 Task: Estimate the monthly mortgage payment for a condo in Seattle, Washington, using Redfin mortgage calculator.
Action: Mouse moved to (371, 165)
Screenshot: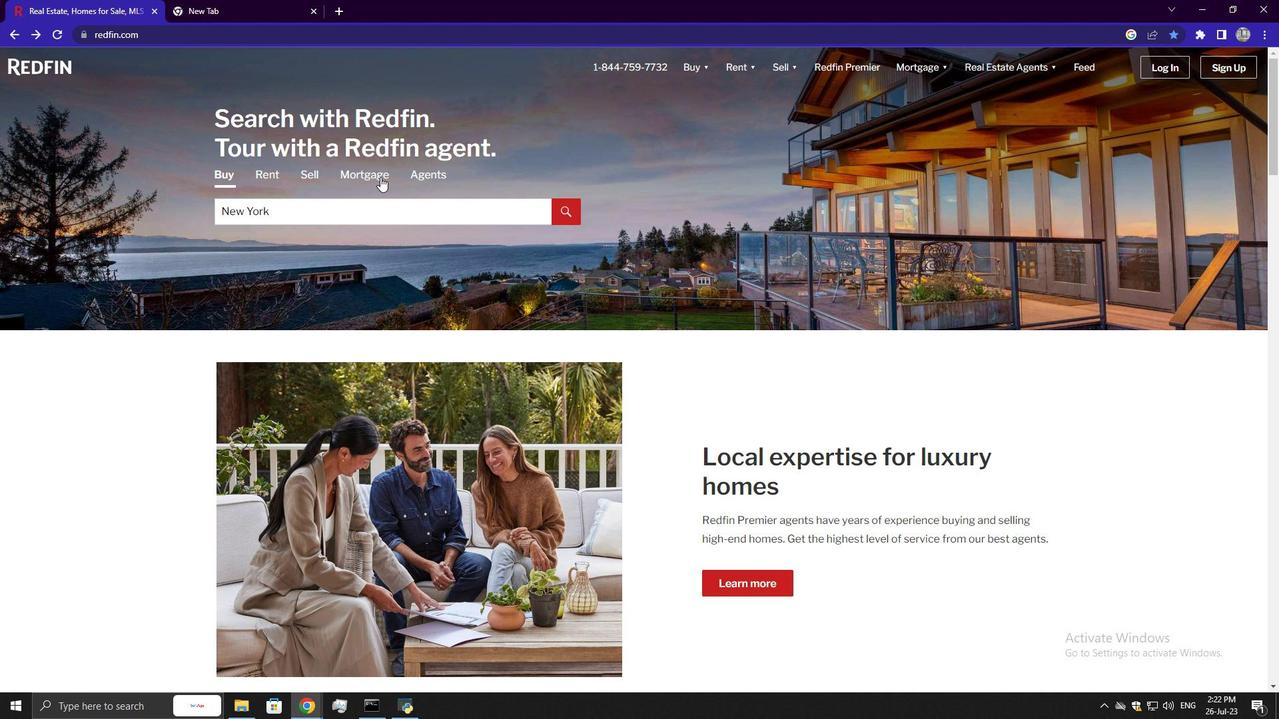 
Action: Mouse pressed left at (371, 165)
Screenshot: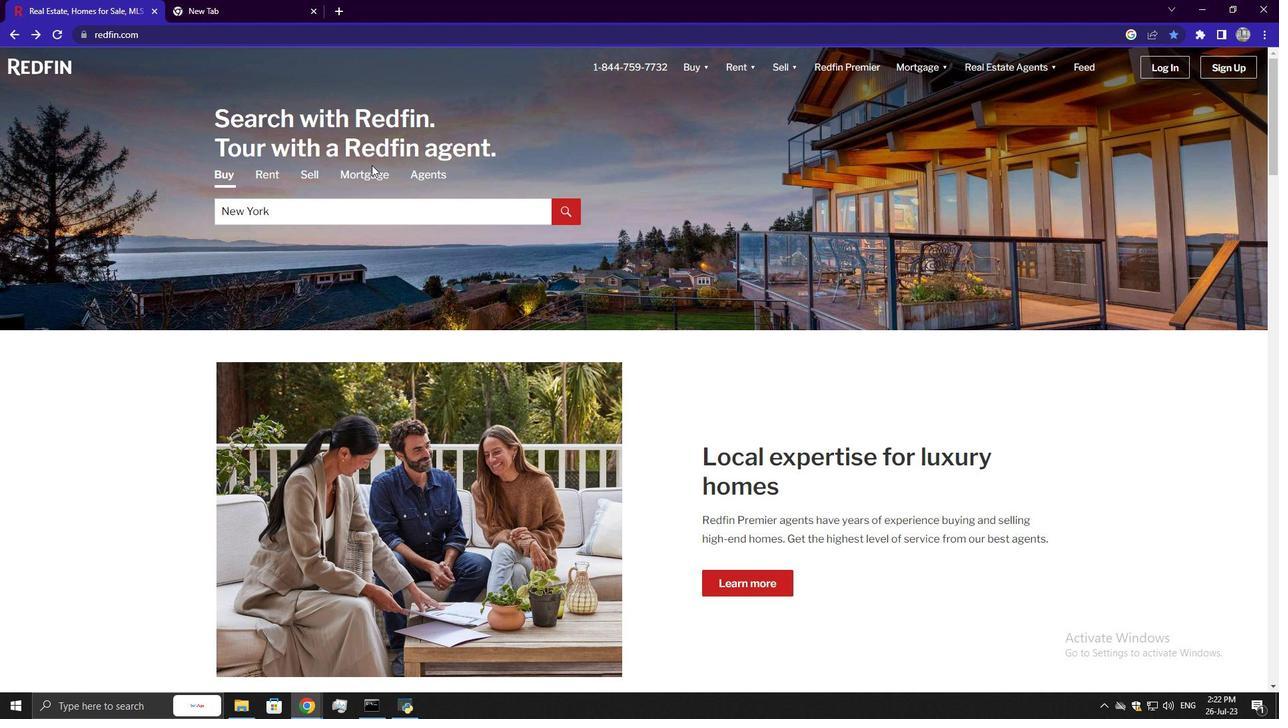 
Action: Mouse moved to (374, 171)
Screenshot: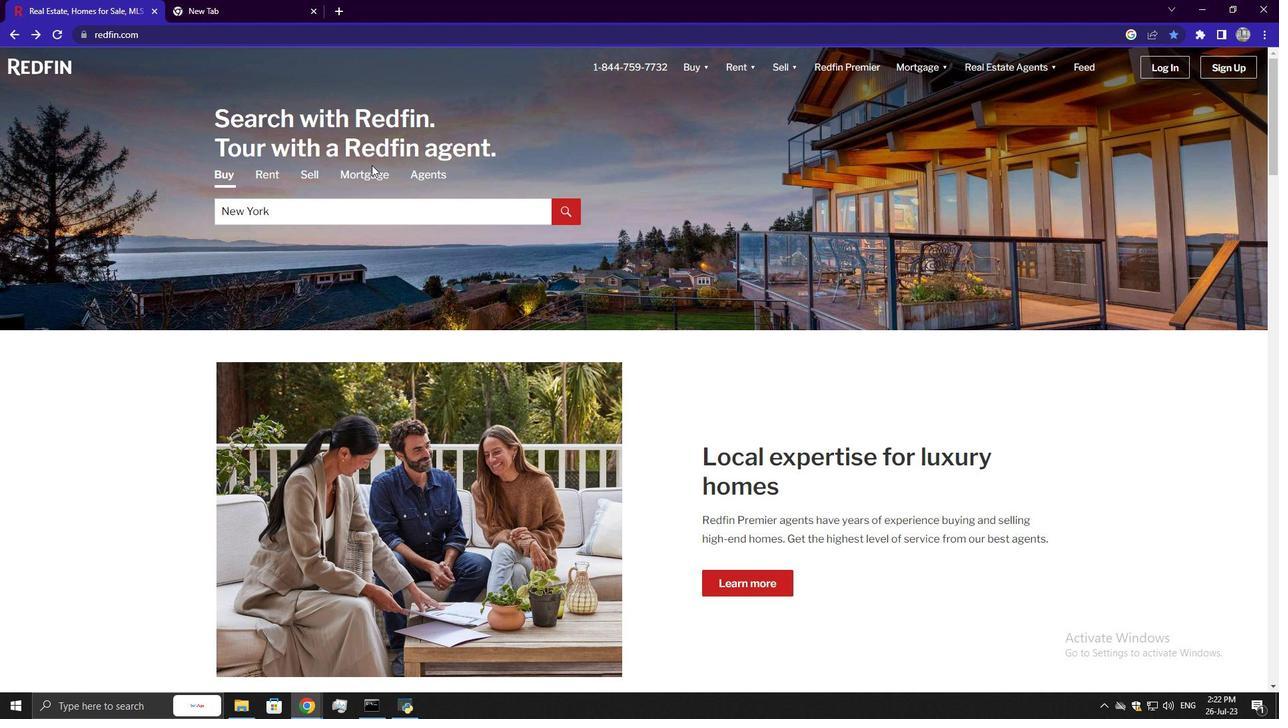 
Action: Mouse pressed left at (374, 171)
Screenshot: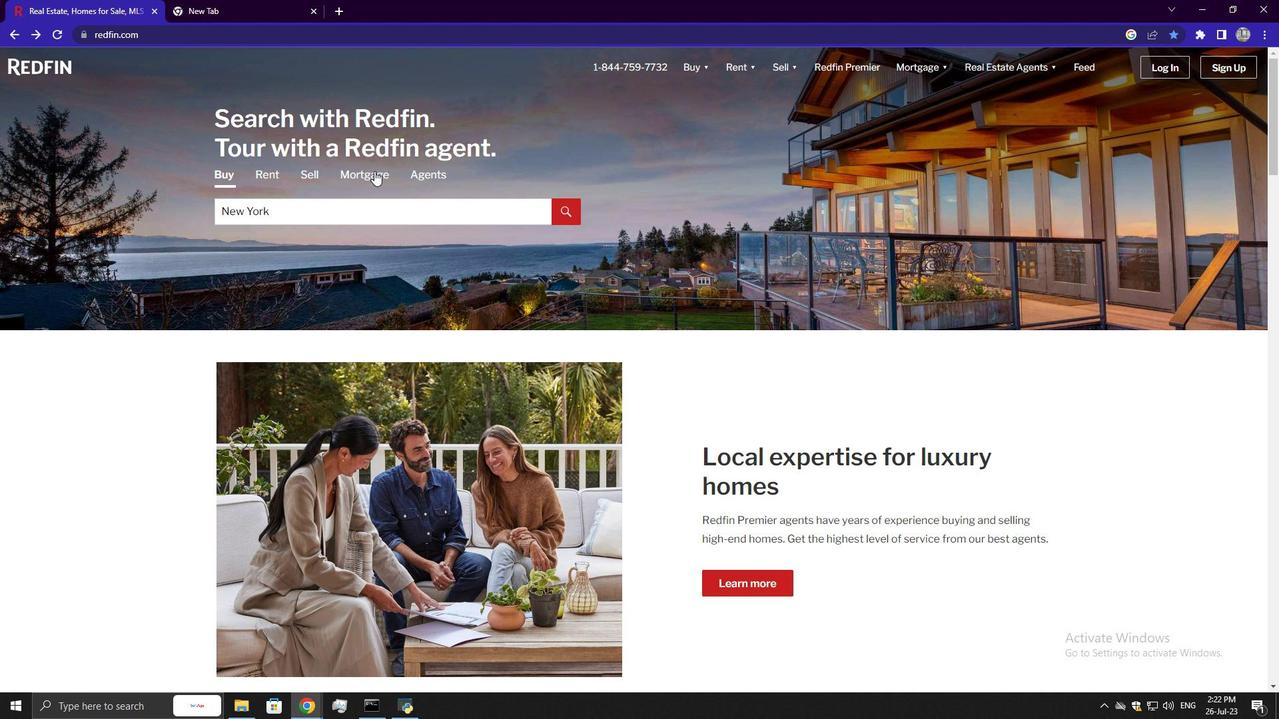 
Action: Mouse moved to (379, 209)
Screenshot: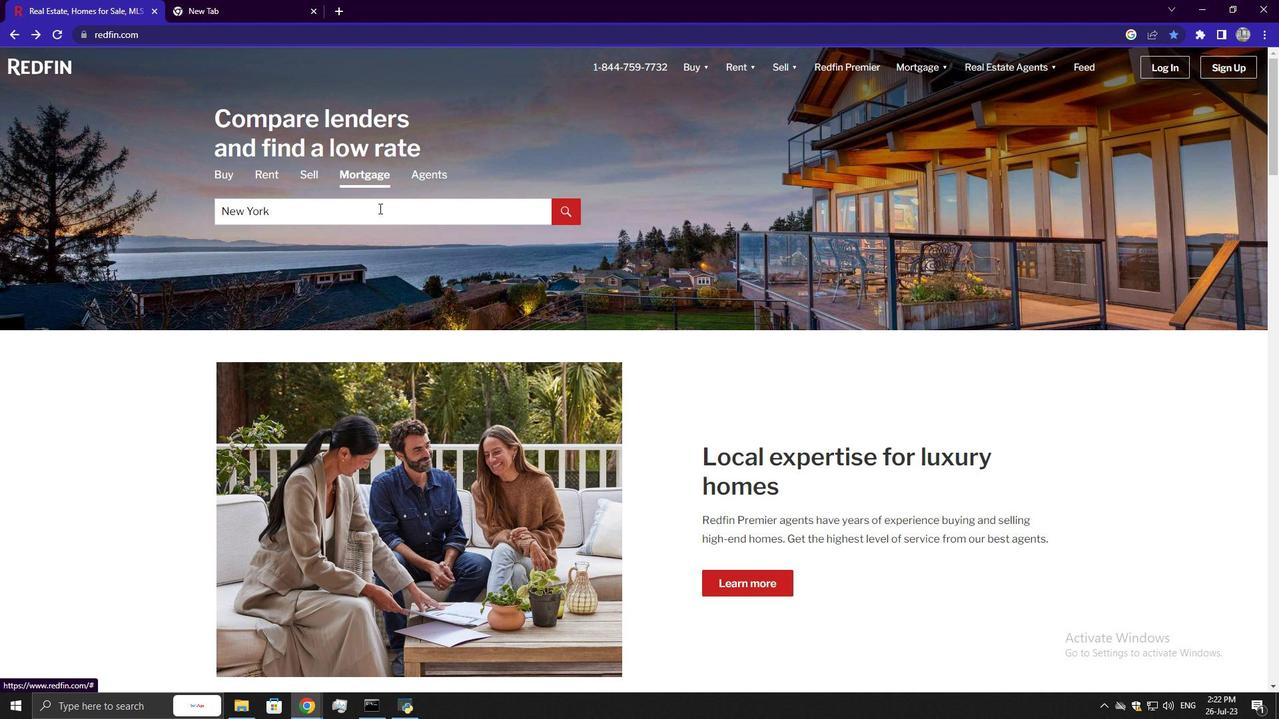 
Action: Mouse pressed left at (379, 209)
Screenshot: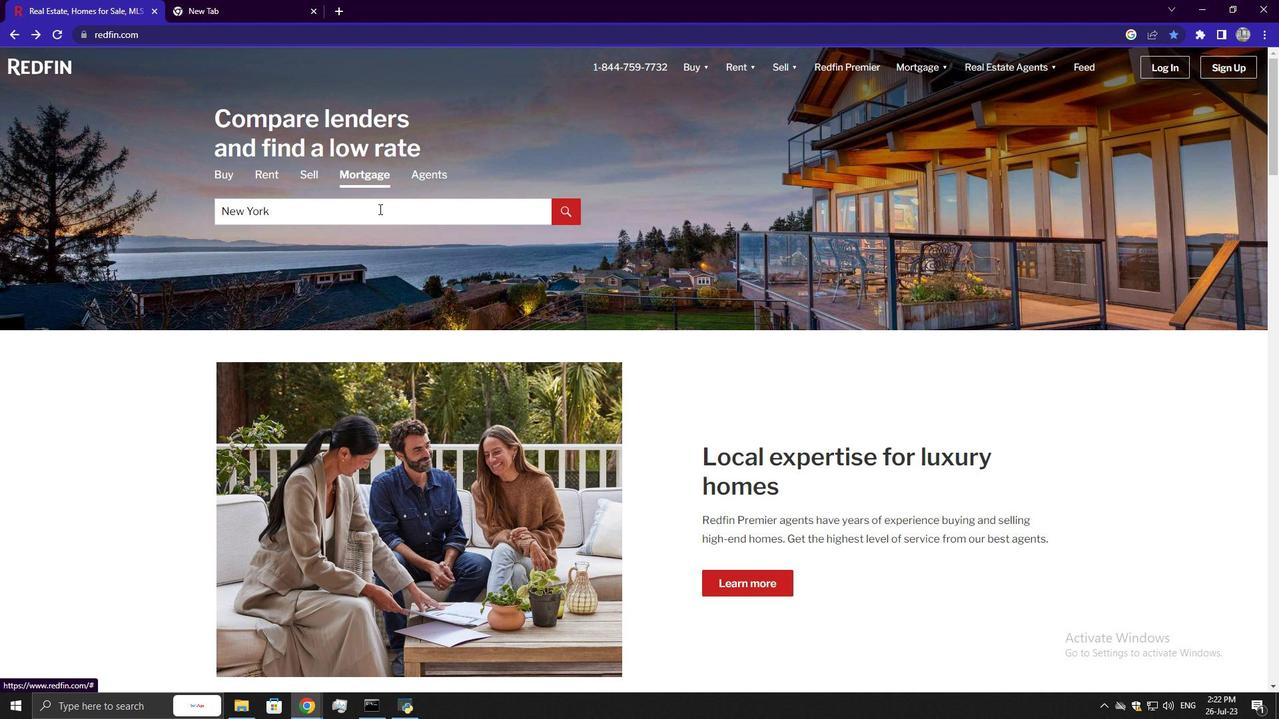 
Action: Key pressed <Key.shift>Seattl
Screenshot: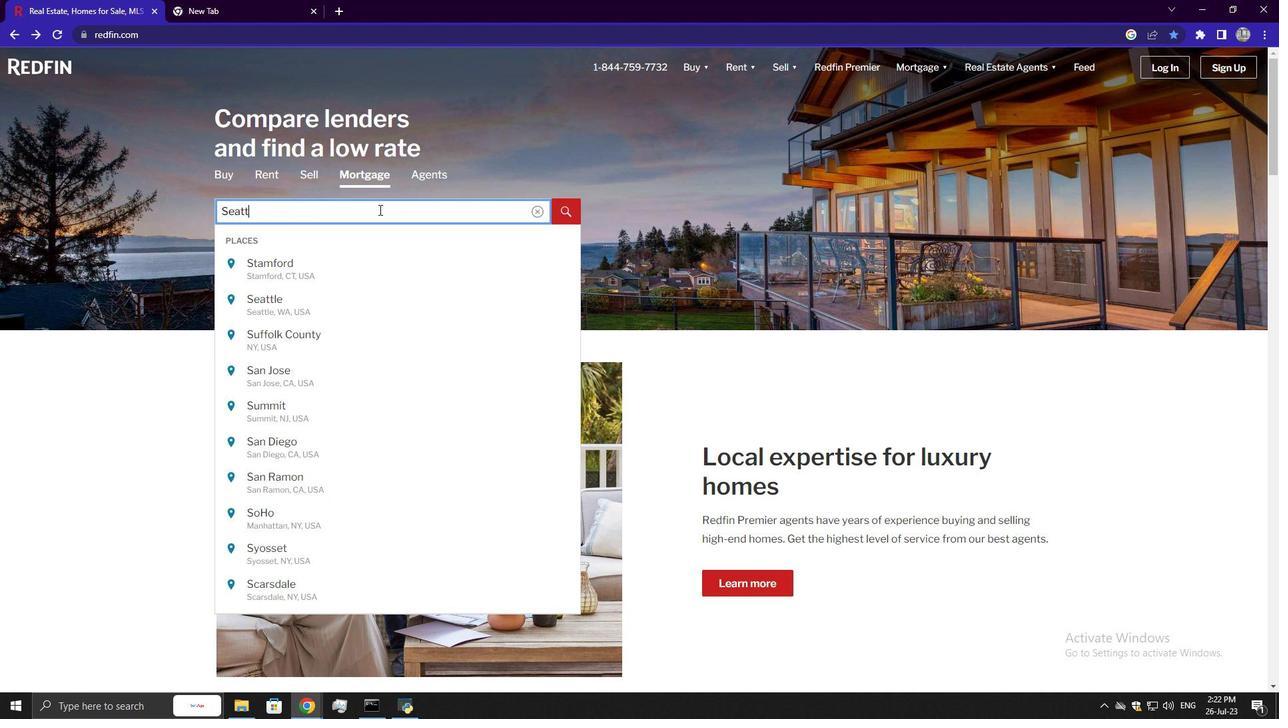 
Action: Mouse moved to (379, 210)
Screenshot: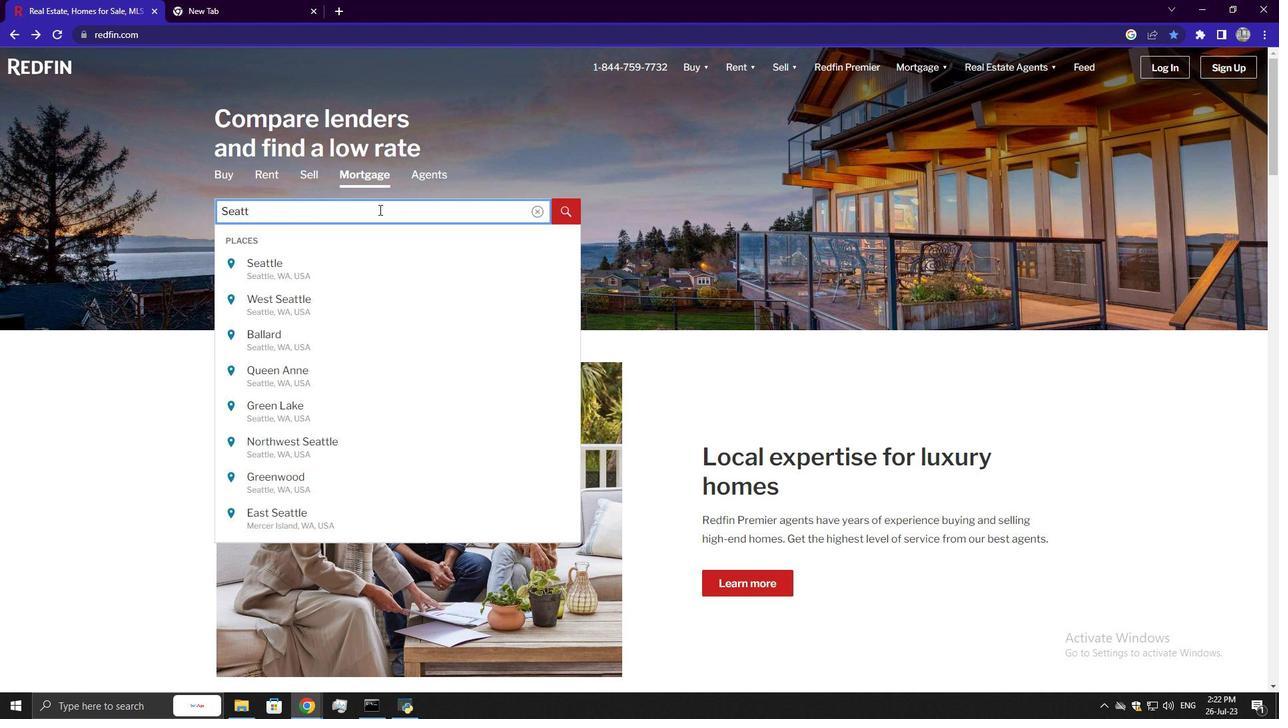 
Action: Key pressed e
Screenshot: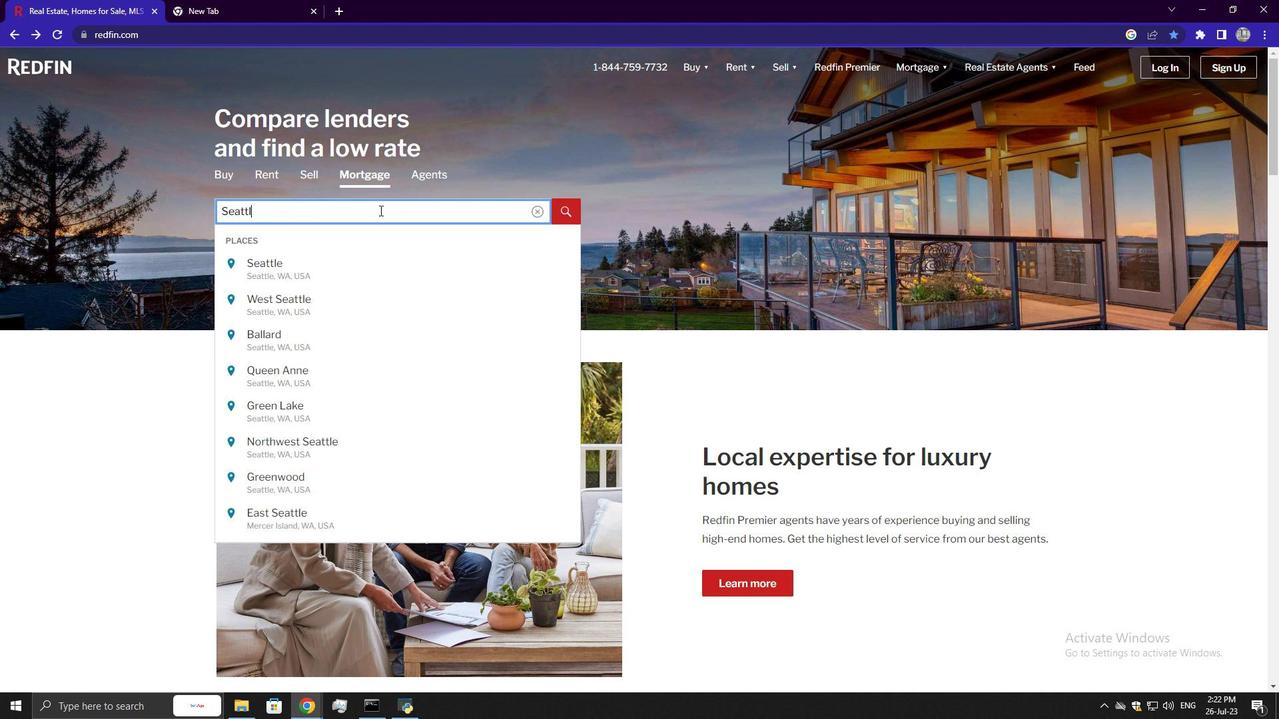 
Action: Mouse moved to (395, 263)
Screenshot: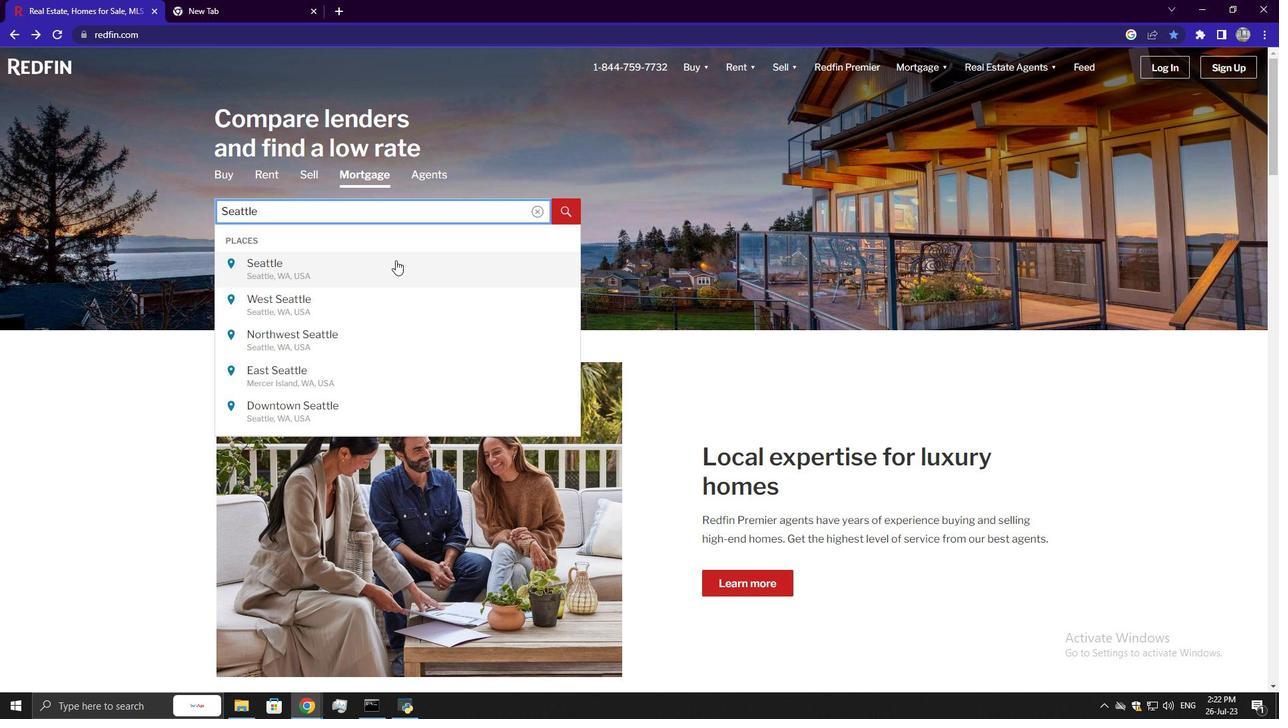 
Action: Mouse pressed left at (395, 263)
Screenshot: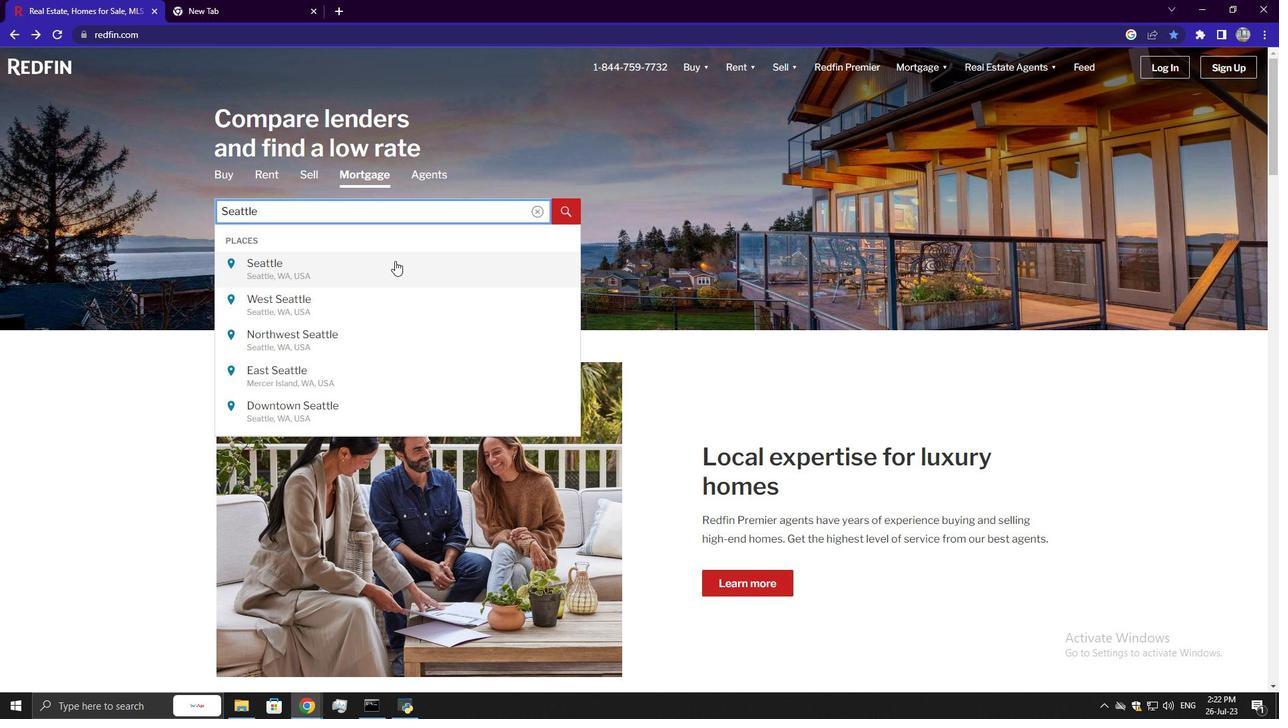 
Action: Mouse moved to (10, 32)
Screenshot: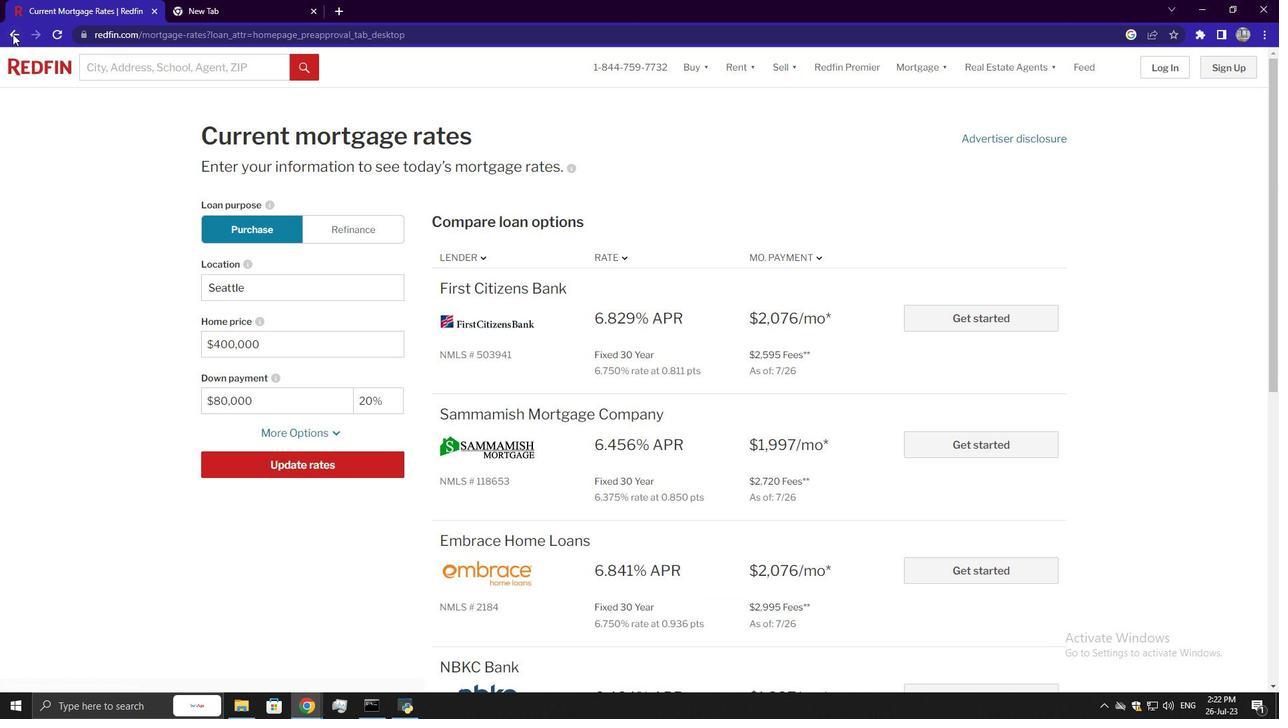 
Action: Mouse pressed left at (10, 32)
Screenshot: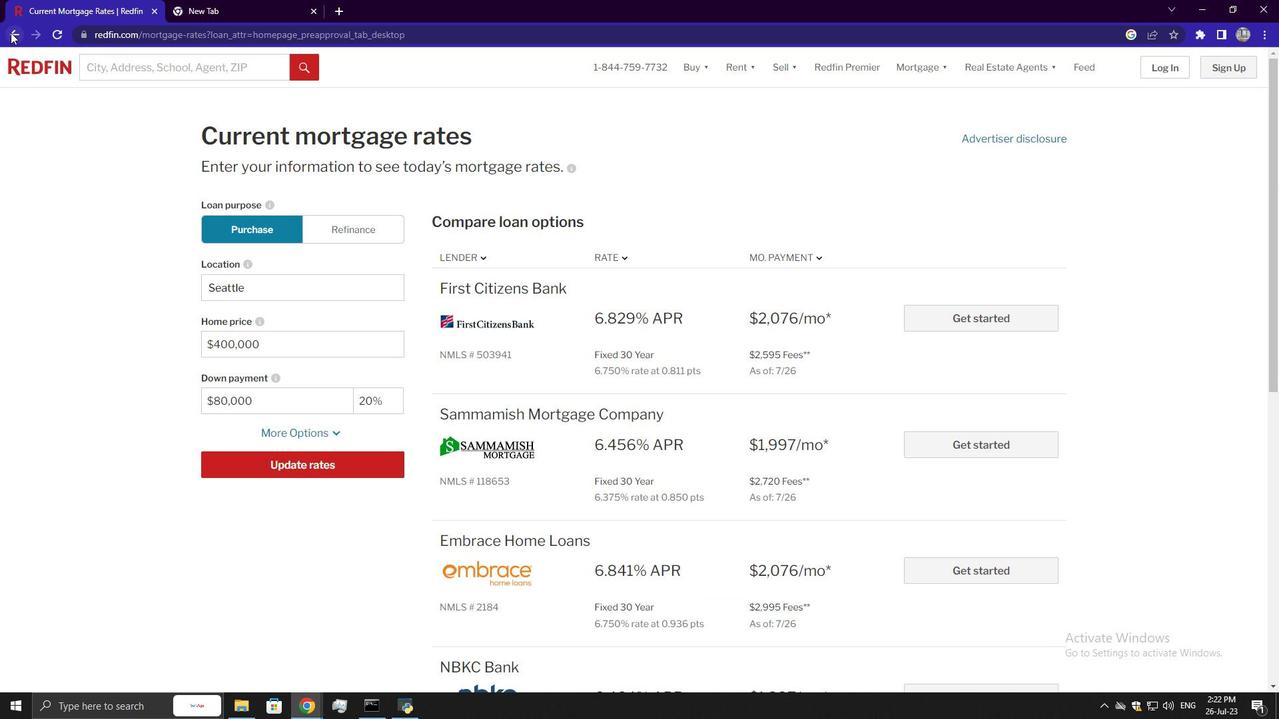 
Action: Mouse moved to (273, 205)
Screenshot: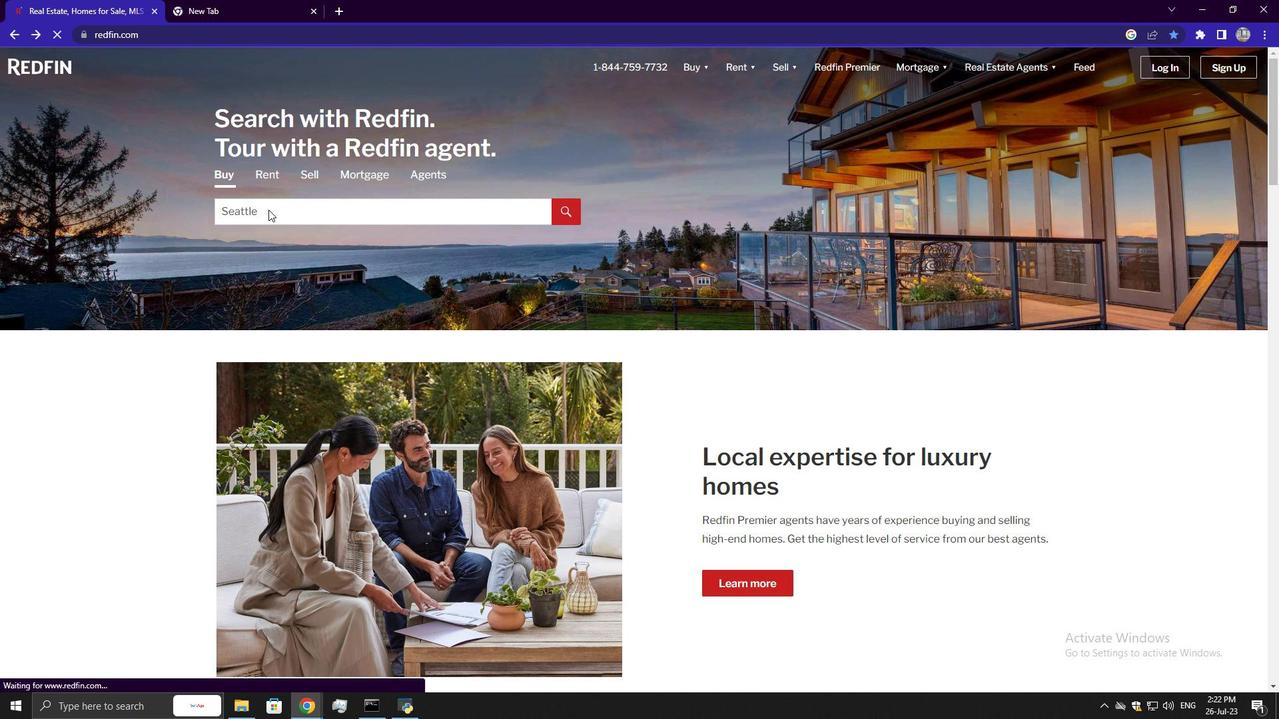 
Action: Mouse pressed left at (273, 205)
Screenshot: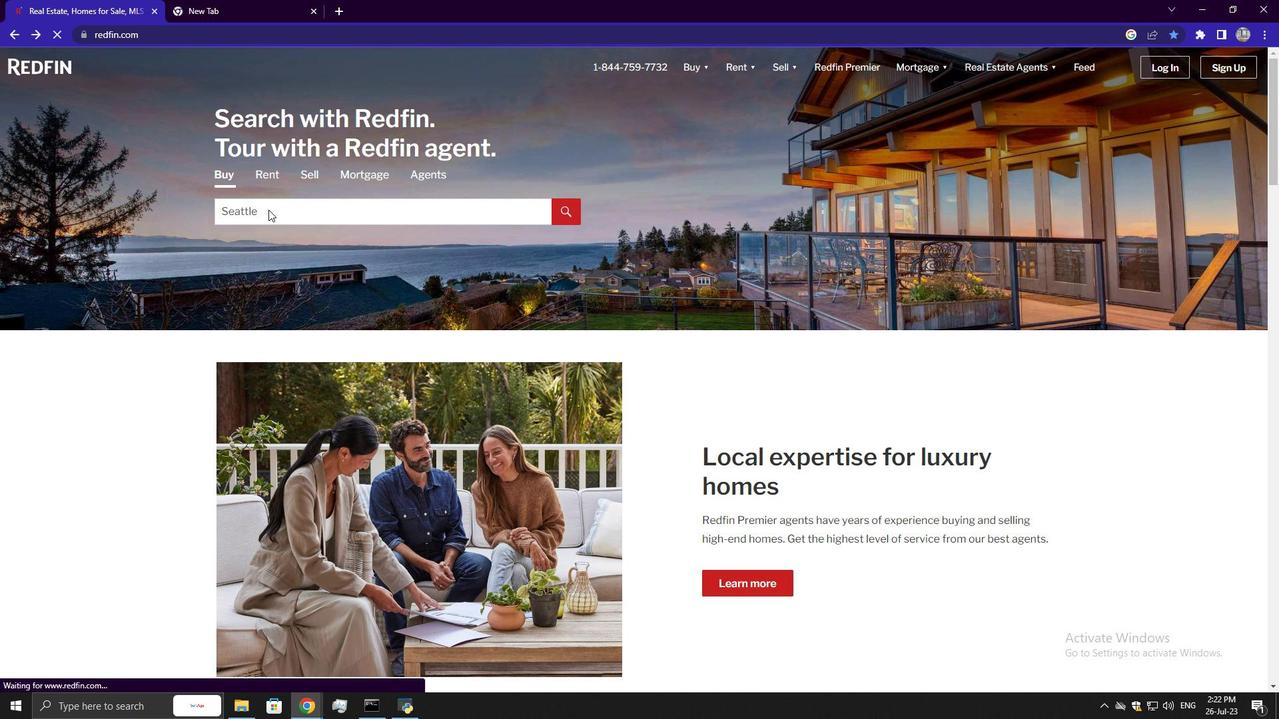
Action: Mouse moved to (354, 170)
Screenshot: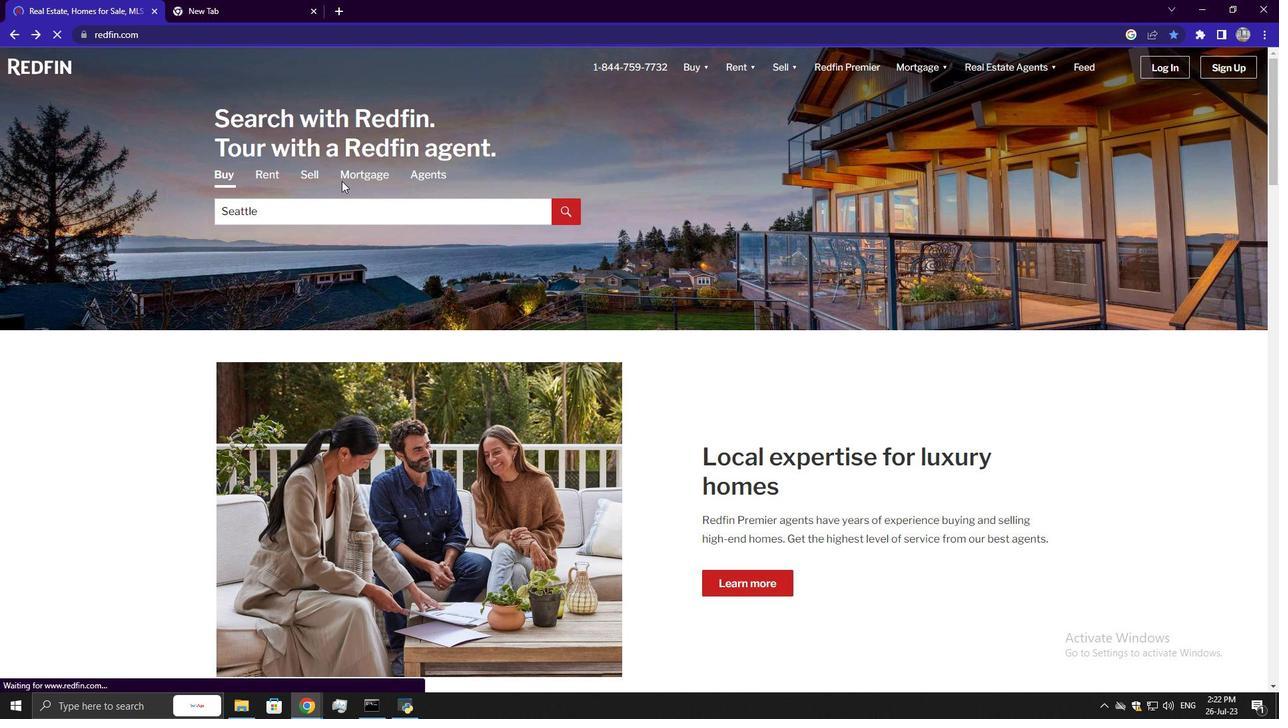 
Action: Mouse pressed left at (354, 170)
Screenshot: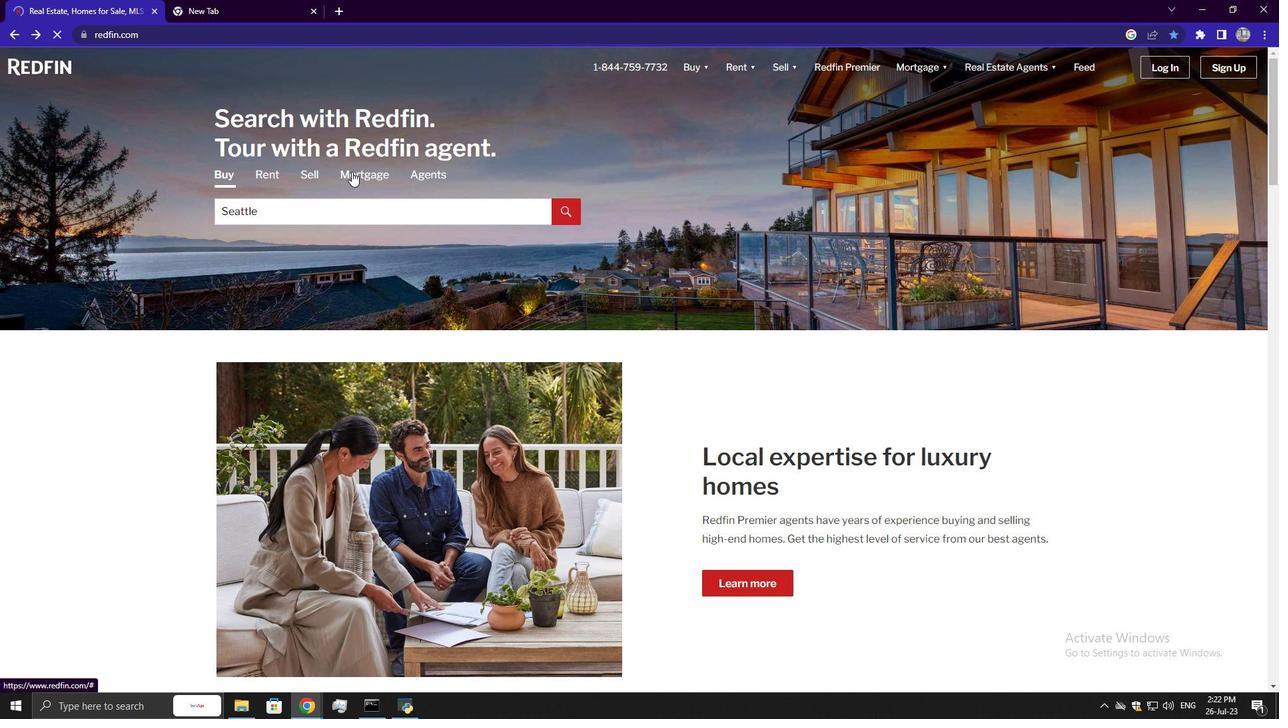 
Action: Mouse moved to (353, 205)
Screenshot: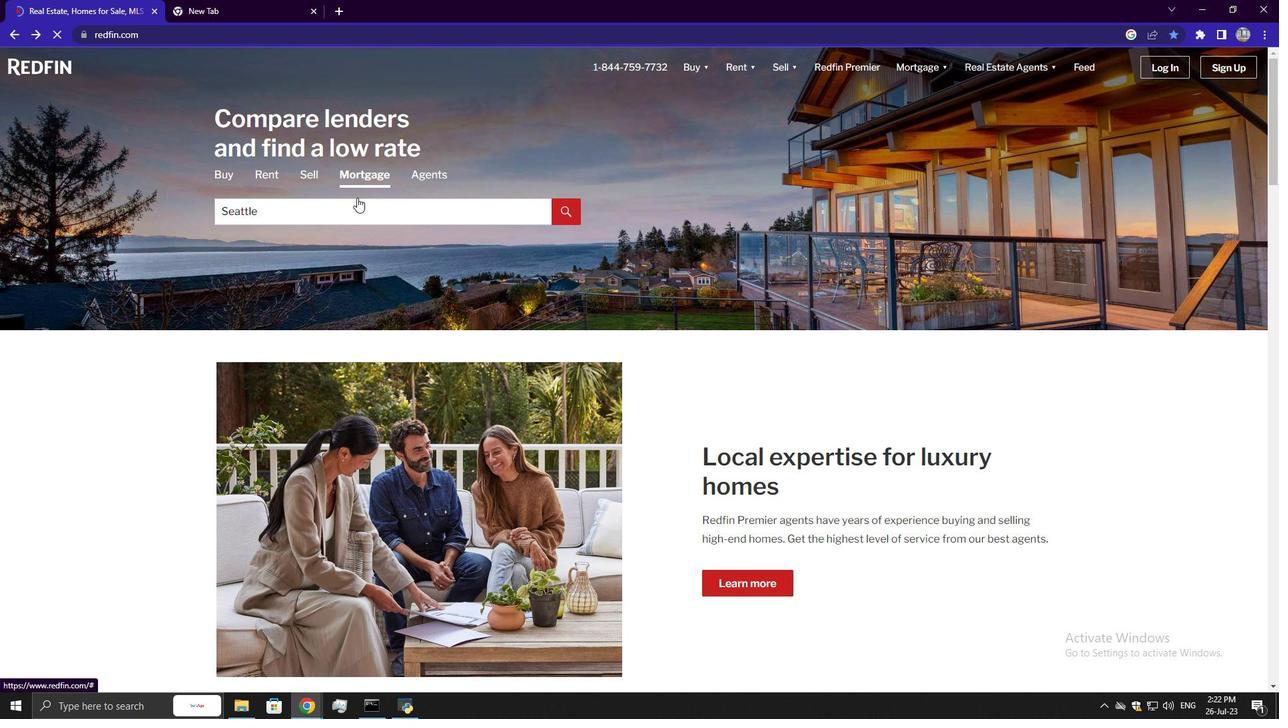 
Action: Mouse pressed left at (353, 205)
Screenshot: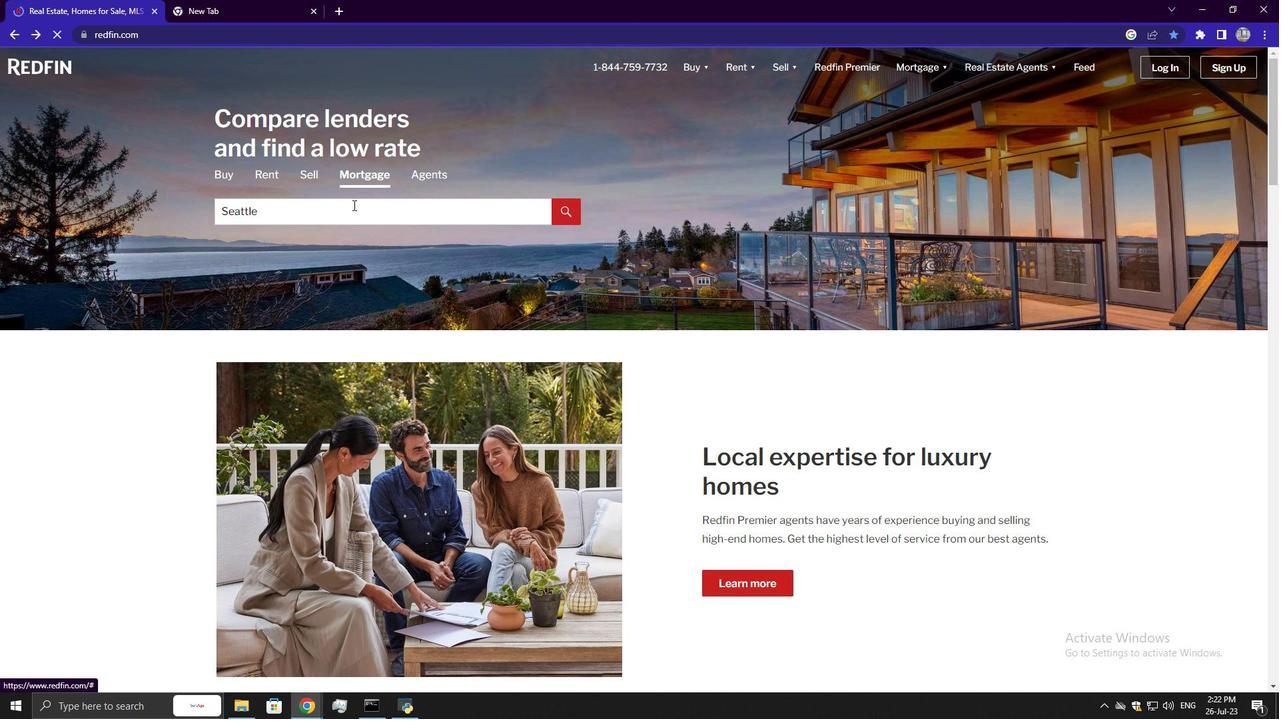 
Action: Key pressed <Key.shift>Seattle
Screenshot: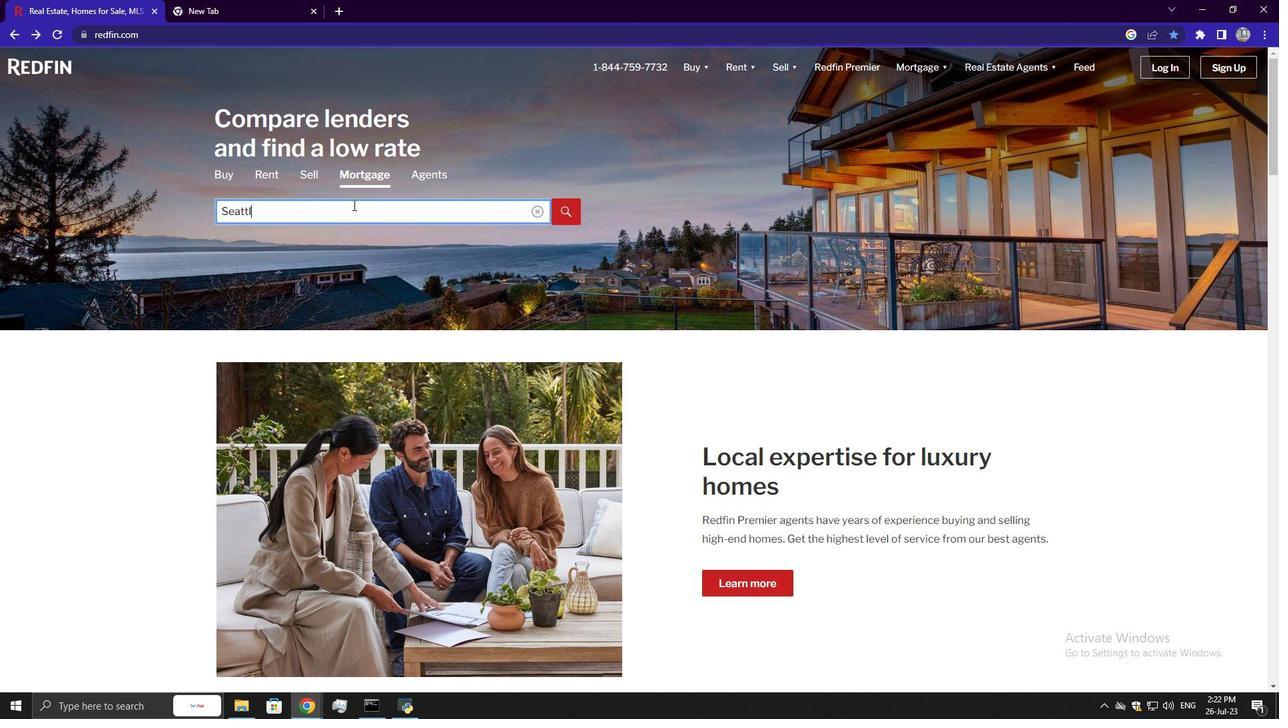 
Action: Mouse moved to (370, 264)
Screenshot: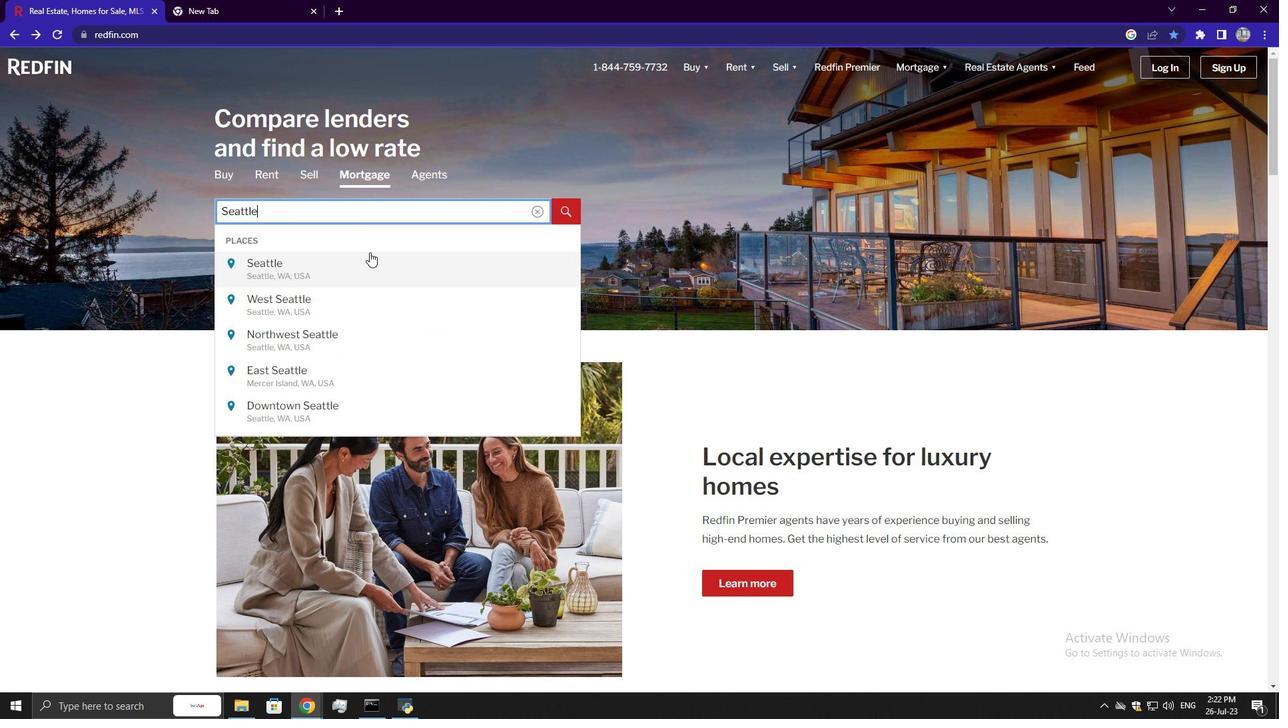 
Action: Mouse pressed left at (370, 264)
Screenshot: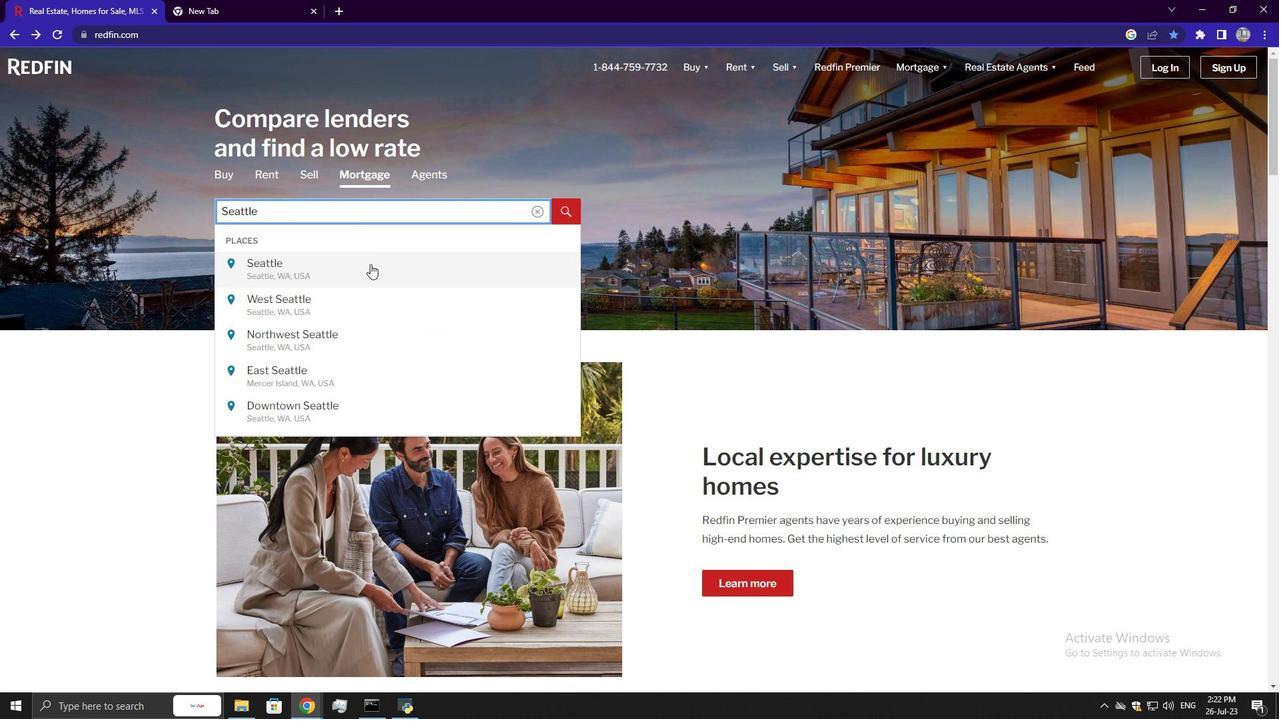 
Action: Mouse moved to (16, 38)
Screenshot: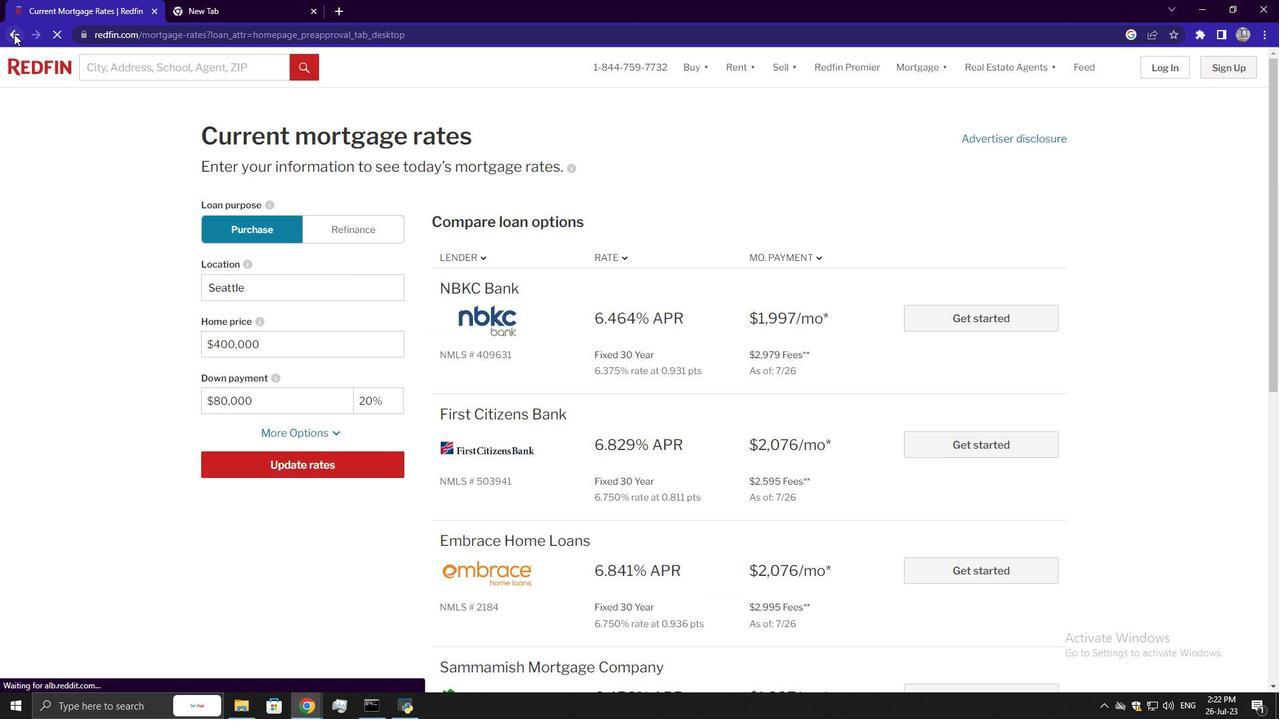 
Action: Mouse pressed left at (16, 38)
Screenshot: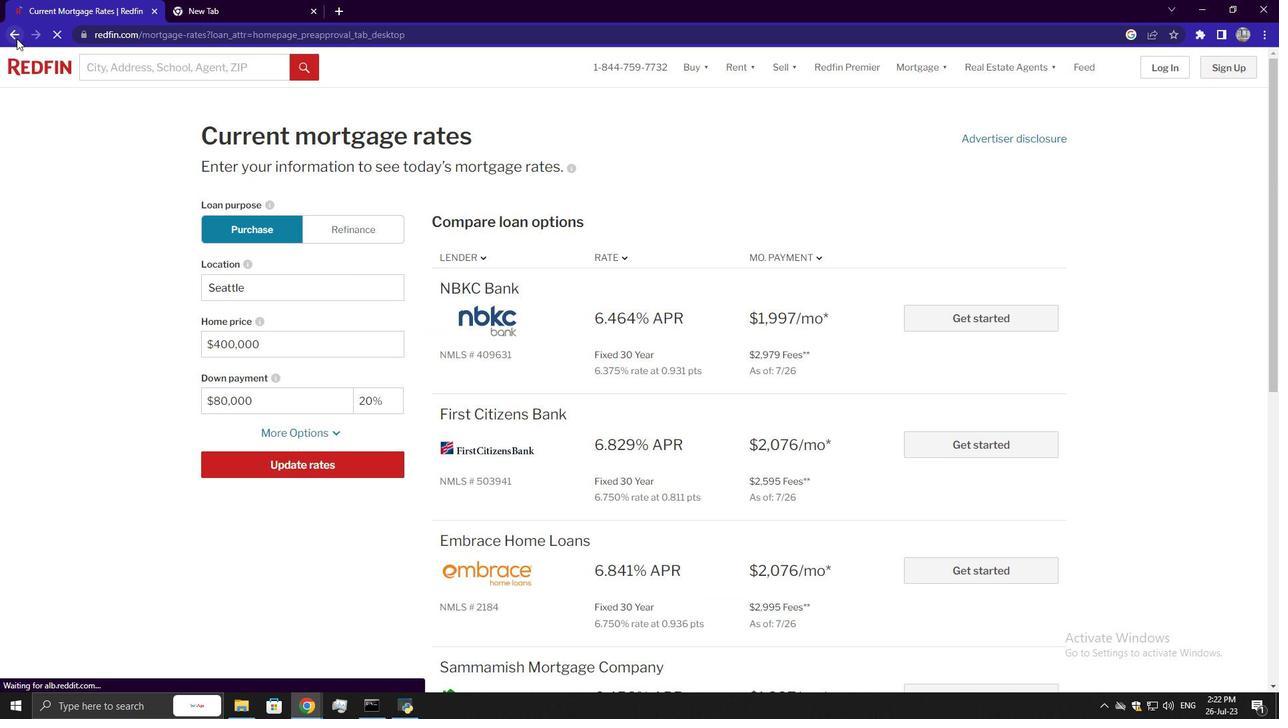 
Action: Mouse moved to (317, 216)
Screenshot: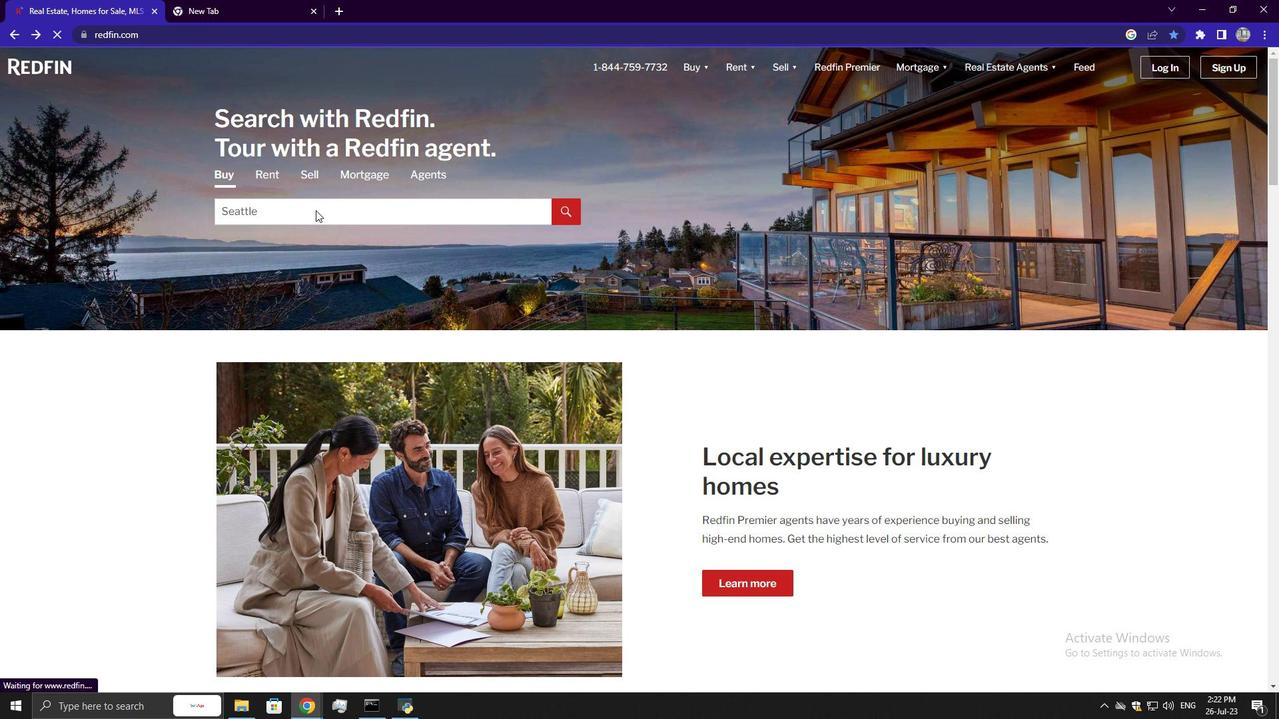 
Action: Mouse pressed left at (317, 216)
Screenshot: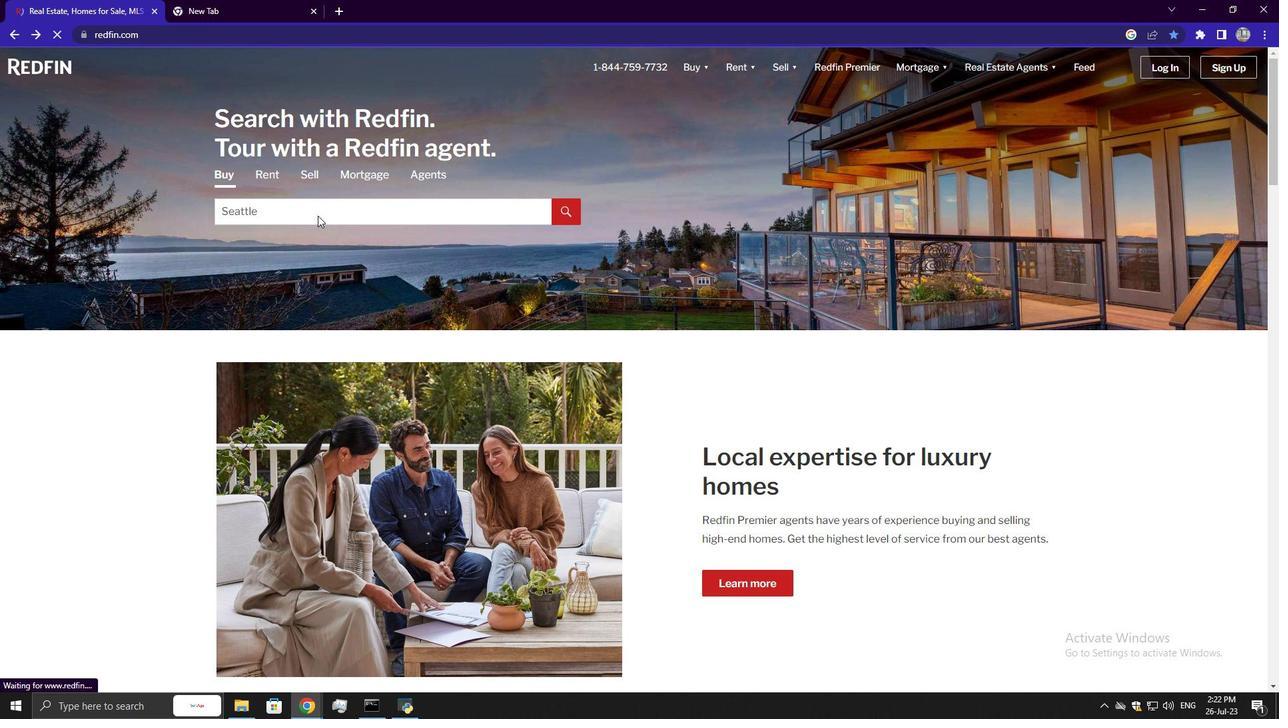 
Action: Mouse moved to (317, 211)
Screenshot: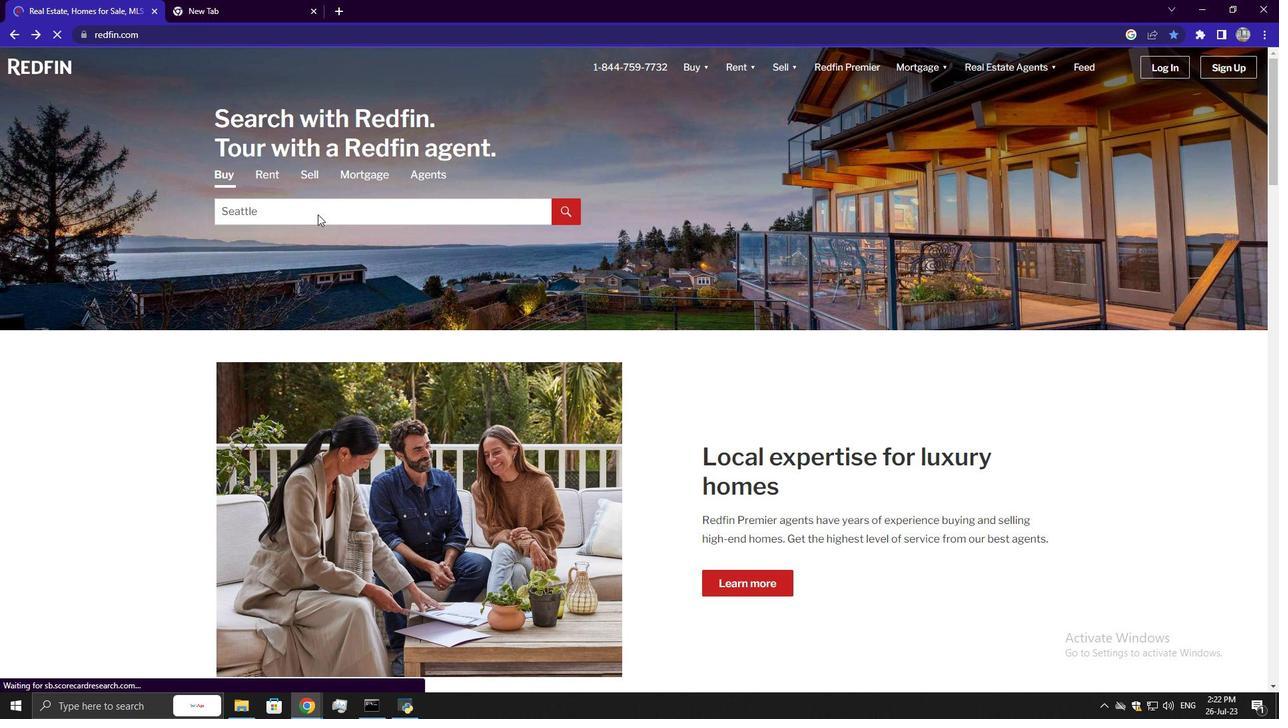 
Action: Mouse pressed left at (317, 211)
Screenshot: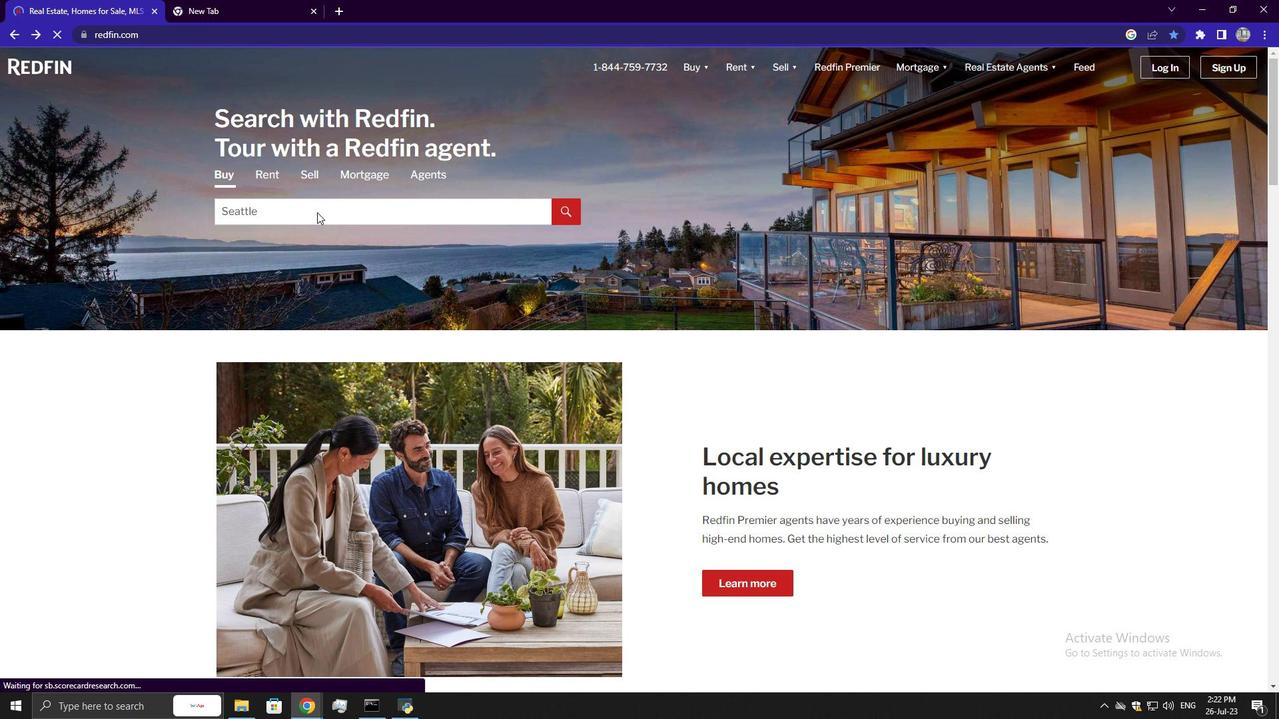 
Action: Key pressed <Key.shift>Seattle<Key.enter>
Screenshot: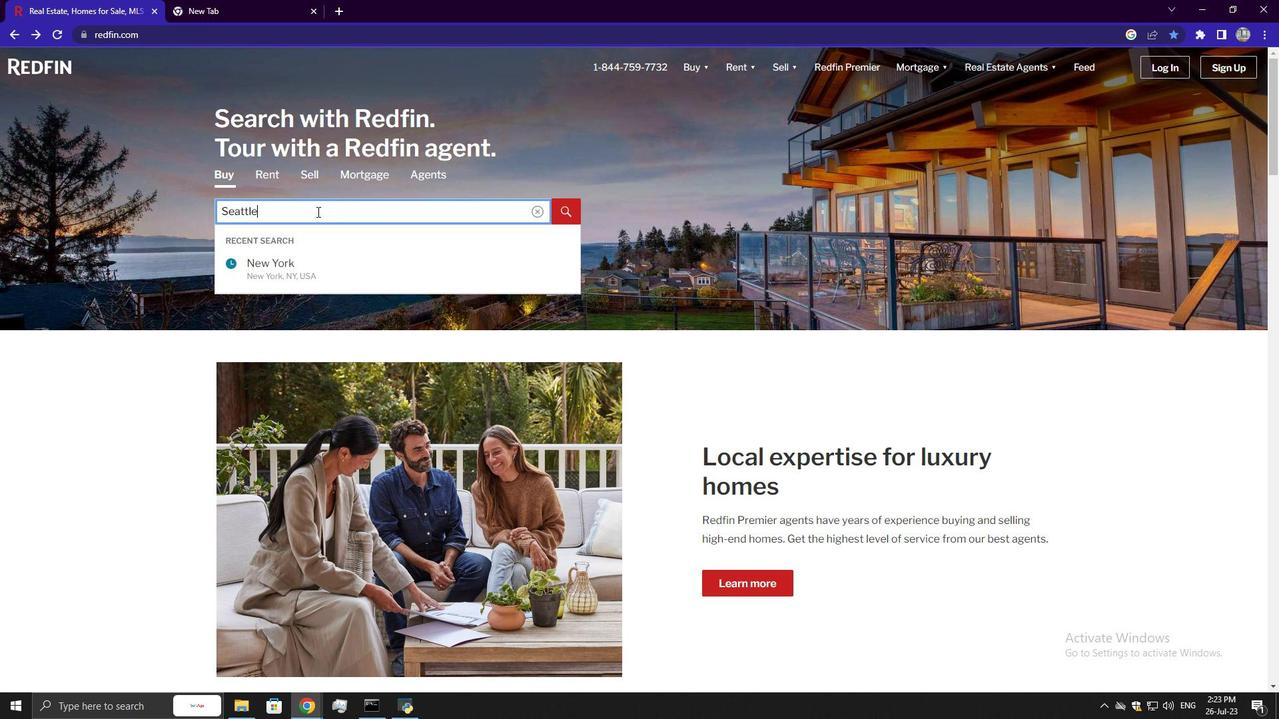 
Action: Mouse moved to (1083, 152)
Screenshot: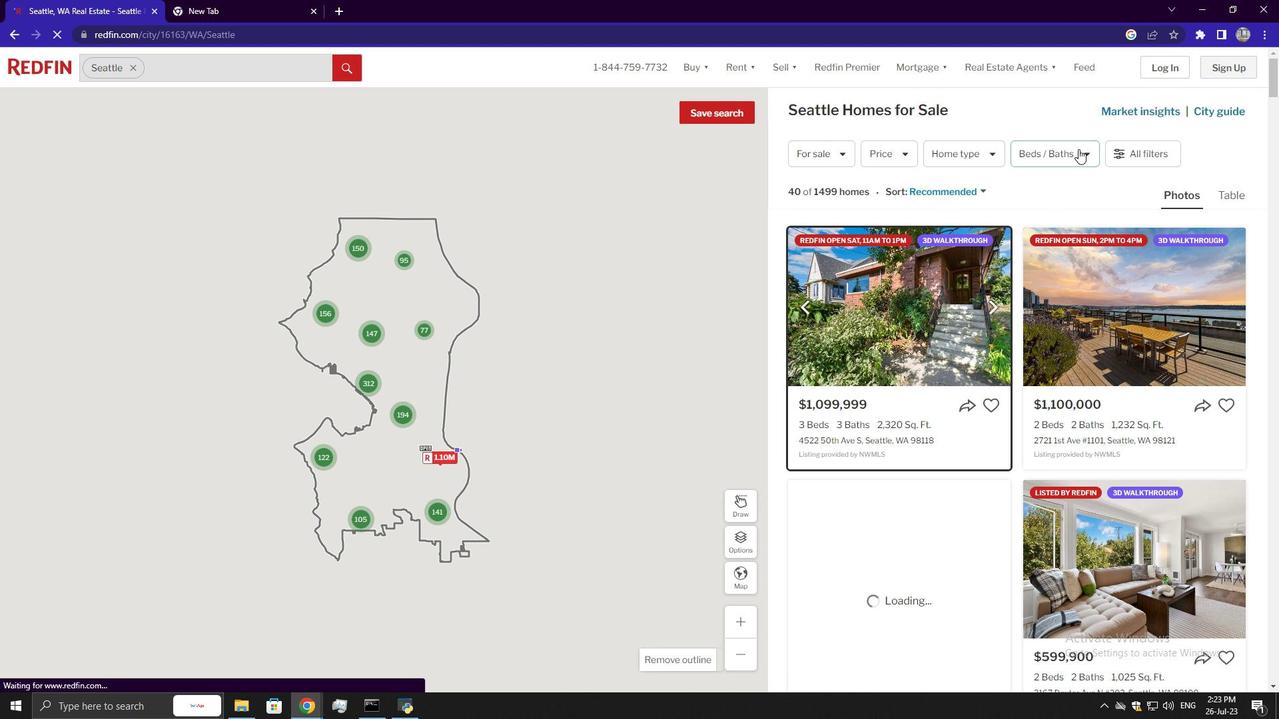 
Action: Mouse pressed left at (1083, 152)
Screenshot: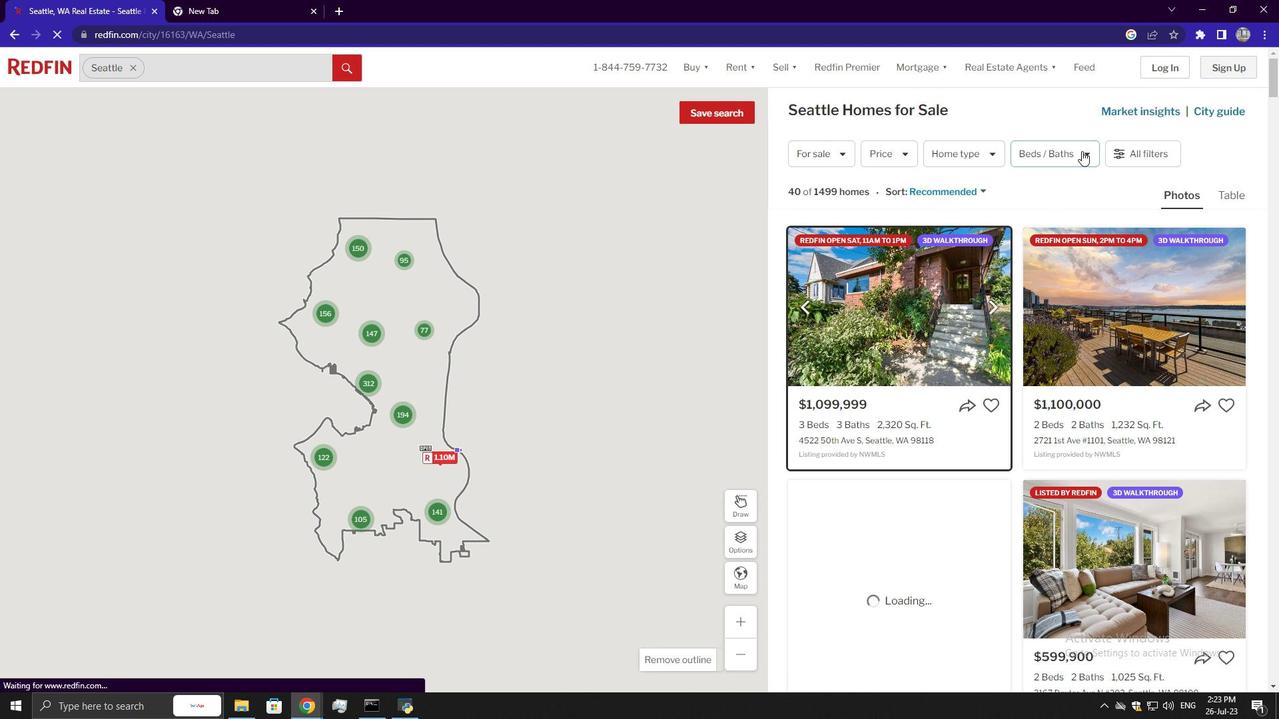 
Action: Mouse moved to (1087, 154)
Screenshot: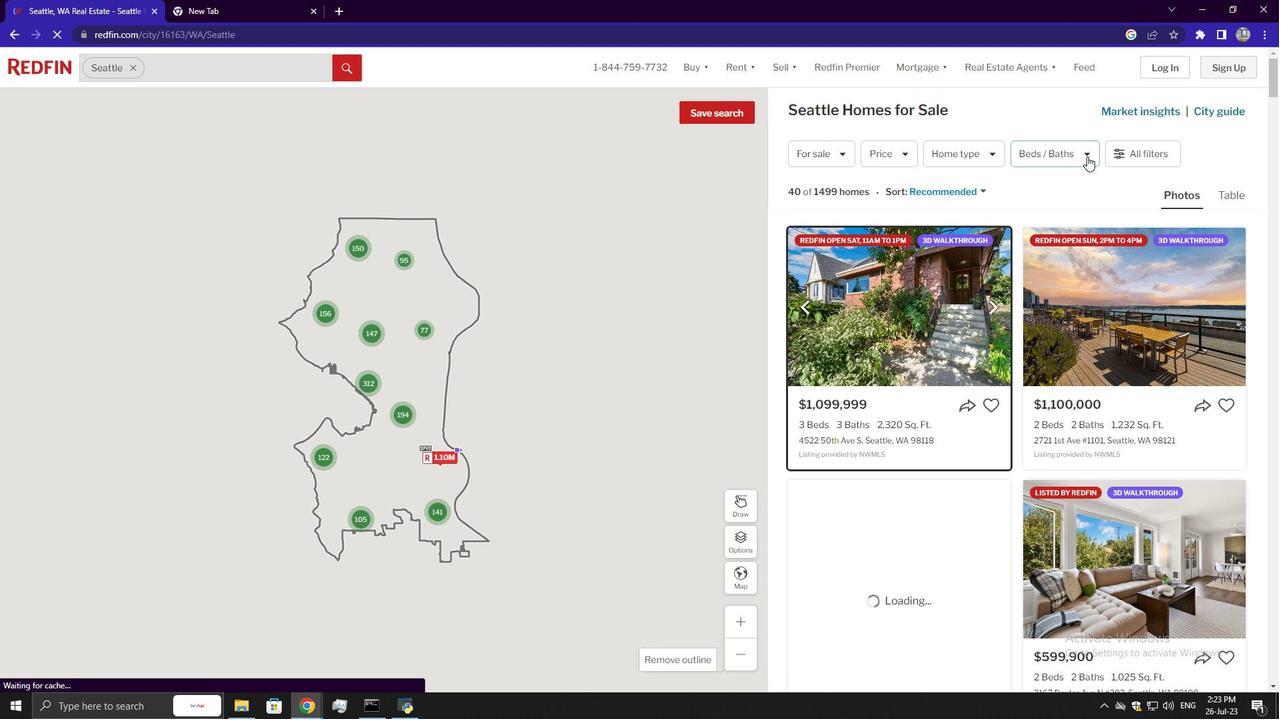 
Action: Mouse pressed left at (1087, 154)
Screenshot: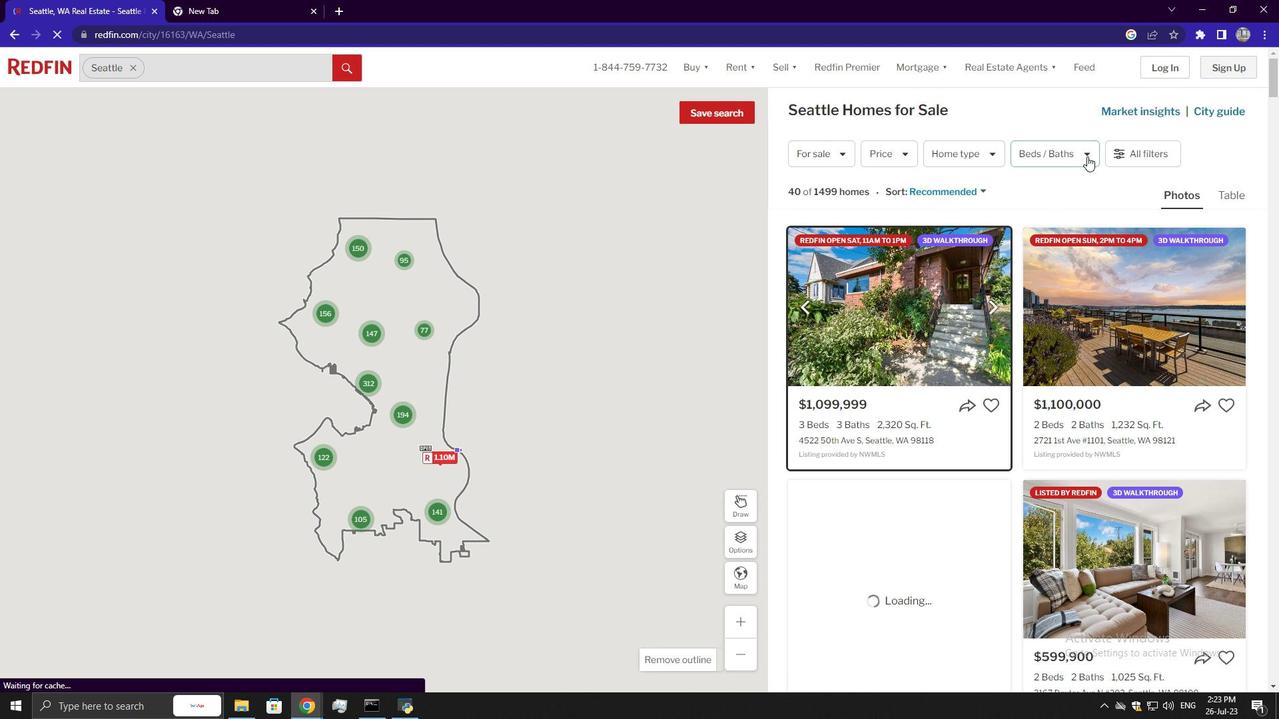 
Action: Mouse moved to (989, 153)
Screenshot: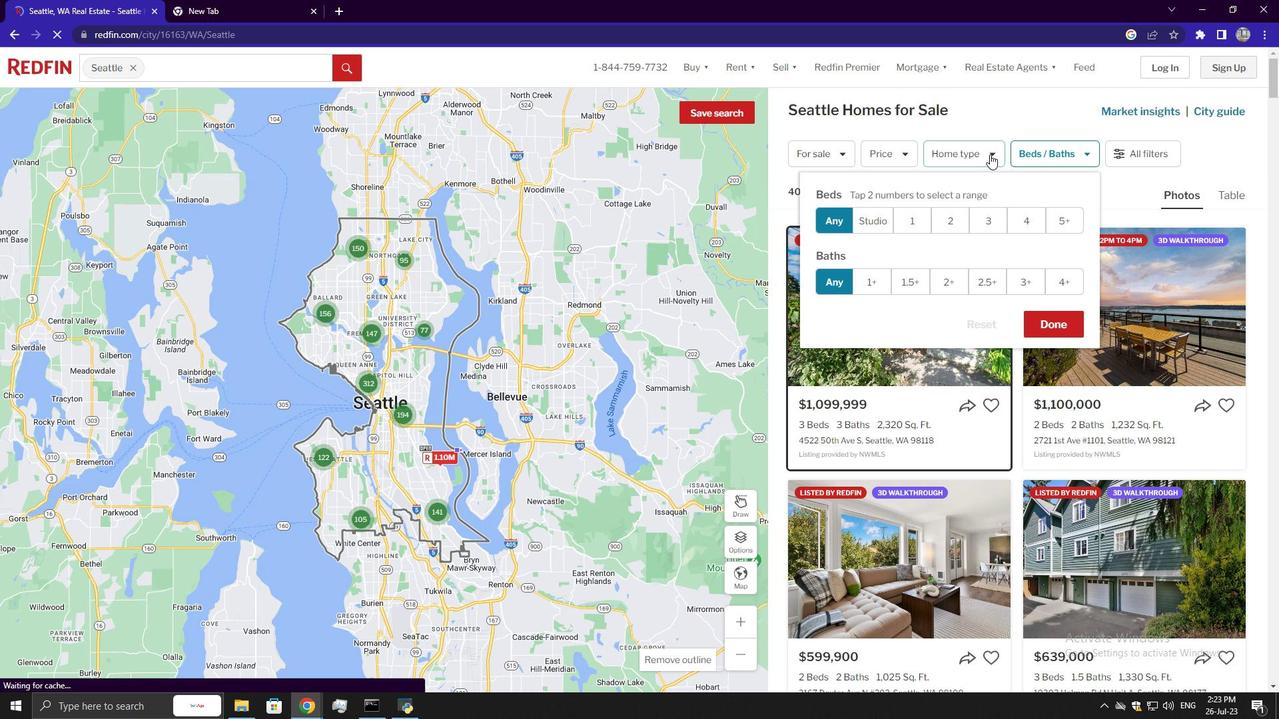 
Action: Mouse pressed left at (989, 153)
Screenshot: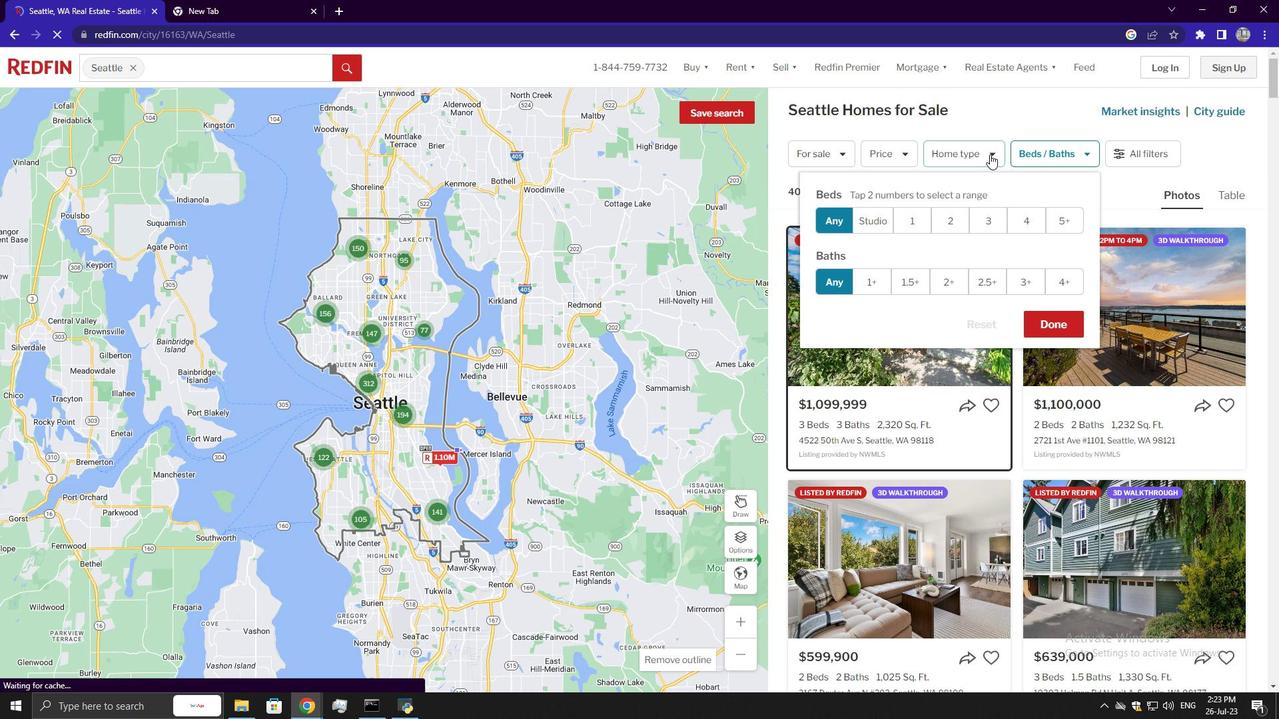 
Action: Mouse moved to (1224, 99)
Screenshot: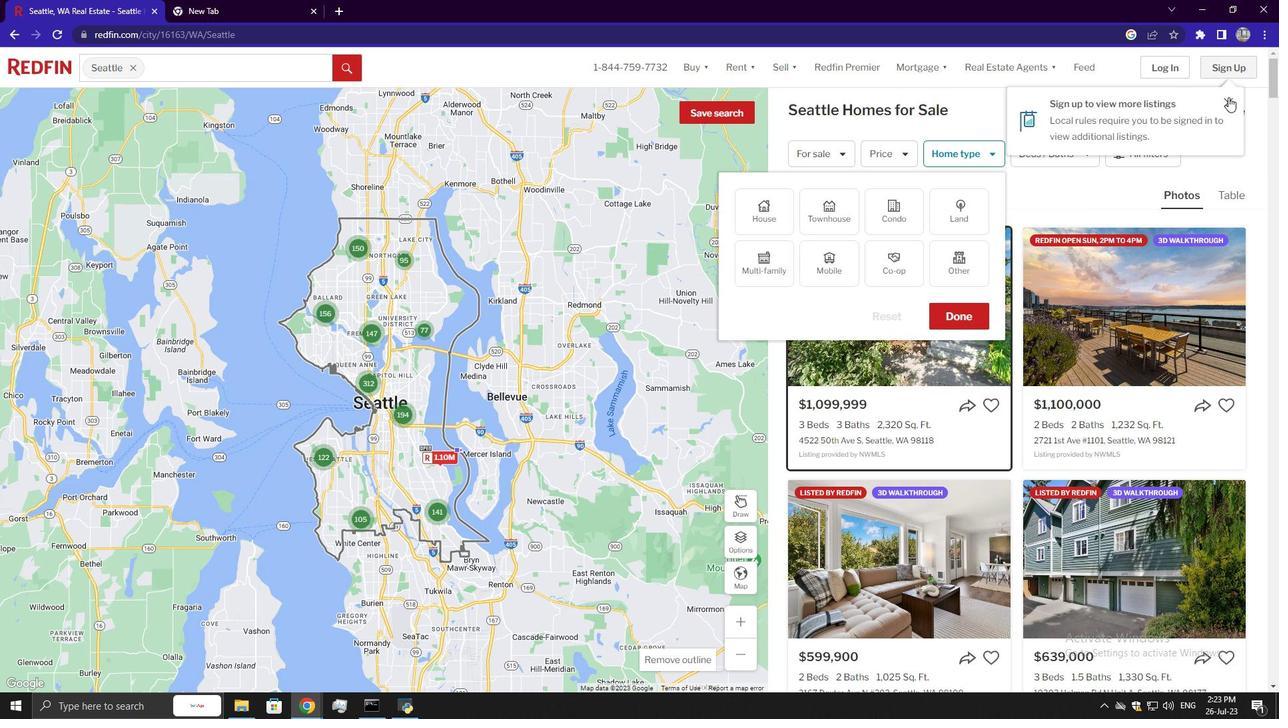 
Action: Mouse pressed left at (1224, 99)
Screenshot: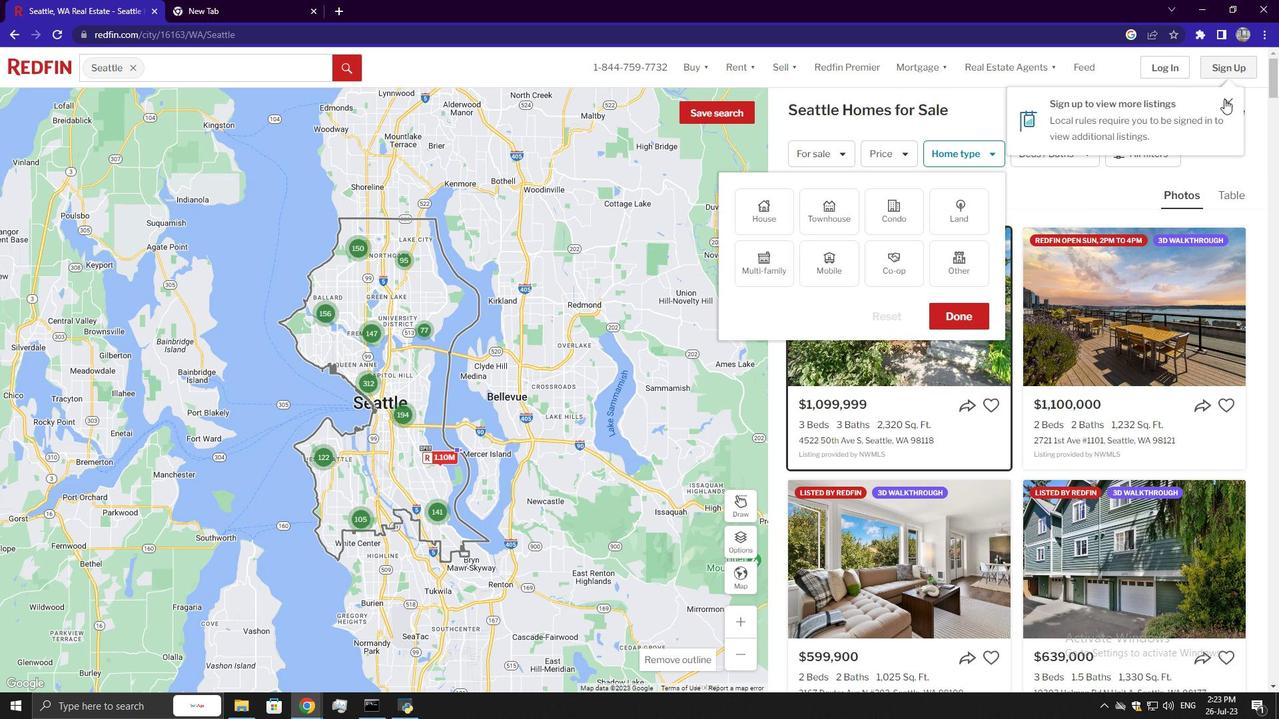 
Action: Mouse moved to (902, 157)
Screenshot: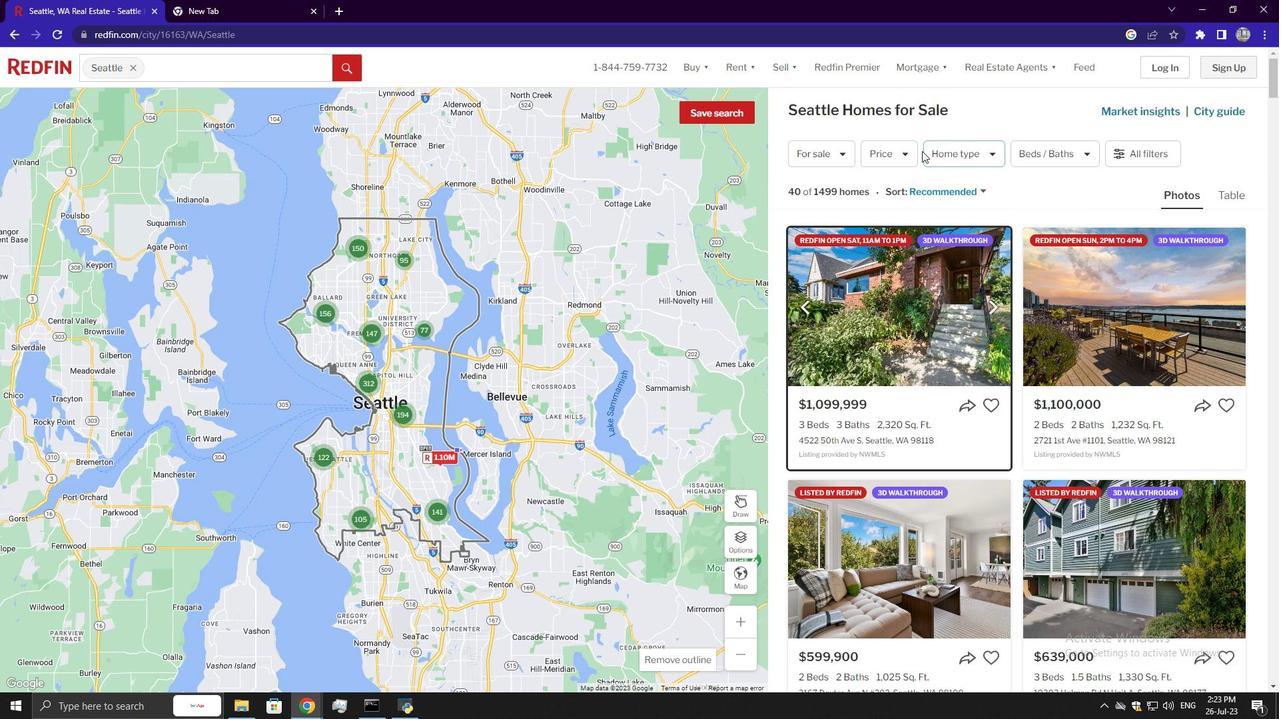 
Action: Mouse pressed left at (902, 157)
Screenshot: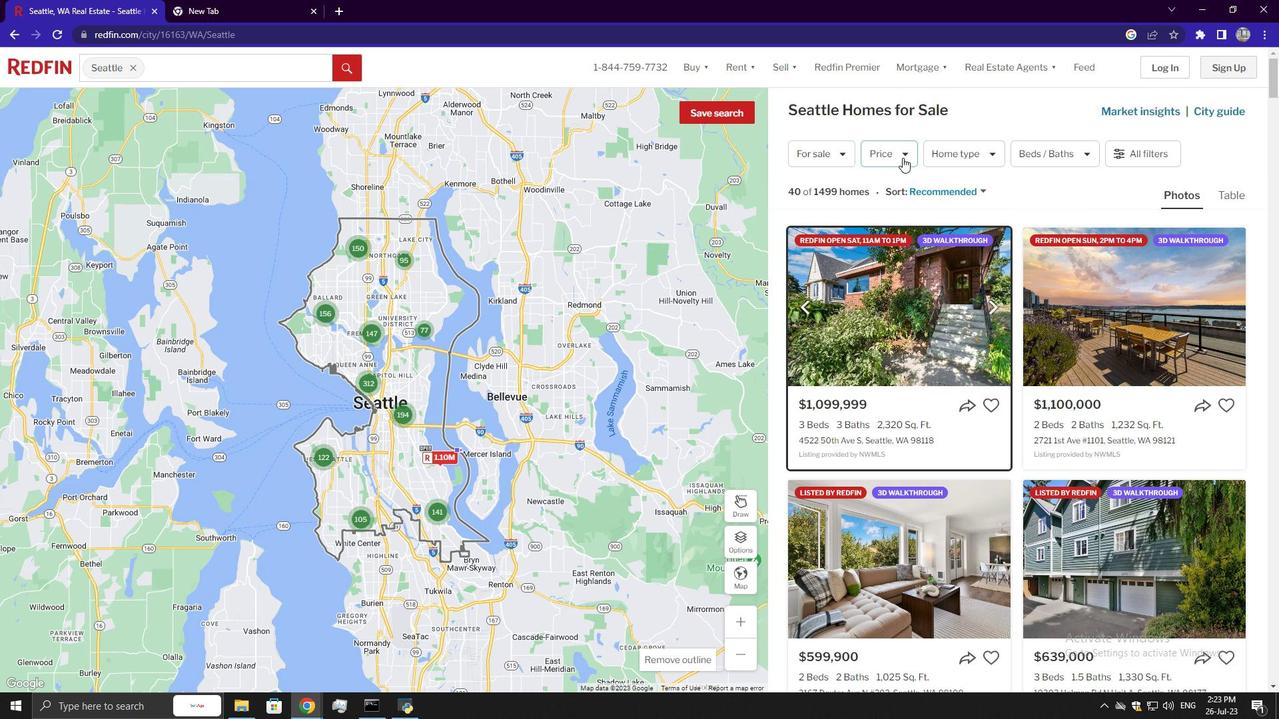 
Action: Mouse moved to (841, 151)
Screenshot: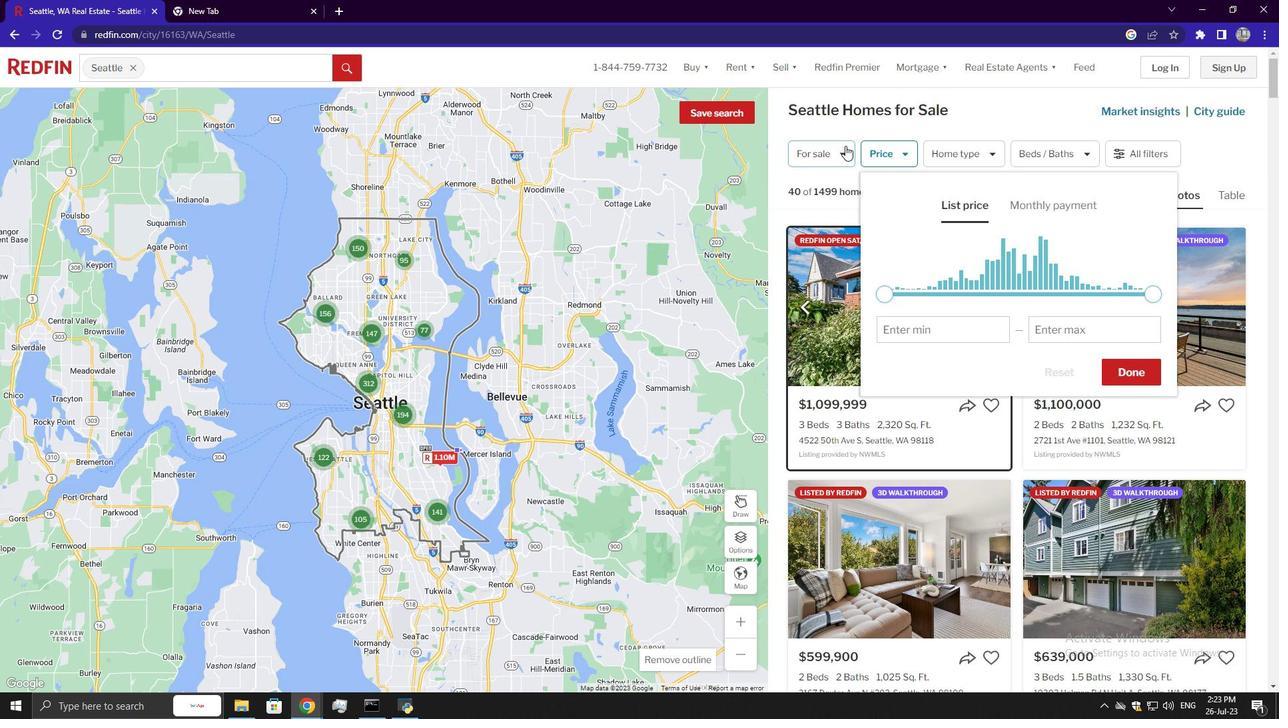 
Action: Mouse pressed left at (841, 151)
Screenshot: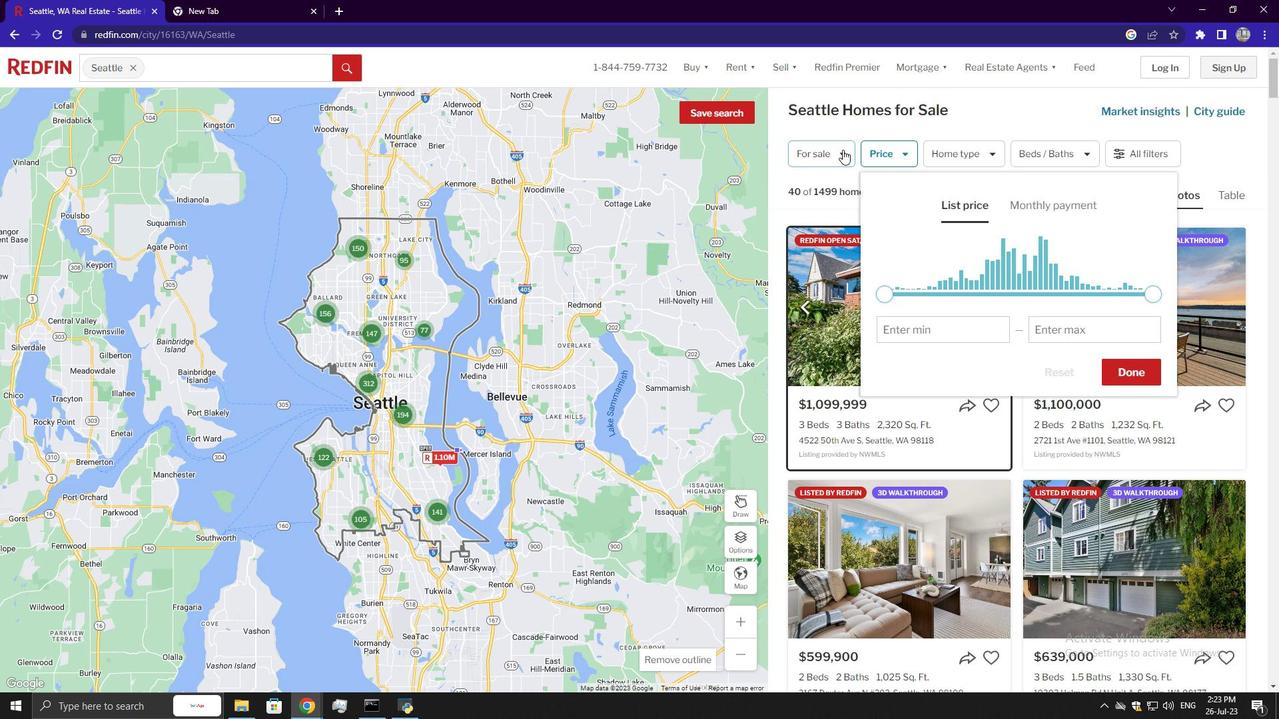 
Action: Mouse moved to (1145, 149)
Screenshot: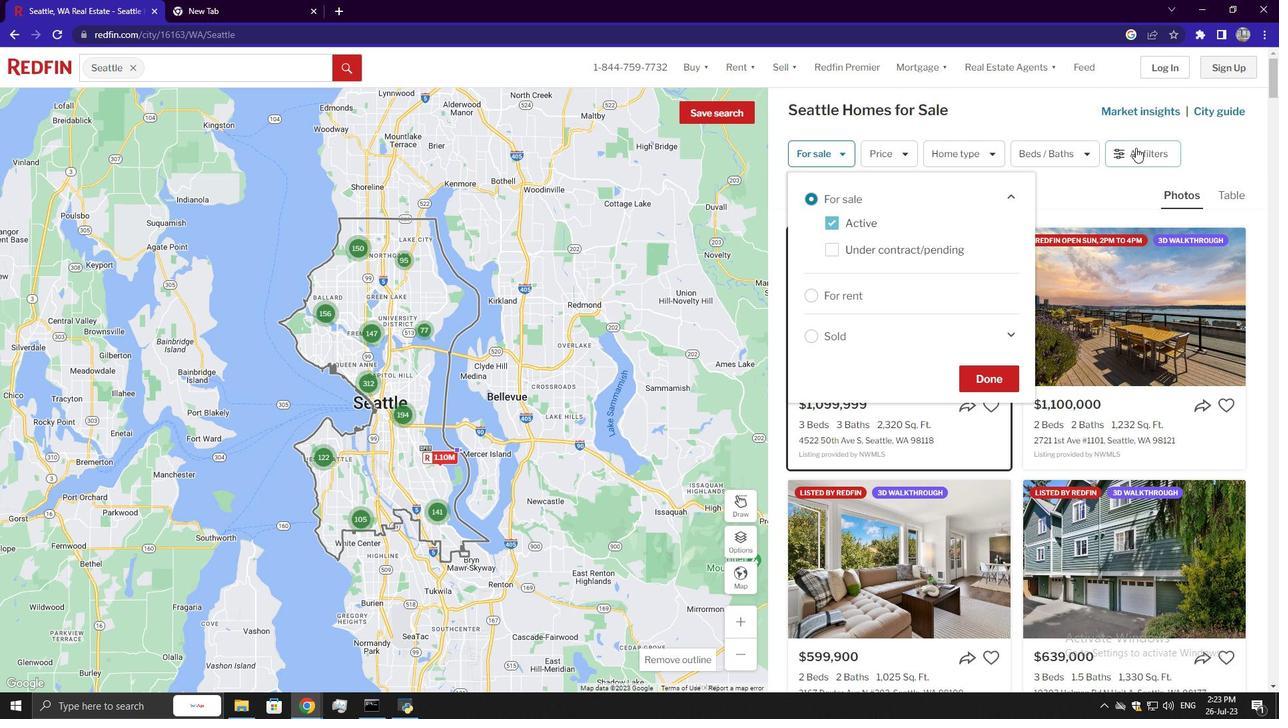 
Action: Mouse pressed left at (1145, 149)
Screenshot: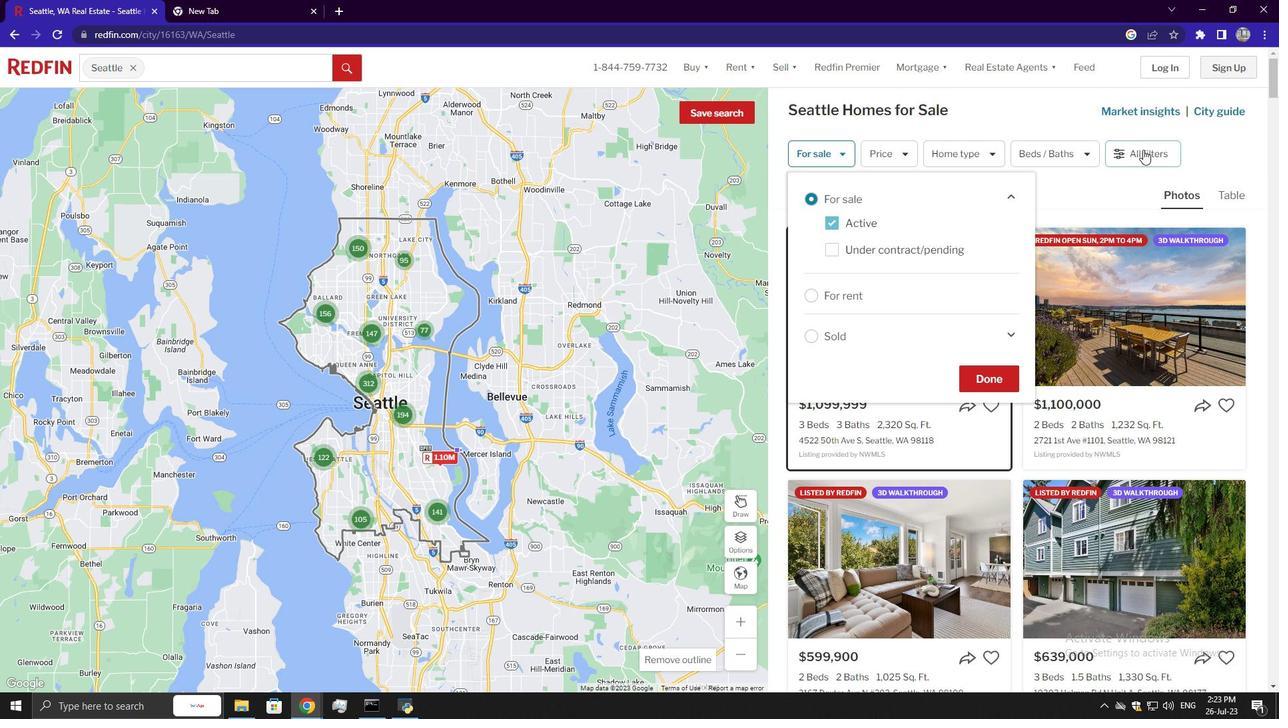 
Action: Mouse moved to (1023, 385)
Screenshot: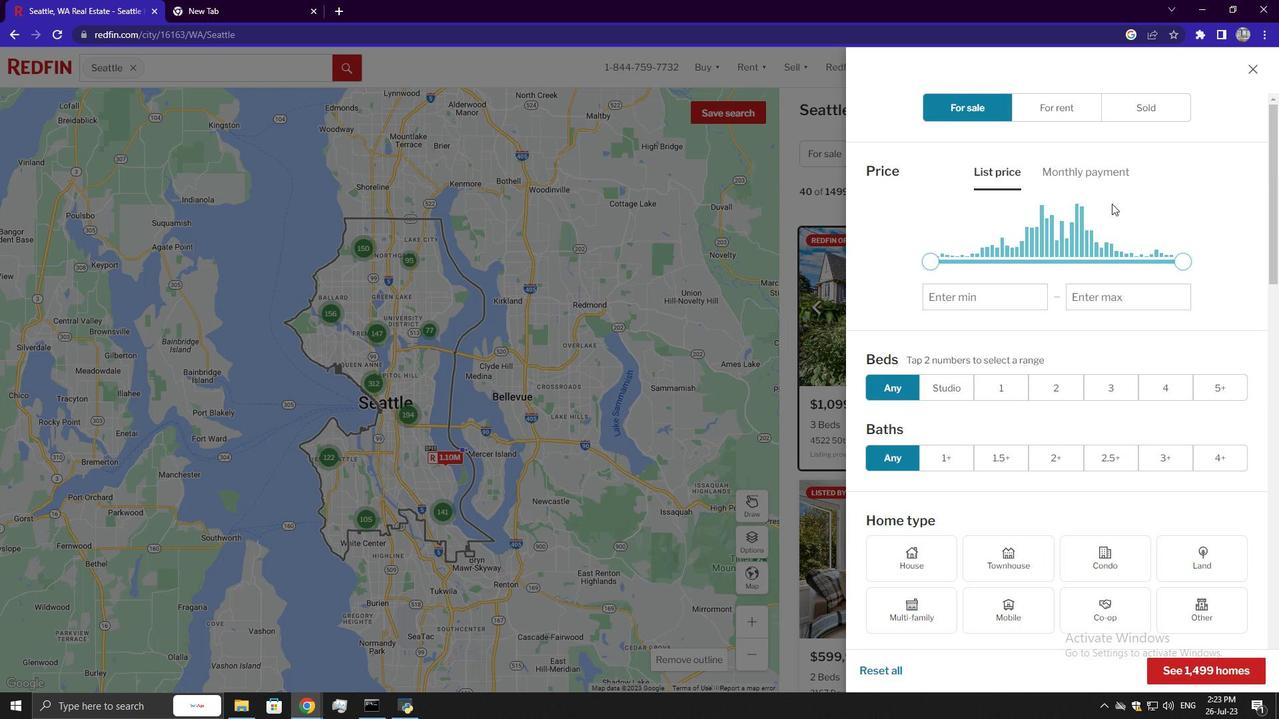 
Action: Mouse scrolled (1023, 386) with delta (0, 0)
Screenshot: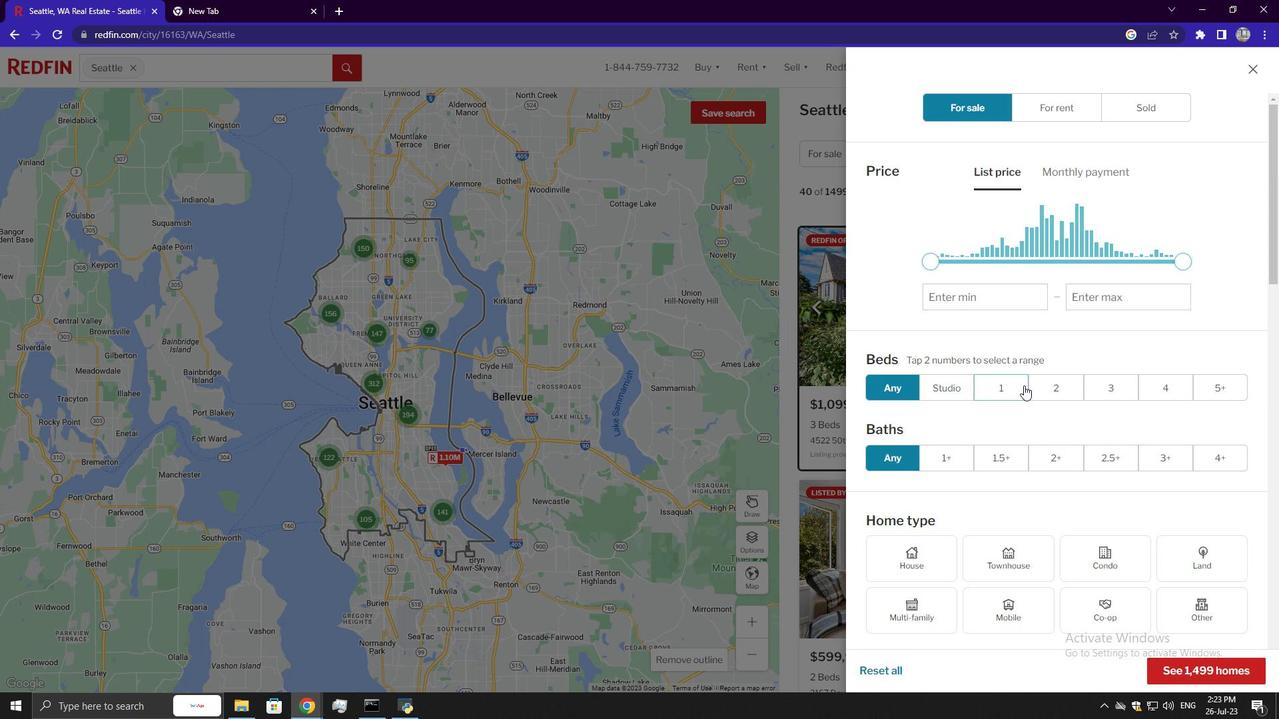 
Action: Mouse scrolled (1023, 386) with delta (0, 0)
Screenshot: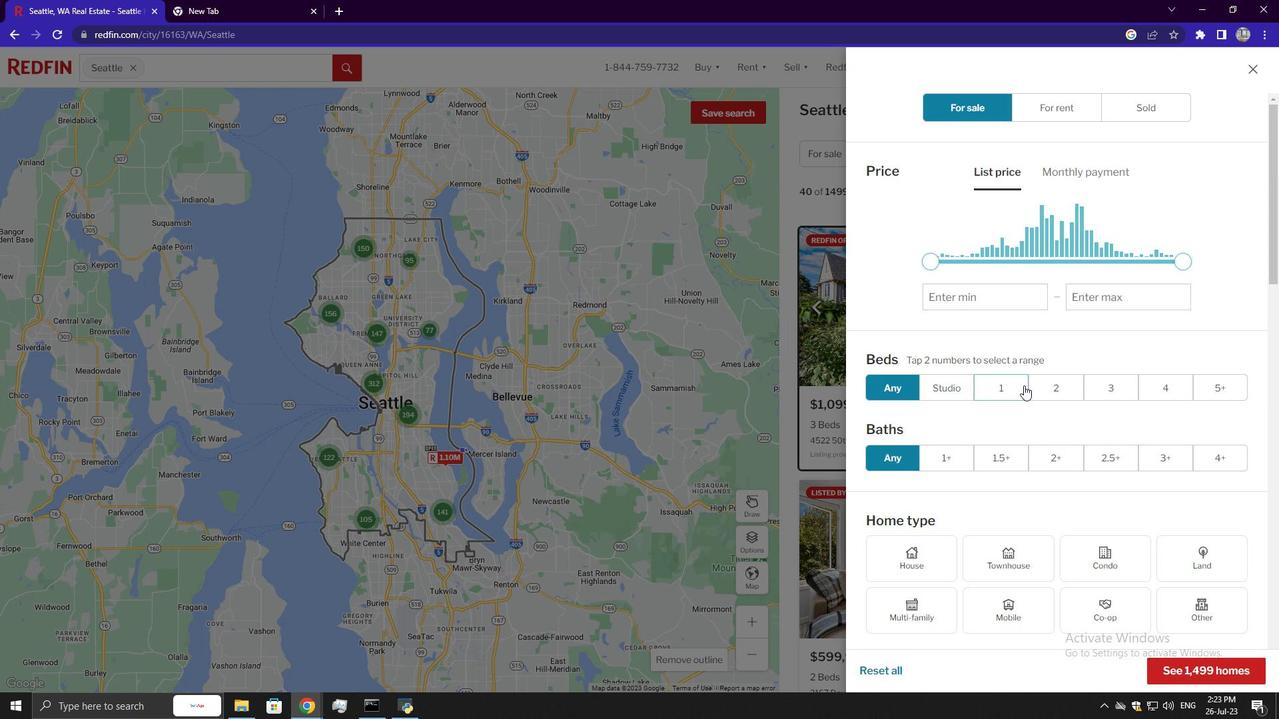
Action: Mouse scrolled (1023, 386) with delta (0, 0)
Screenshot: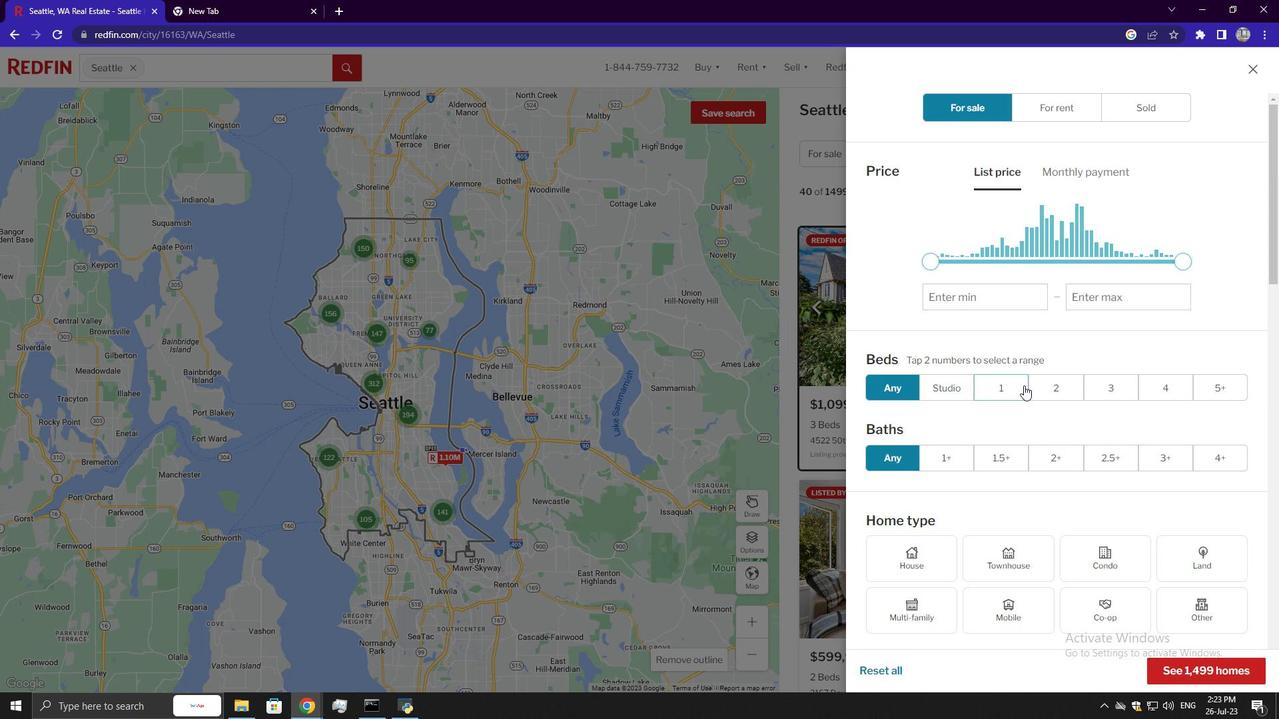 
Action: Mouse scrolled (1023, 386) with delta (0, 0)
Screenshot: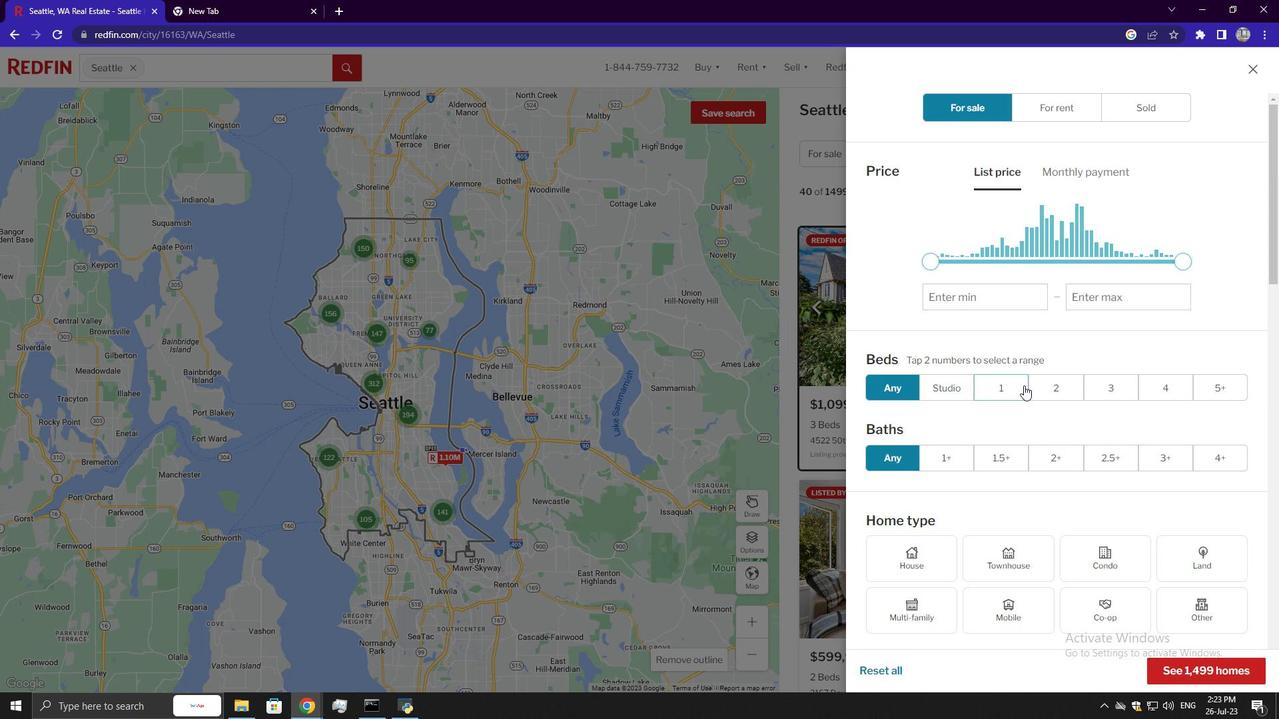 
Action: Mouse scrolled (1023, 386) with delta (0, 0)
Screenshot: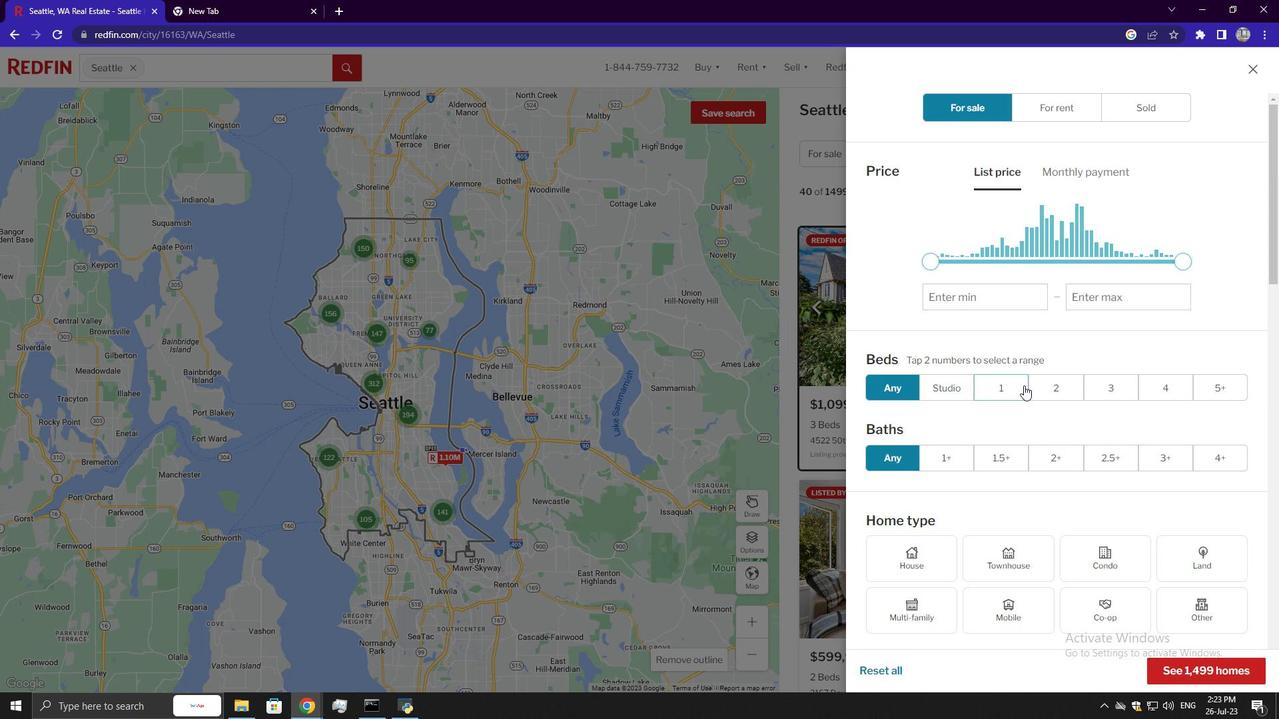 
Action: Mouse moved to (1095, 559)
Screenshot: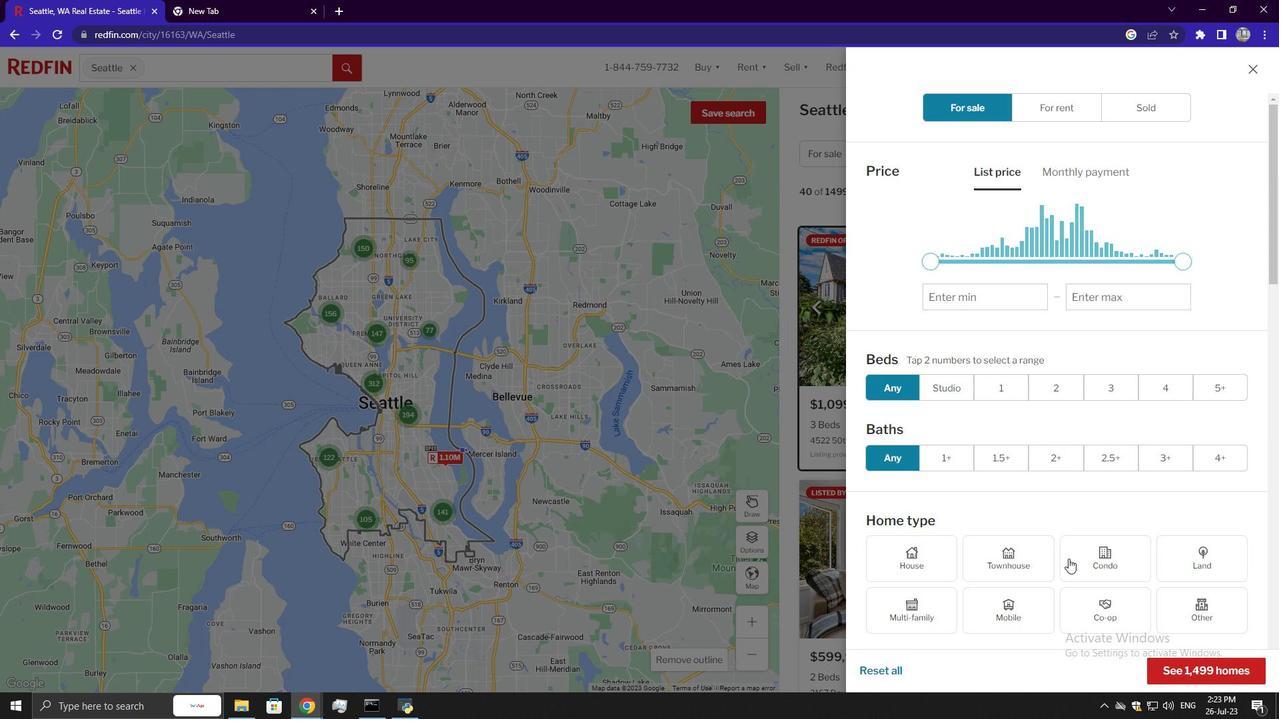 
Action: Mouse pressed left at (1095, 559)
Screenshot: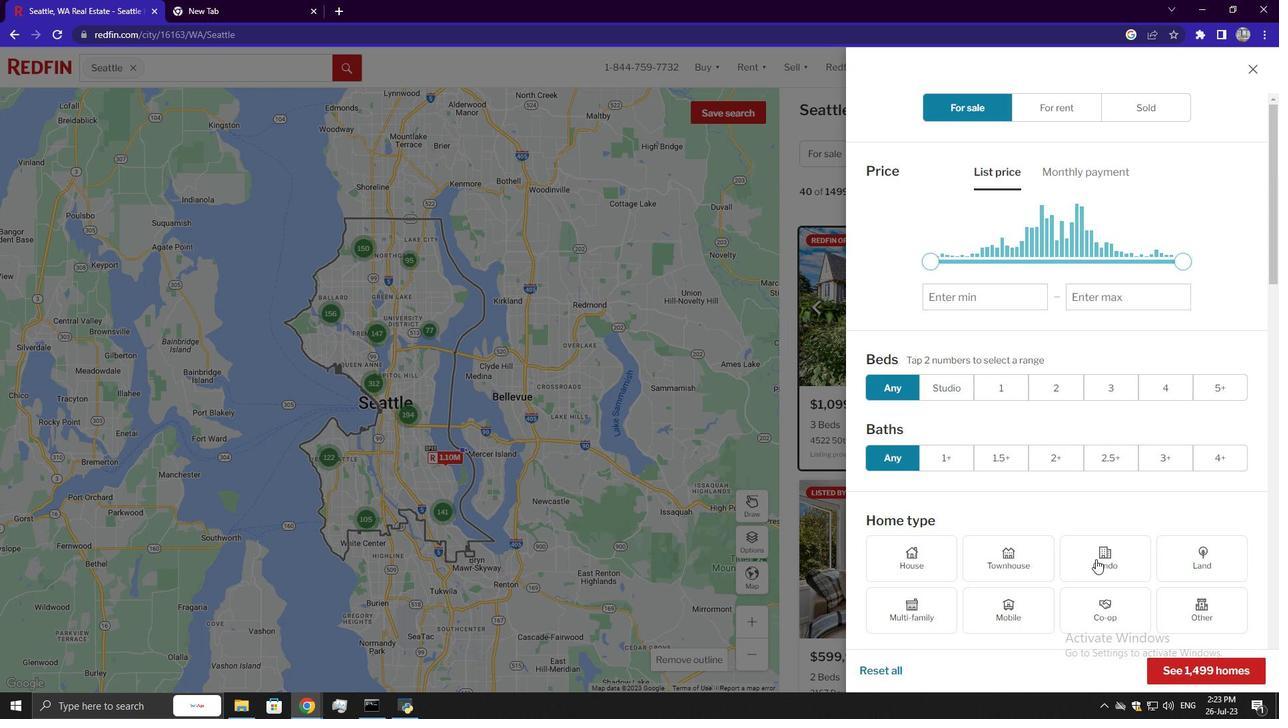 
Action: Mouse moved to (1187, 671)
Screenshot: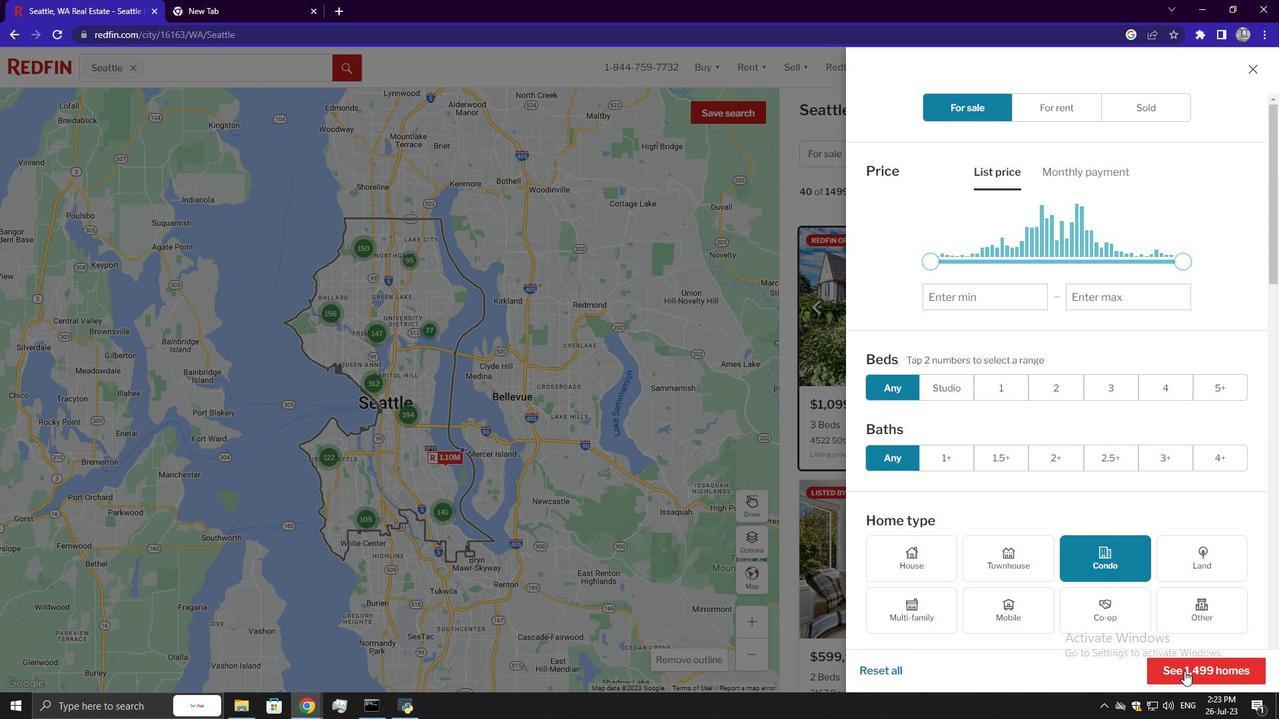 
Action: Mouse pressed left at (1187, 671)
Screenshot: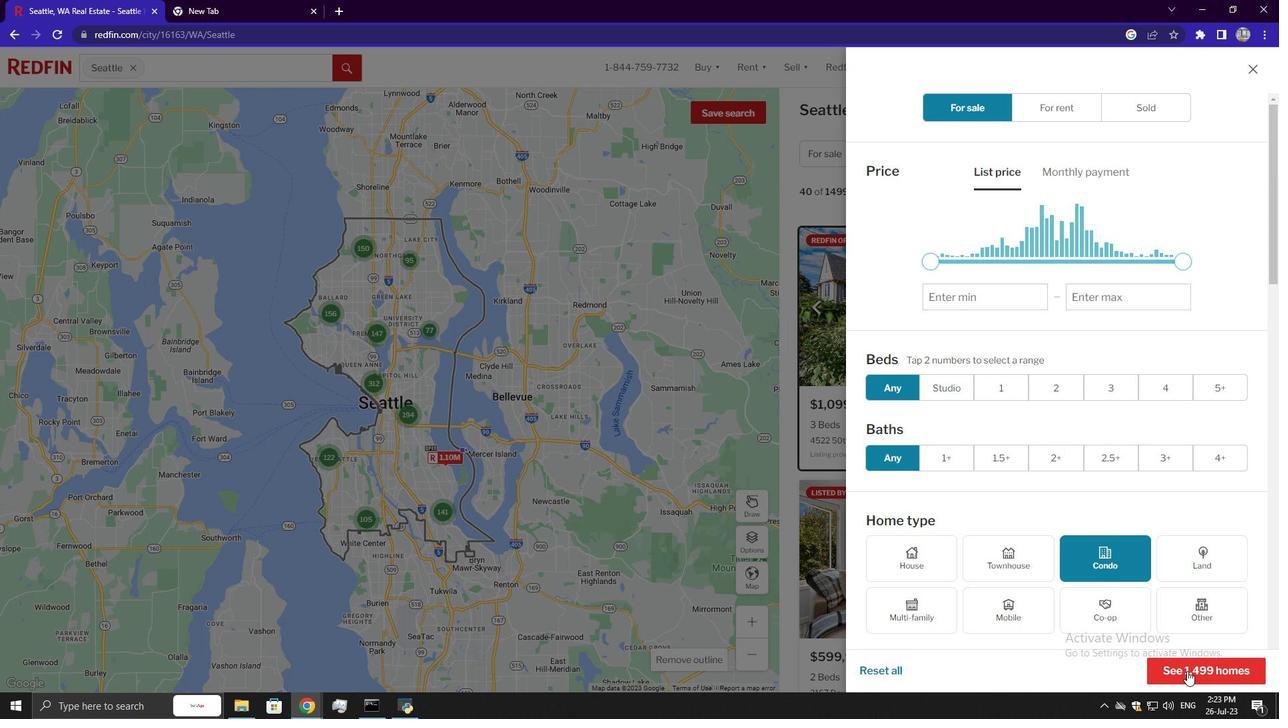 
Action: Mouse moved to (891, 183)
Screenshot: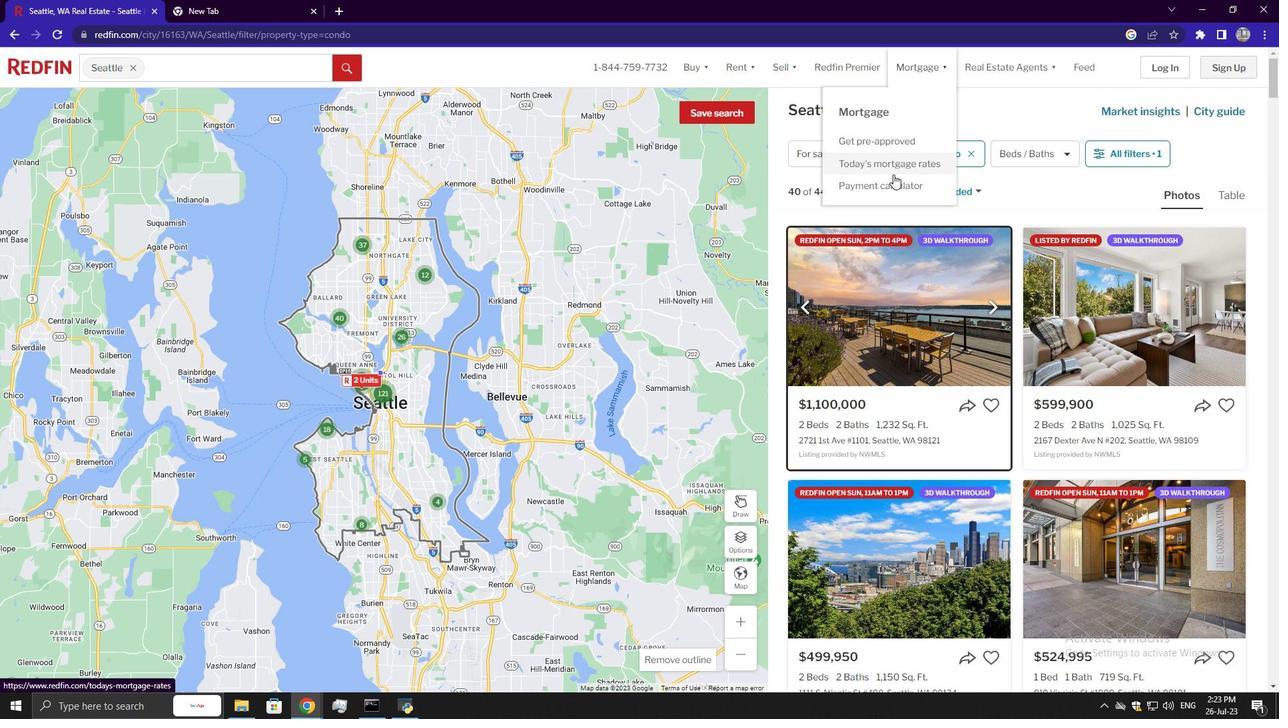 
Action: Mouse pressed left at (891, 183)
Screenshot: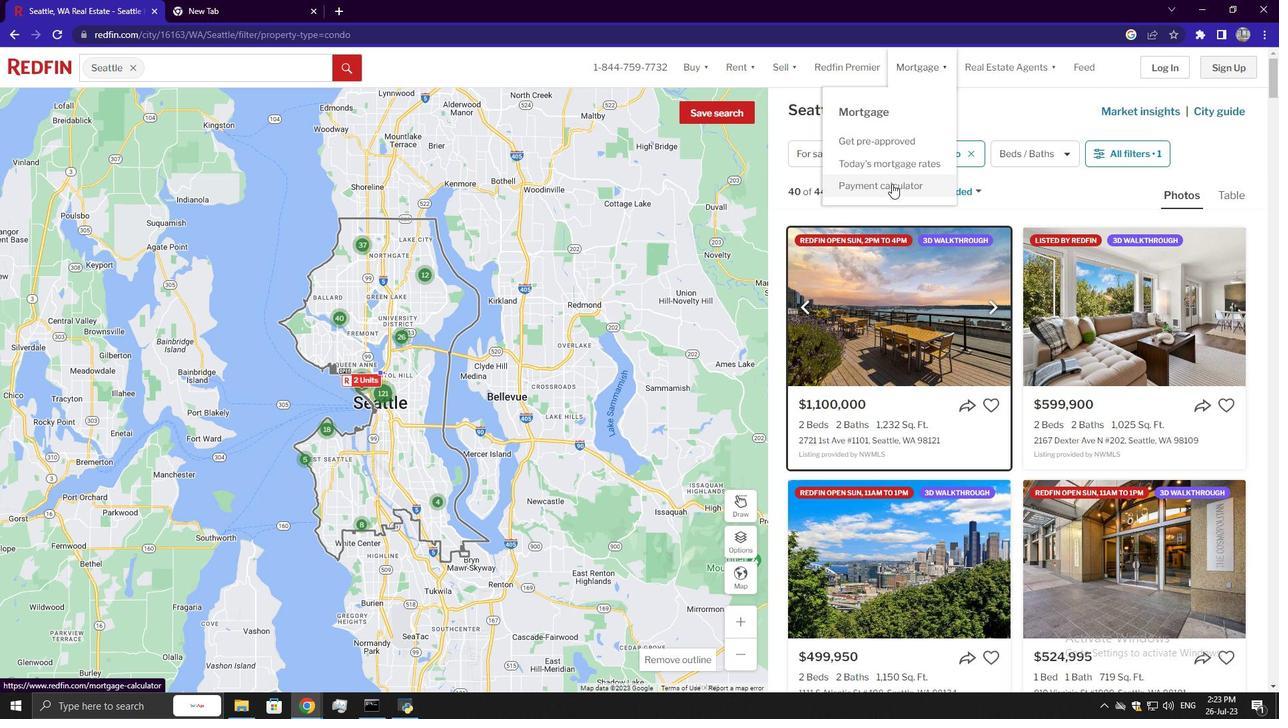 
Action: Mouse moved to (371, 303)
Screenshot: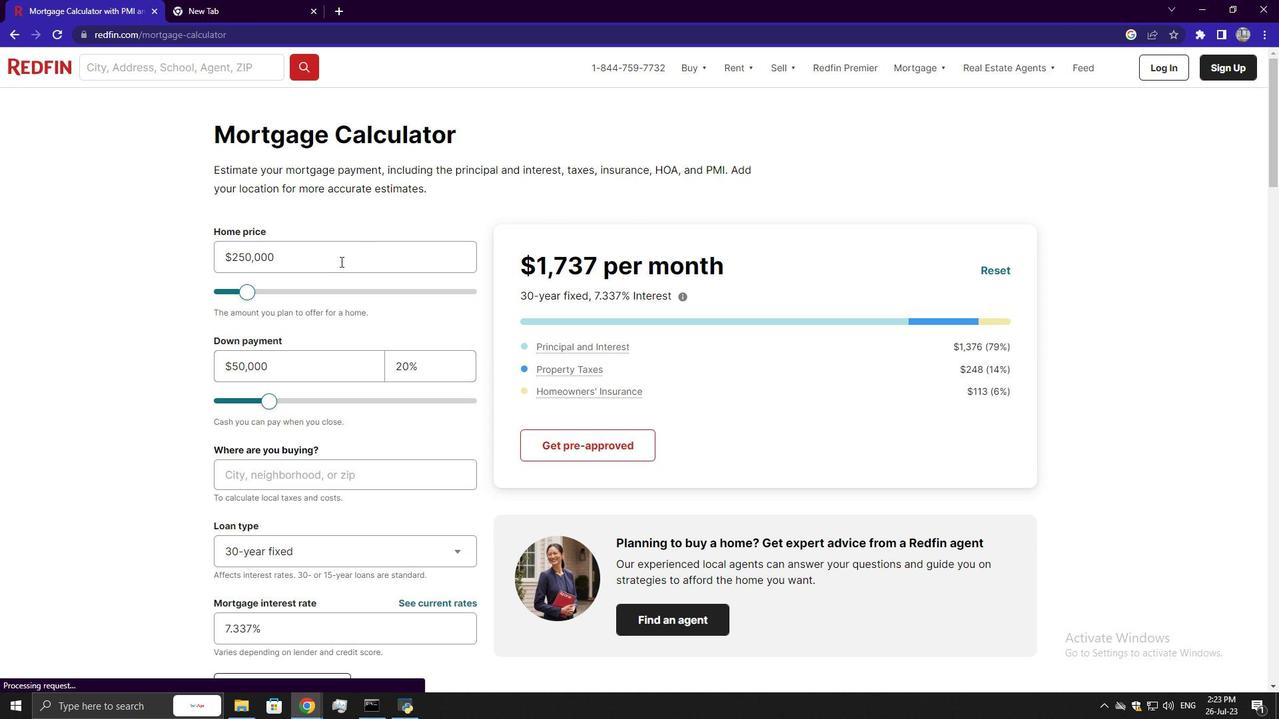 
Action: Mouse scrolled (371, 304) with delta (0, 0)
Screenshot: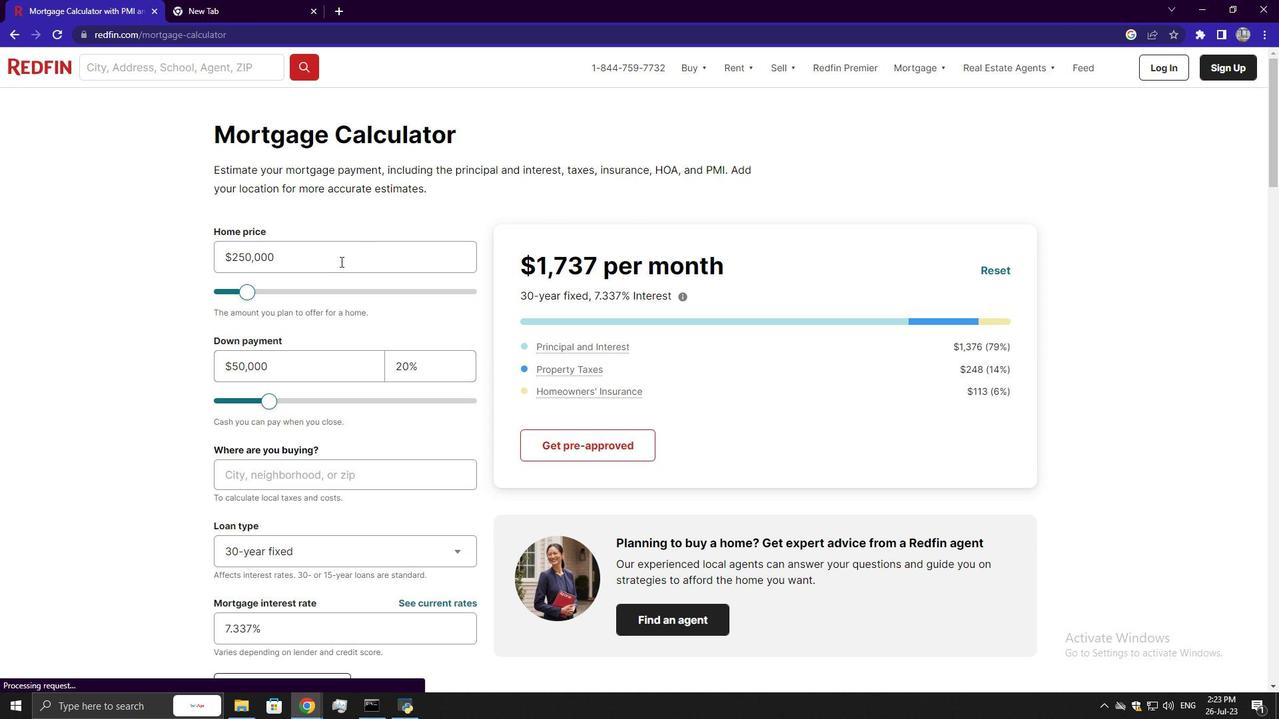 
Action: Mouse scrolled (371, 303) with delta (0, 0)
Screenshot: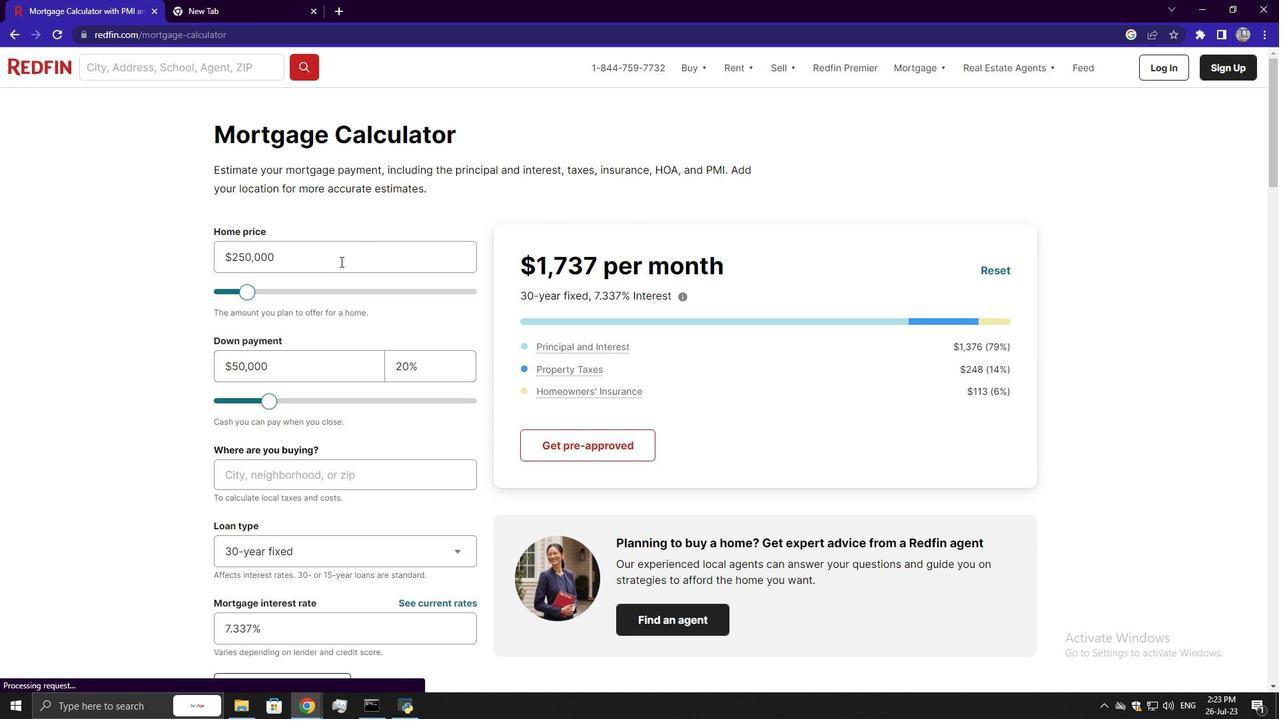 
Action: Mouse scrolled (371, 303) with delta (0, 0)
Screenshot: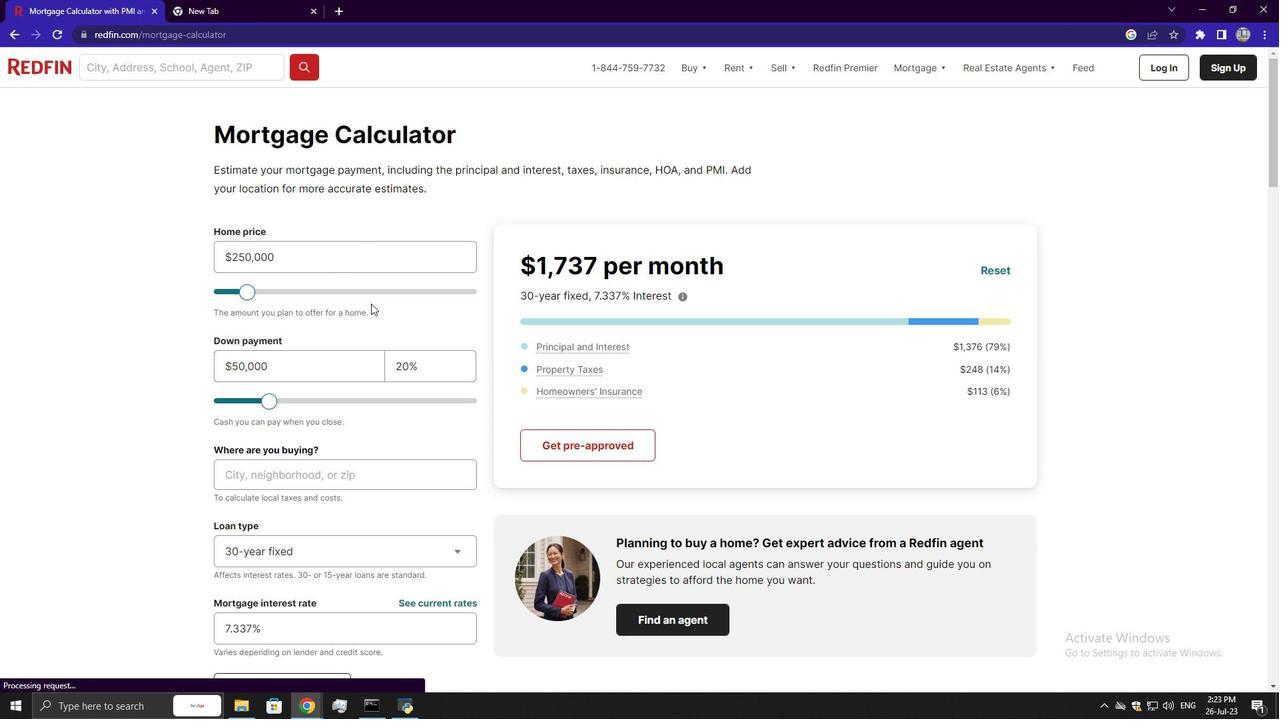 
Action: Mouse scrolled (371, 303) with delta (0, 0)
Screenshot: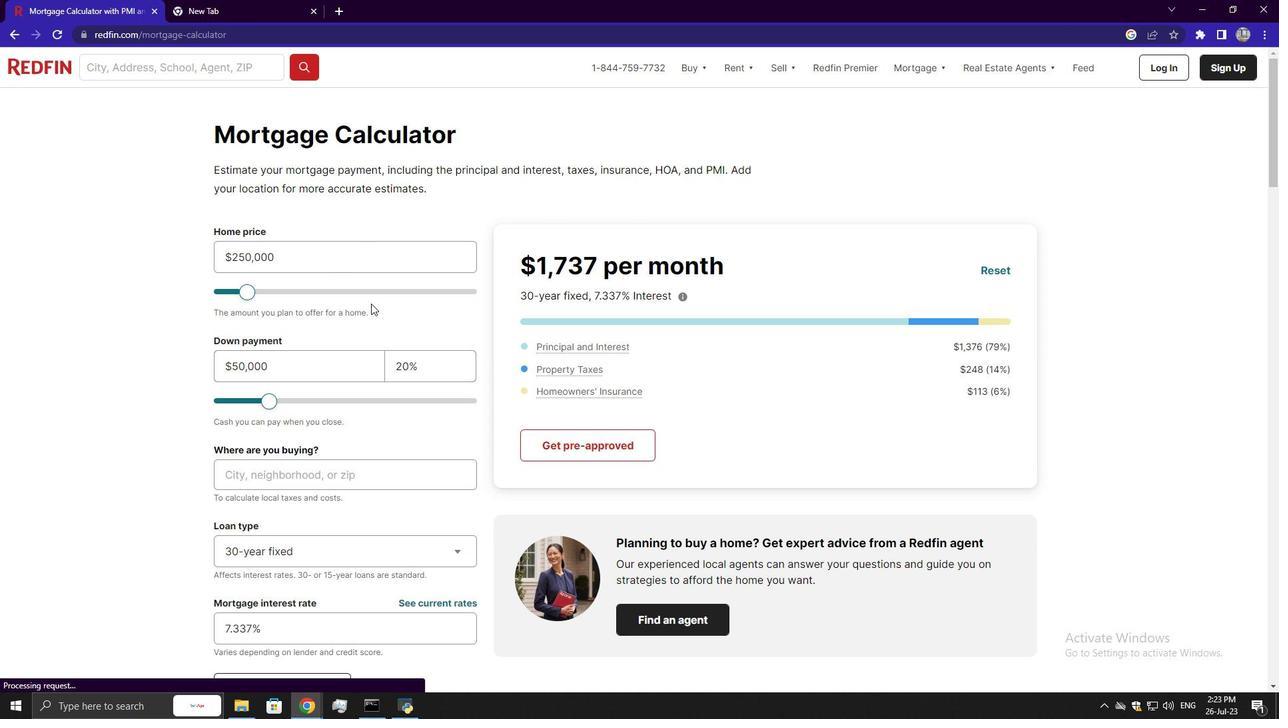 
Action: Mouse scrolled (371, 303) with delta (0, 0)
Screenshot: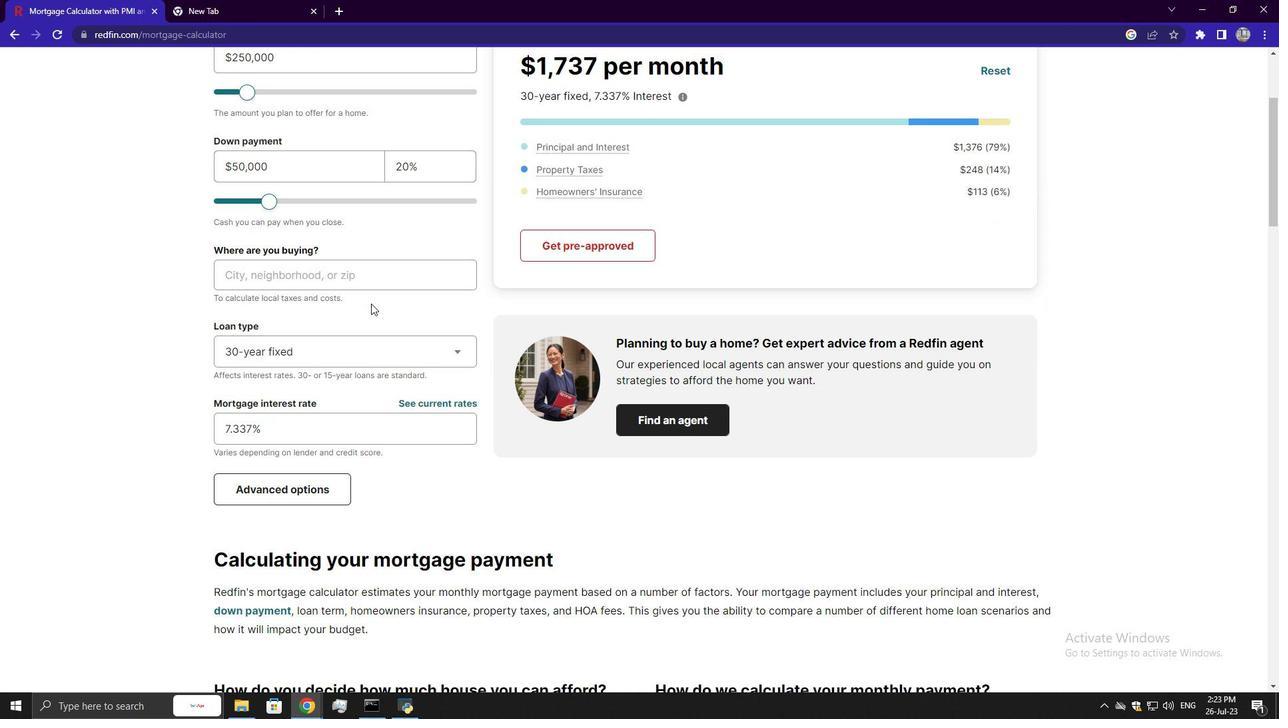 
Action: Mouse scrolled (371, 303) with delta (0, 0)
Screenshot: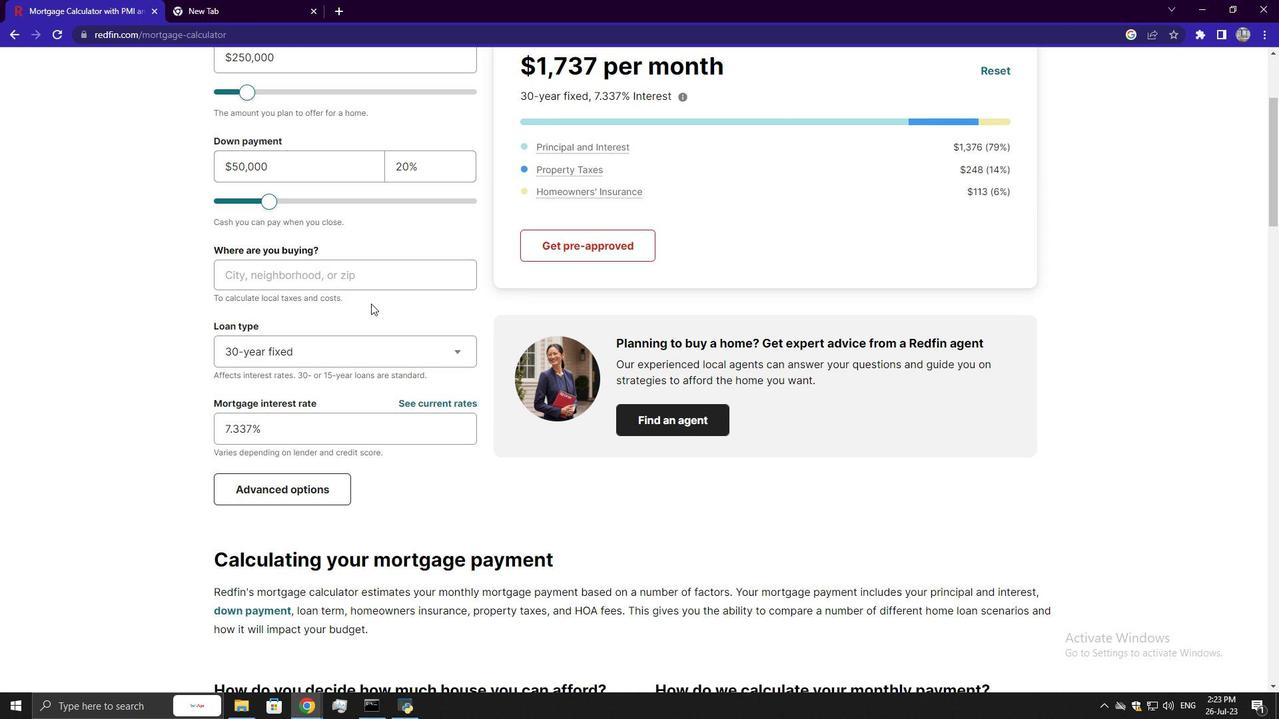 
Action: Mouse scrolled (371, 303) with delta (0, 0)
Screenshot: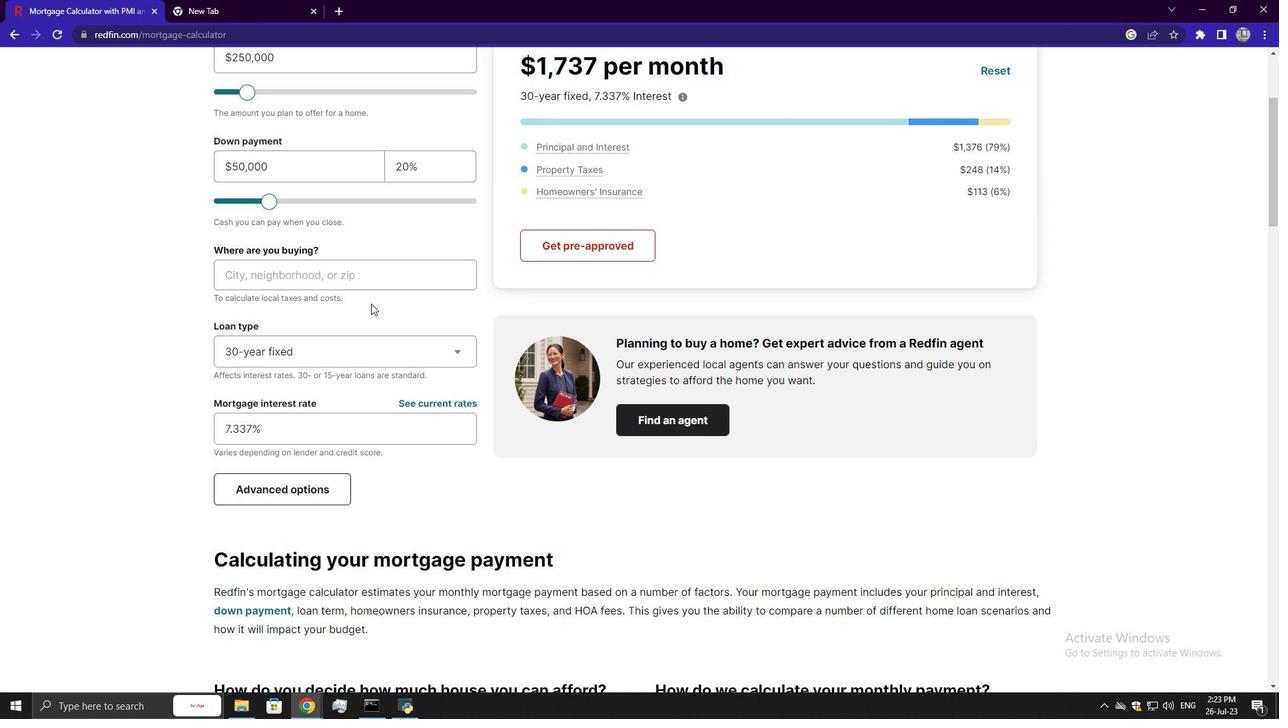 
Action: Mouse scrolled (371, 304) with delta (0, 0)
Screenshot: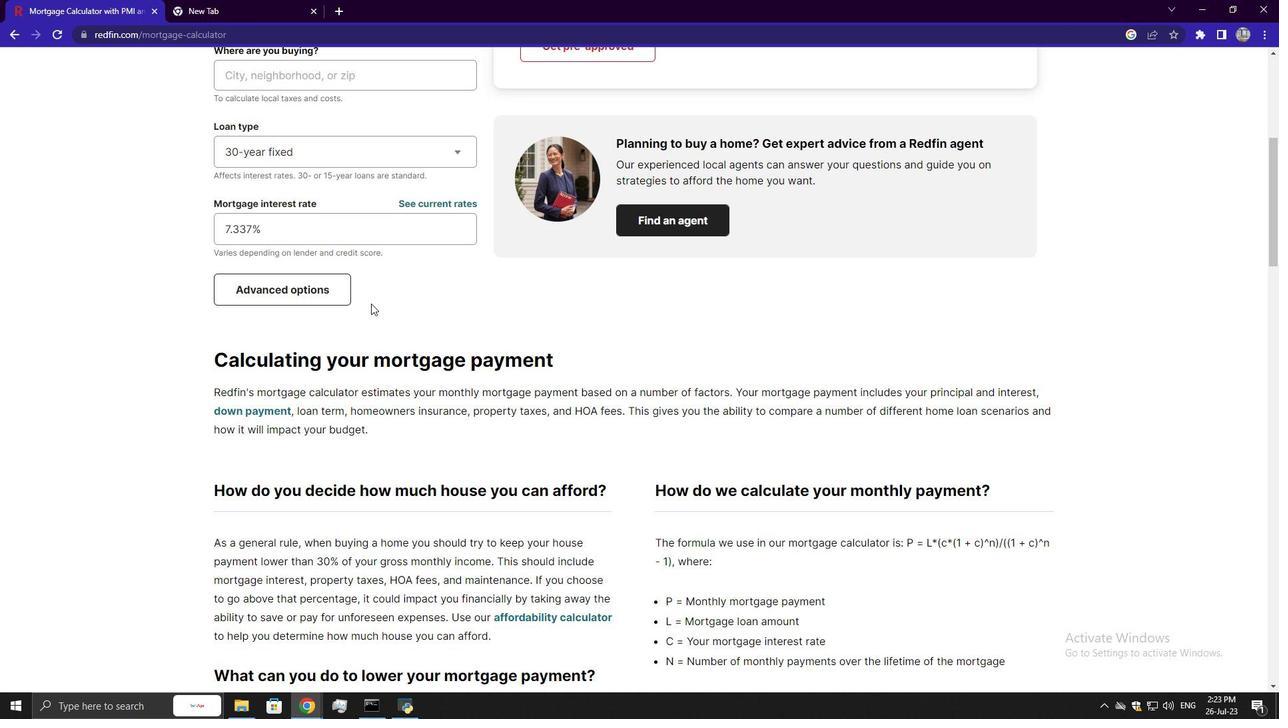 
Action: Mouse scrolled (371, 304) with delta (0, 0)
Screenshot: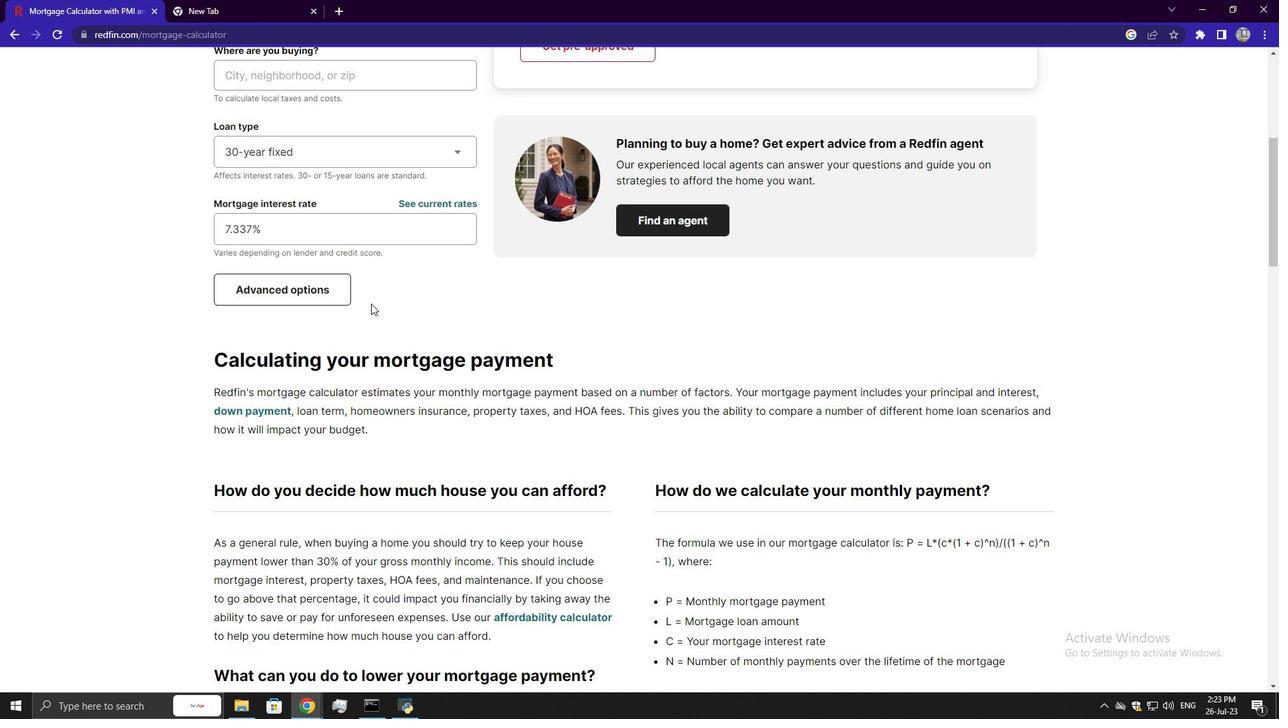 
Action: Mouse scrolled (371, 304) with delta (0, 0)
Screenshot: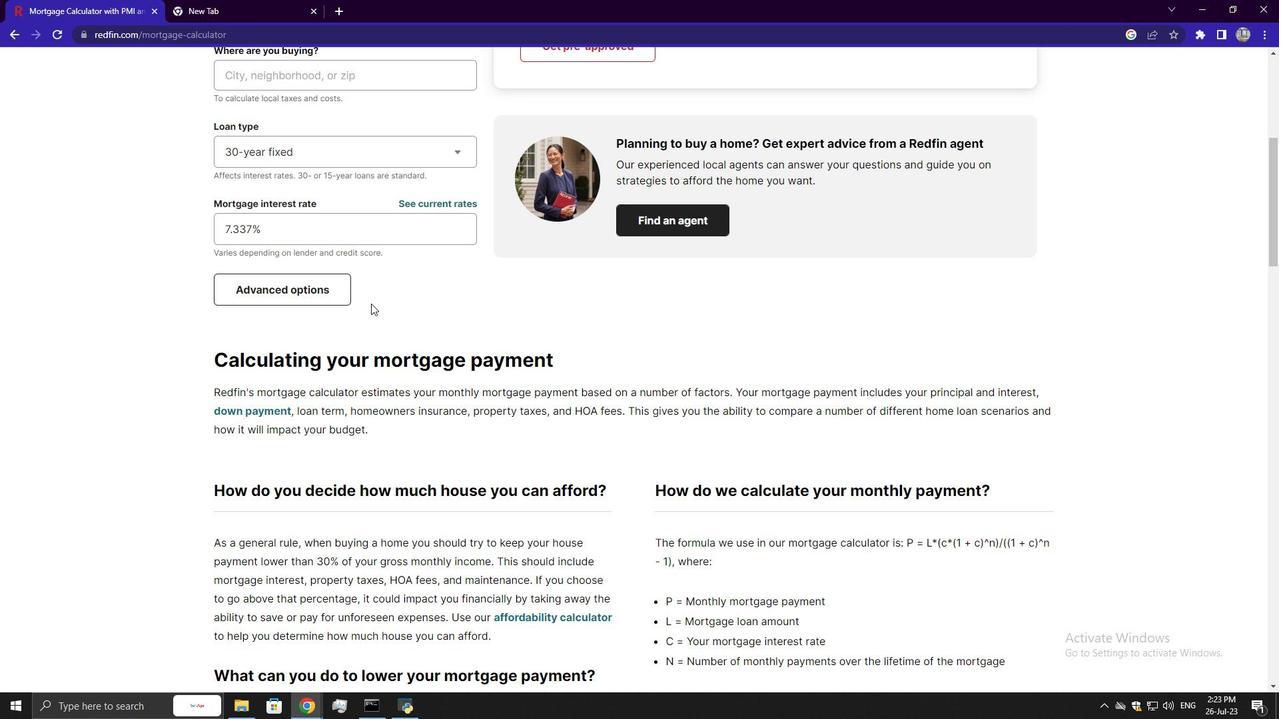
Action: Mouse scrolled (371, 304) with delta (0, 0)
Screenshot: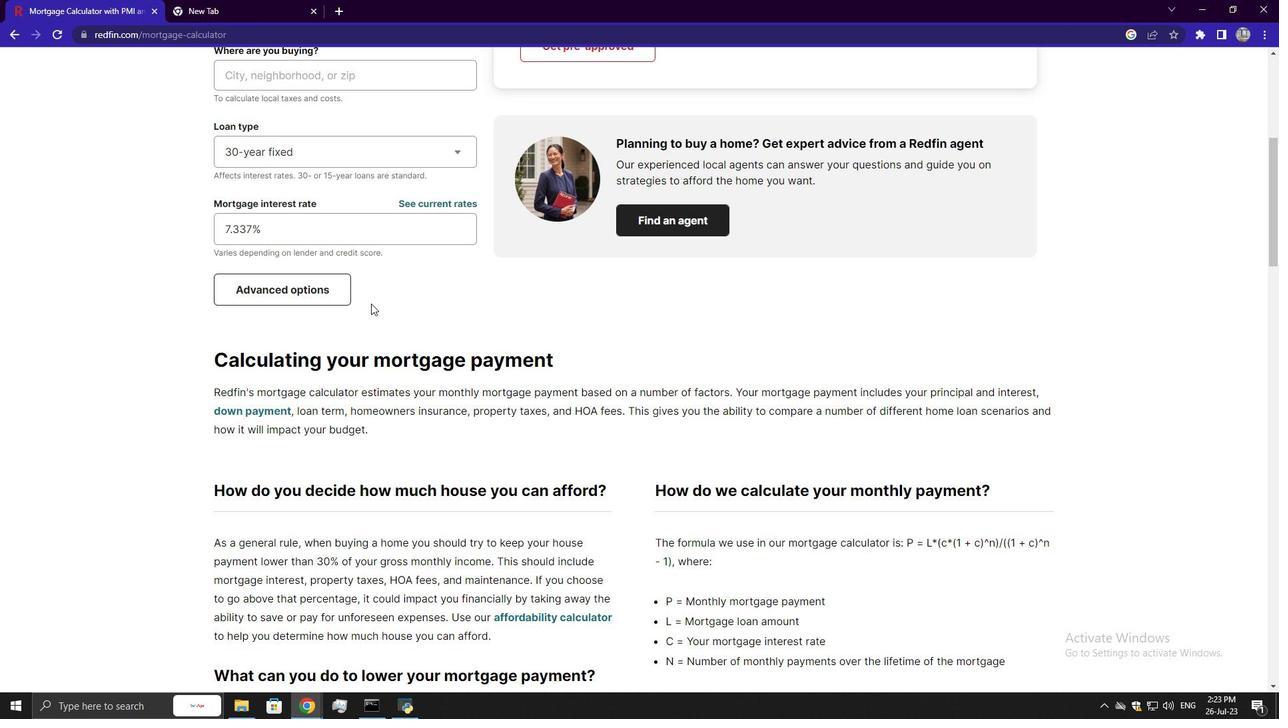 
Action: Mouse scrolled (371, 304) with delta (0, 0)
Screenshot: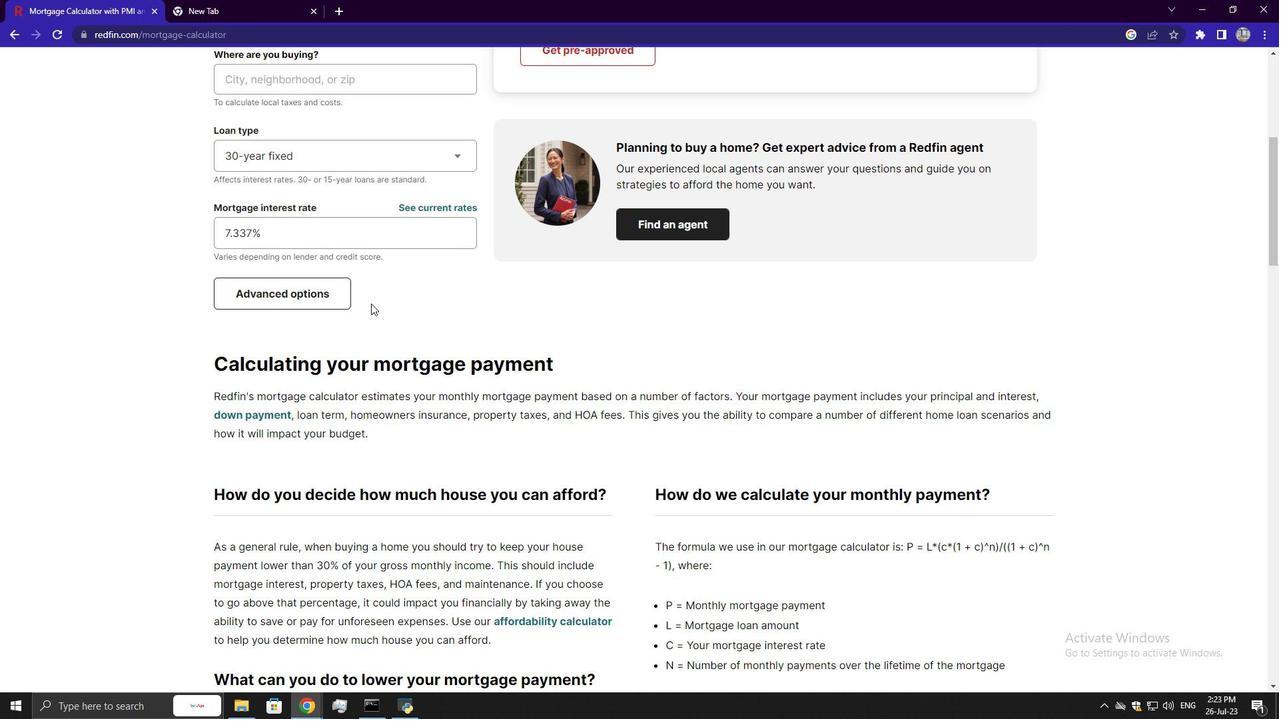 
Action: Mouse moved to (382, 181)
Screenshot: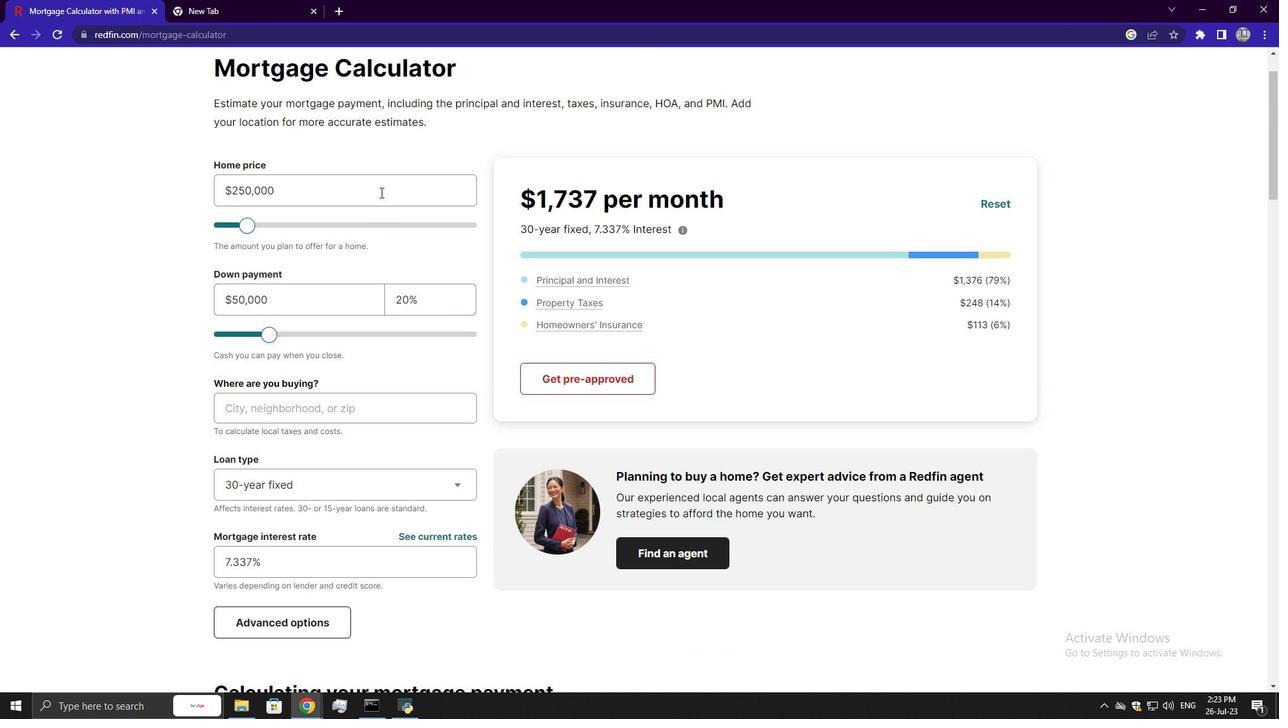 
Action: Mouse pressed left at (382, 181)
Screenshot: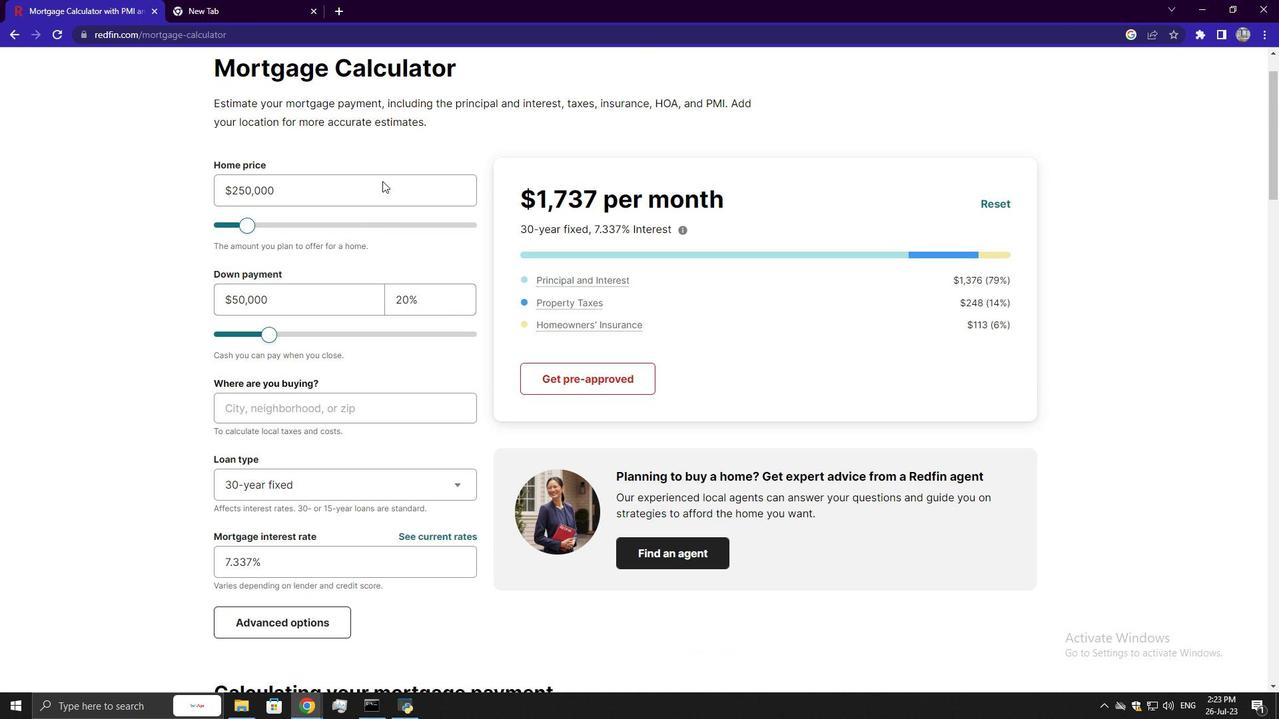 
Action: Mouse moved to (384, 190)
Screenshot: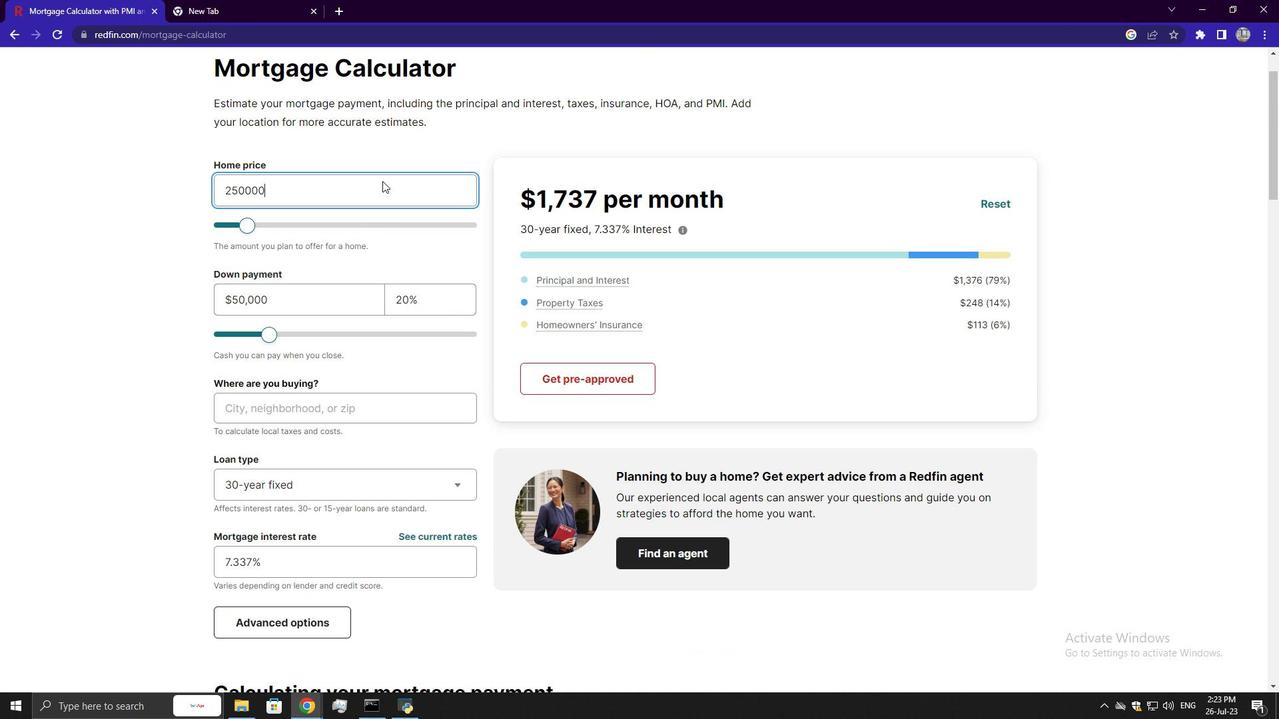 
Action: Key pressed <Key.backspace><Key.backspace><Key.backspace><Key.backspace><Key.backspace><Key.backspace><Key.backspace>300000
Screenshot: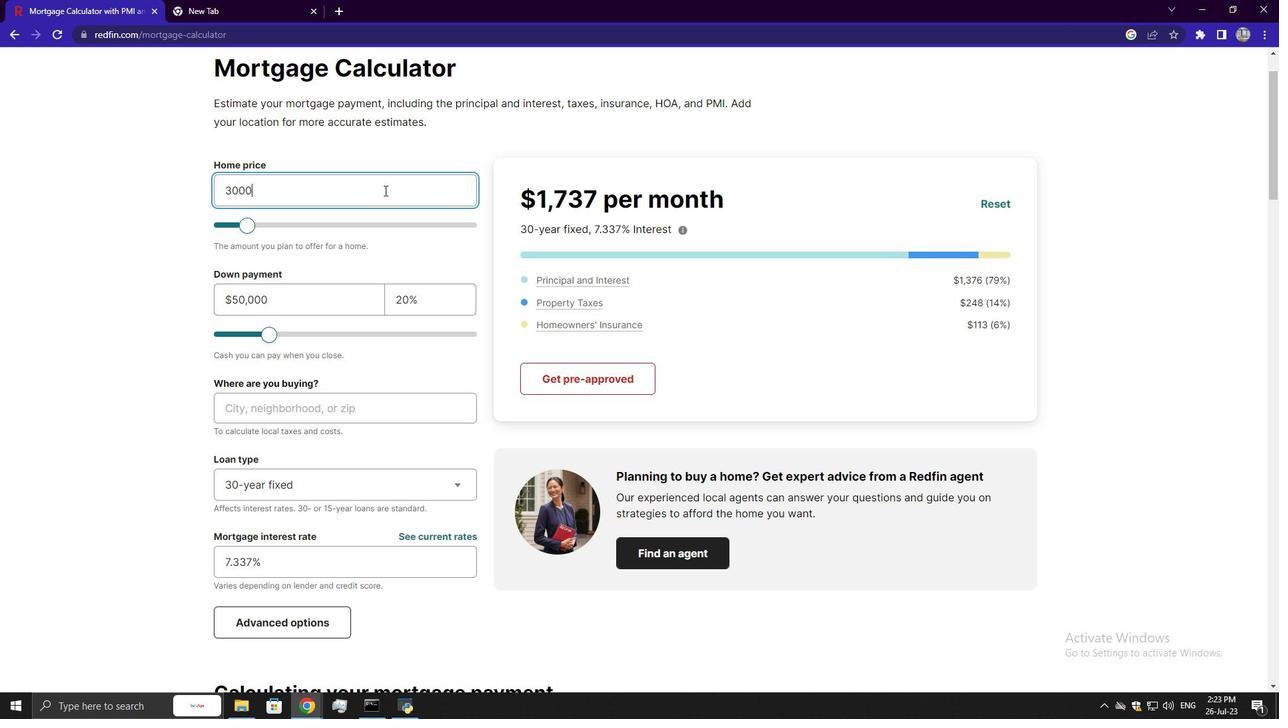 
Action: Mouse moved to (247, 221)
Screenshot: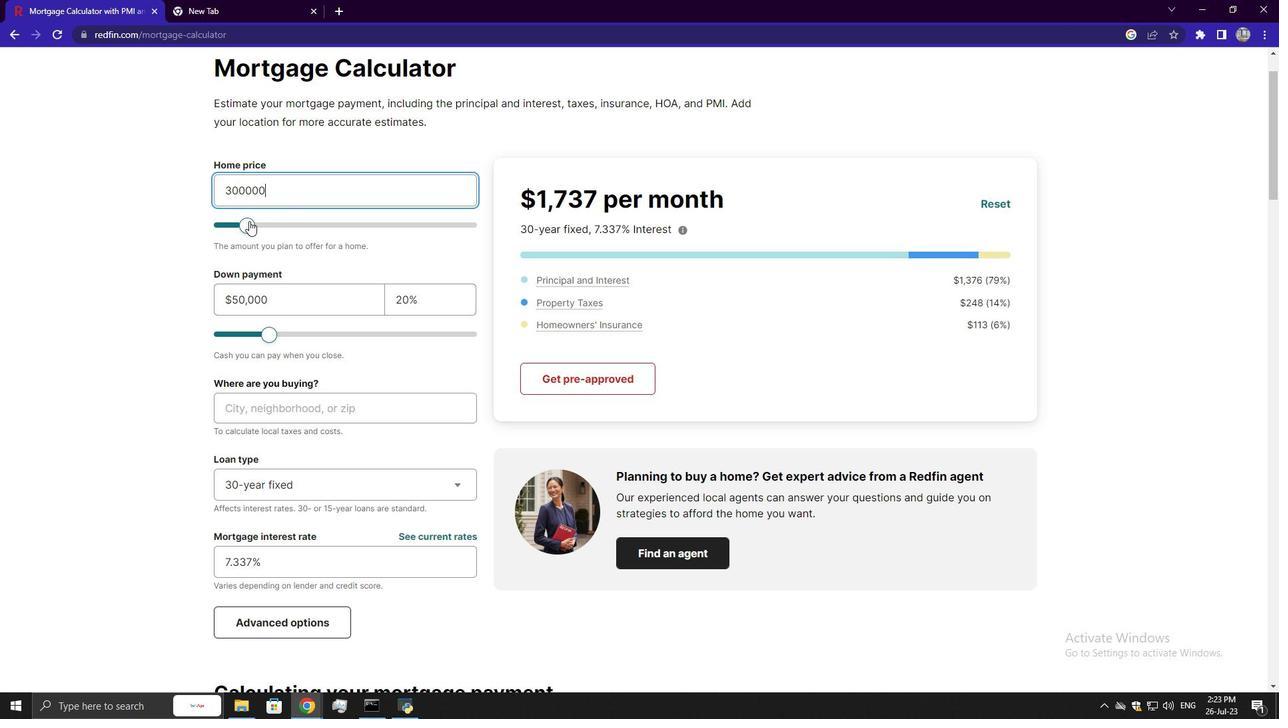 
Action: Mouse pressed left at (247, 221)
Screenshot: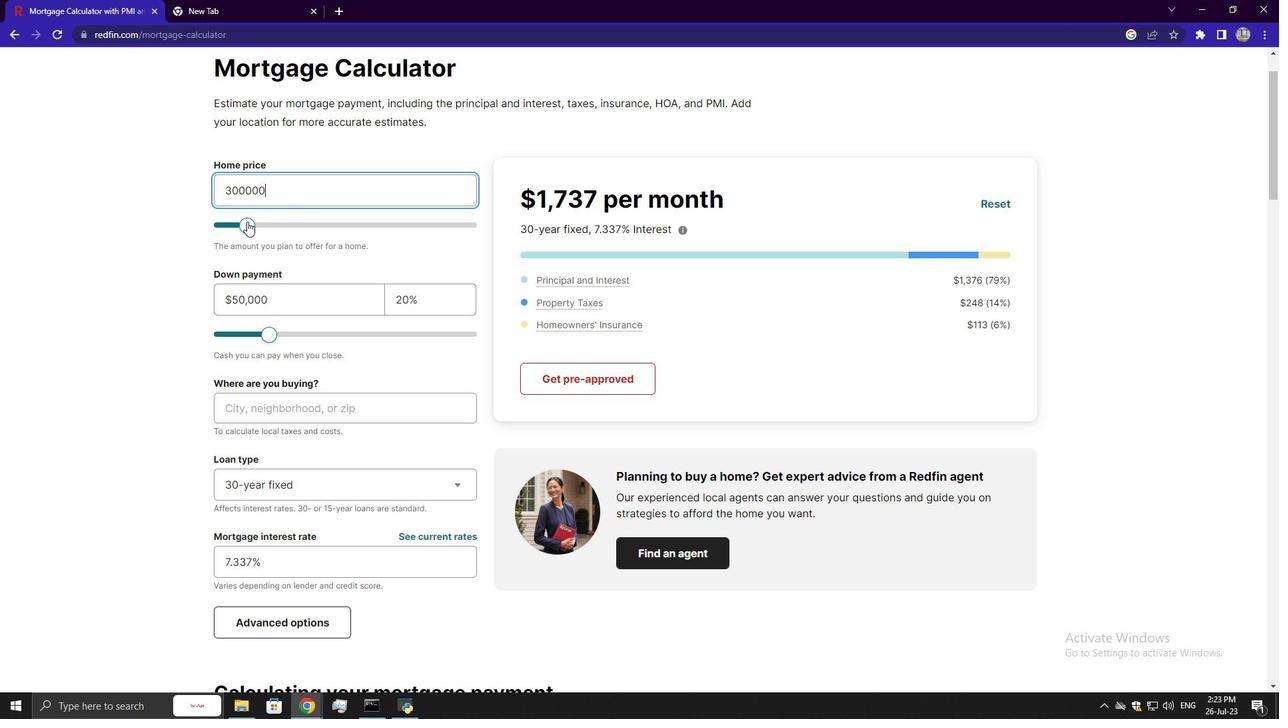 
Action: Mouse moved to (269, 329)
Screenshot: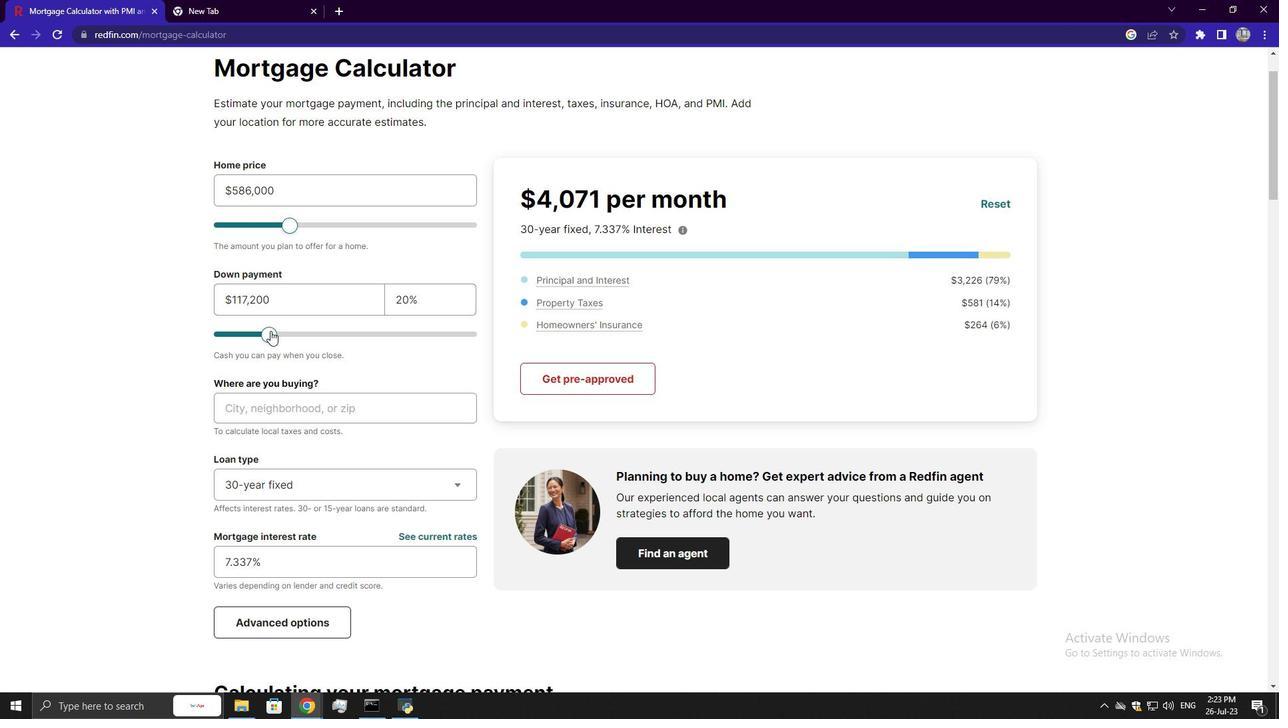 
Action: Mouse pressed left at (269, 329)
Screenshot: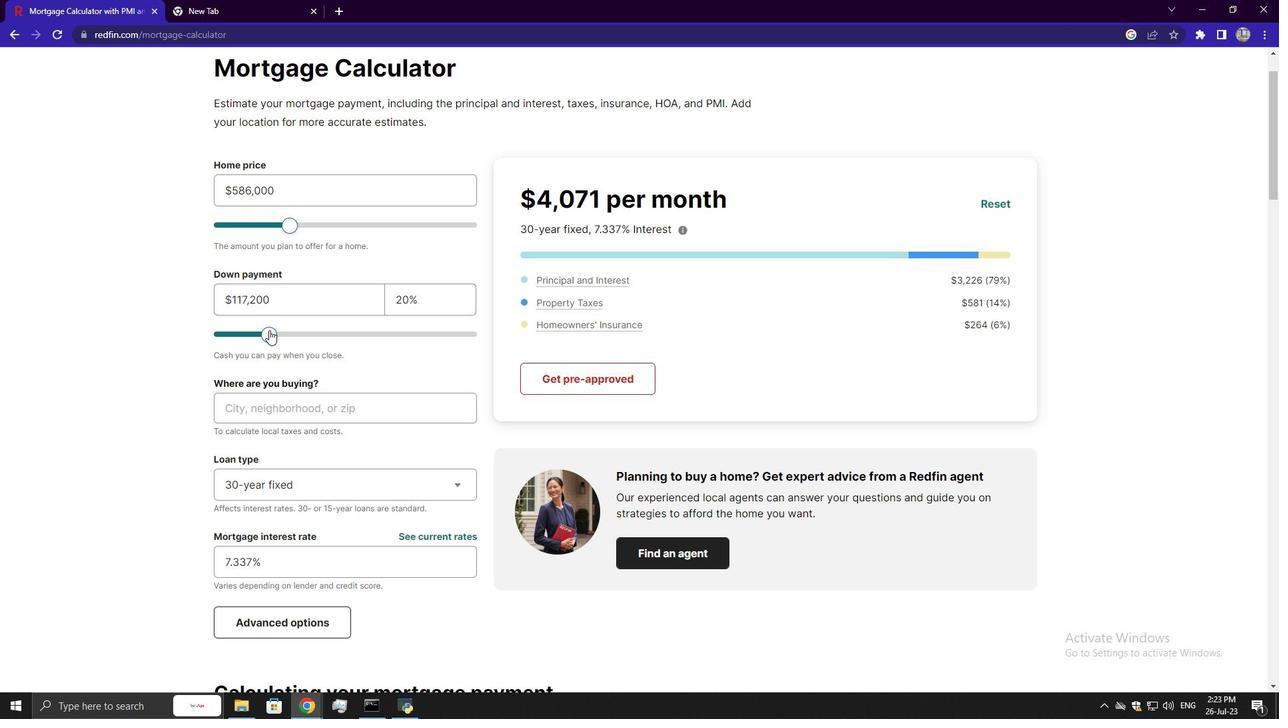 
Action: Mouse moved to (382, 295)
Screenshot: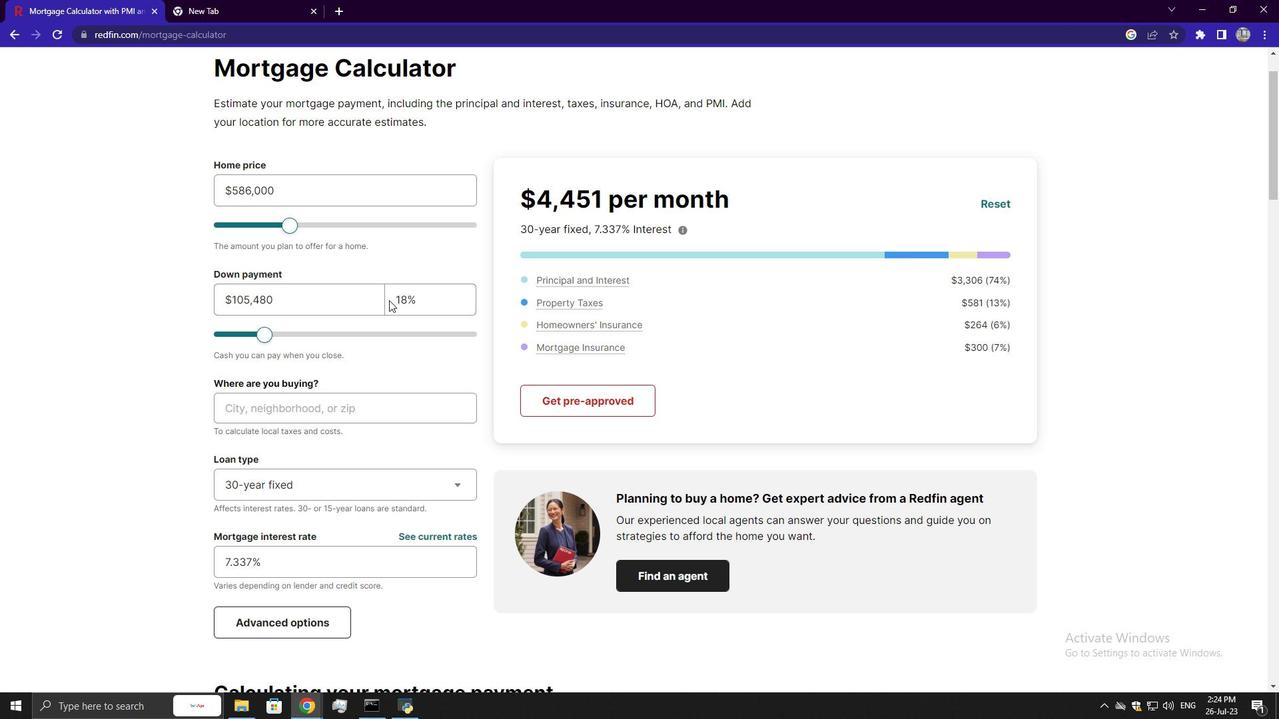 
Action: Mouse scrolled (382, 294) with delta (0, 0)
Screenshot: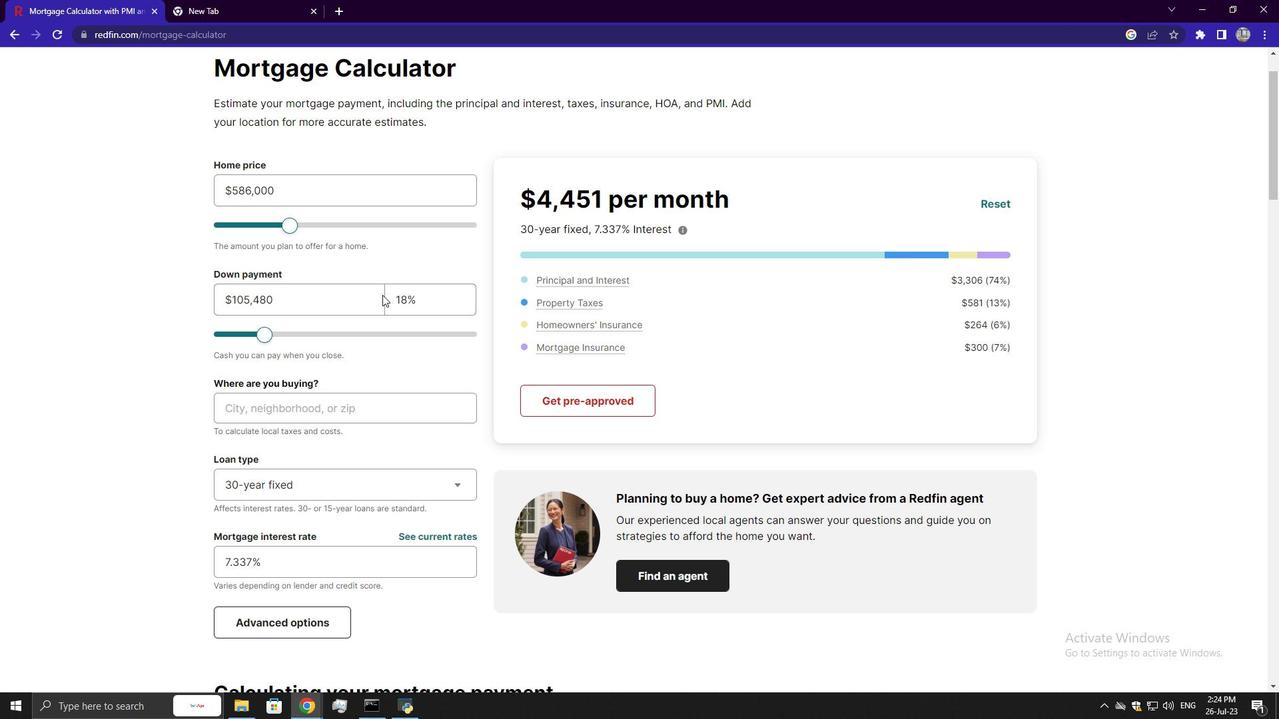 
Action: Mouse scrolled (382, 294) with delta (0, 0)
Screenshot: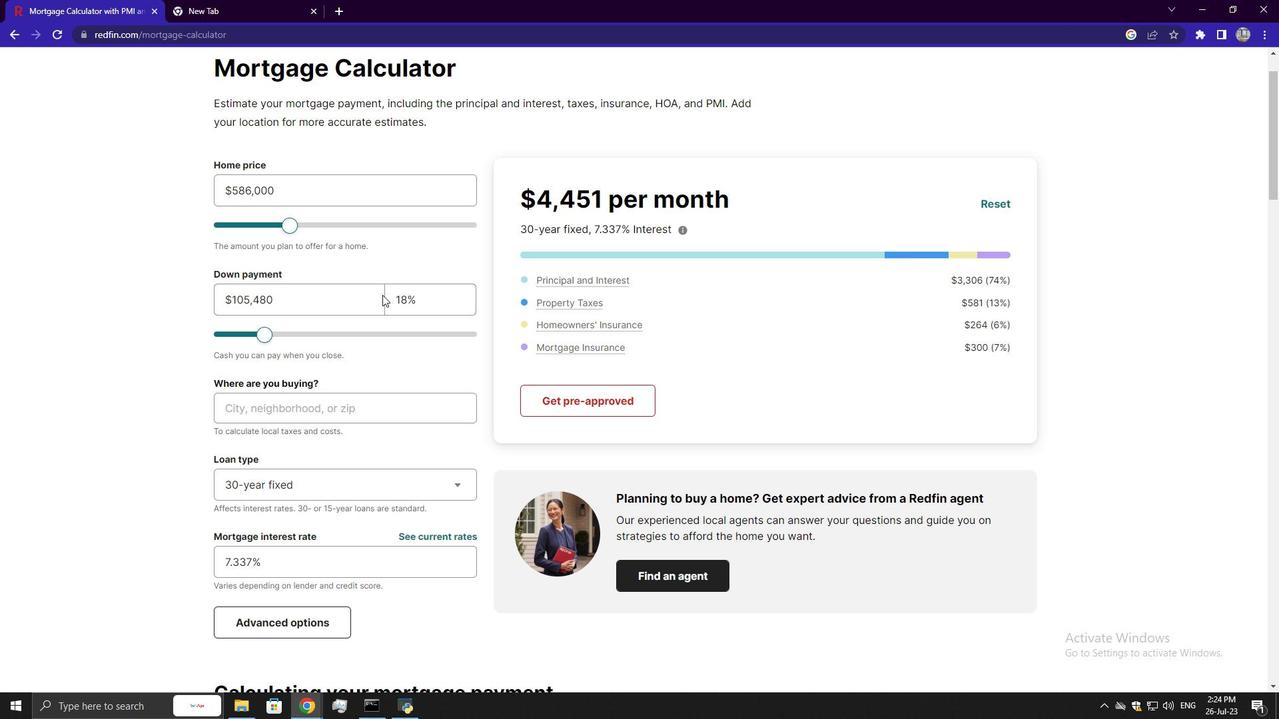 
Action: Mouse scrolled (382, 294) with delta (0, 0)
Screenshot: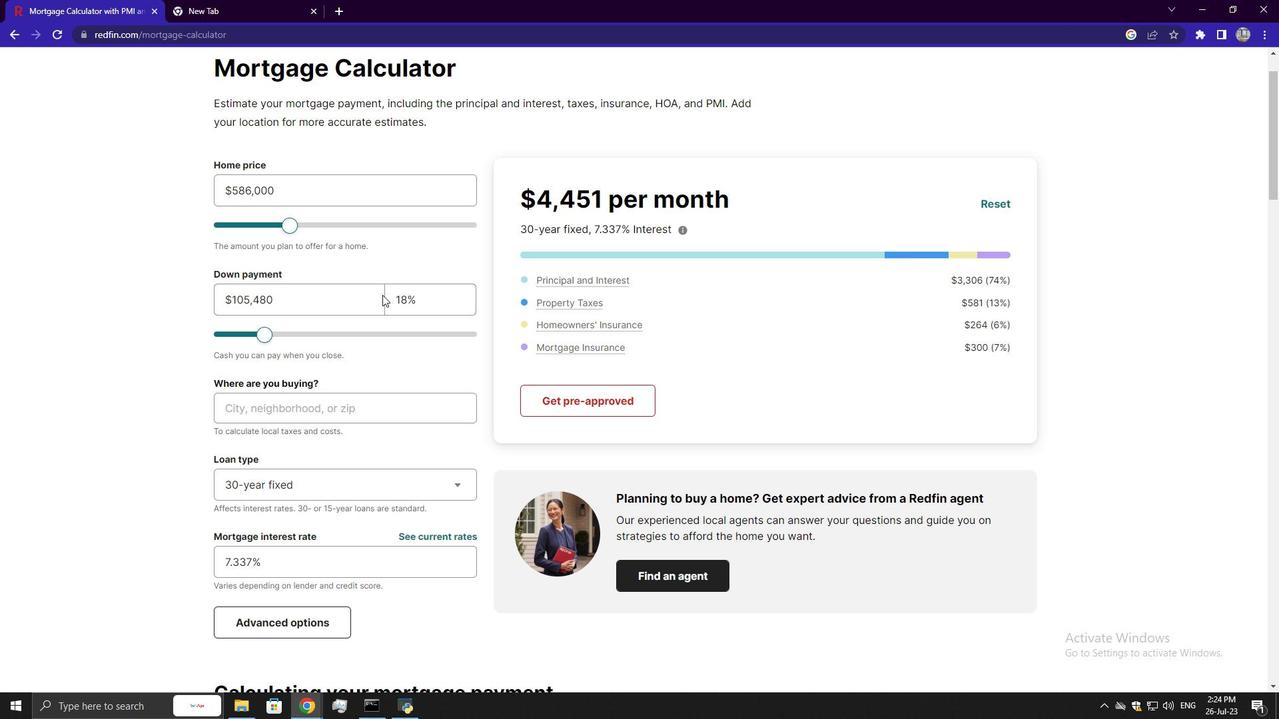 
Action: Mouse moved to (321, 209)
Screenshot: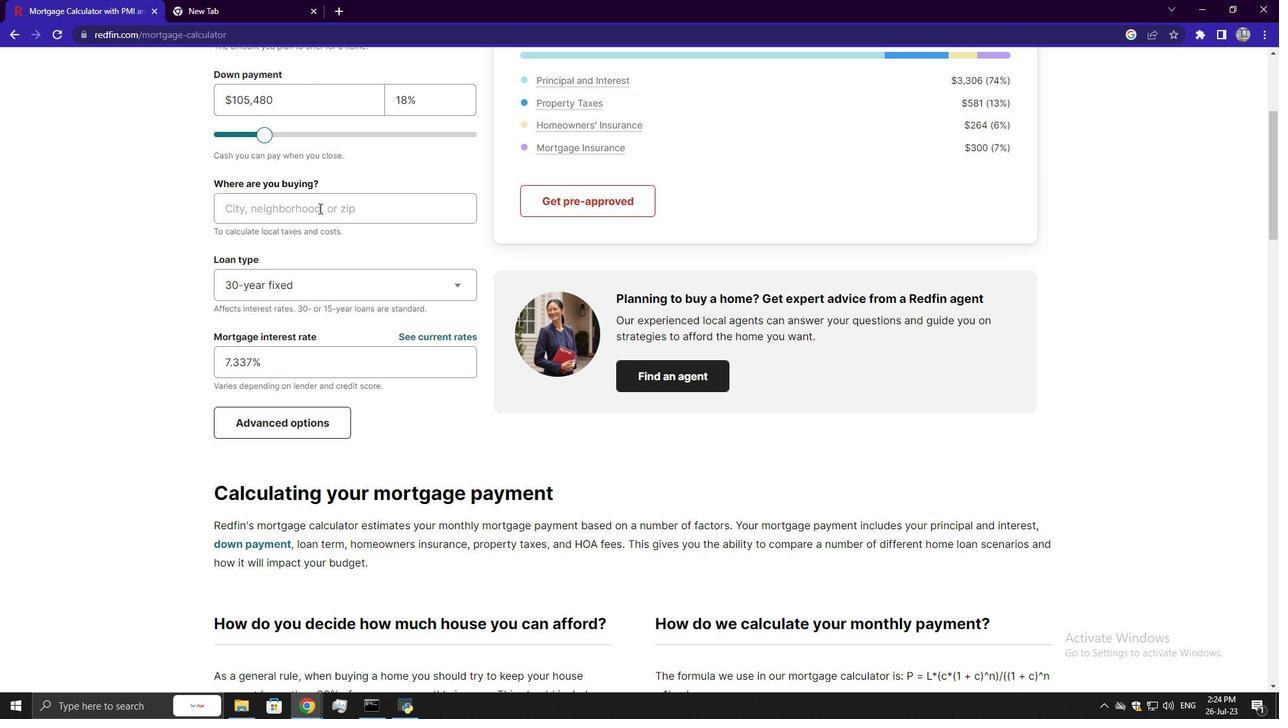 
Action: Mouse pressed left at (321, 209)
Screenshot: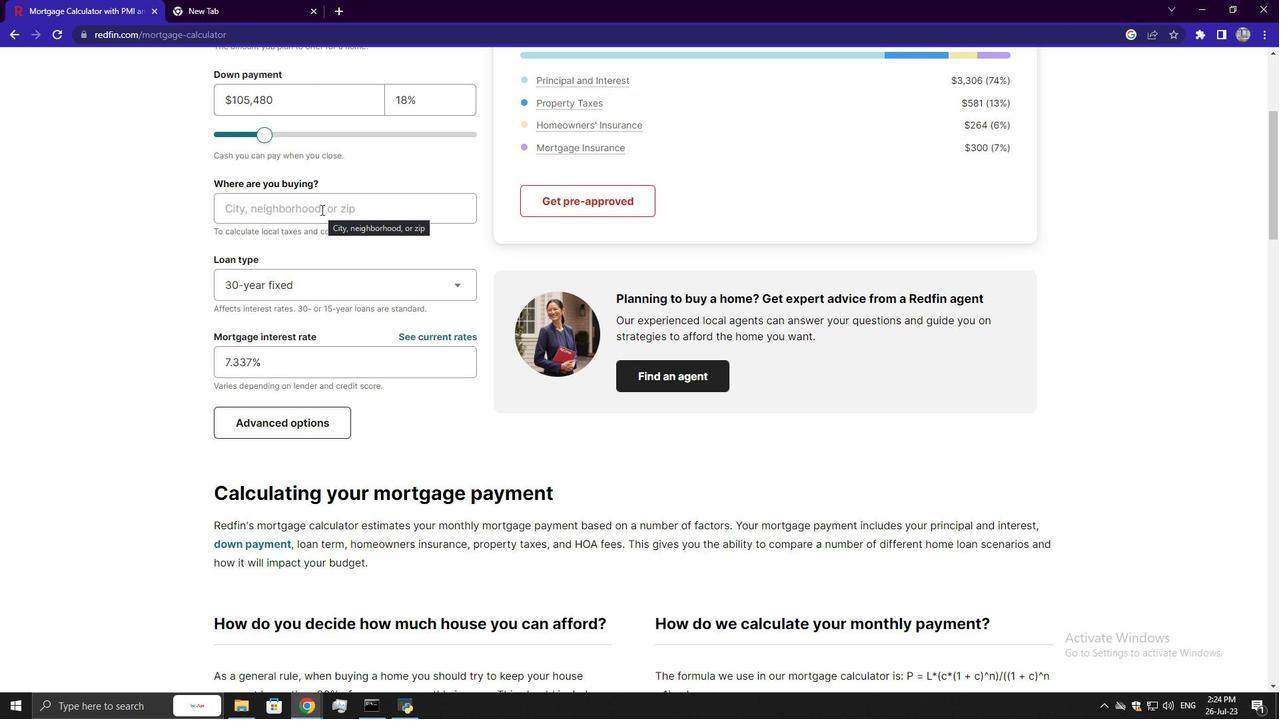 
Action: Mouse scrolled (321, 209) with delta (0, 0)
Screenshot: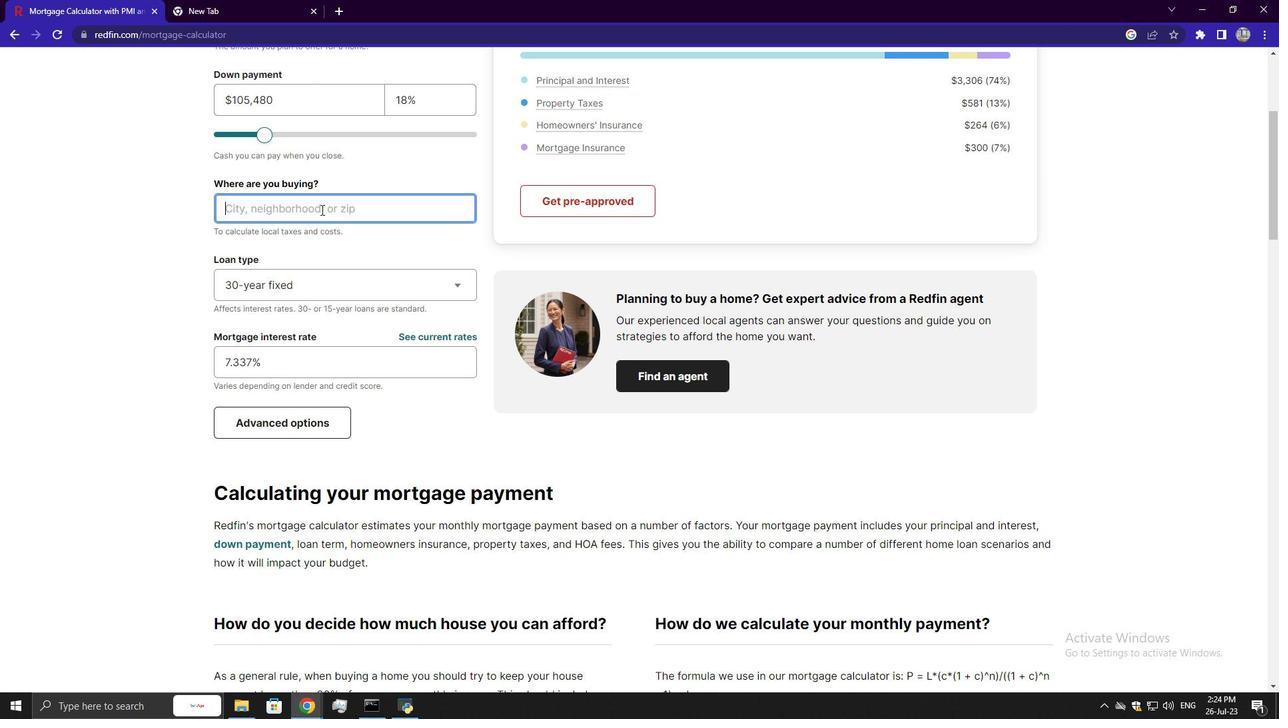 
Action: Mouse scrolled (321, 209) with delta (0, 0)
Screenshot: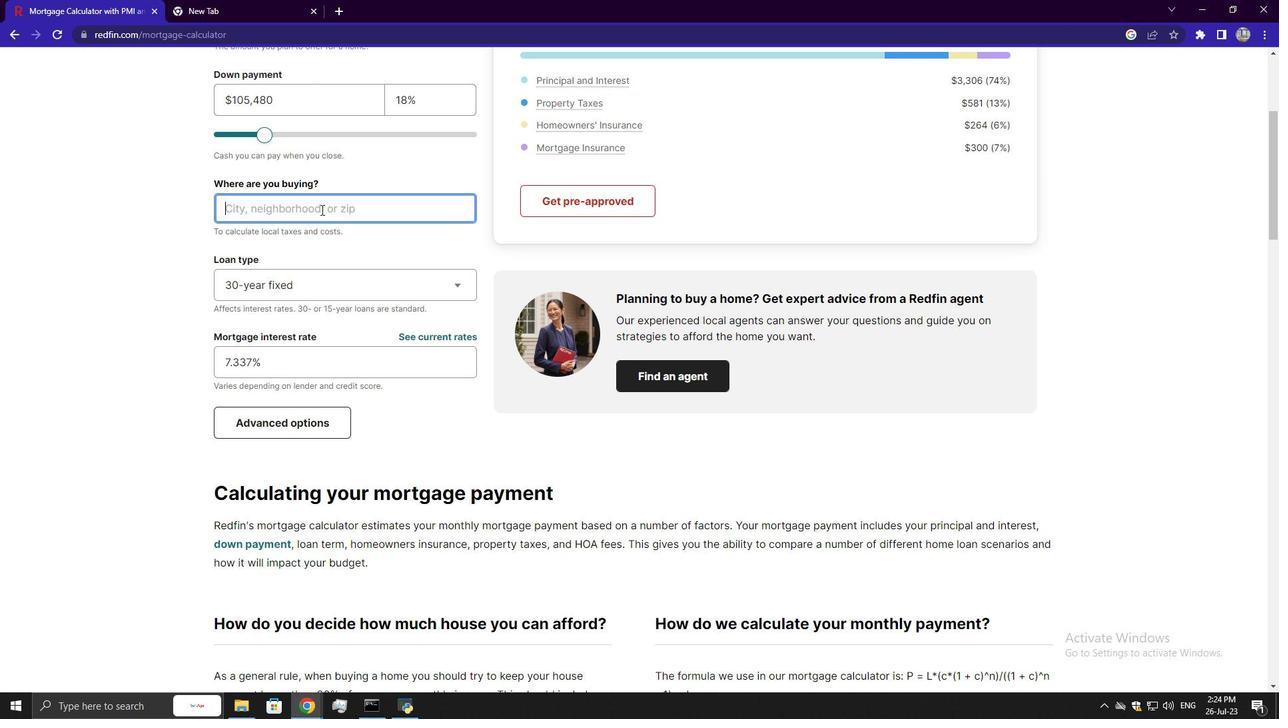 
Action: Mouse moved to (457, 148)
Screenshot: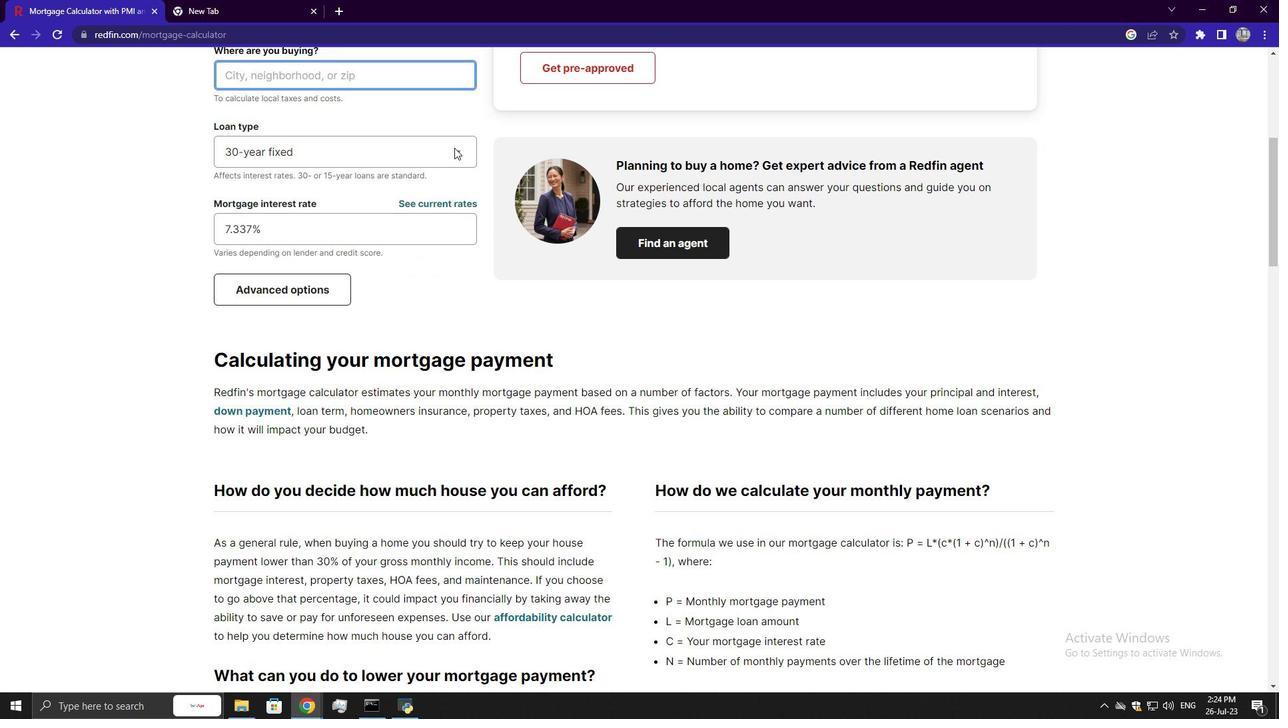 
Action: Mouse pressed left at (457, 148)
Screenshot: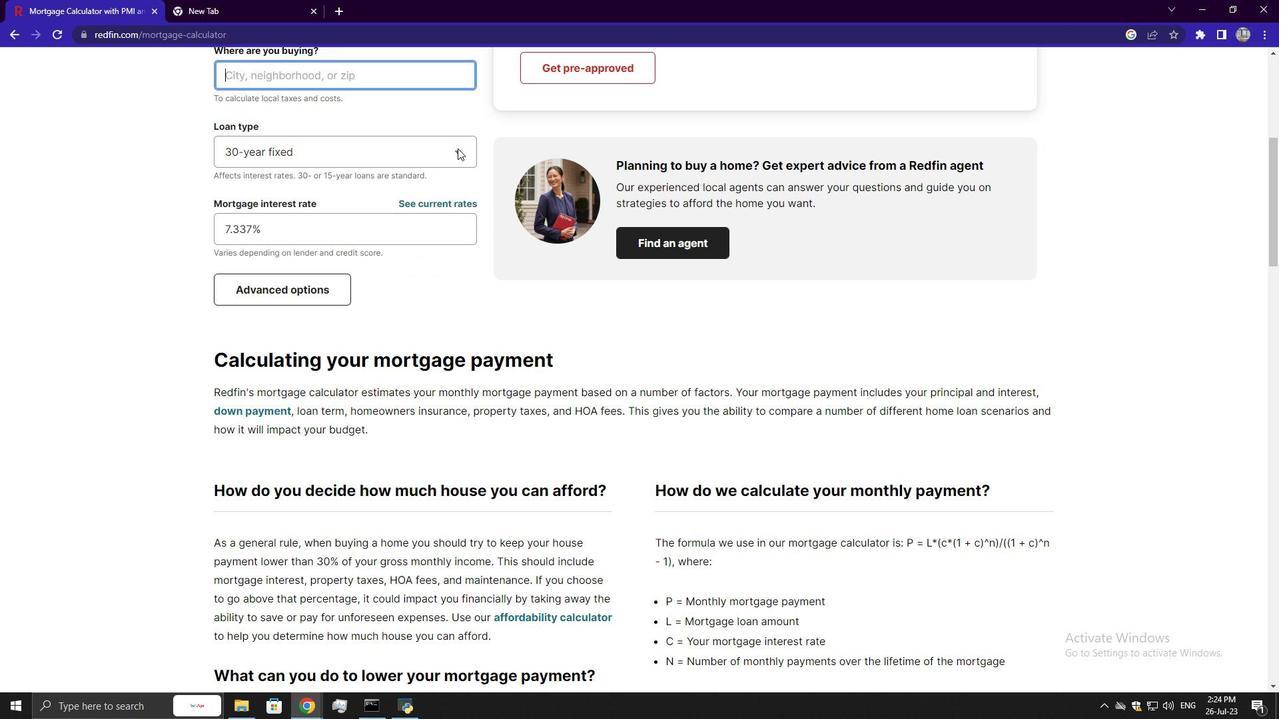 
Action: Mouse moved to (446, 192)
Screenshot: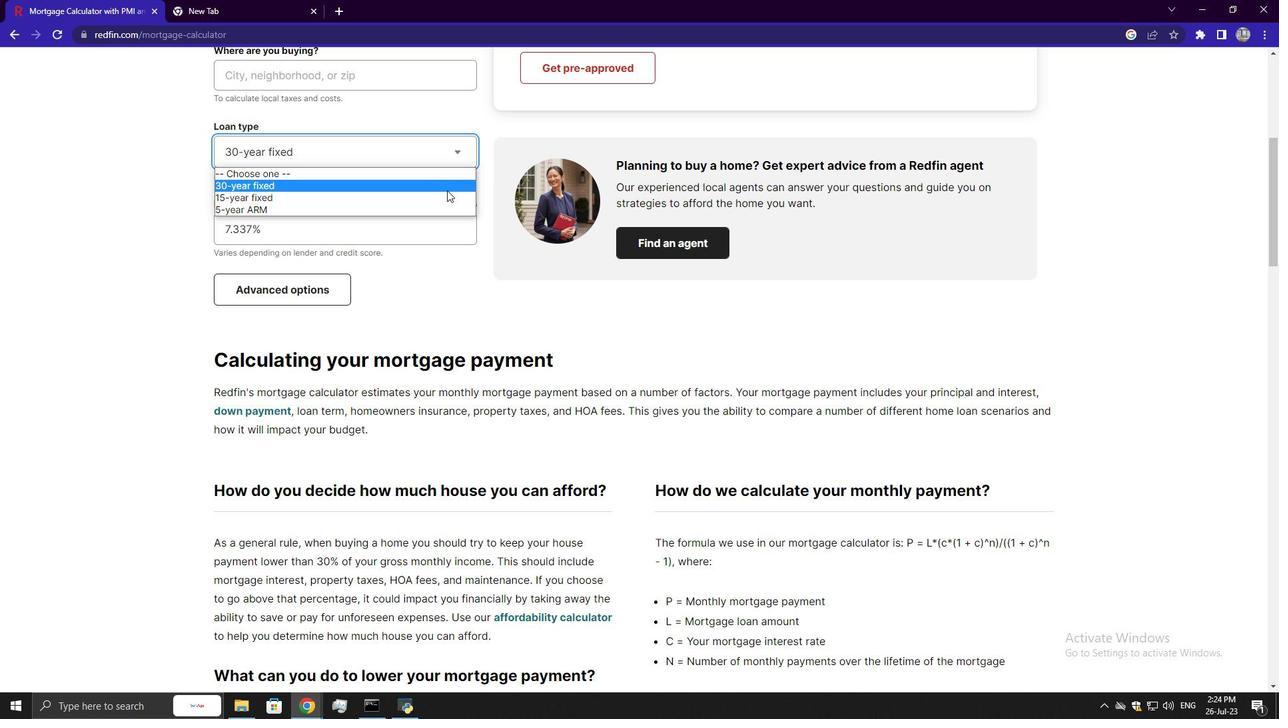 
Action: Mouse pressed left at (446, 192)
Screenshot: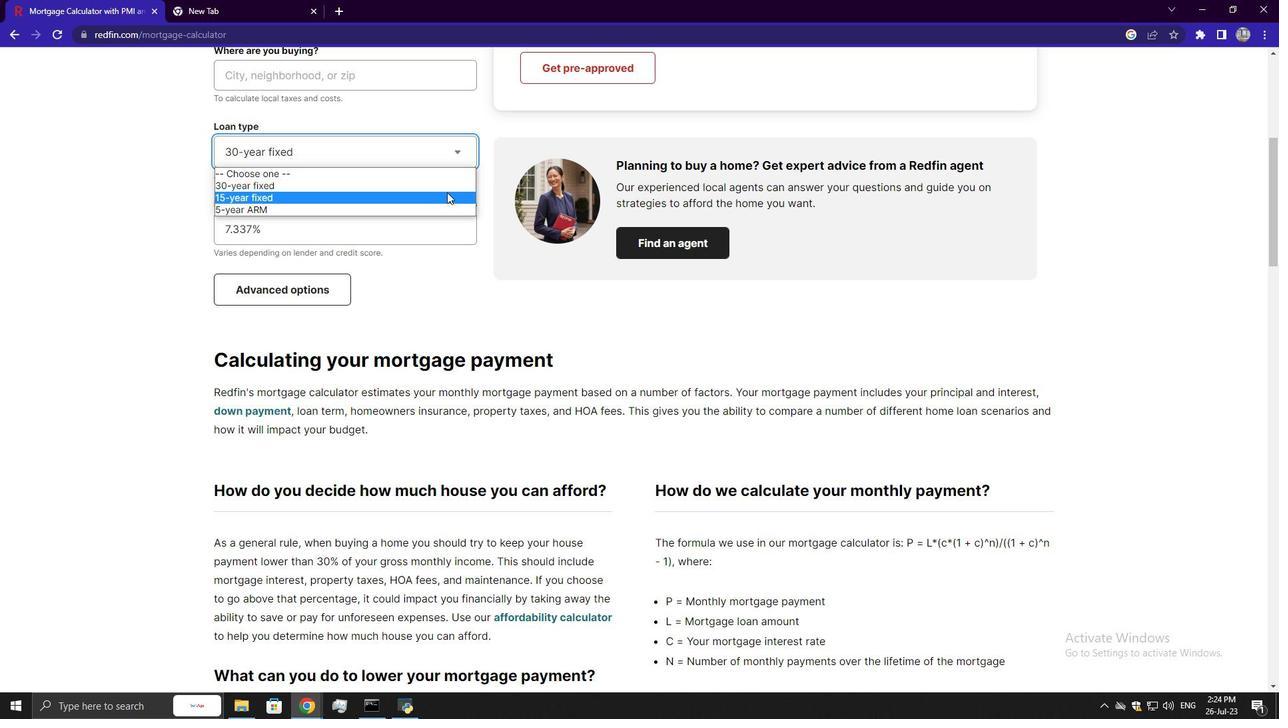 
Action: Mouse moved to (322, 292)
Screenshot: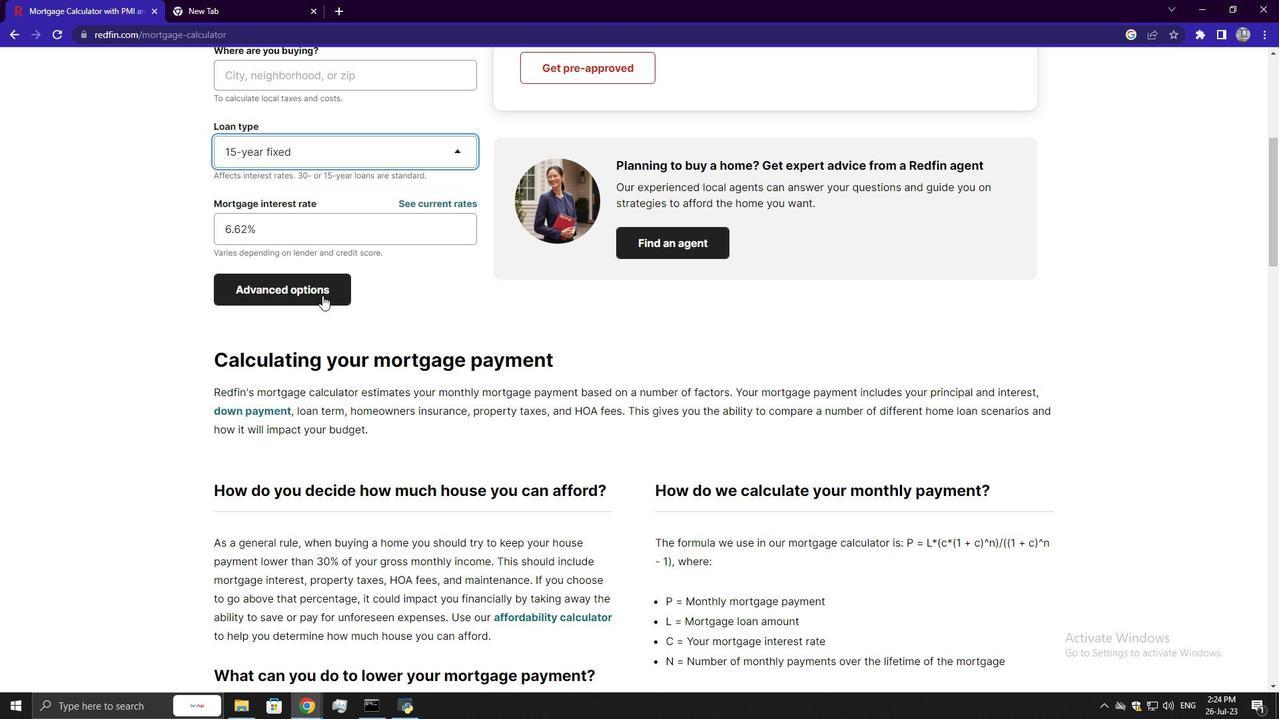
Action: Mouse pressed left at (322, 292)
Screenshot: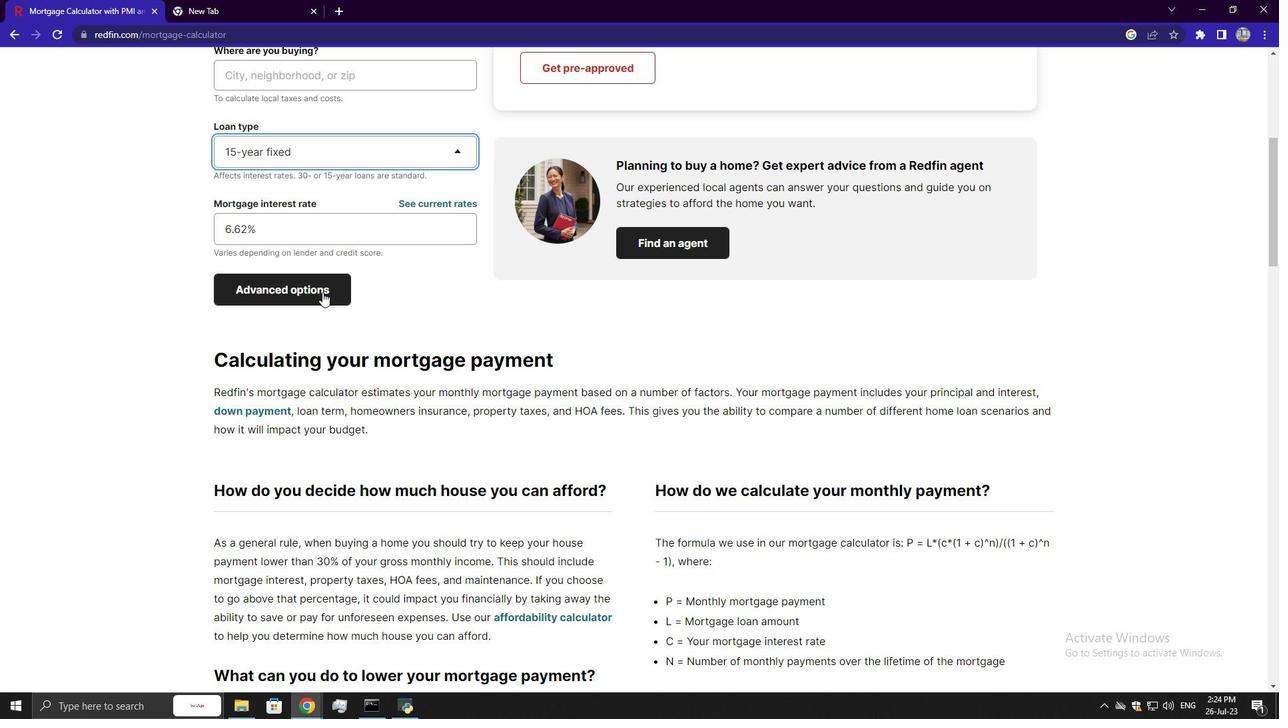 
Action: Mouse moved to (539, 331)
Screenshot: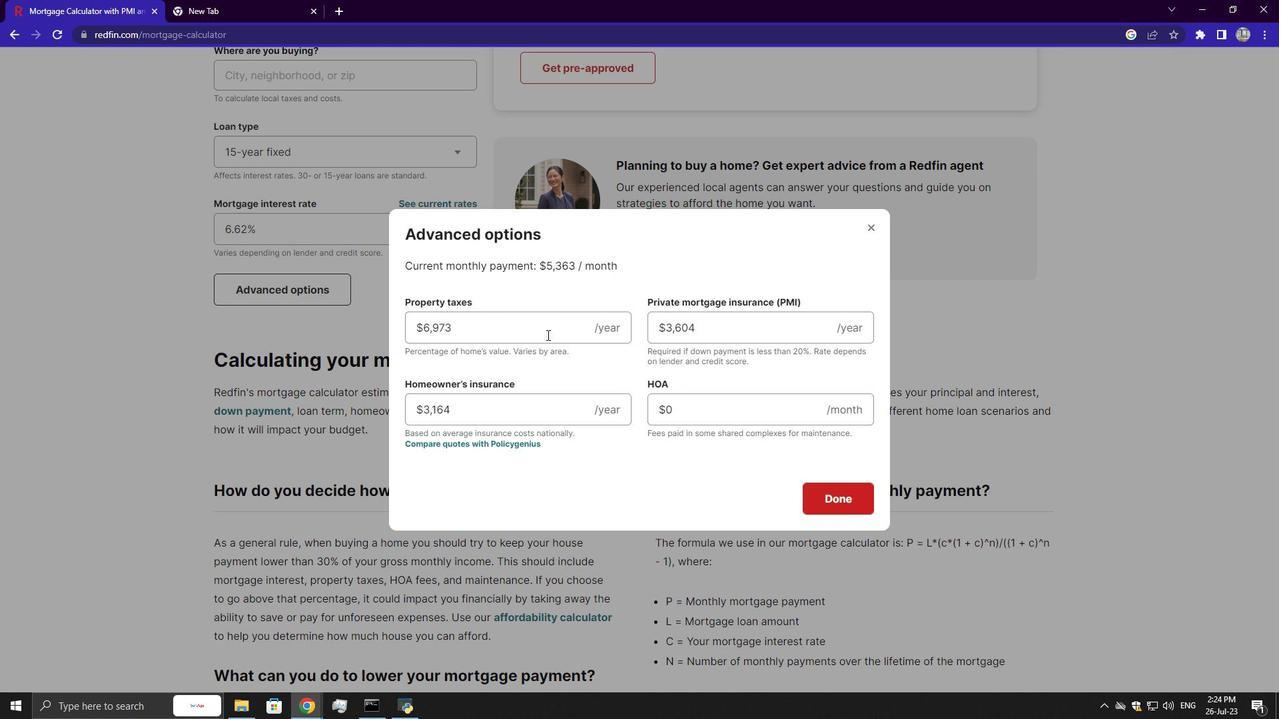 
Action: Mouse pressed left at (539, 331)
Screenshot: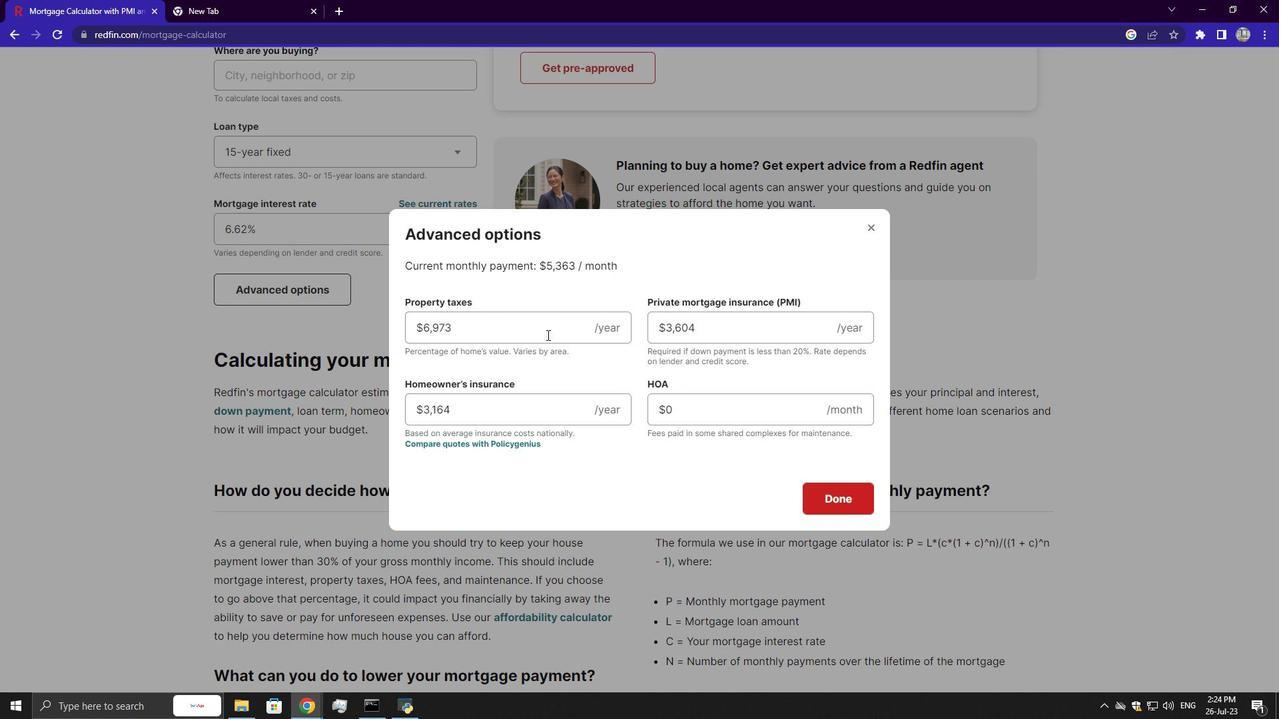 
Action: Mouse moved to (476, 323)
Screenshot: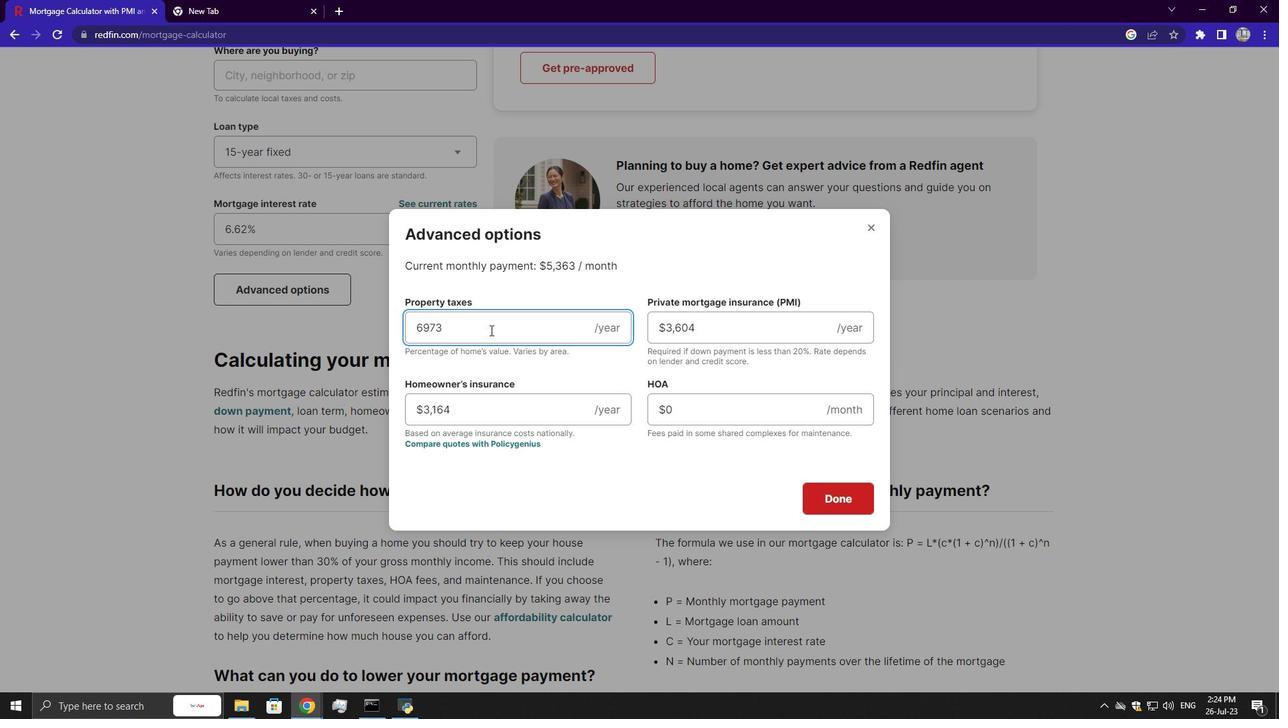 
Action: Key pressed <Key.backspace><Key.backspace><Key.backspace><Key.backspace><Key.backspace>1234
Screenshot: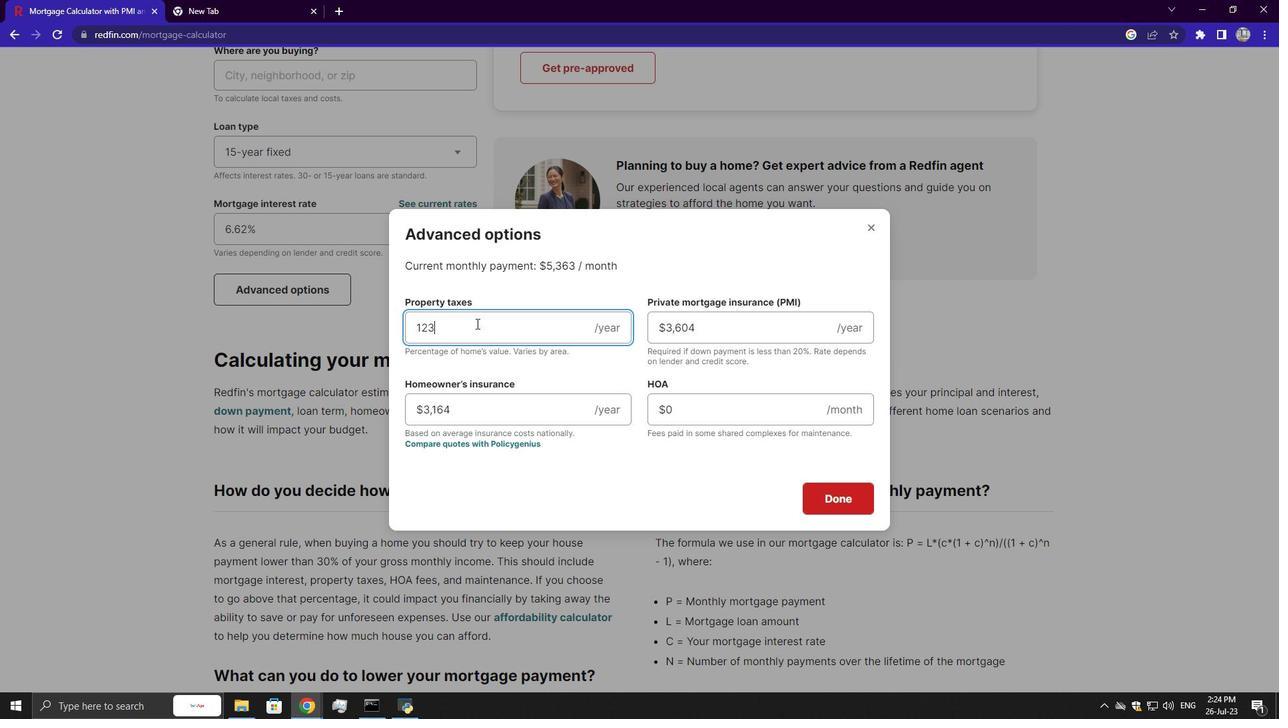 
Action: Mouse moved to (740, 323)
Screenshot: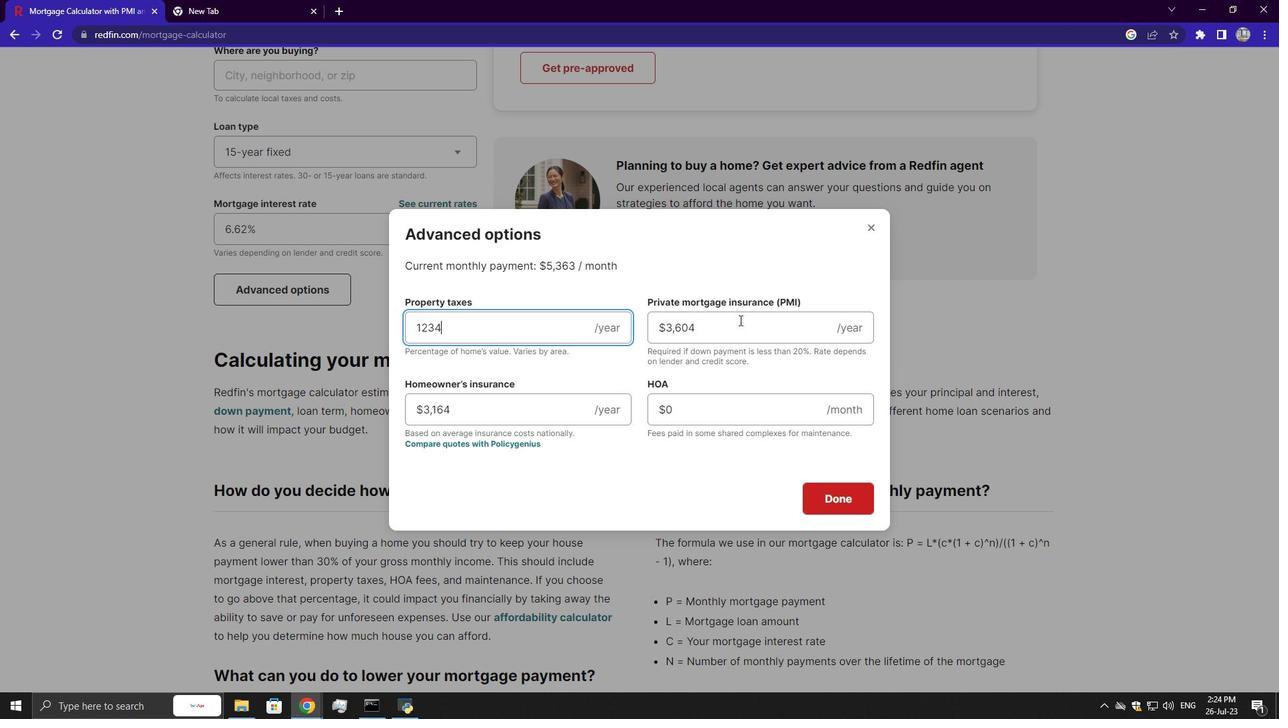 
Action: Mouse pressed left at (740, 323)
Screenshot: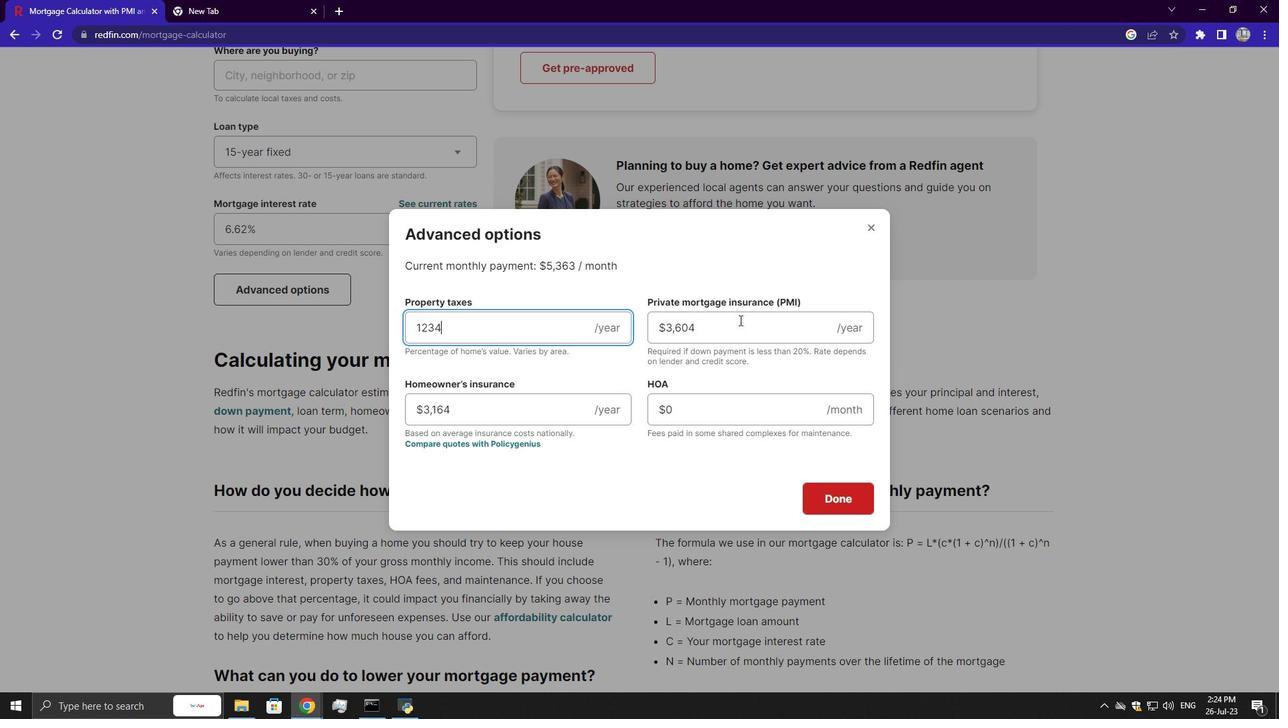 
Action: Mouse moved to (740, 323)
Screenshot: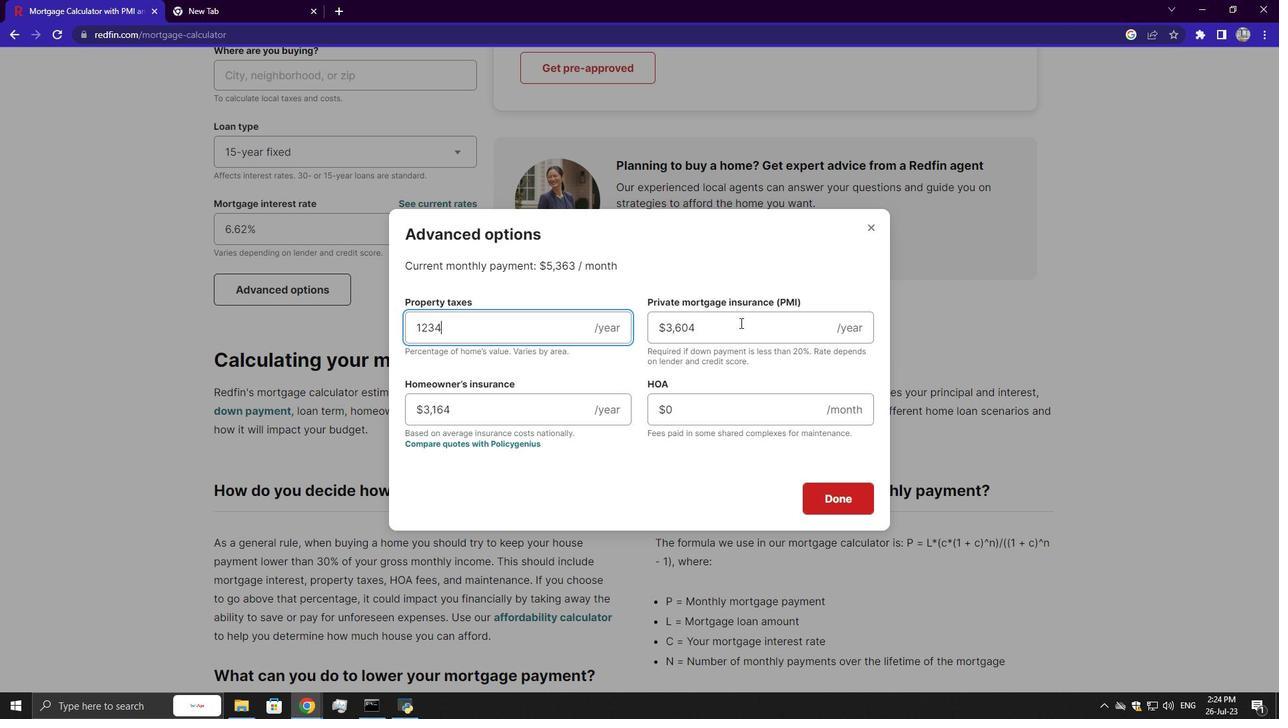 
Action: Key pressed <Key.backspace><Key.backspace><Key.backspace><Key.backspace><Key.backspace>9875
Screenshot: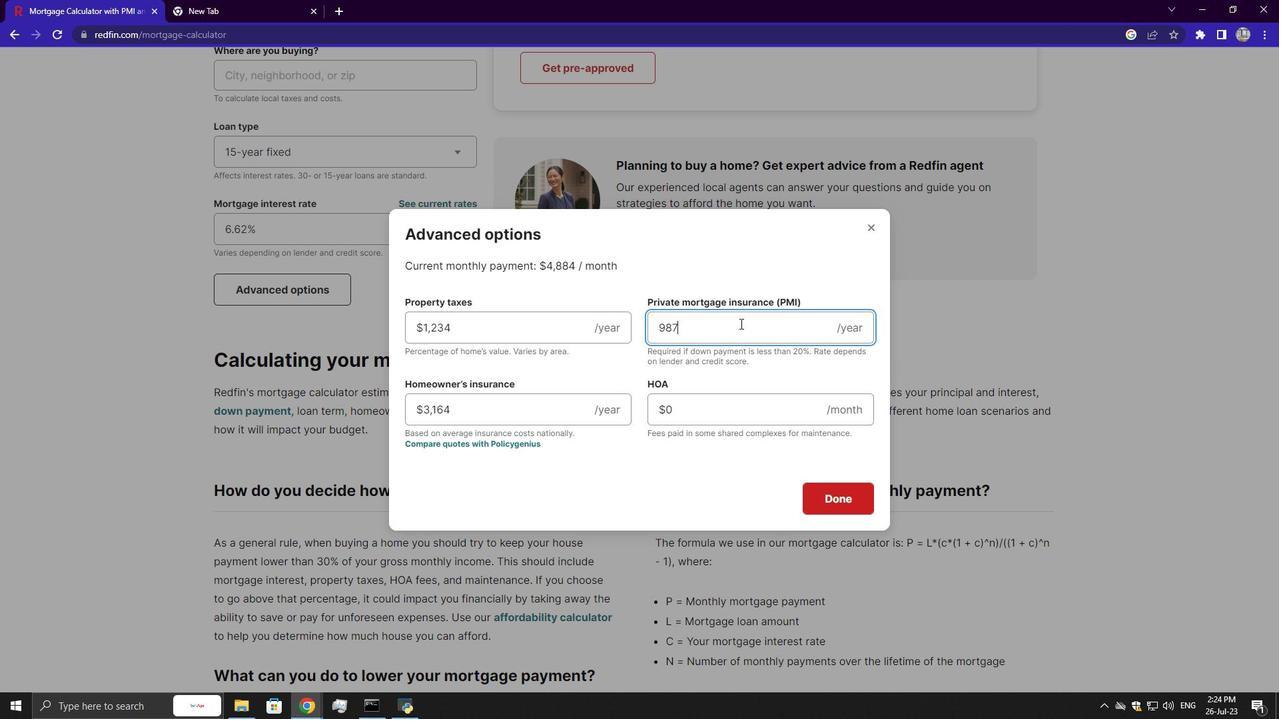 
Action: Mouse moved to (585, 405)
Screenshot: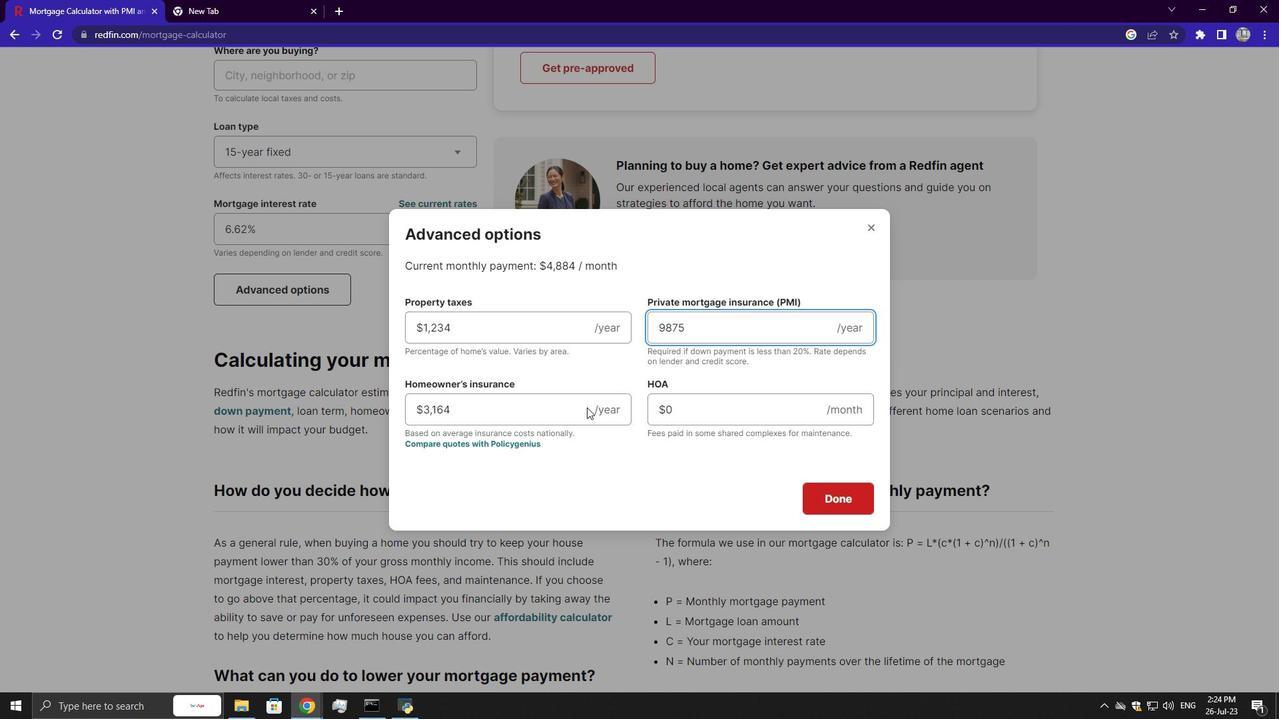 
Action: Mouse pressed left at (585, 405)
Screenshot: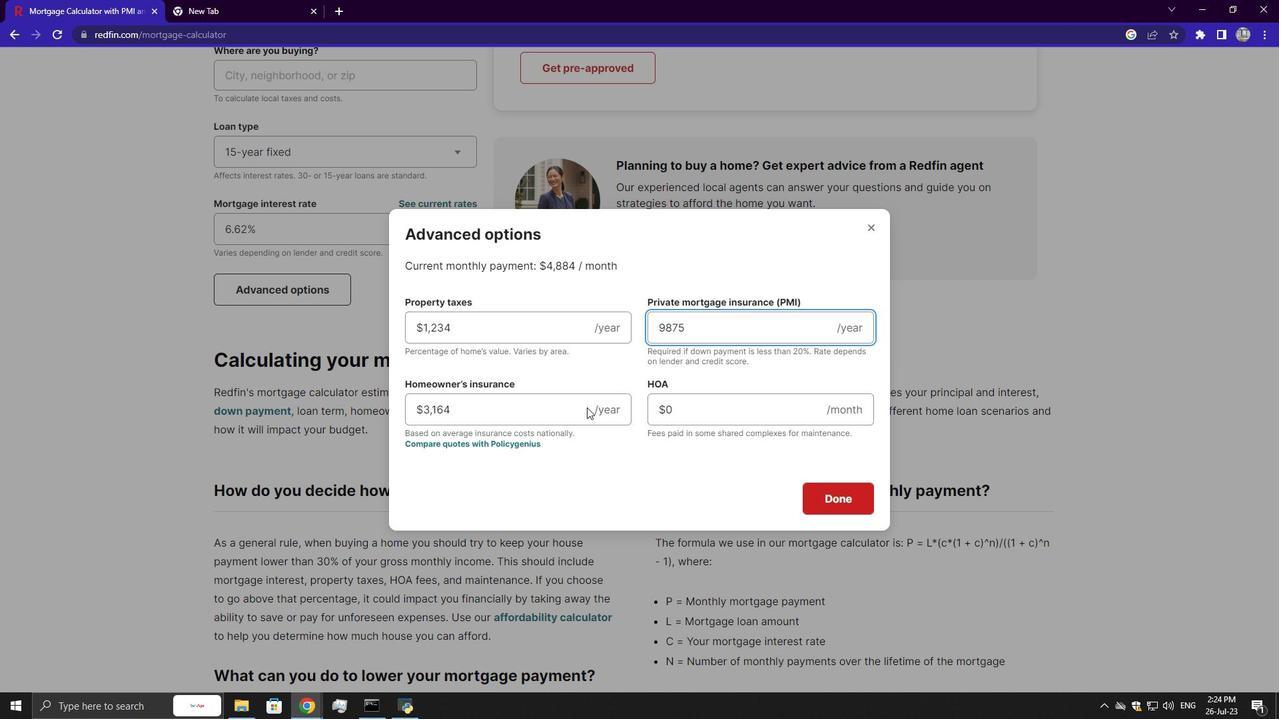 
Action: Key pressed <Key.backspace><Key.backspace><Key.backspace><Key.backspace><Key.backspace>654
Screenshot: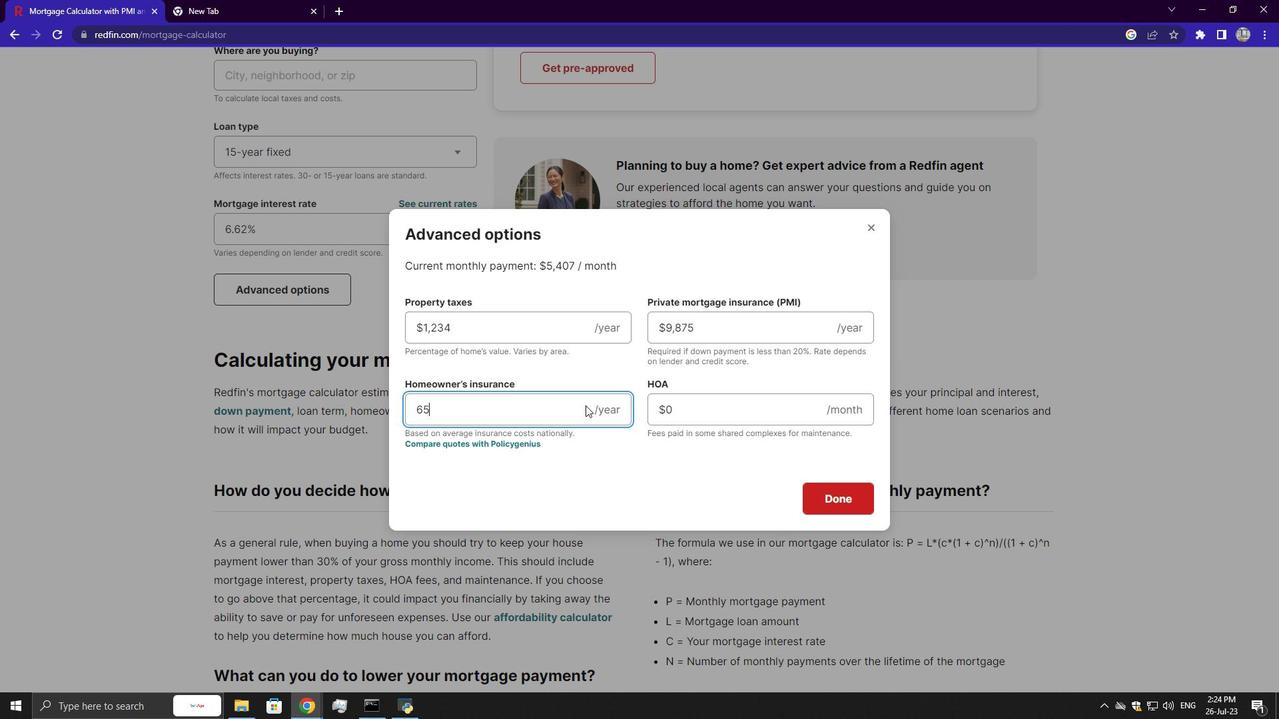 
Action: Mouse moved to (751, 409)
Screenshot: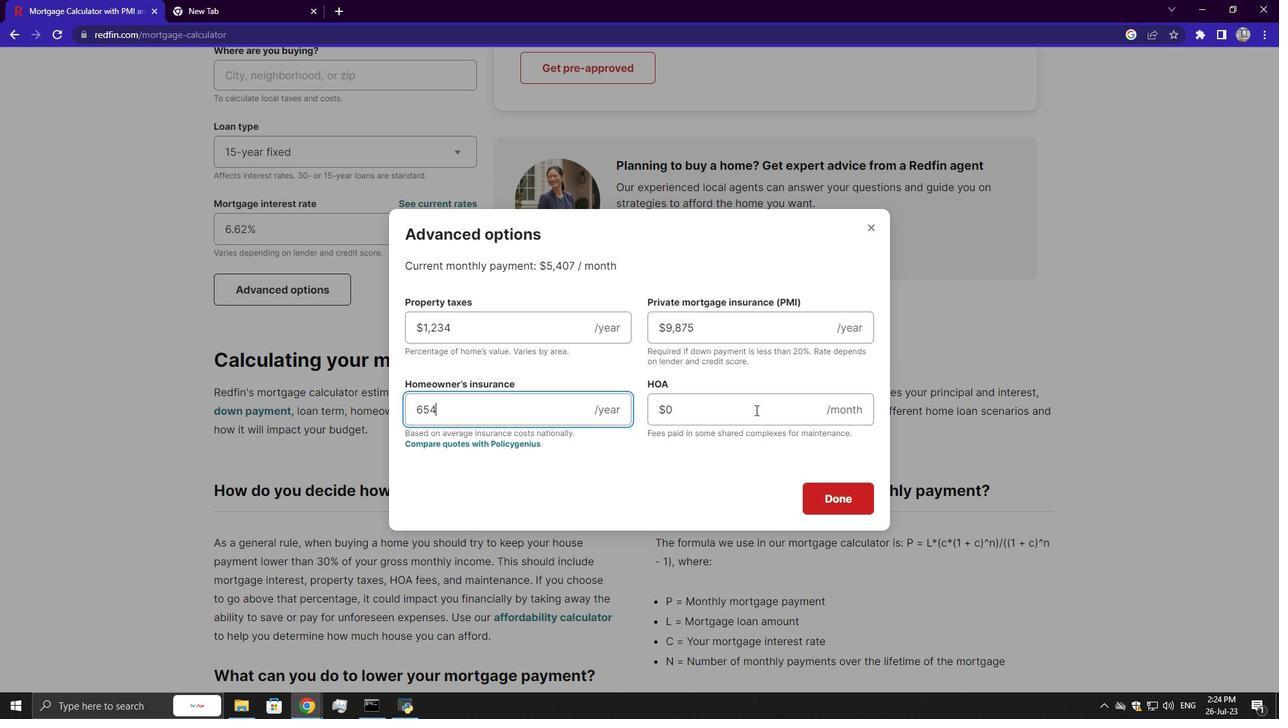 
Action: Mouse pressed left at (751, 409)
Screenshot: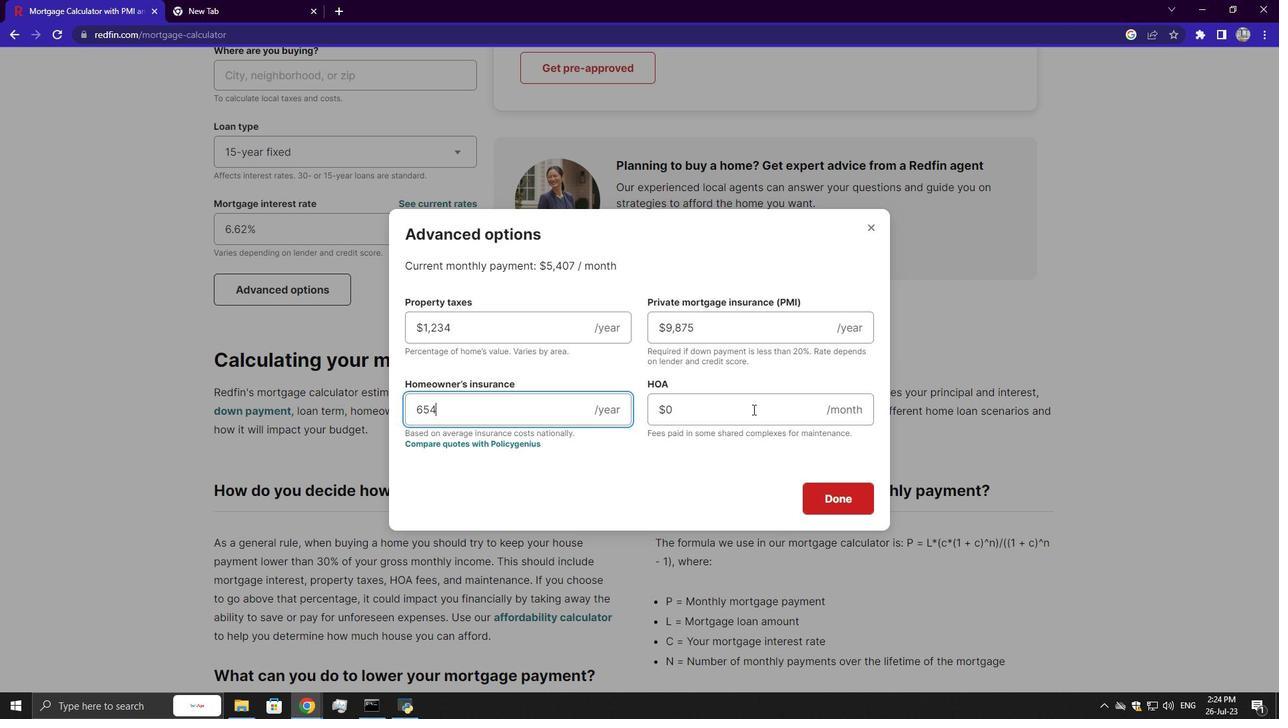 
Action: Key pressed <Key.backspace>500
Screenshot: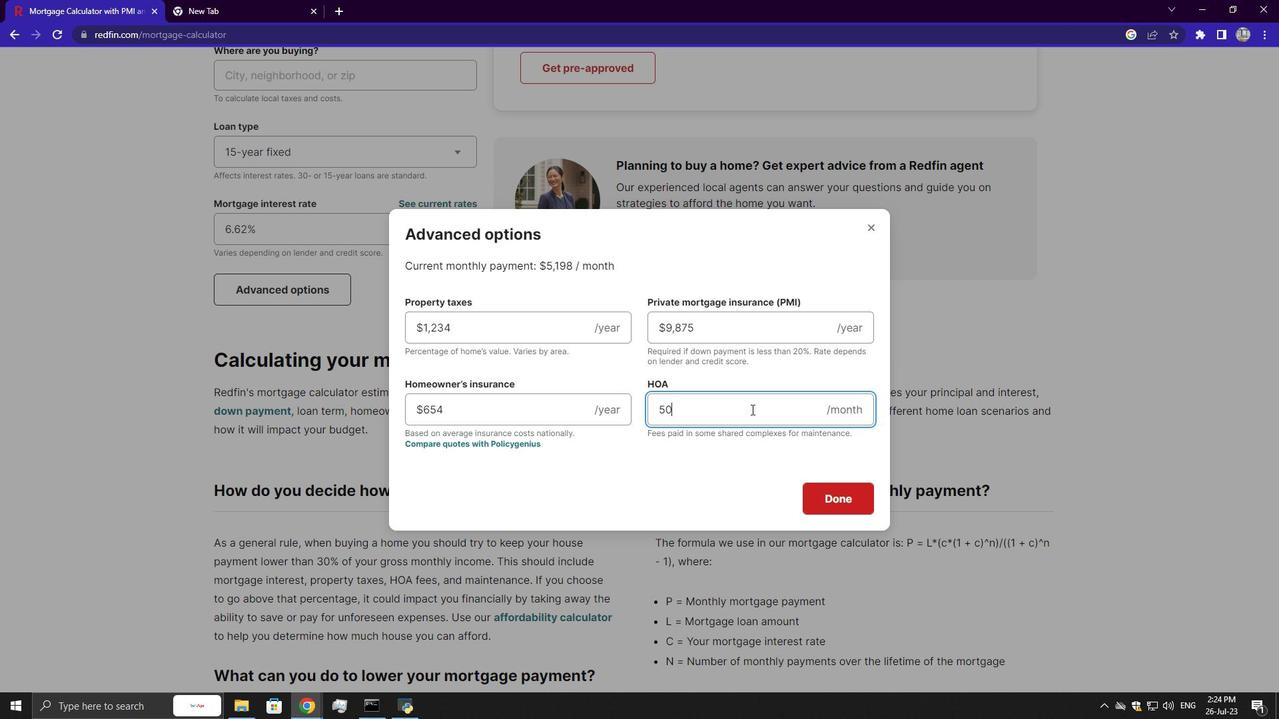 
Action: Mouse moved to (740, 416)
Screenshot: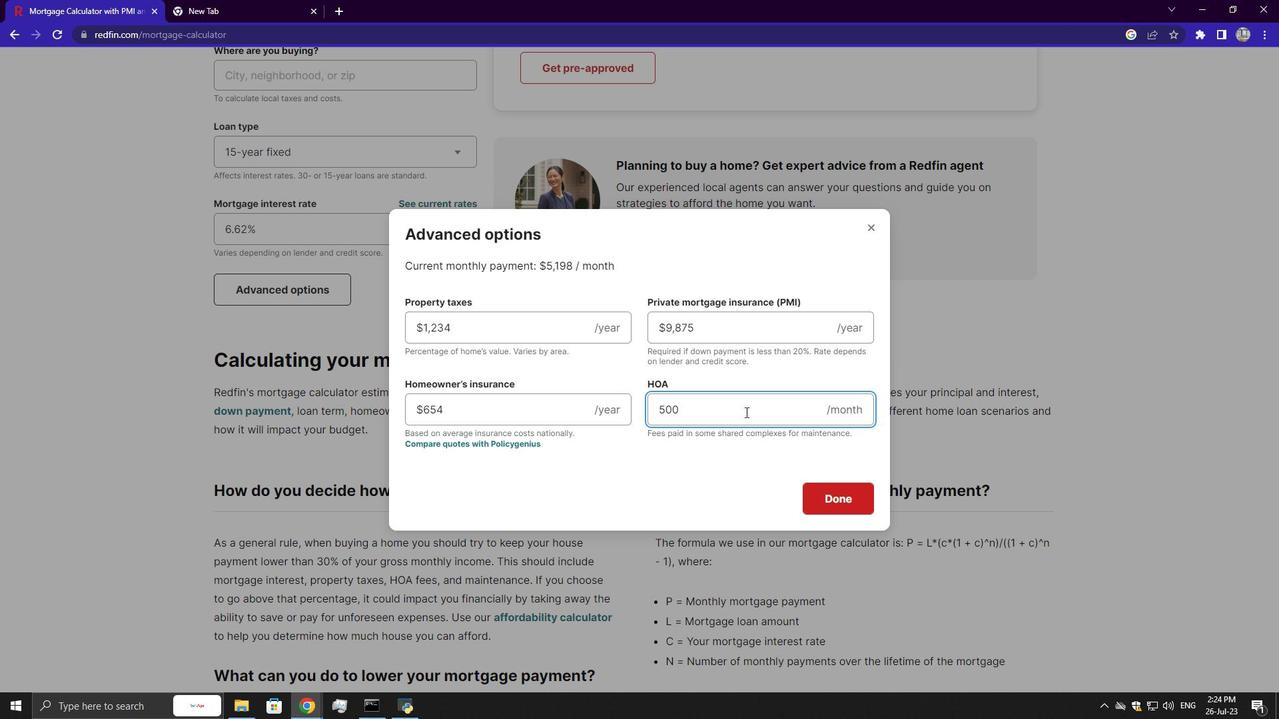 
Action: Key pressed 0
Screenshot: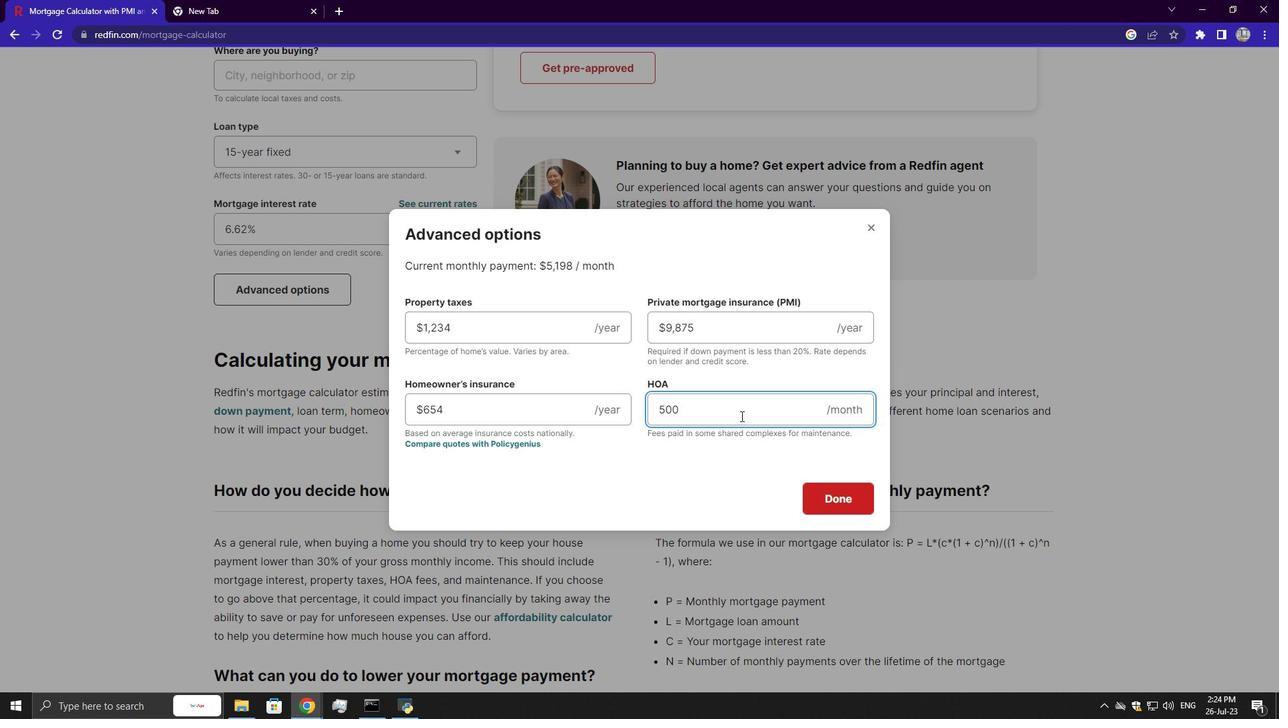 
Action: Mouse moved to (839, 494)
Screenshot: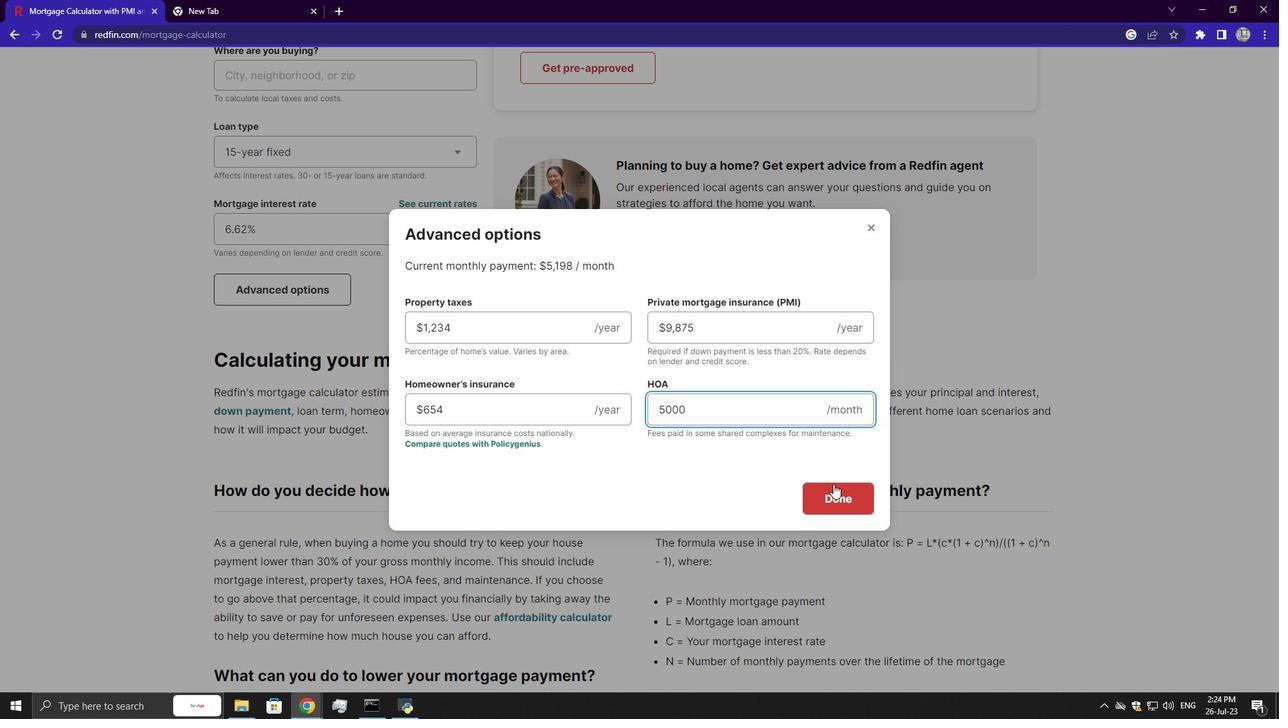 
Action: Mouse pressed left at (839, 494)
Screenshot: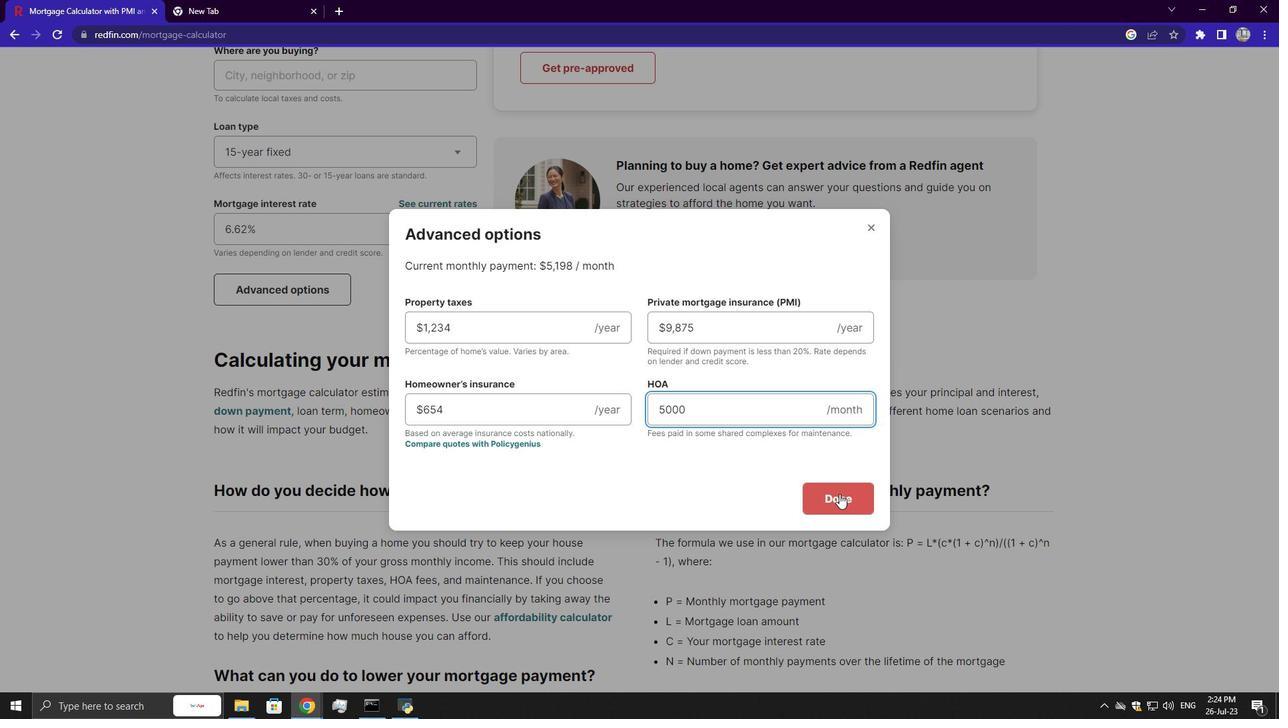 
Action: Mouse moved to (389, 289)
Screenshot: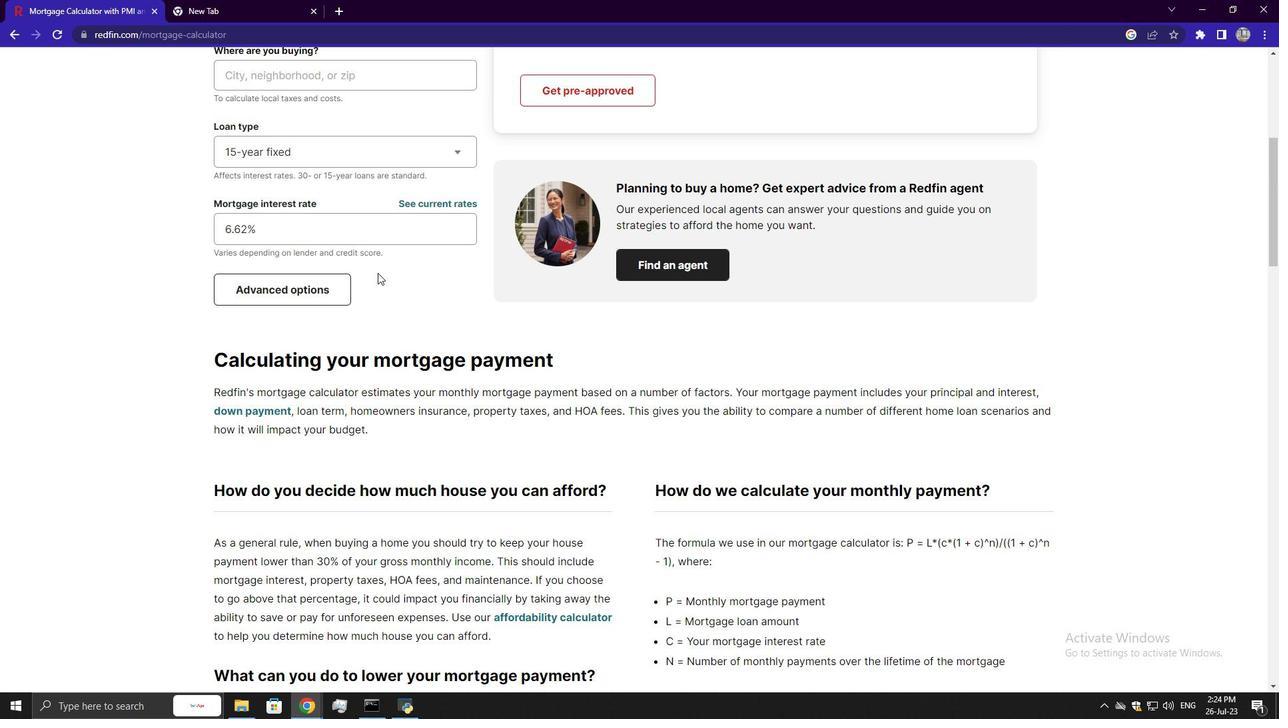 
Action: Mouse scrolled (389, 290) with delta (0, 0)
Screenshot: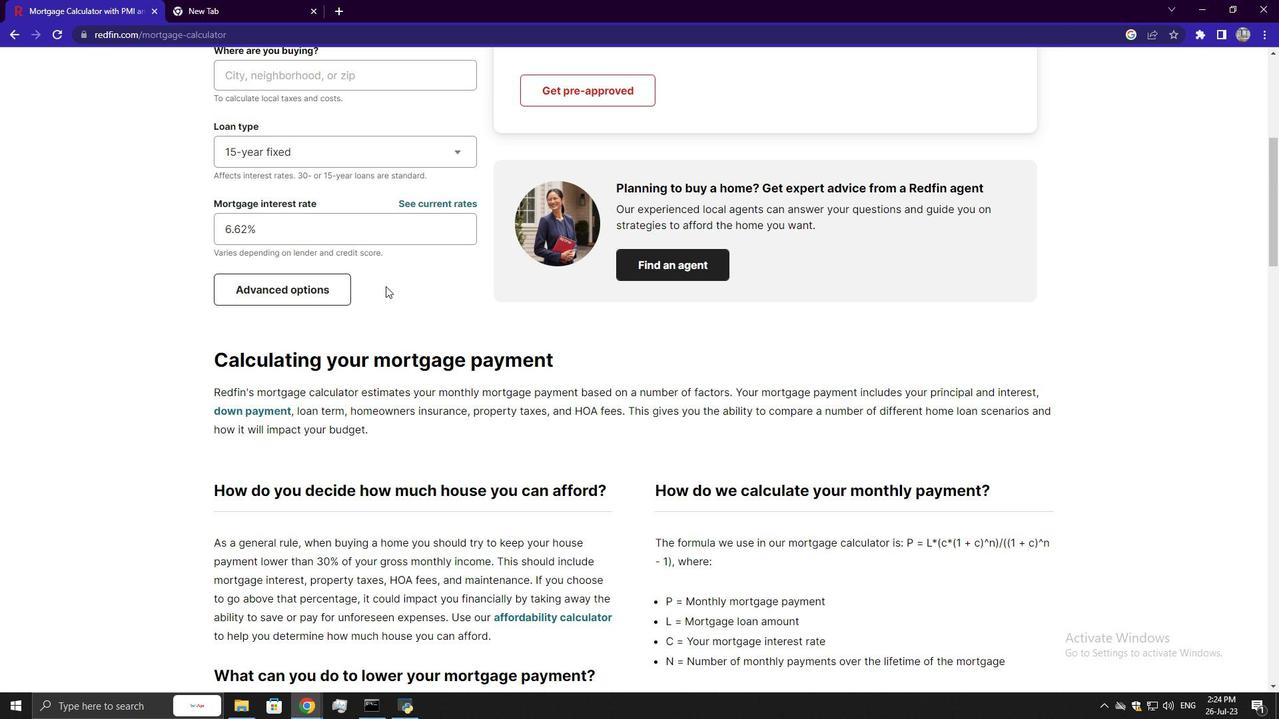 
Action: Mouse scrolled (389, 290) with delta (0, 0)
Screenshot: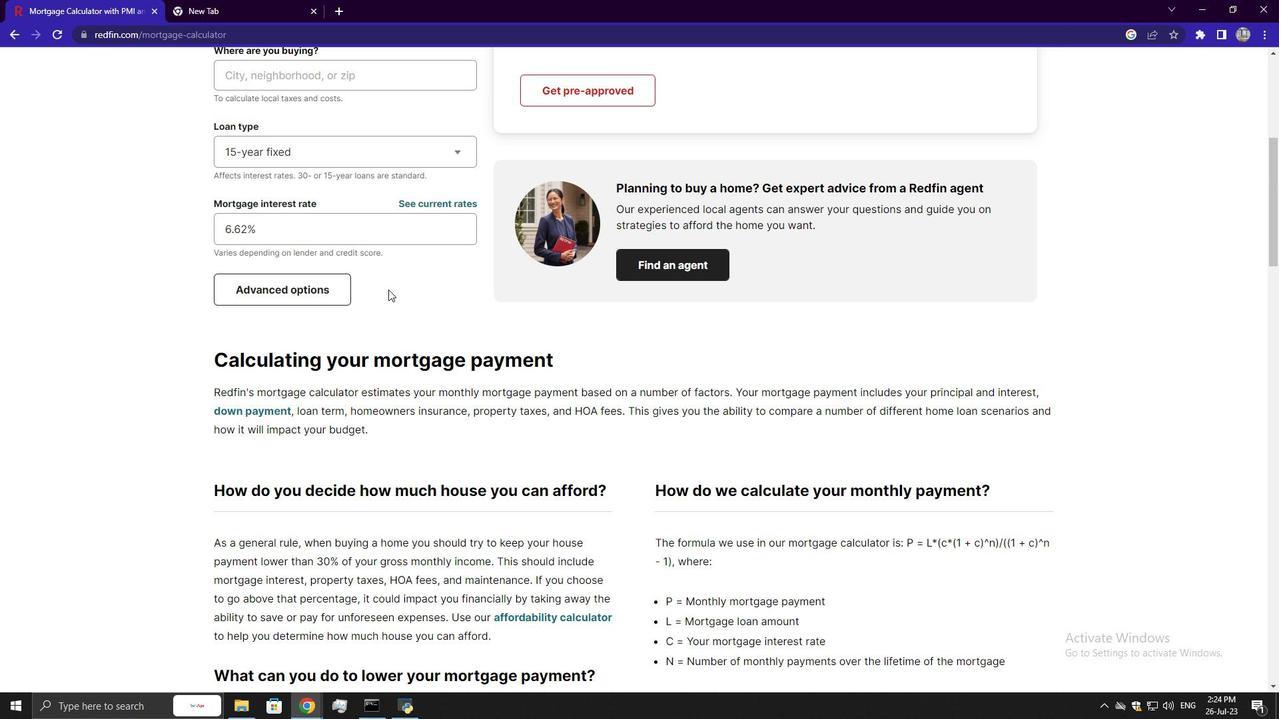 
Action: Mouse scrolled (389, 290) with delta (0, 0)
Screenshot: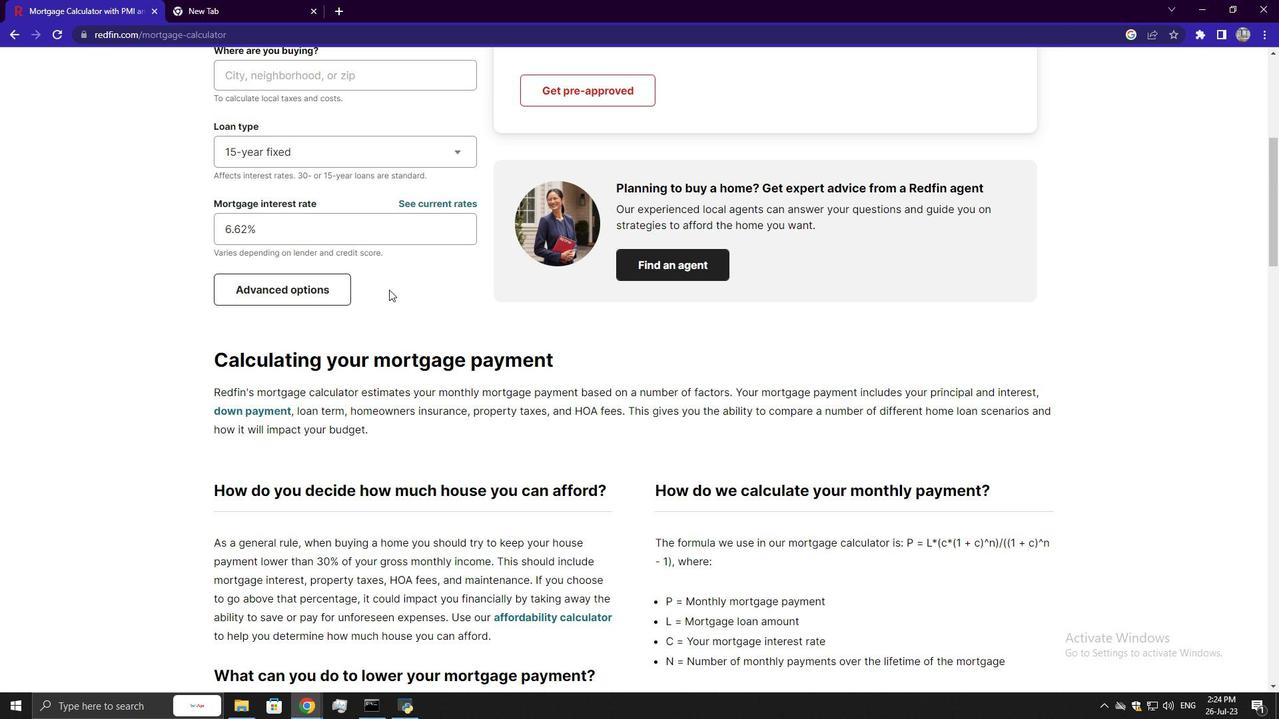 
Action: Mouse scrolled (389, 290) with delta (0, 0)
Screenshot: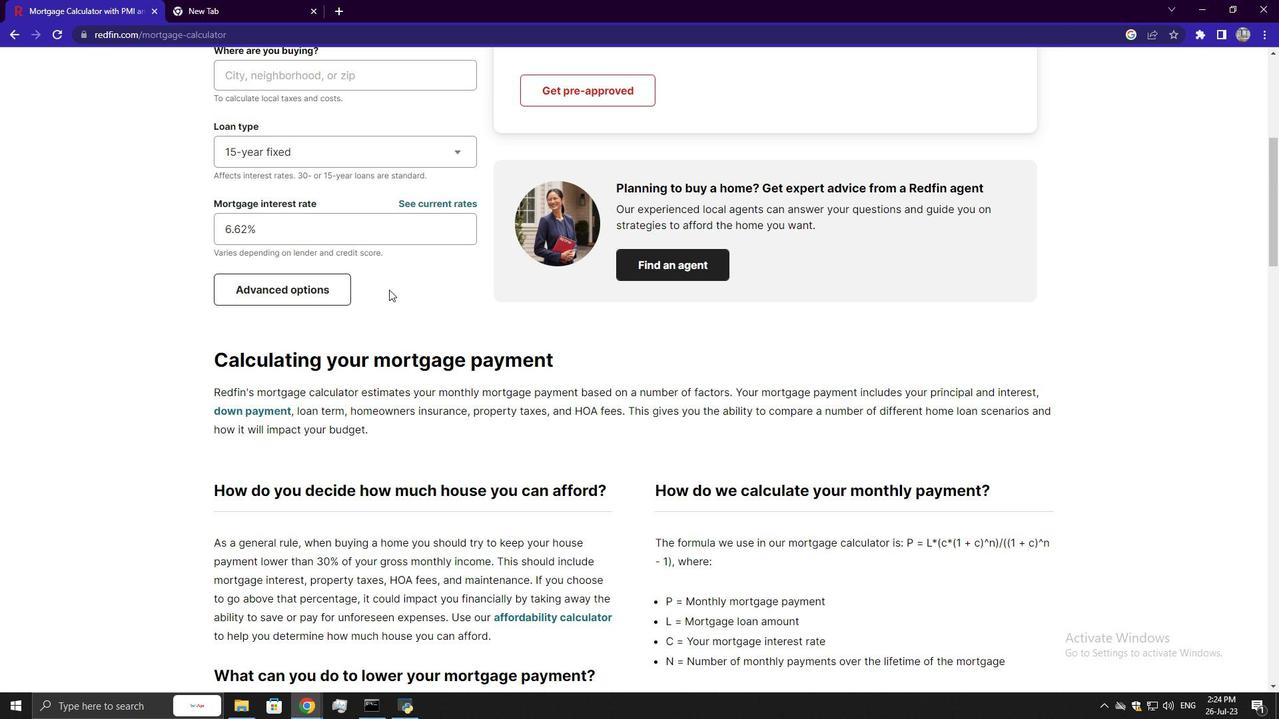 
Action: Mouse scrolled (389, 289) with delta (0, 0)
Screenshot: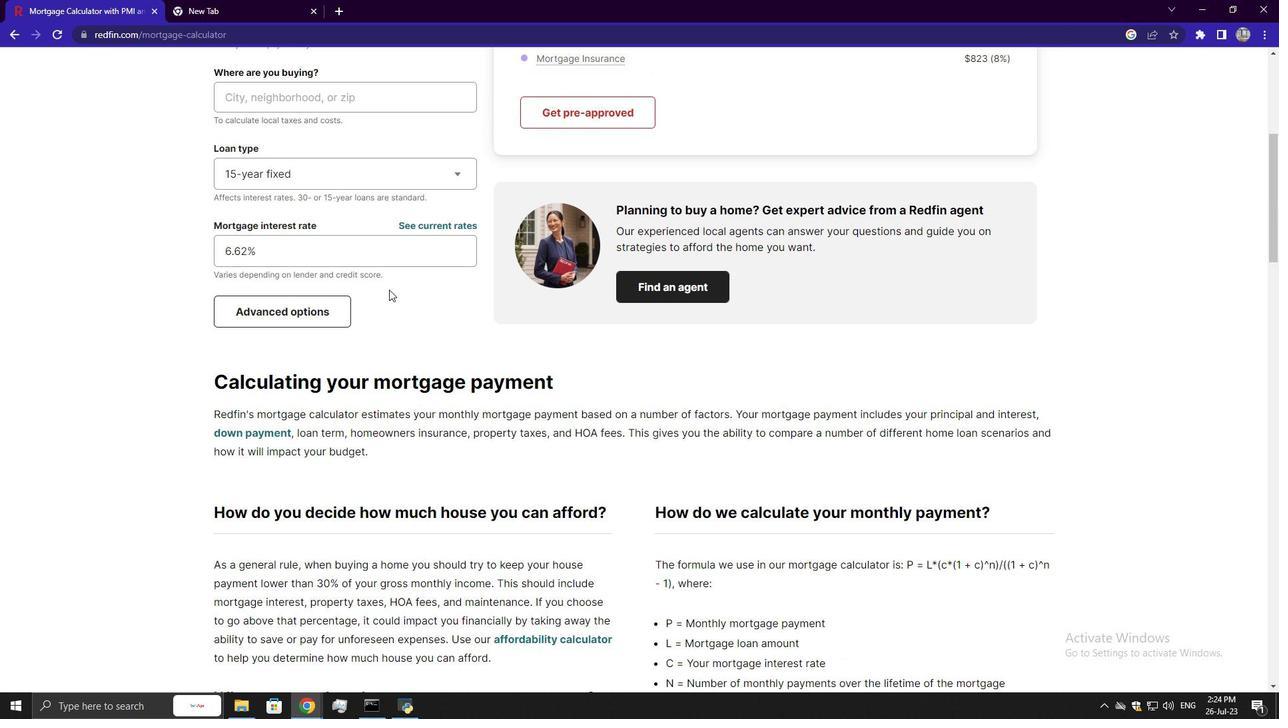 
Action: Mouse scrolled (389, 290) with delta (0, 0)
Screenshot: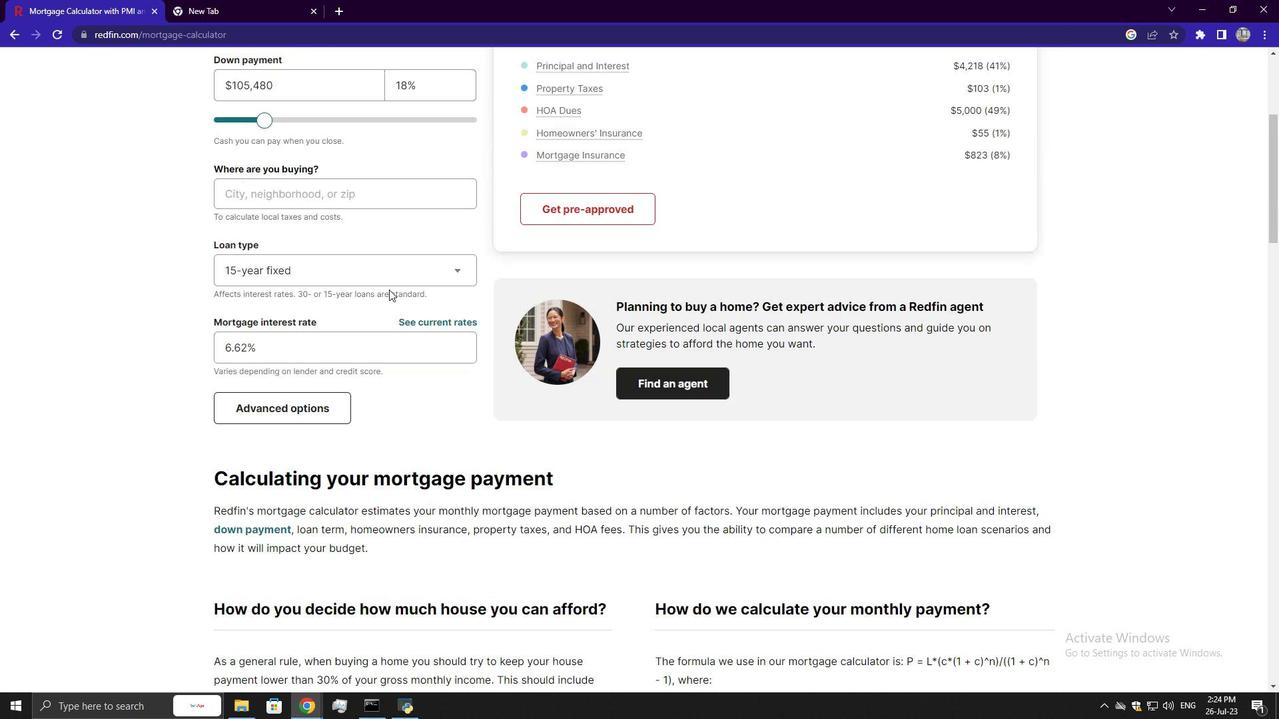 
Action: Mouse scrolled (389, 290) with delta (0, 0)
Screenshot: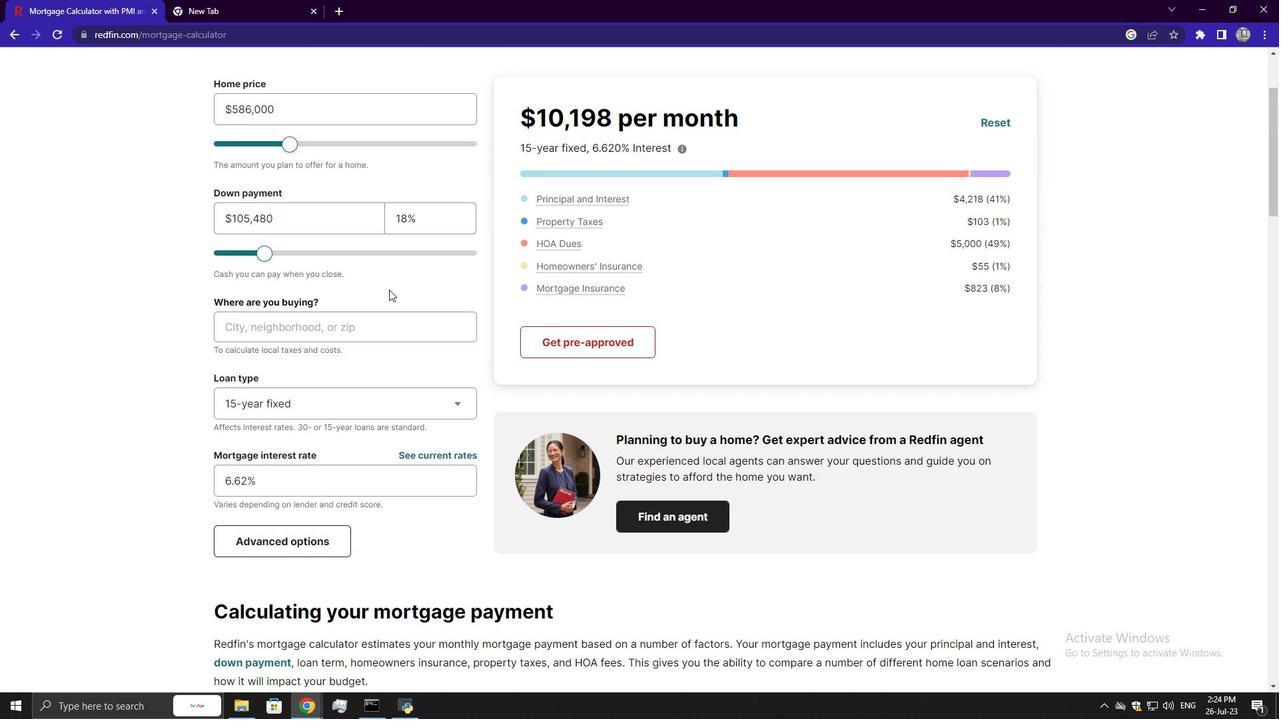 
Action: Mouse scrolled (389, 290) with delta (0, 0)
Screenshot: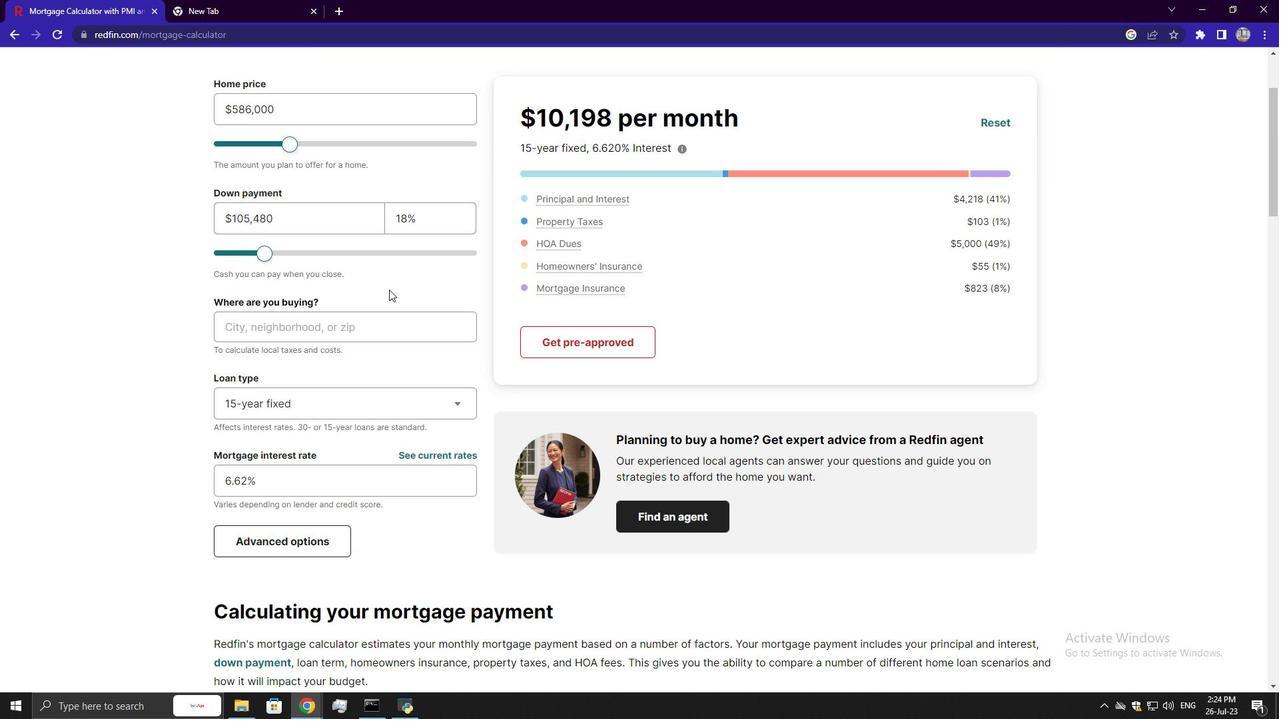 
Action: Mouse scrolled (389, 290) with delta (0, 0)
Screenshot: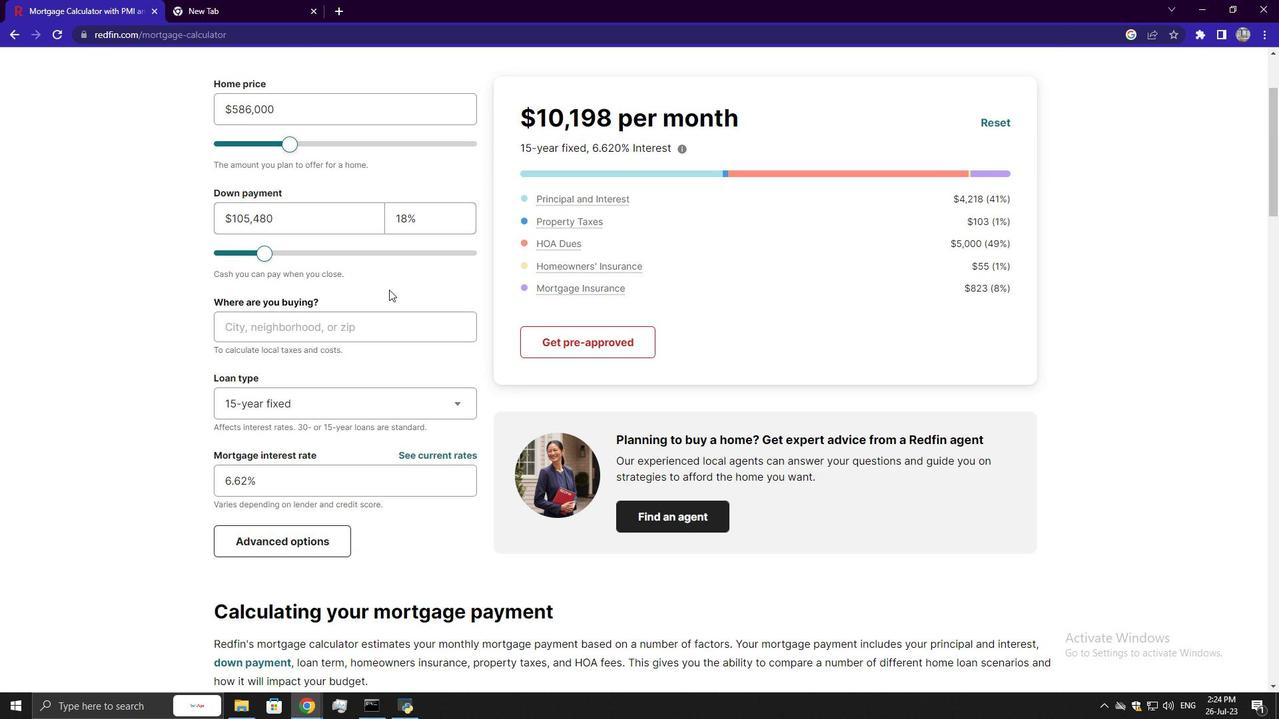 
Action: Mouse moved to (592, 275)
Screenshot: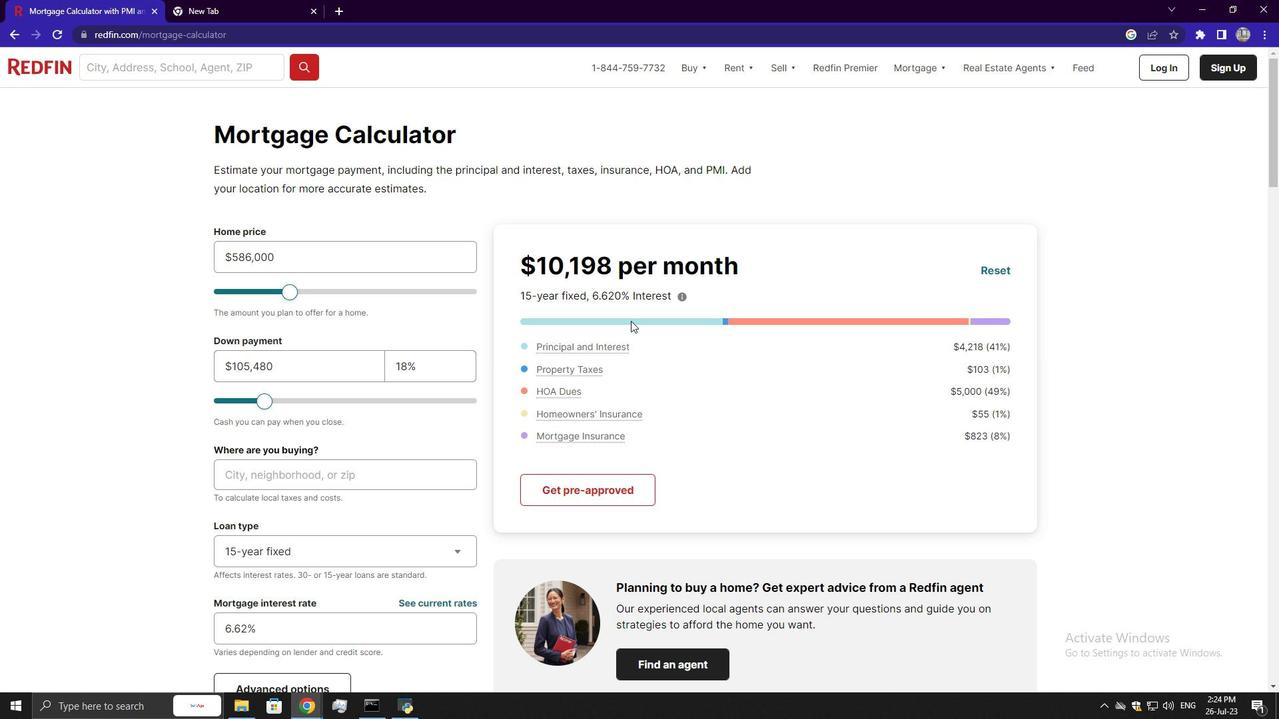 
Action: Mouse scrolled (592, 275) with delta (0, 0)
Screenshot: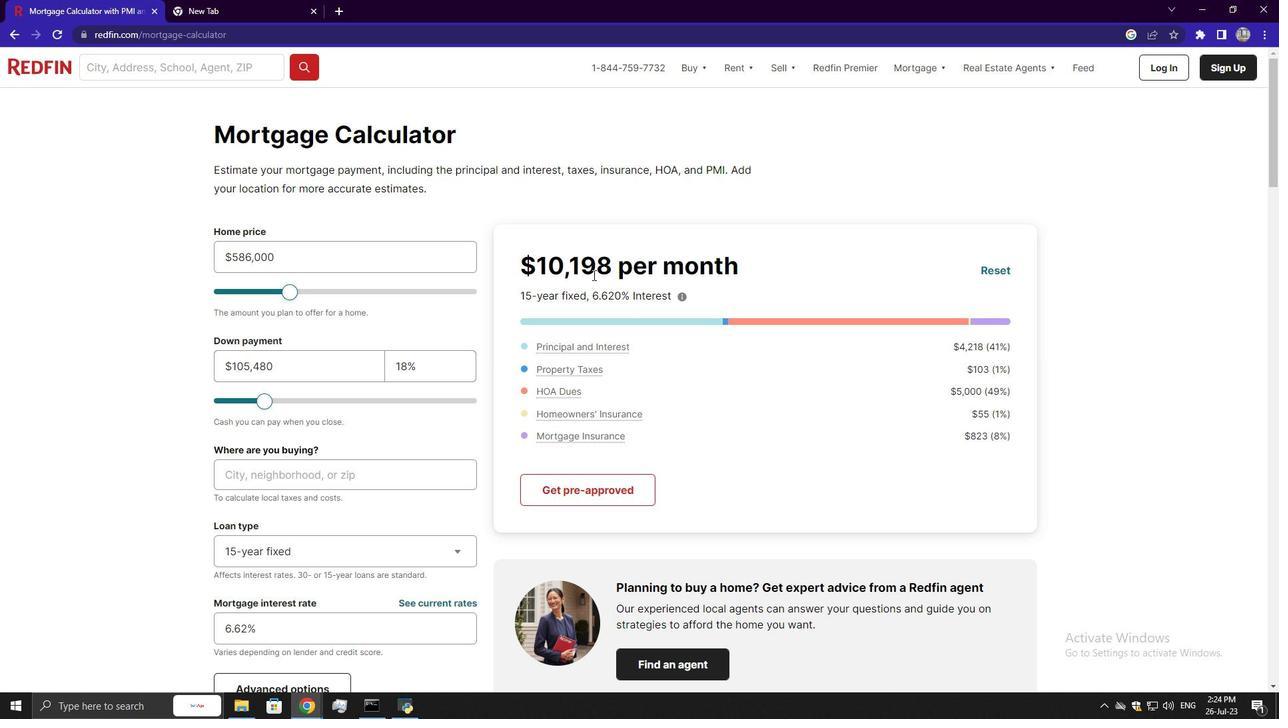 
Action: Mouse scrolled (592, 275) with delta (0, 0)
Screenshot: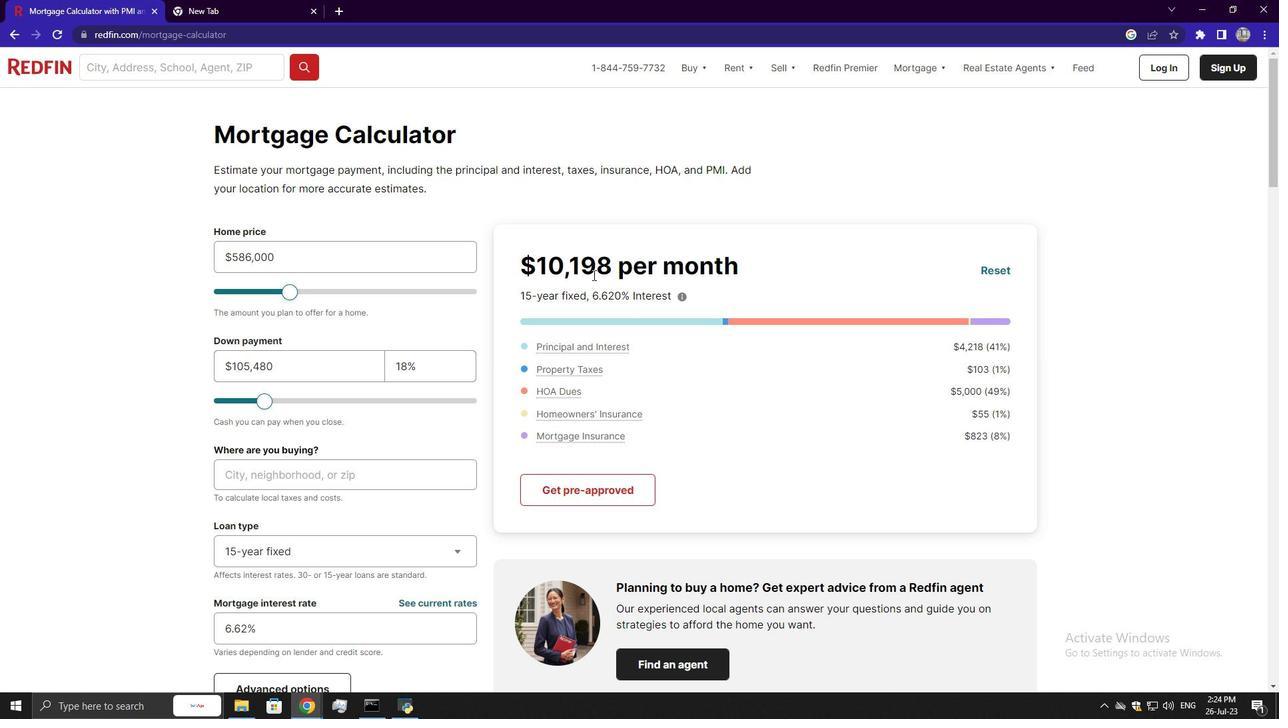 
Action: Mouse scrolled (592, 275) with delta (0, 0)
Screenshot: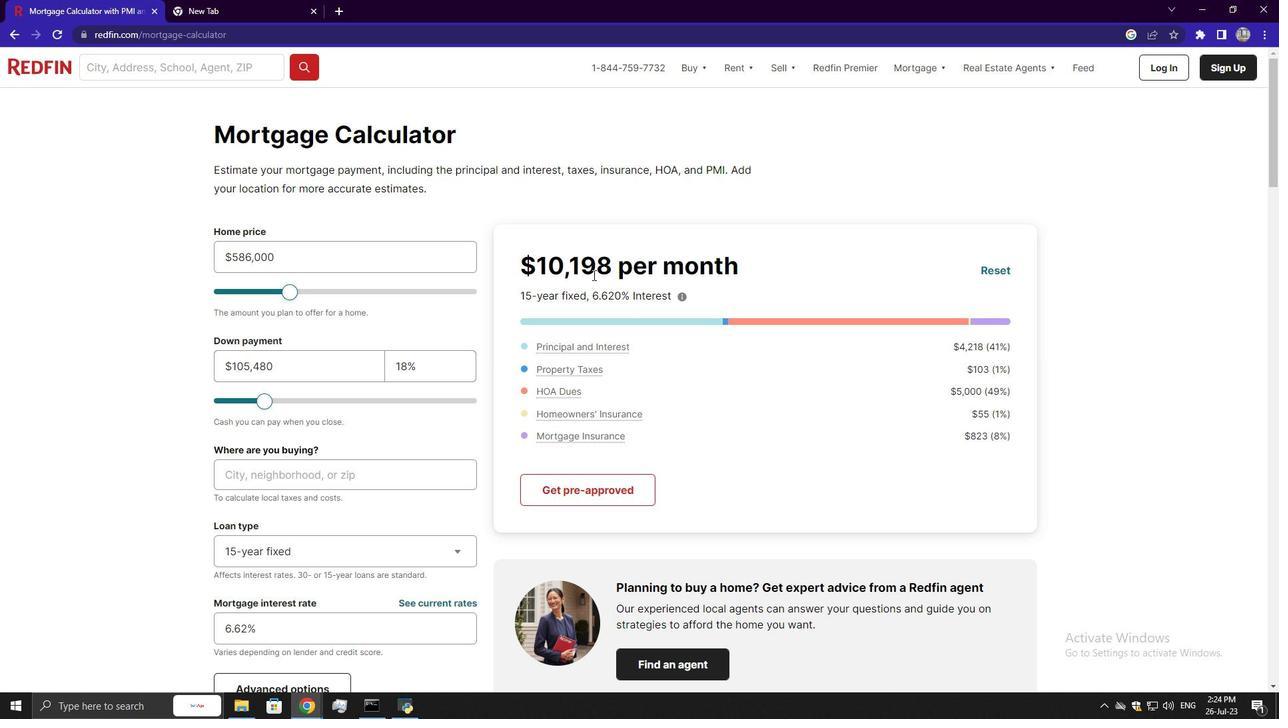 
Action: Mouse scrolled (592, 275) with delta (0, 0)
Screenshot: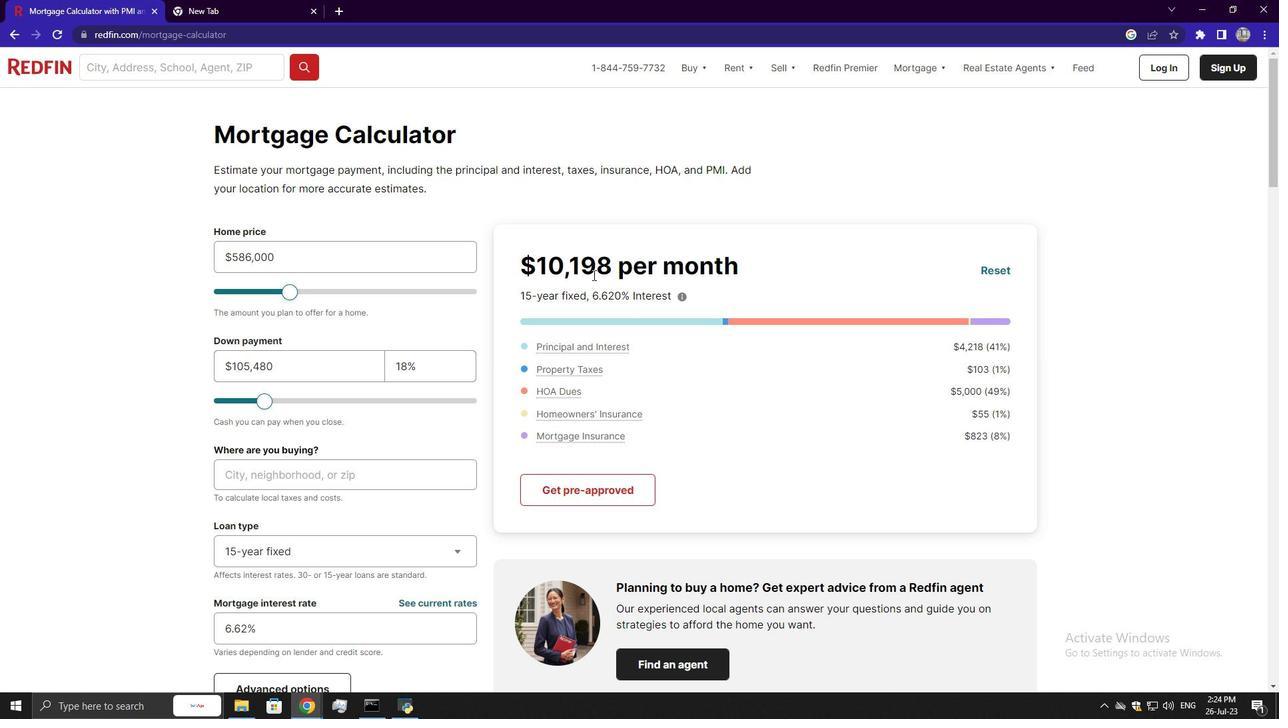 
Action: Mouse scrolled (592, 274) with delta (0, 0)
Screenshot: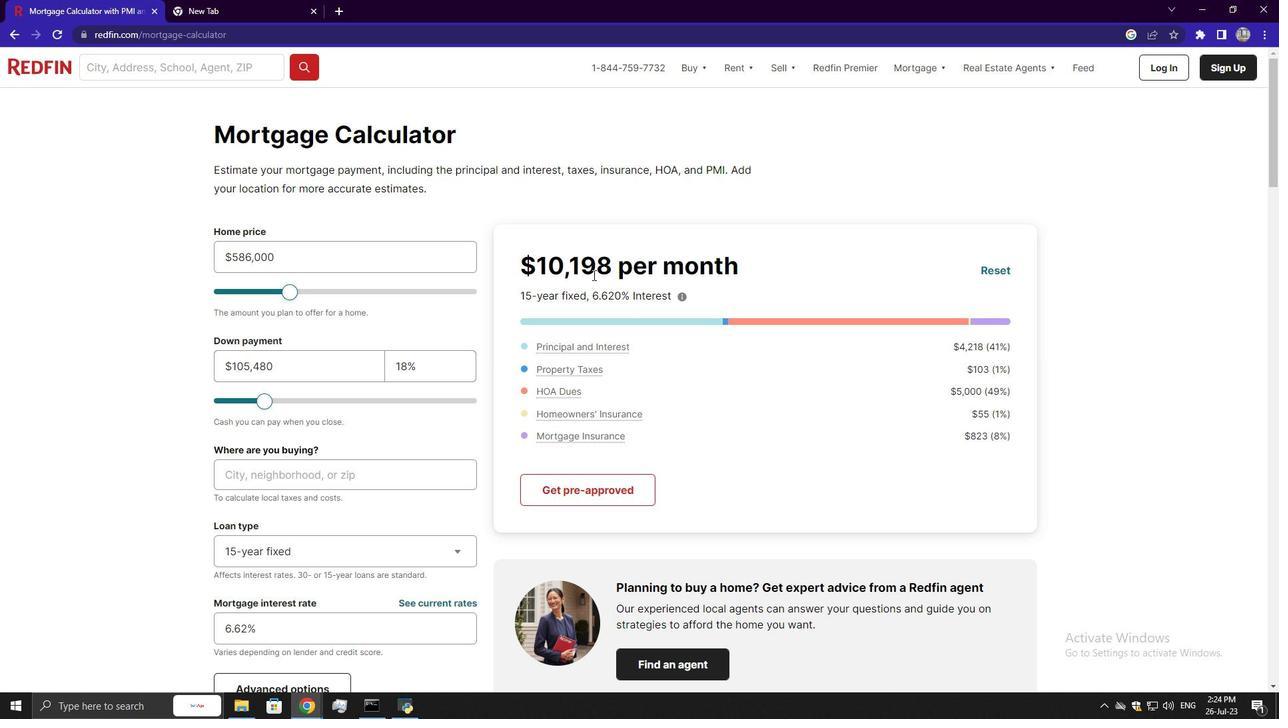 
Action: Mouse scrolled (592, 274) with delta (0, 0)
Screenshot: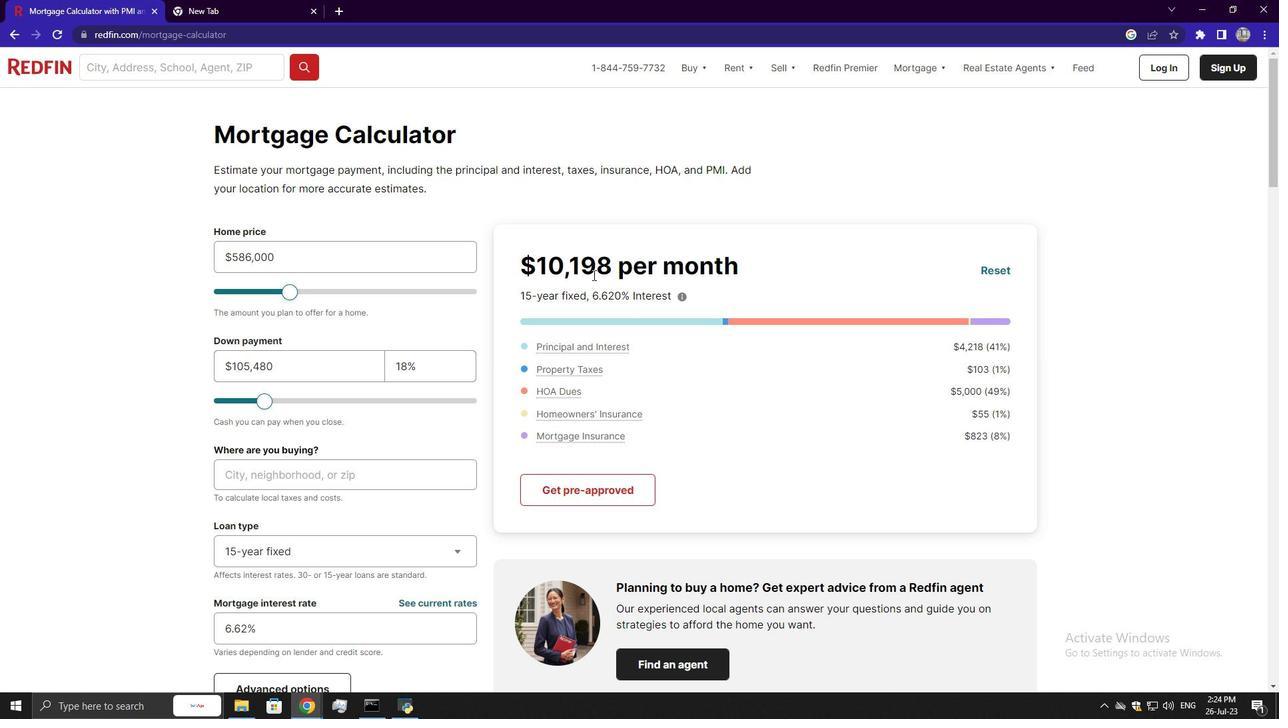 
Action: Mouse scrolled (592, 274) with delta (0, 0)
Screenshot: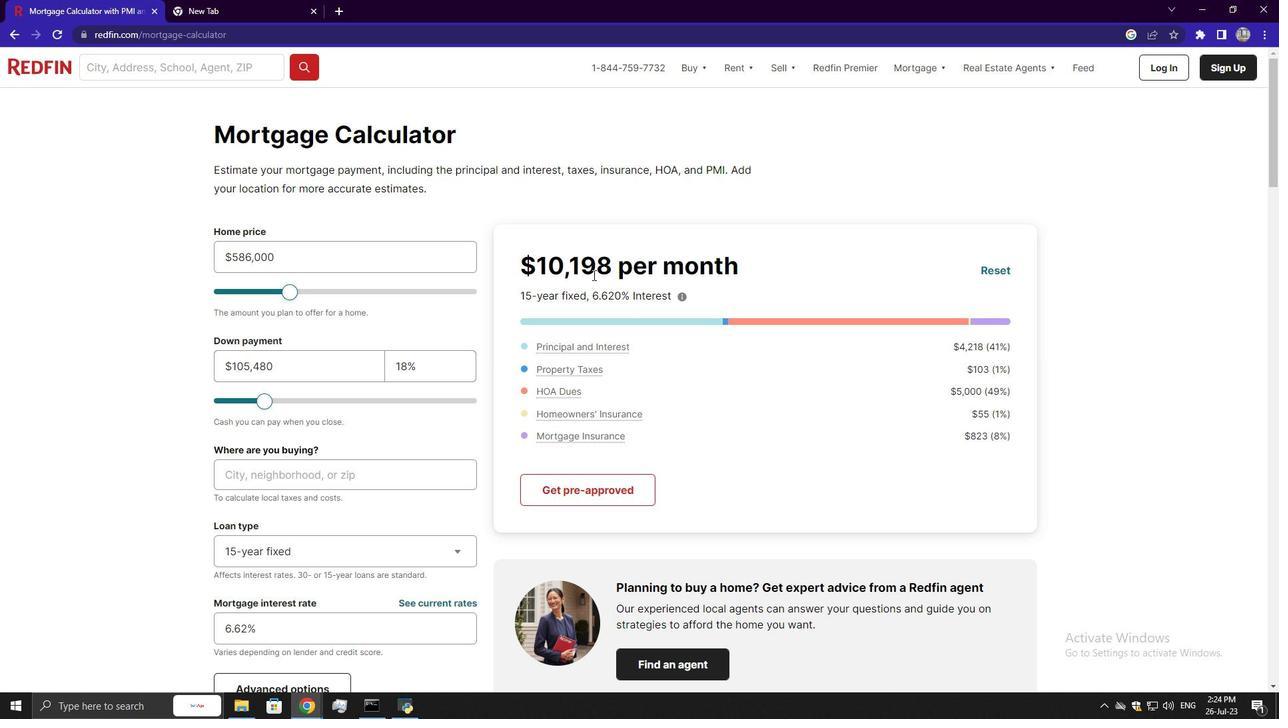 
Action: Mouse scrolled (592, 274) with delta (0, 0)
Screenshot: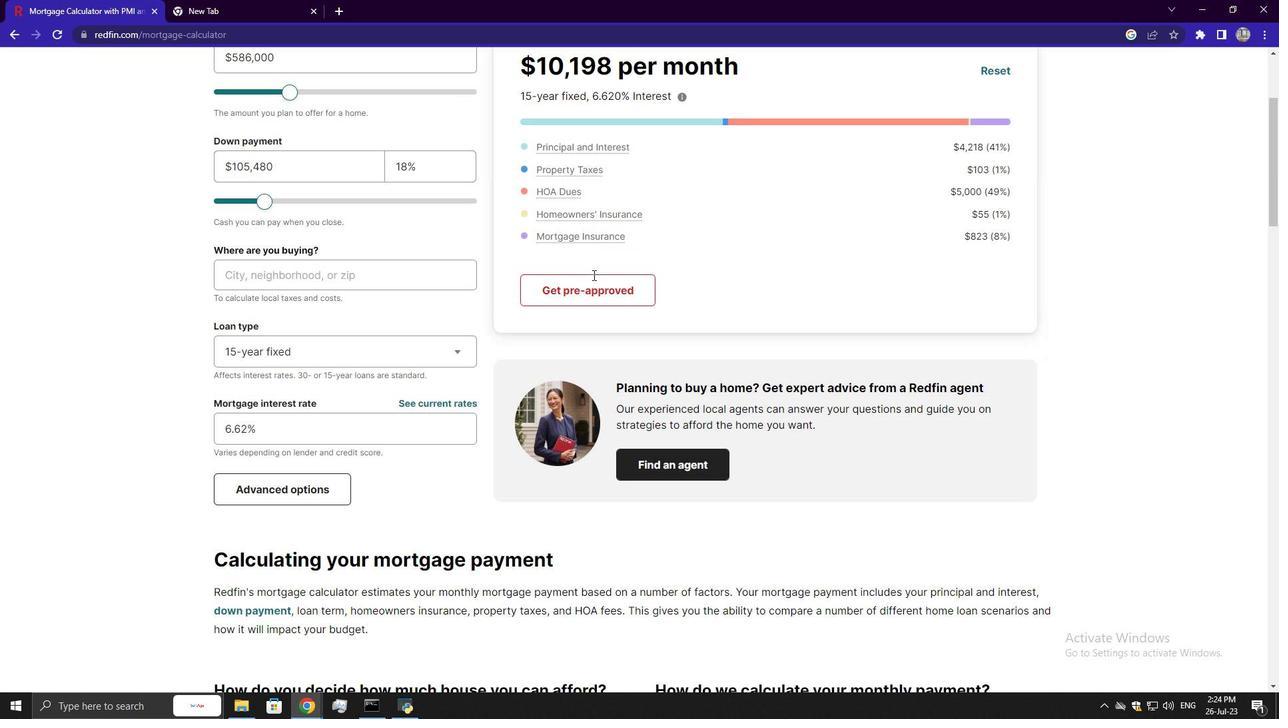 
Action: Mouse scrolled (592, 274) with delta (0, 0)
Screenshot: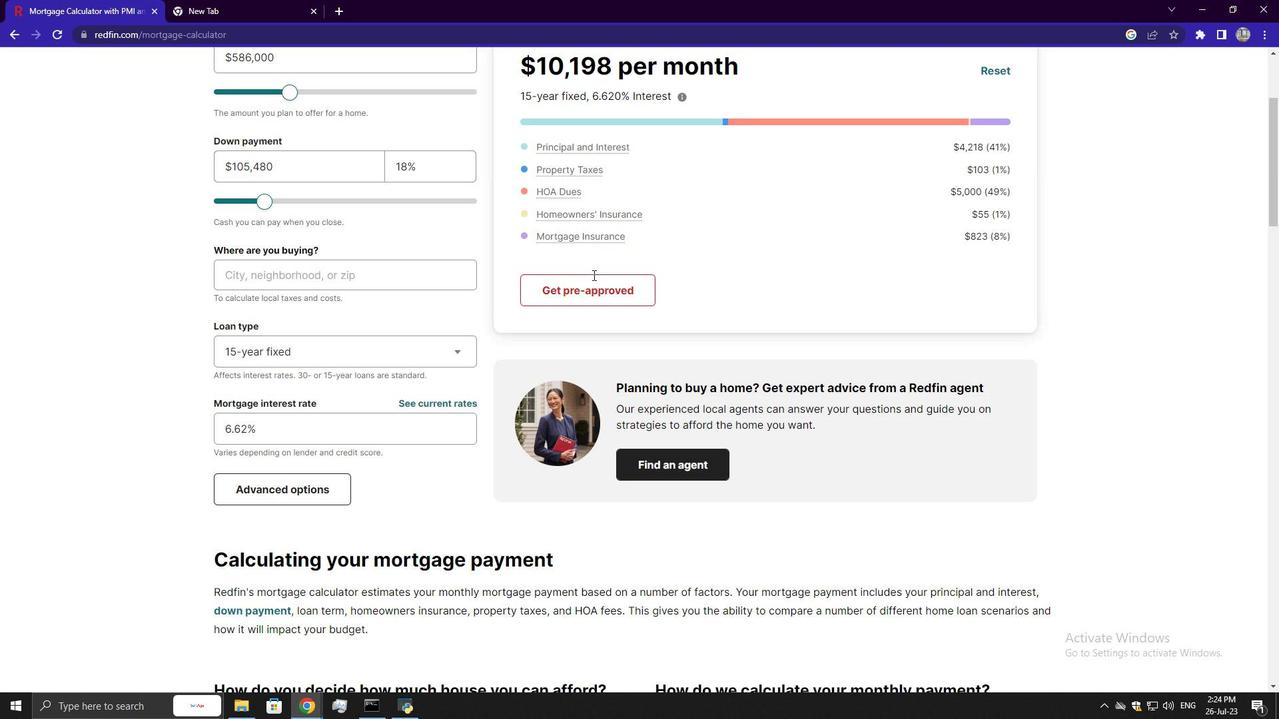 
Action: Mouse scrolled (592, 274) with delta (0, 0)
Screenshot: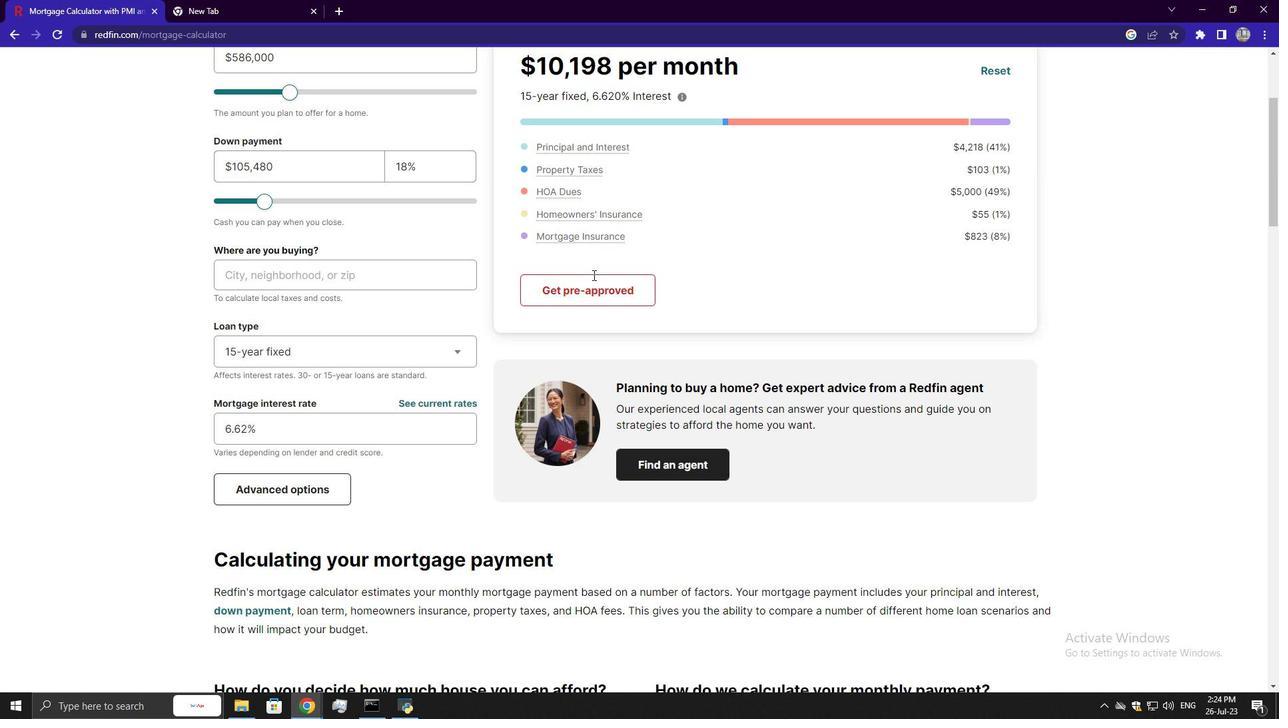 
Action: Mouse scrolled (592, 274) with delta (0, 0)
Screenshot: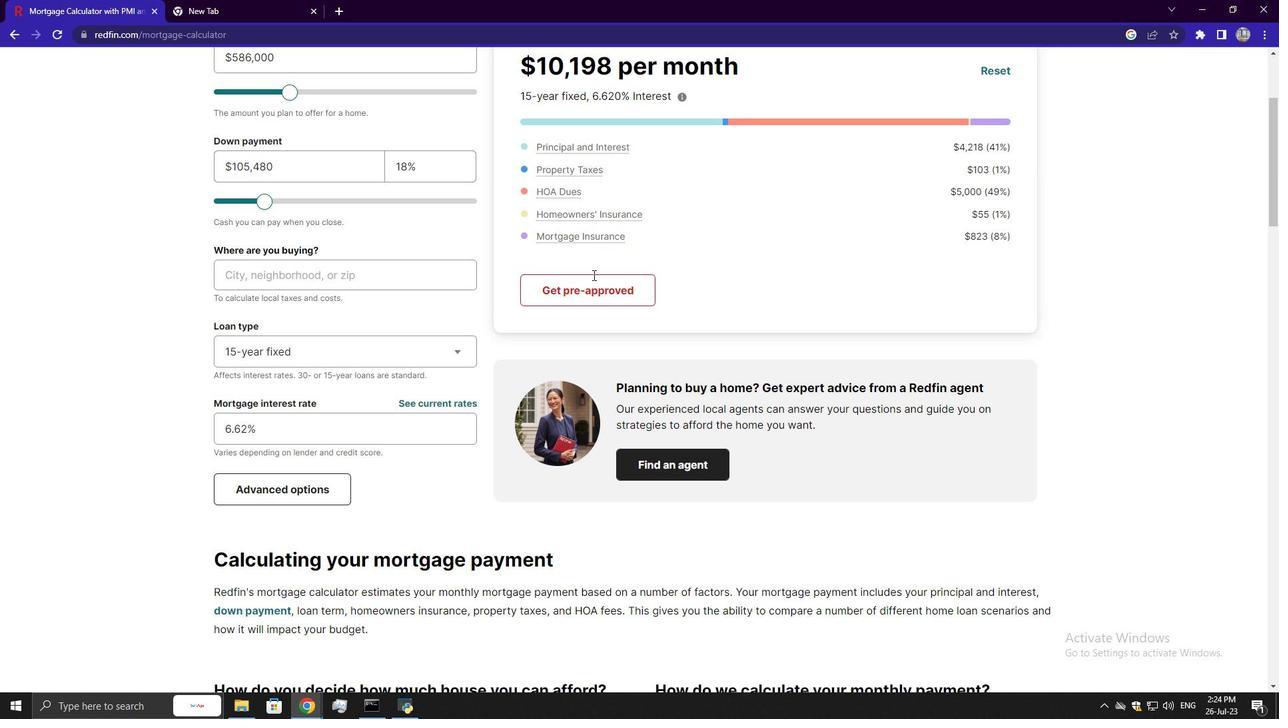 
Action: Mouse scrolled (592, 274) with delta (0, 0)
Screenshot: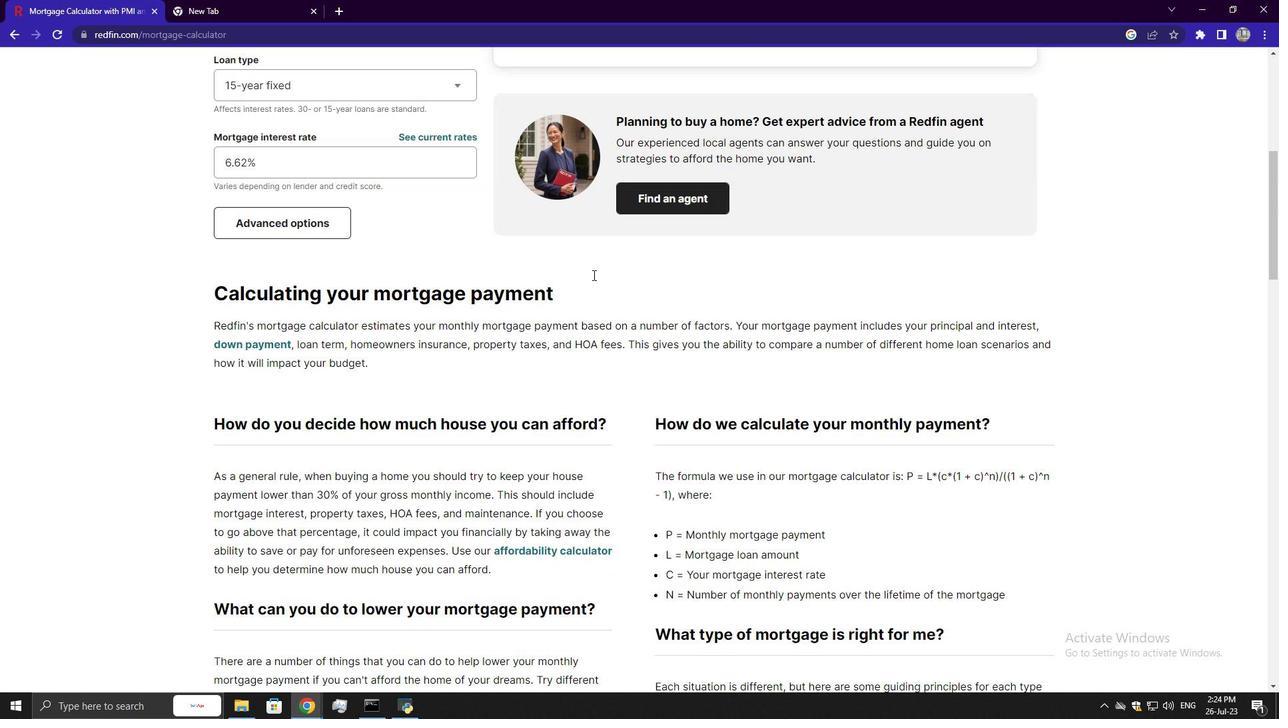 
Action: Mouse scrolled (592, 274) with delta (0, 0)
Screenshot: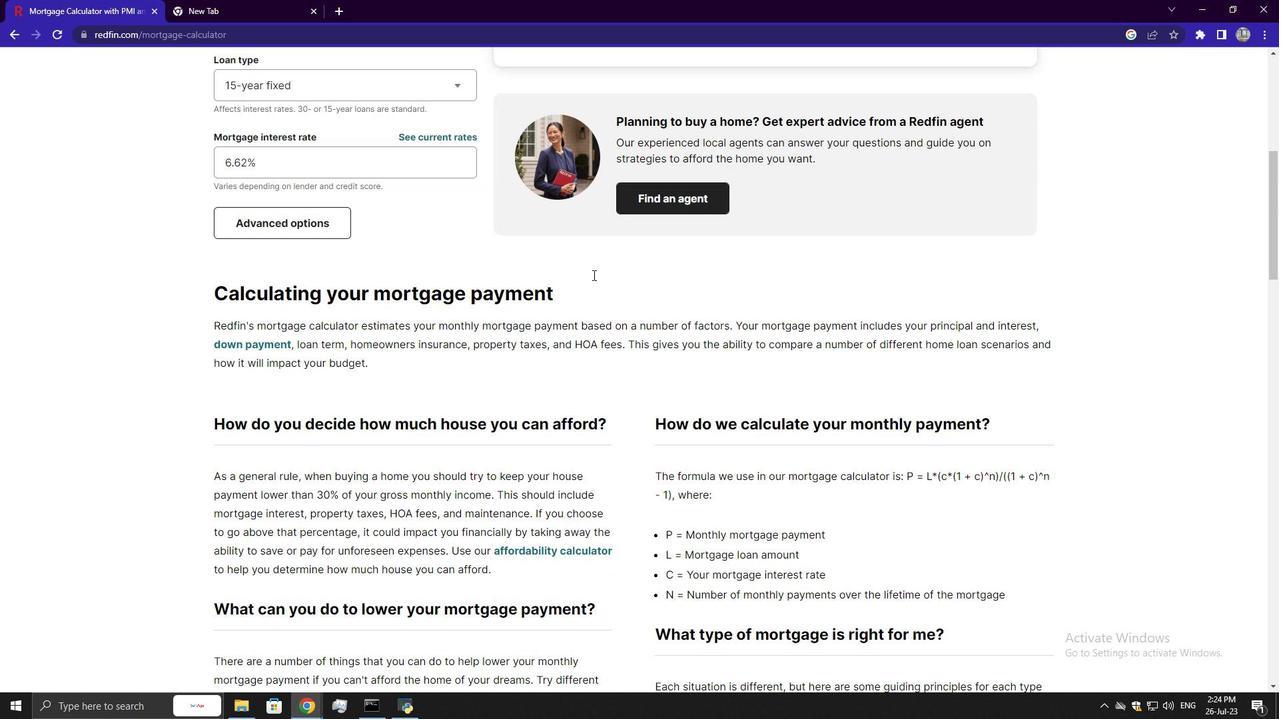 
Action: Mouse scrolled (592, 274) with delta (0, 0)
Screenshot: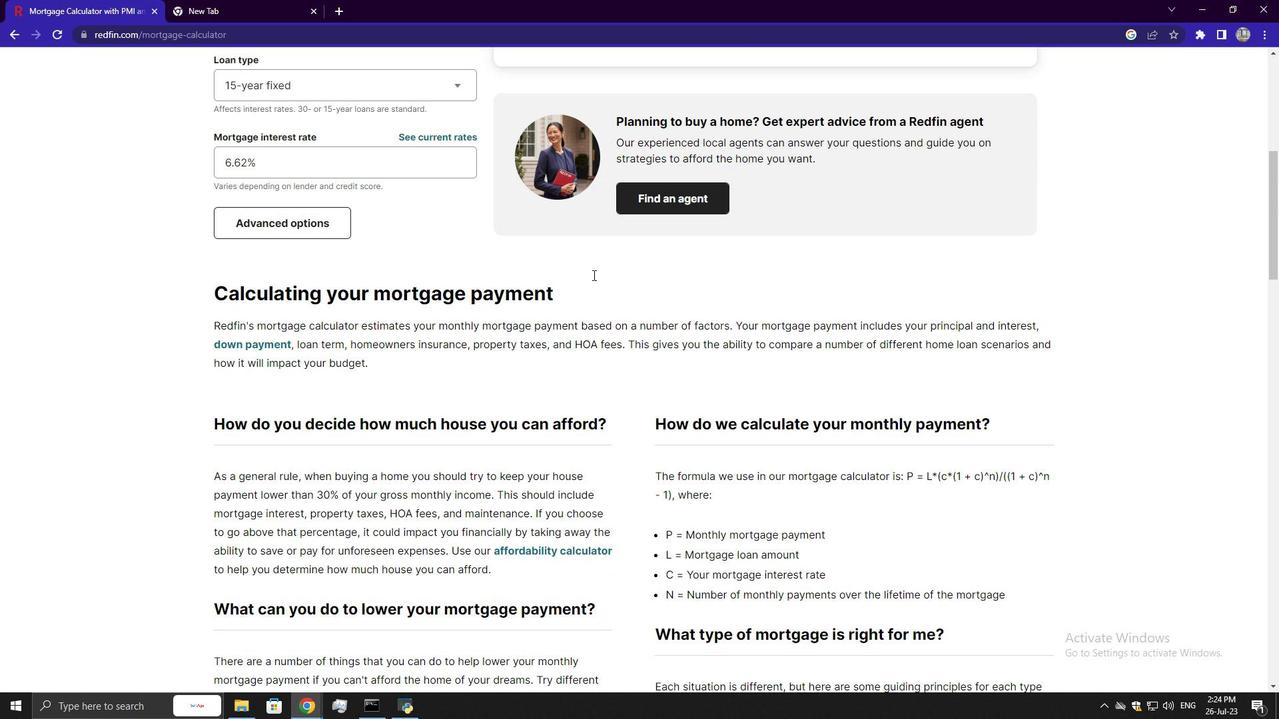 
Action: Mouse scrolled (592, 274) with delta (0, 0)
Screenshot: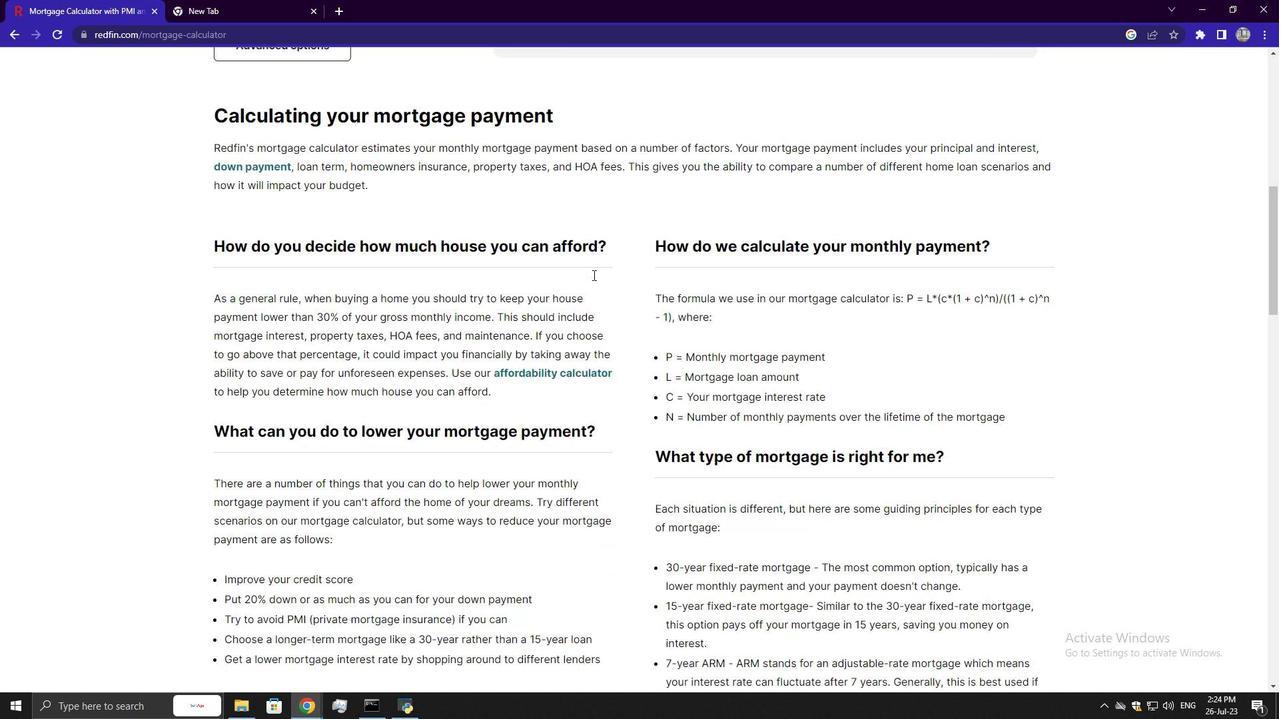 
Action: Mouse scrolled (592, 274) with delta (0, 0)
Screenshot: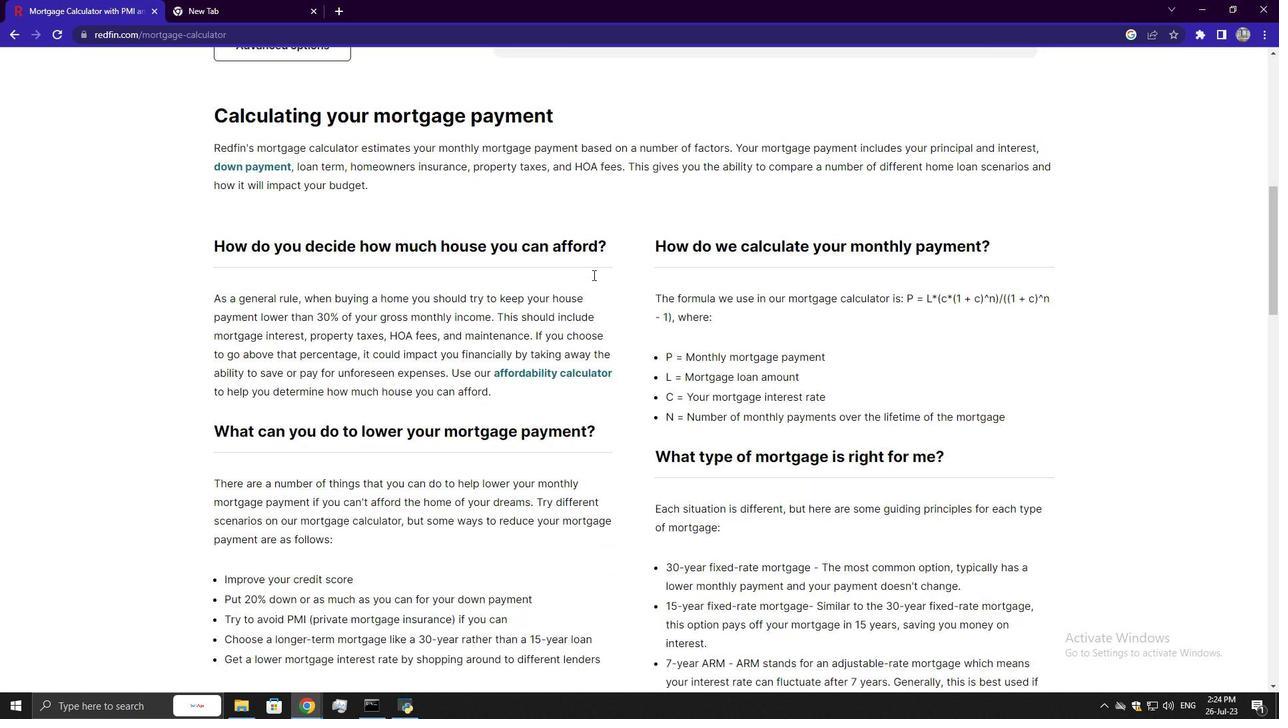 
Action: Mouse scrolled (592, 274) with delta (0, 0)
Screenshot: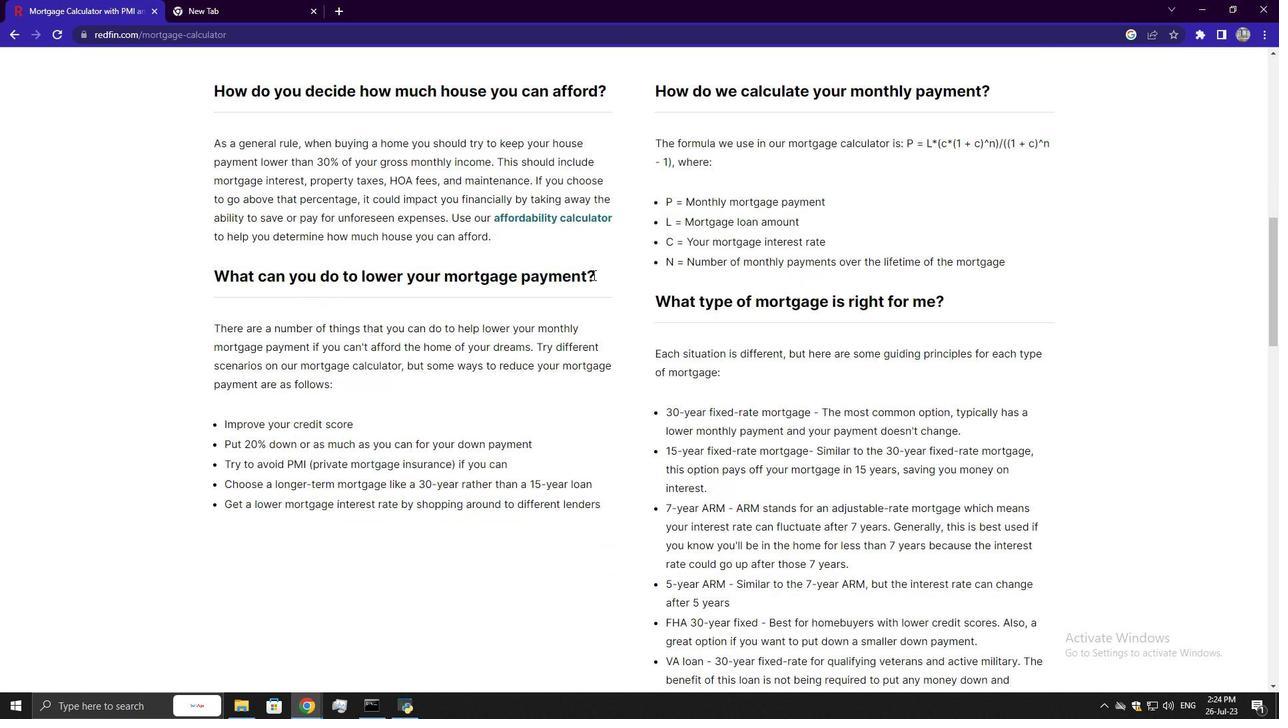 
Action: Mouse scrolled (592, 274) with delta (0, 0)
Screenshot: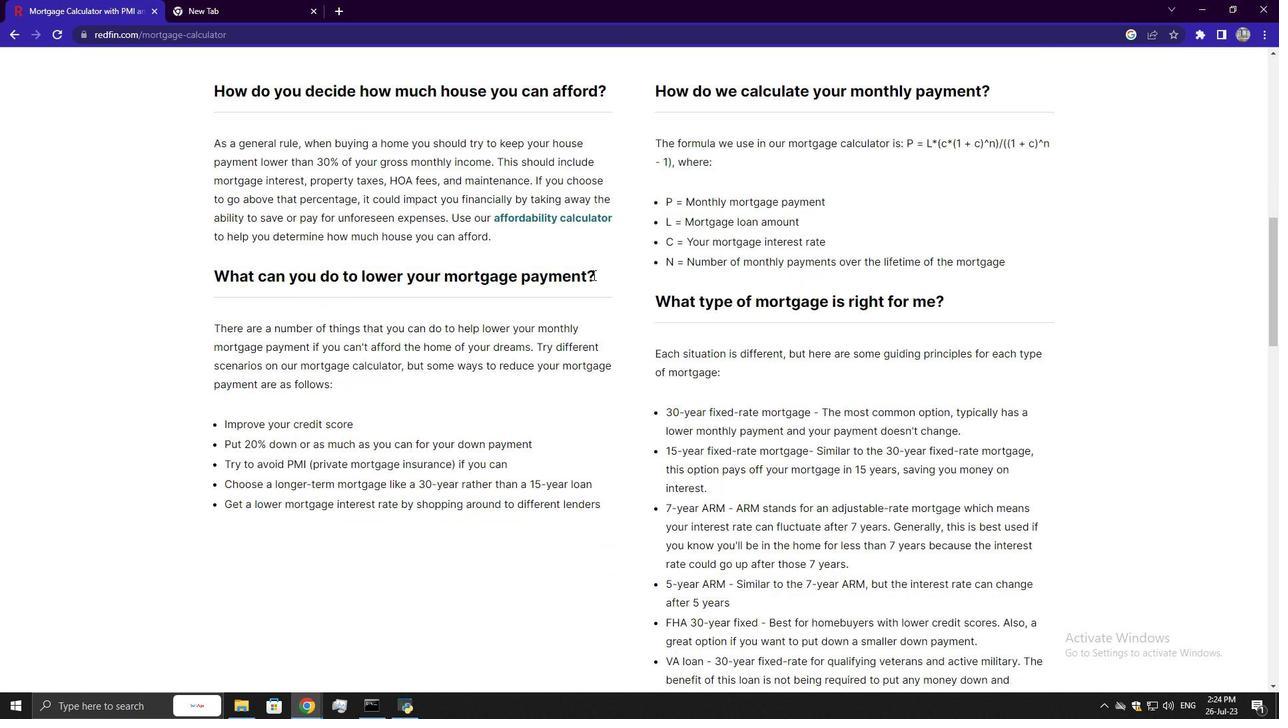 
Action: Mouse scrolled (592, 274) with delta (0, 0)
Screenshot: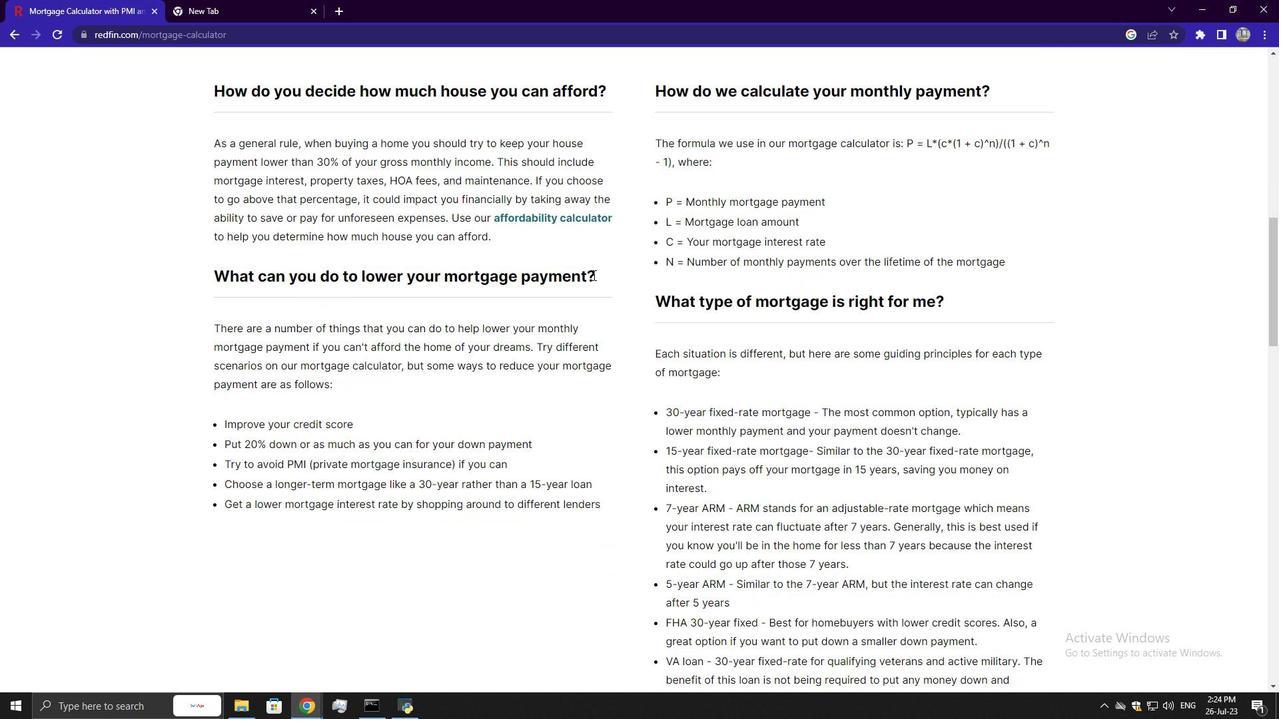 
Action: Mouse scrolled (592, 274) with delta (0, 0)
Screenshot: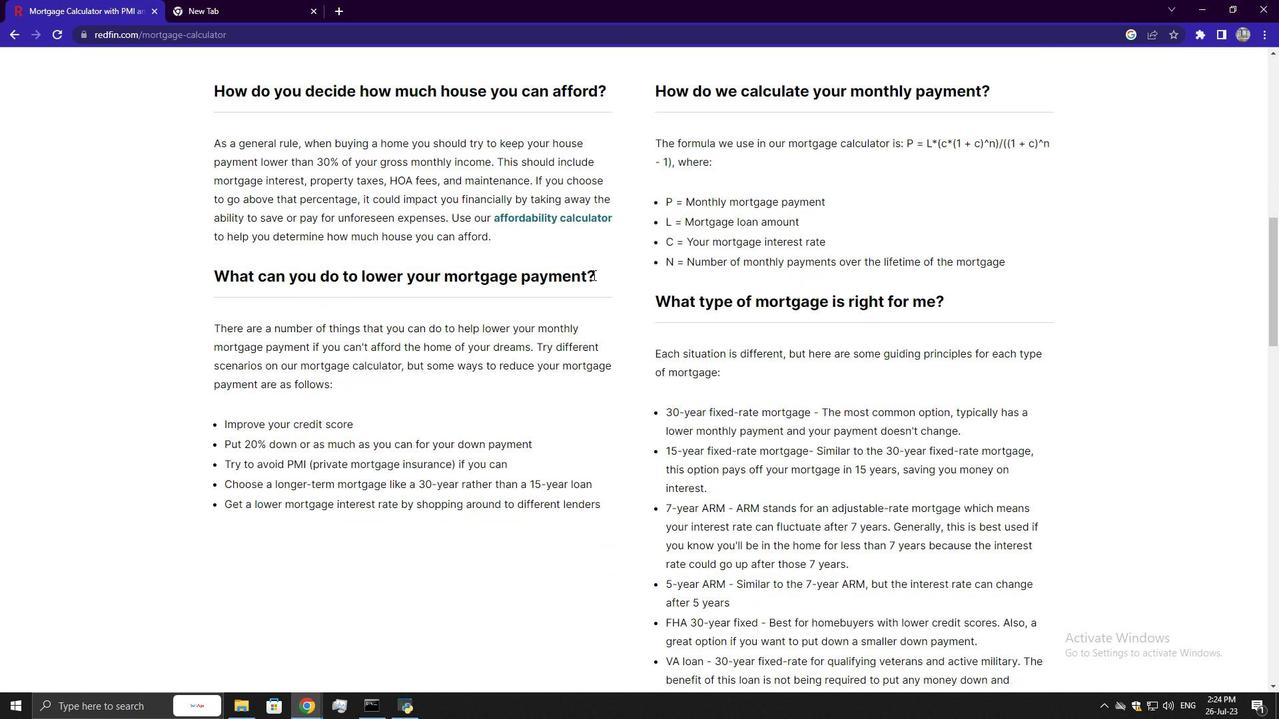 
Action: Mouse scrolled (592, 274) with delta (0, 0)
Screenshot: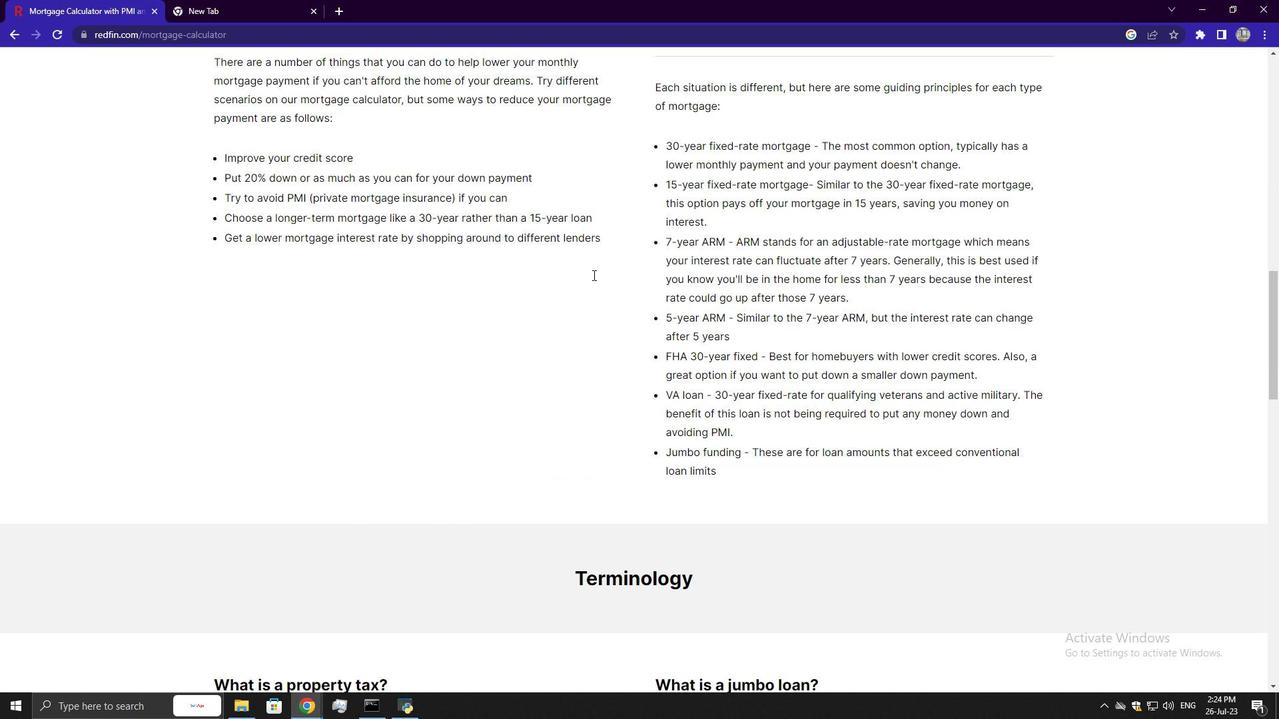 
Action: Mouse scrolled (592, 274) with delta (0, 0)
Screenshot: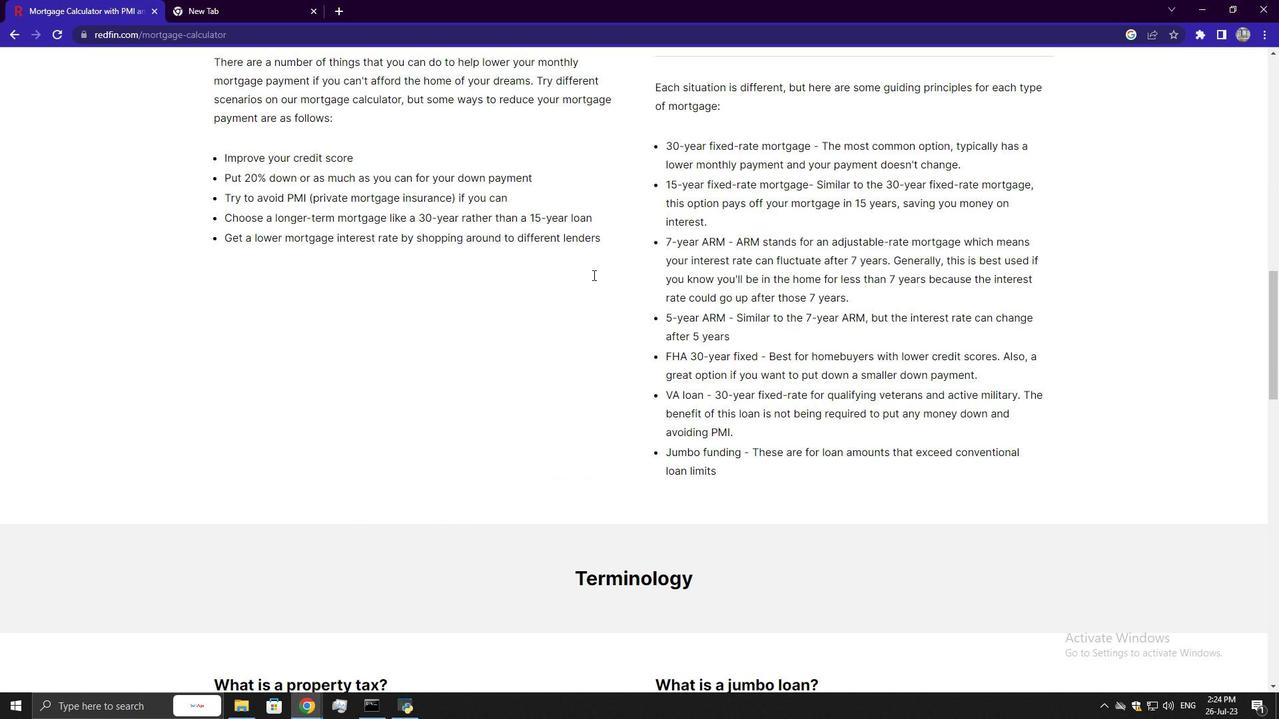 
Action: Mouse scrolled (592, 274) with delta (0, 0)
Screenshot: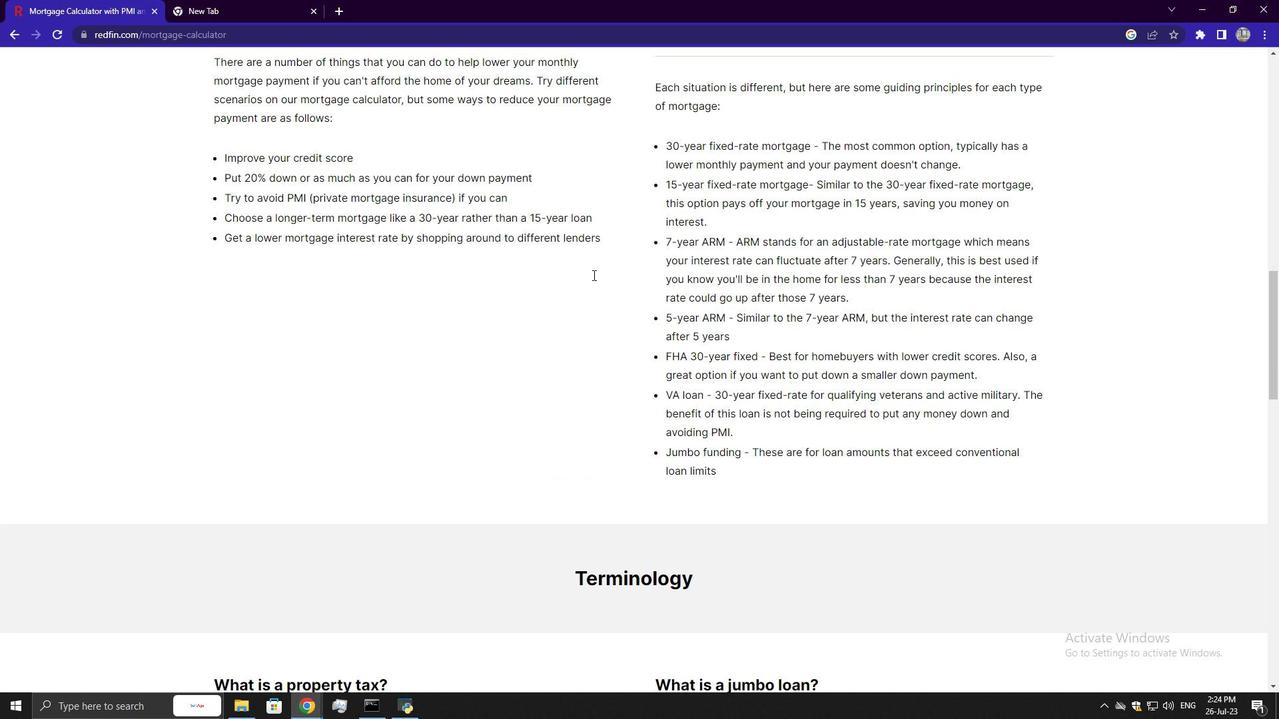 
Action: Mouse scrolled (592, 274) with delta (0, 0)
Screenshot: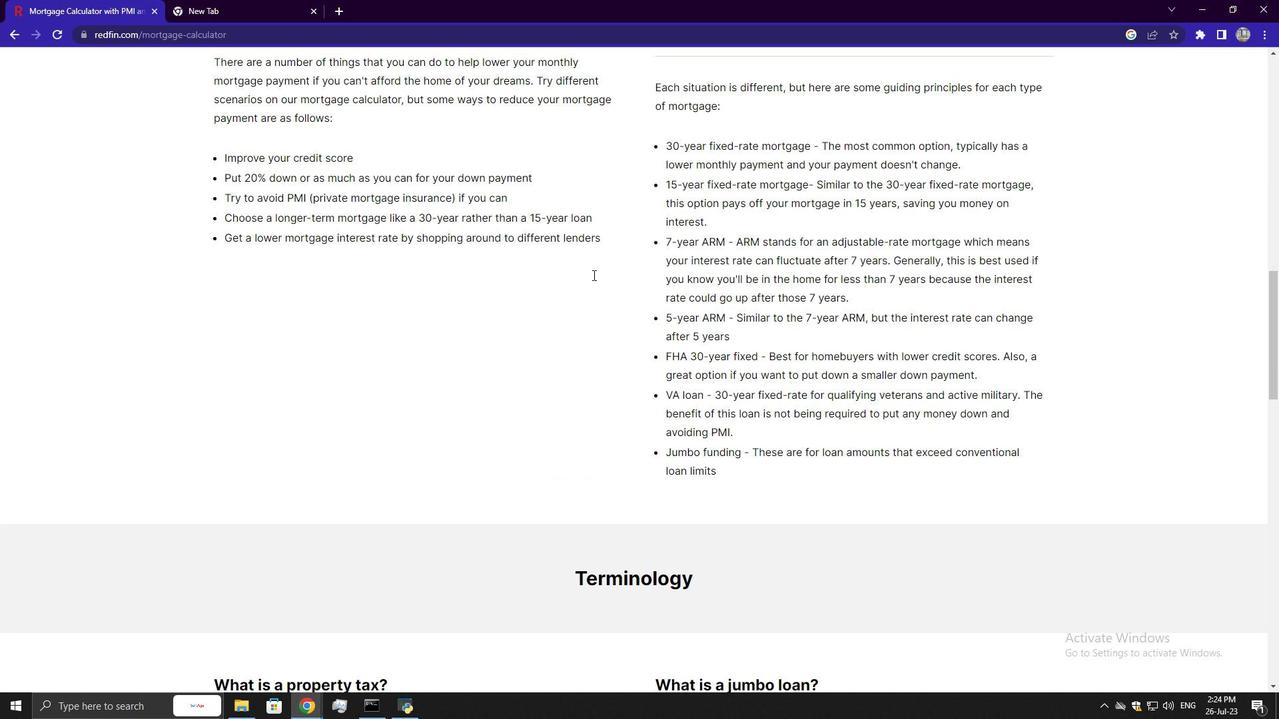 
Action: Mouse scrolled (592, 274) with delta (0, 0)
Screenshot: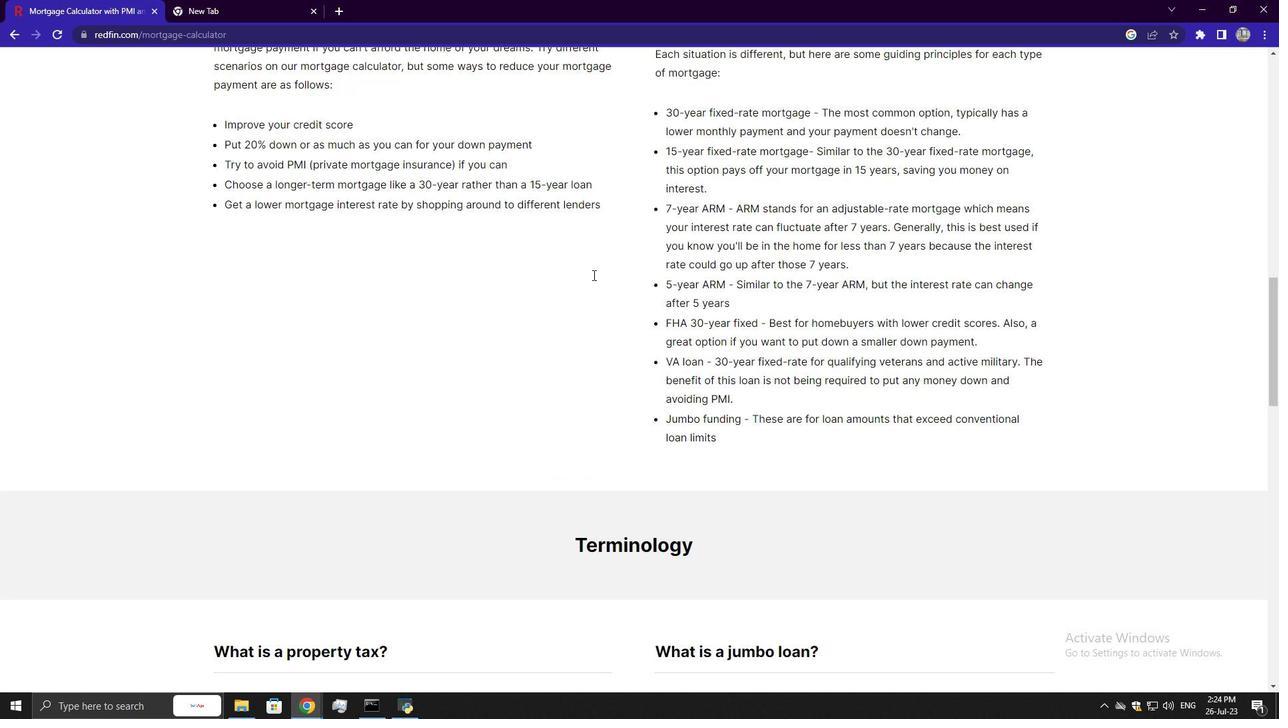
Action: Mouse scrolled (592, 274) with delta (0, 0)
Screenshot: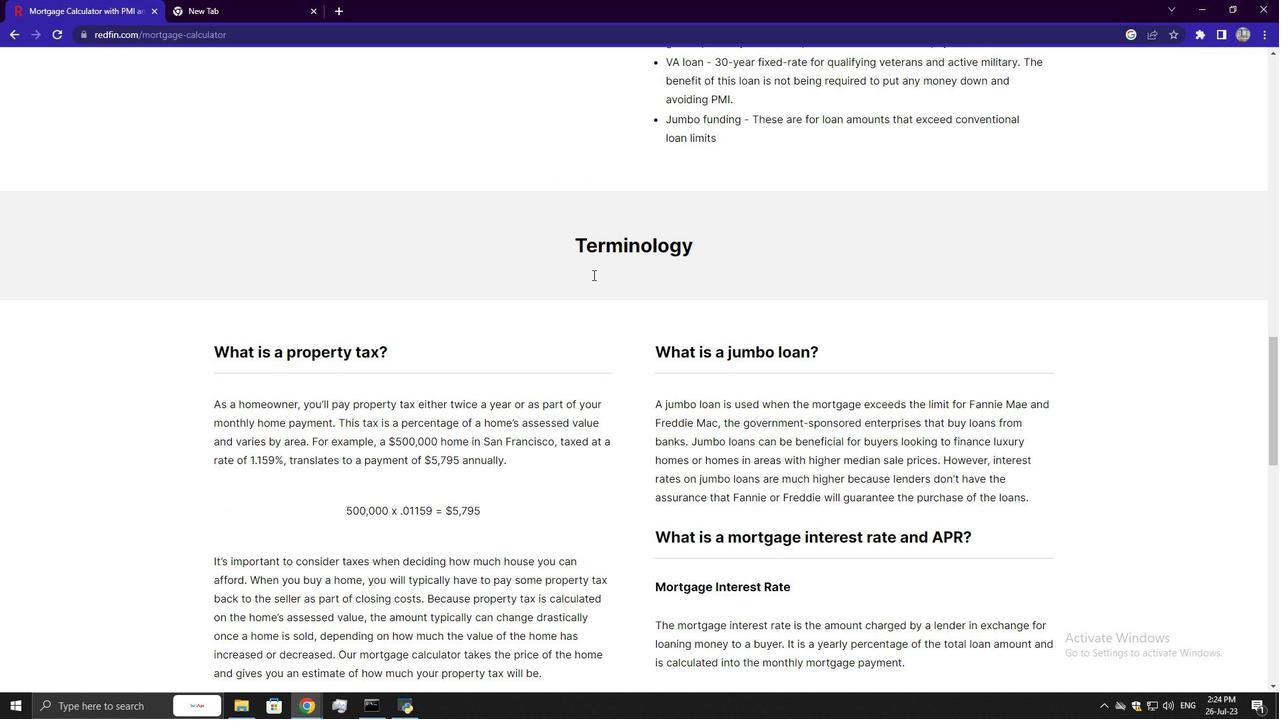 
Action: Mouse scrolled (592, 274) with delta (0, 0)
Screenshot: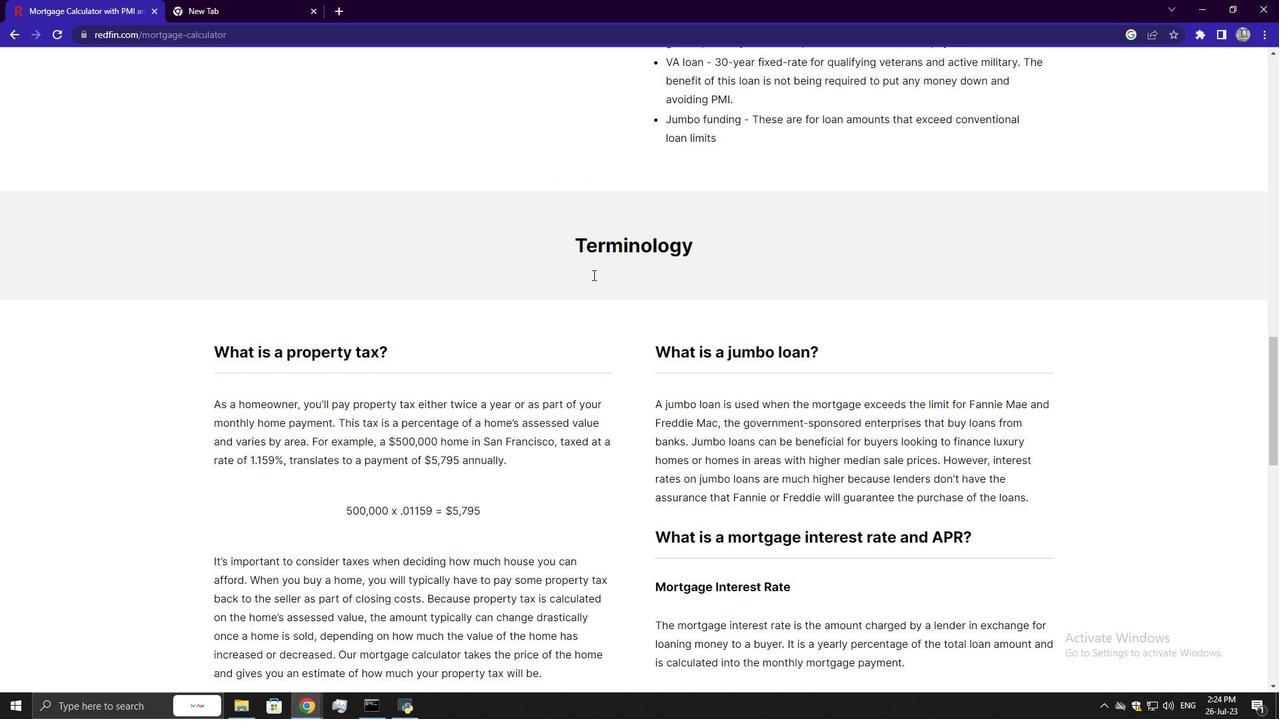 
Action: Mouse scrolled (592, 274) with delta (0, 0)
Screenshot: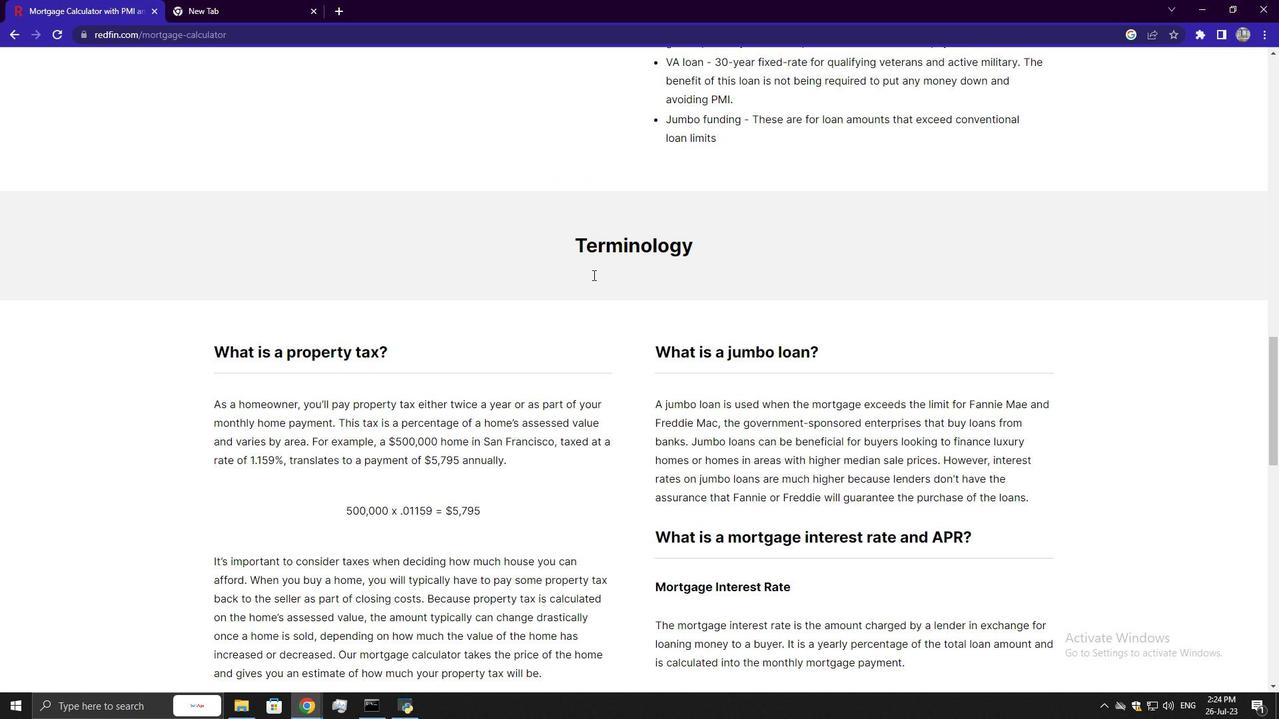 
Action: Mouse scrolled (592, 274) with delta (0, 0)
Screenshot: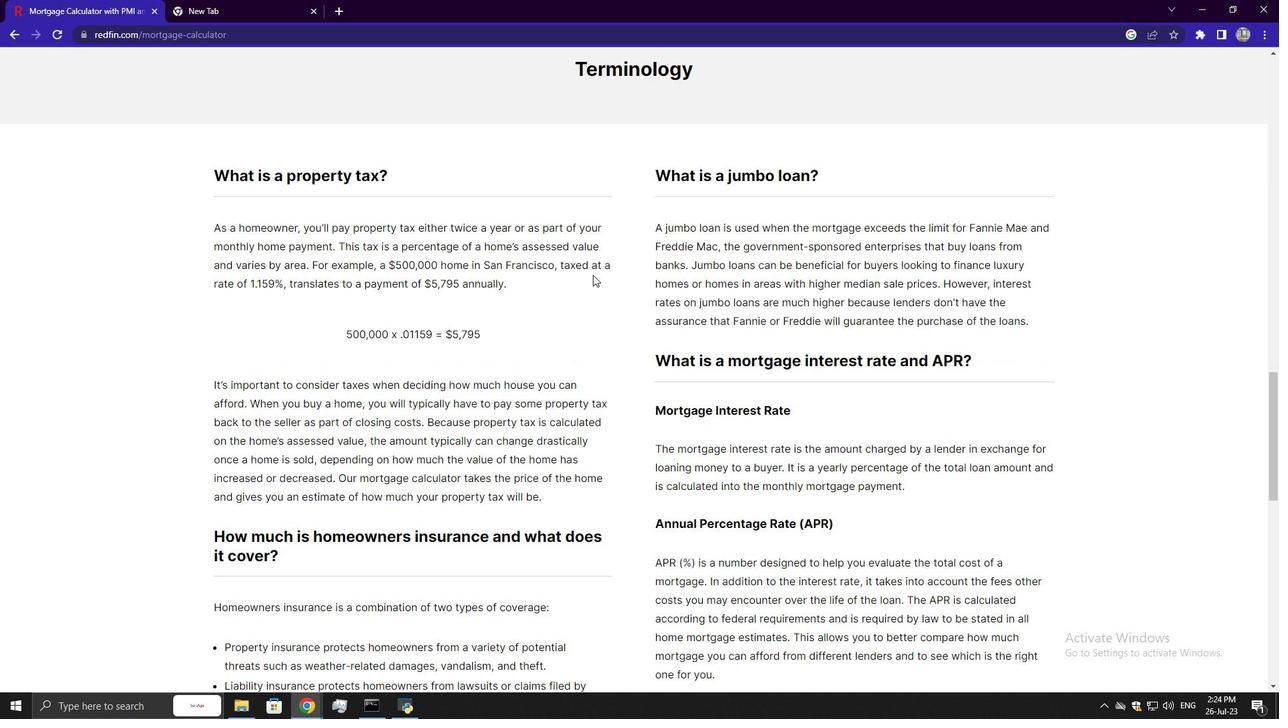 
Action: Mouse scrolled (592, 274) with delta (0, 0)
Screenshot: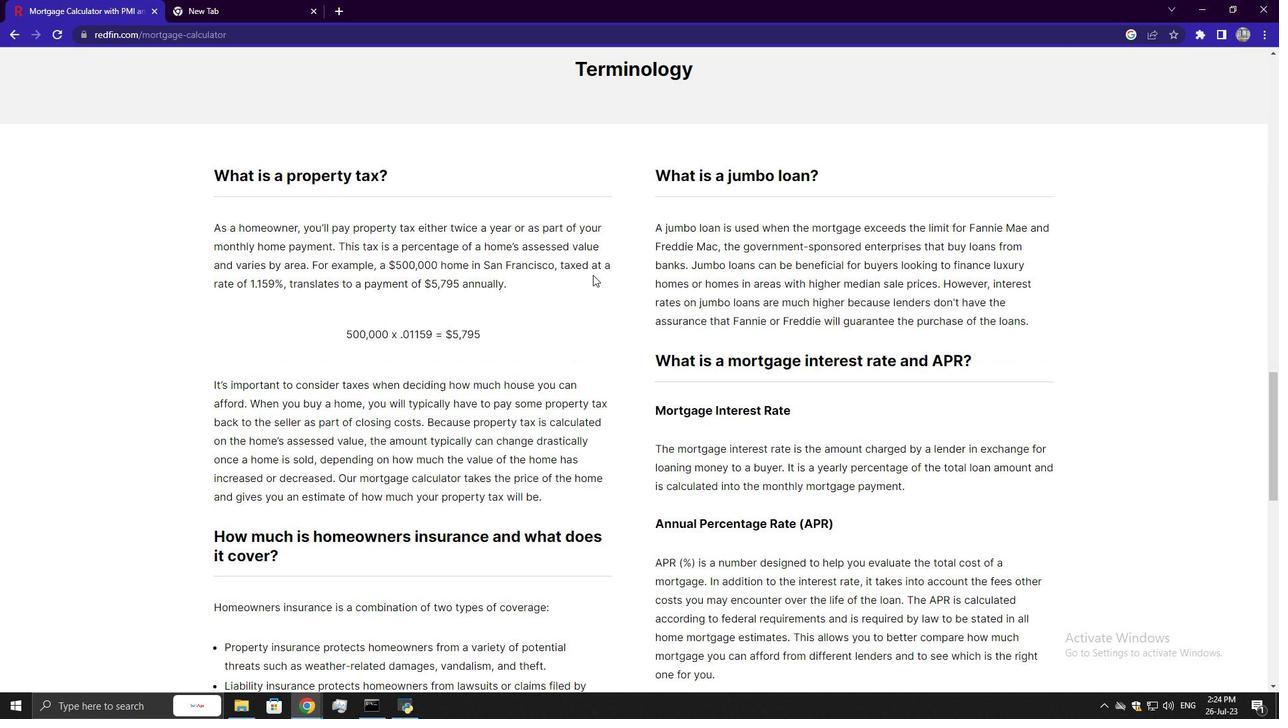 
Action: Mouse scrolled (592, 274) with delta (0, 0)
Screenshot: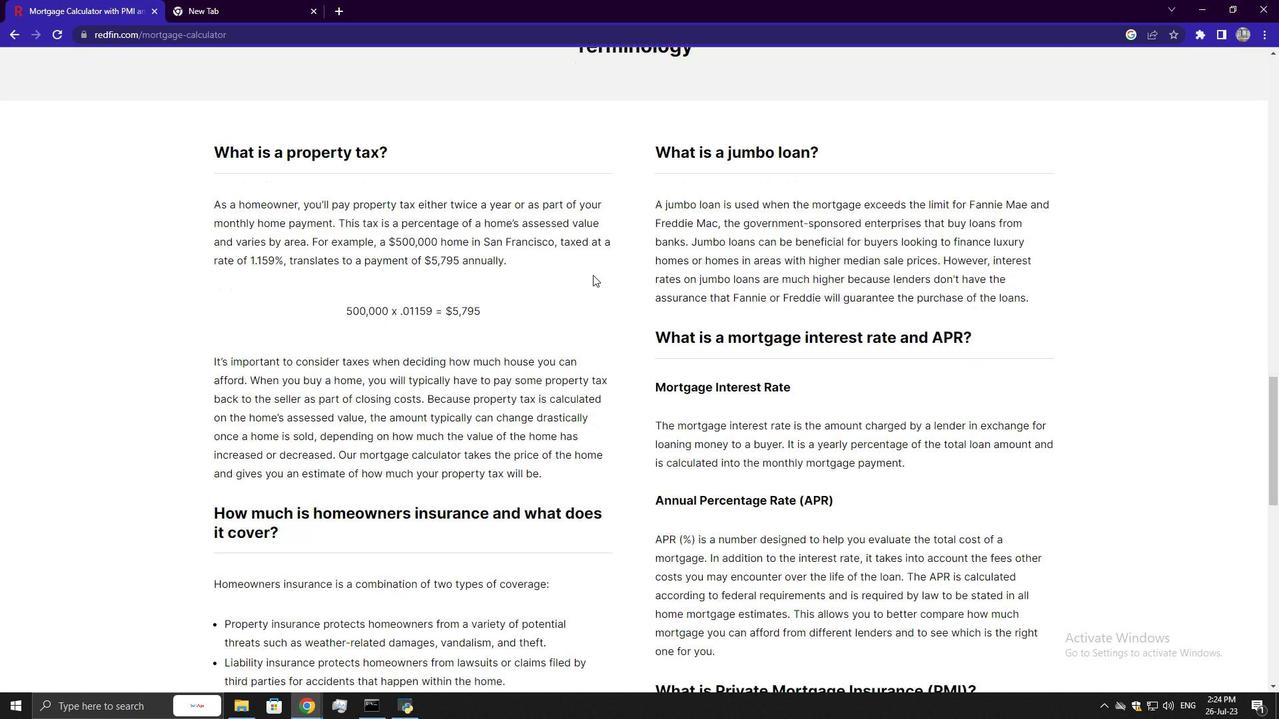 
Action: Mouse scrolled (592, 274) with delta (0, 0)
Screenshot: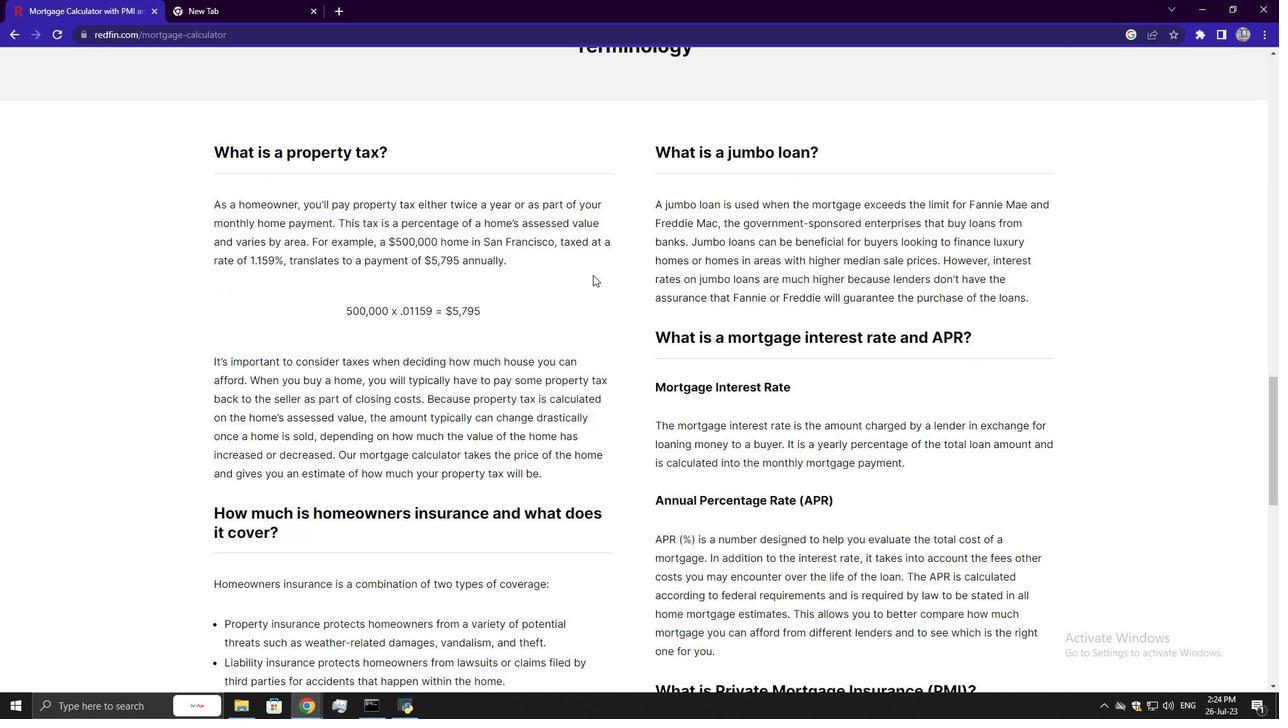 
Action: Mouse scrolled (592, 274) with delta (0, 0)
Screenshot: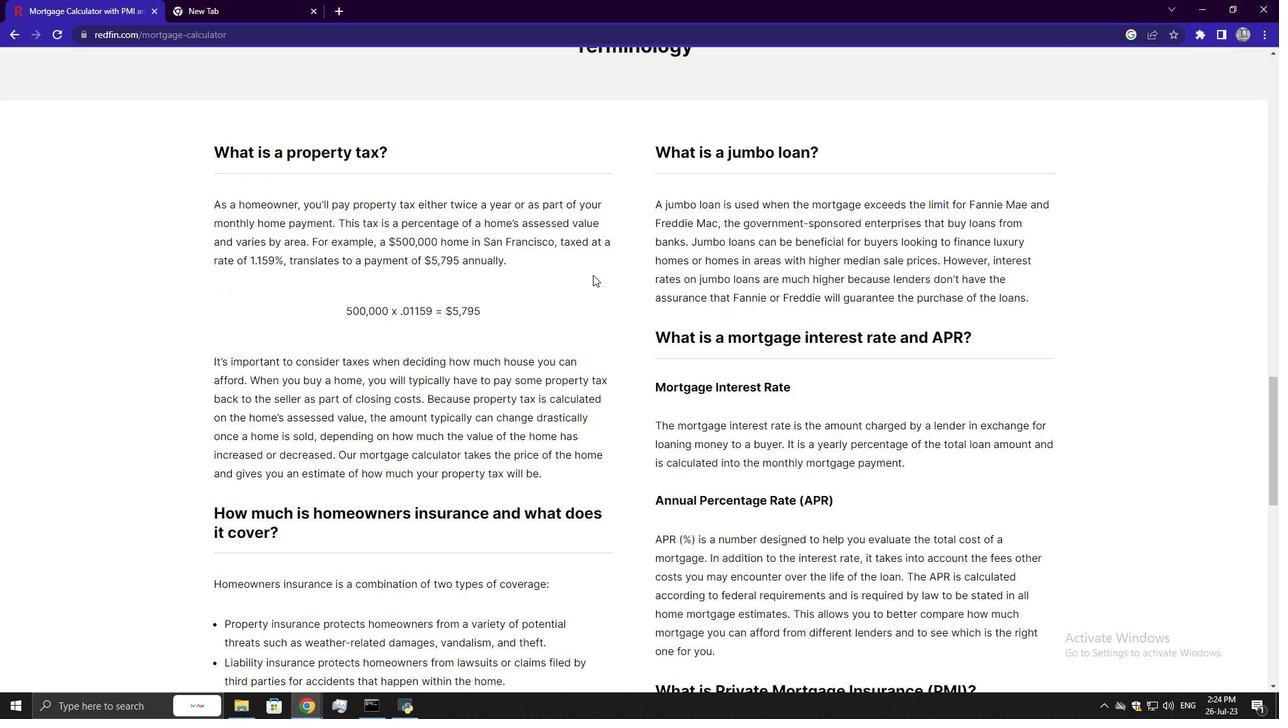
Action: Mouse scrolled (592, 274) with delta (0, 0)
Screenshot: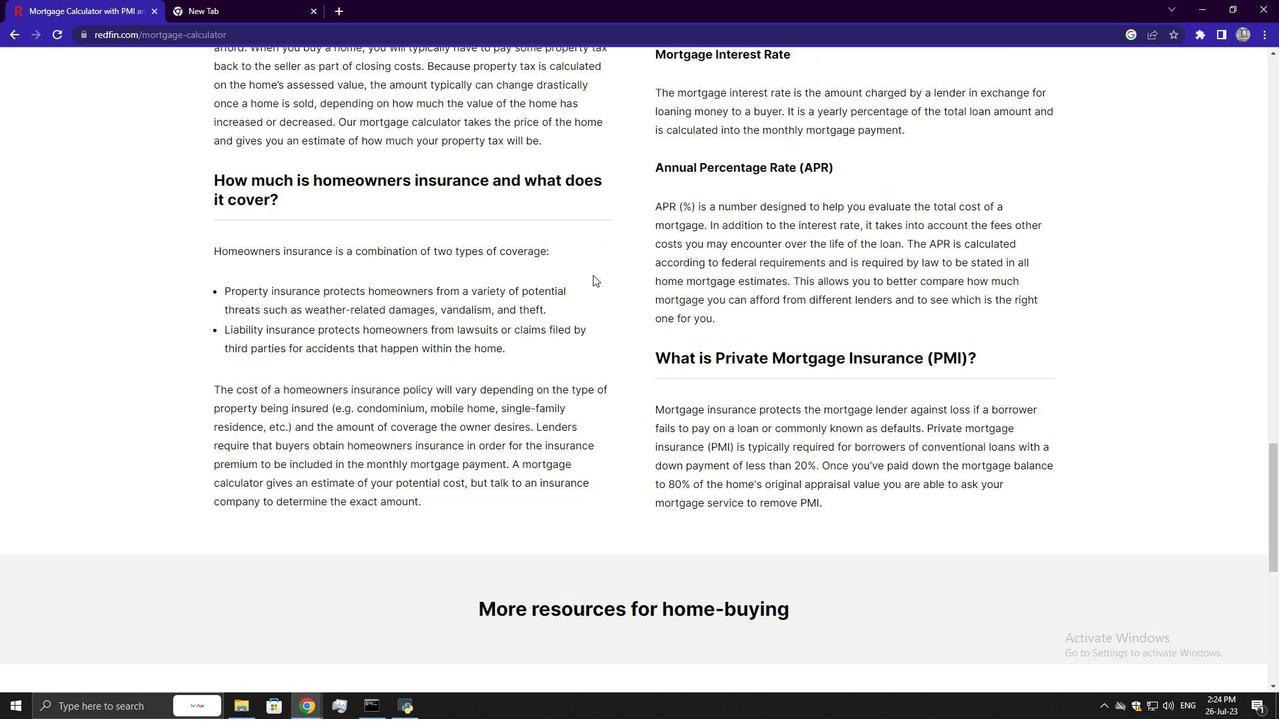 
Action: Mouse scrolled (592, 274) with delta (0, 0)
Screenshot: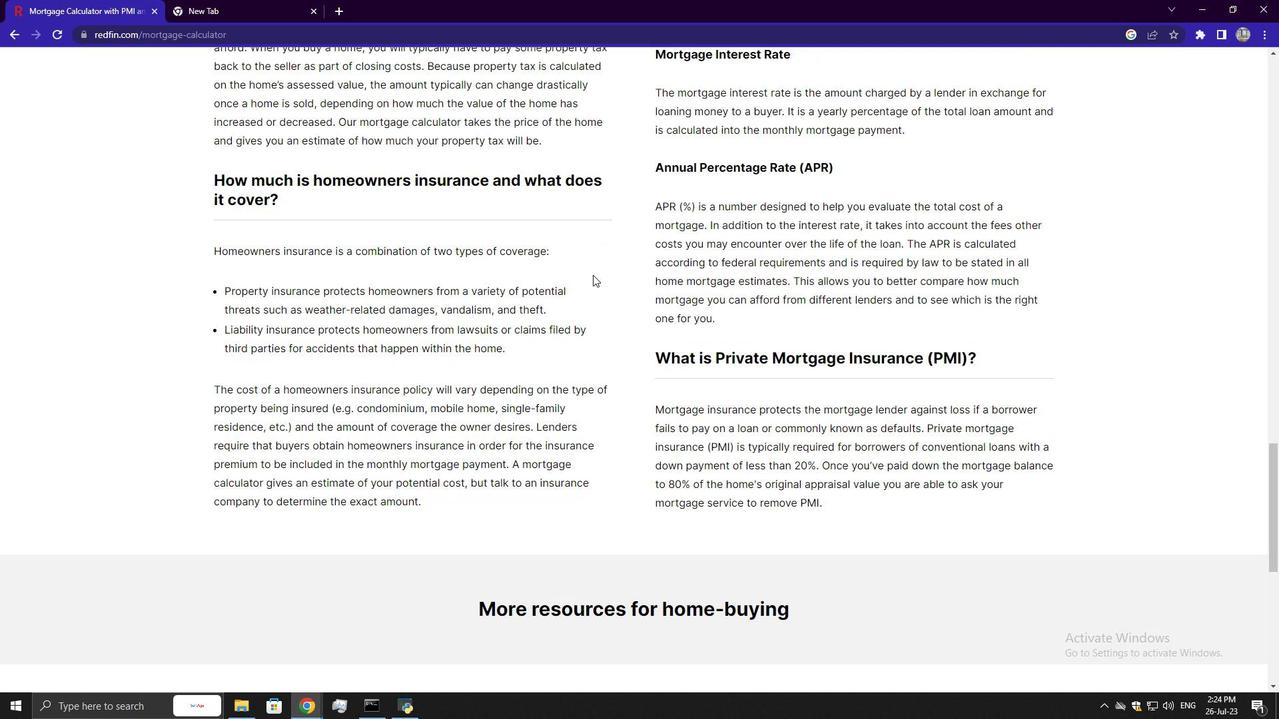 
Action: Mouse scrolled (592, 274) with delta (0, 0)
Screenshot: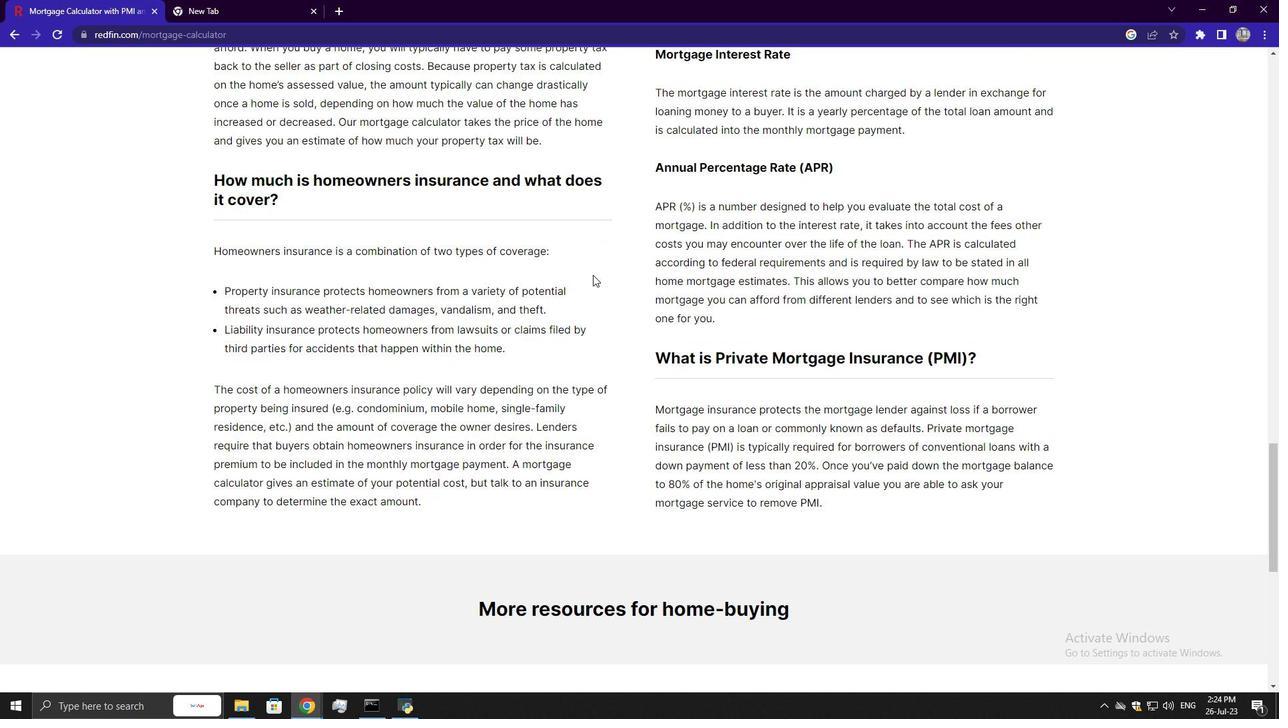 
Action: Mouse scrolled (592, 274) with delta (0, 0)
Screenshot: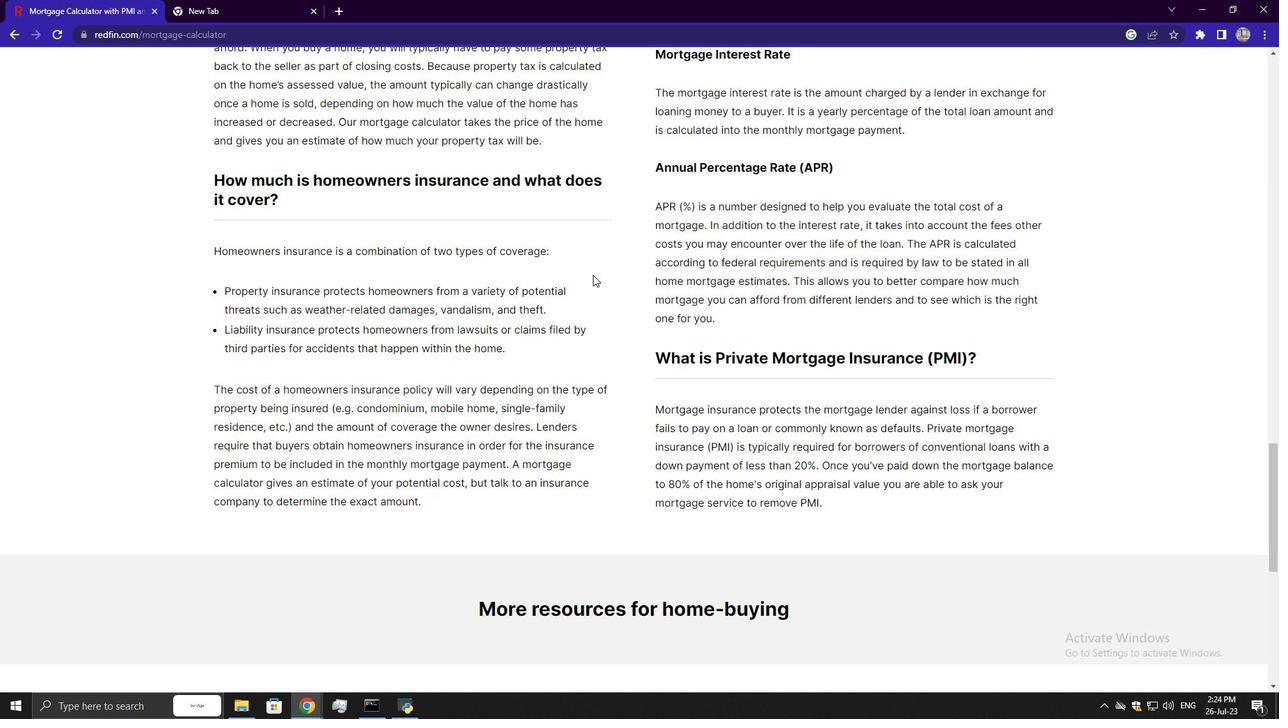 
Action: Mouse scrolled (592, 274) with delta (0, 0)
Screenshot: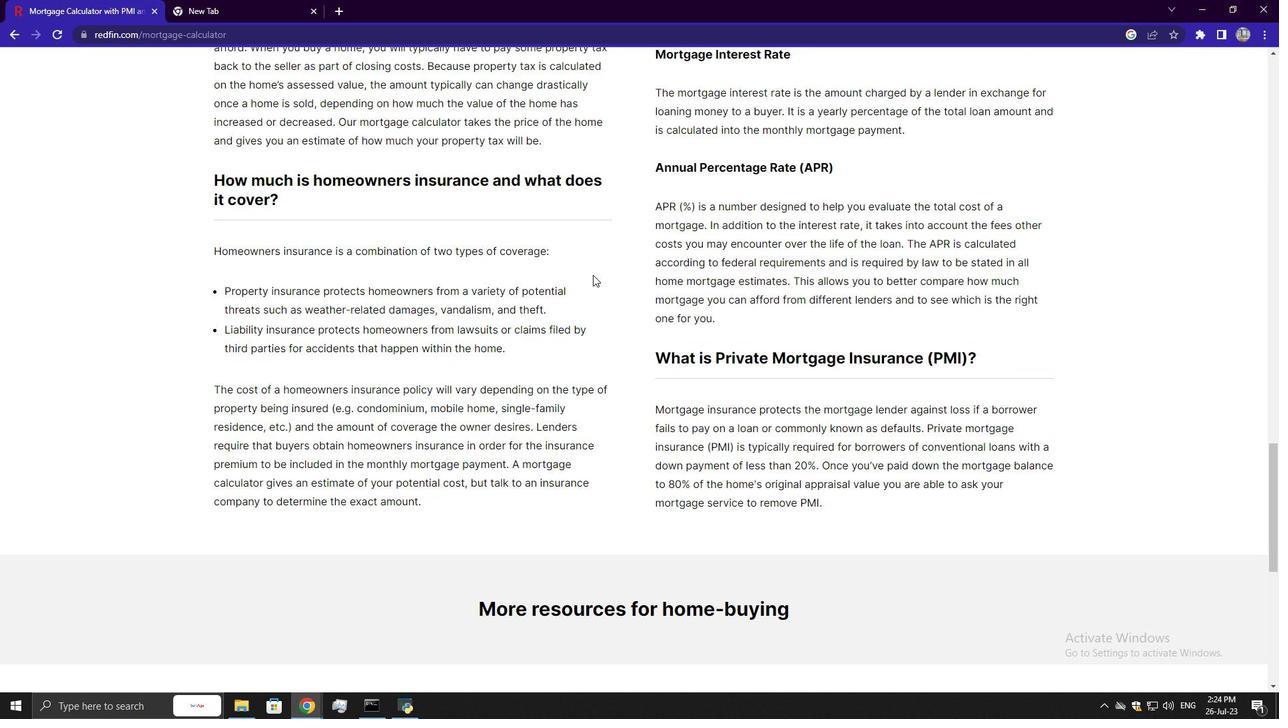 
Action: Mouse scrolled (592, 274) with delta (0, 0)
Screenshot: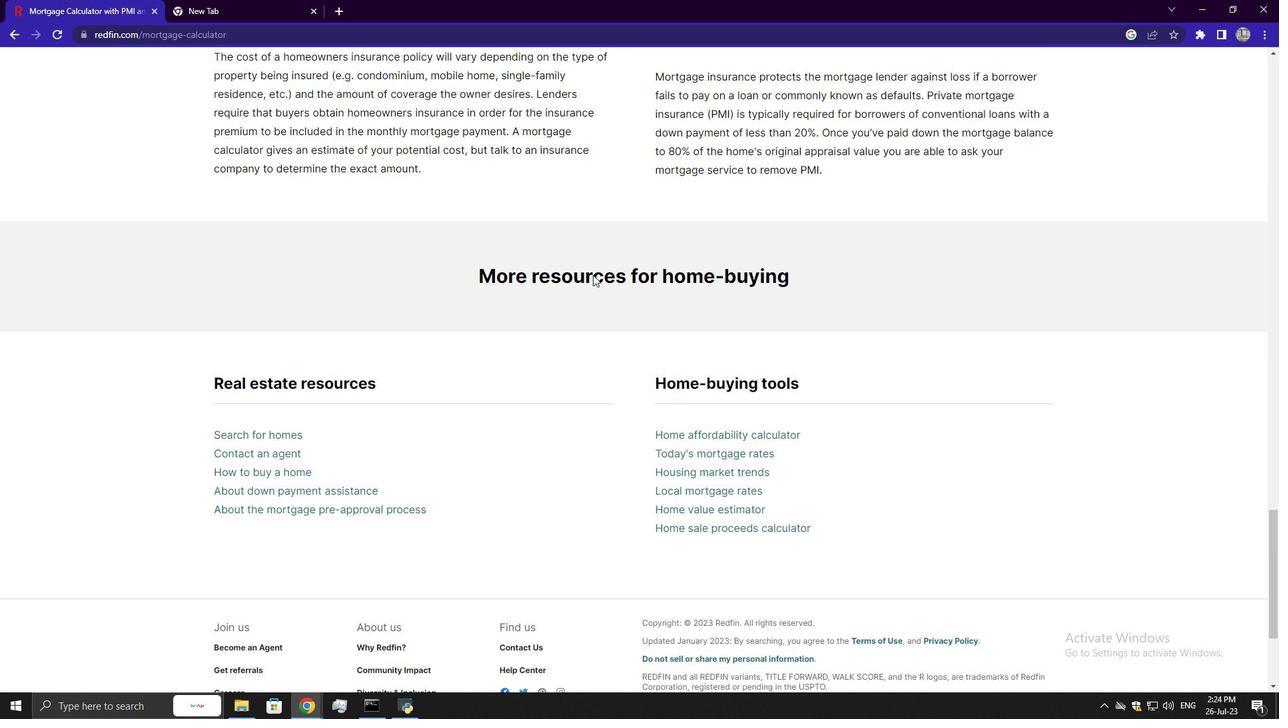 
Action: Mouse scrolled (592, 274) with delta (0, 0)
Screenshot: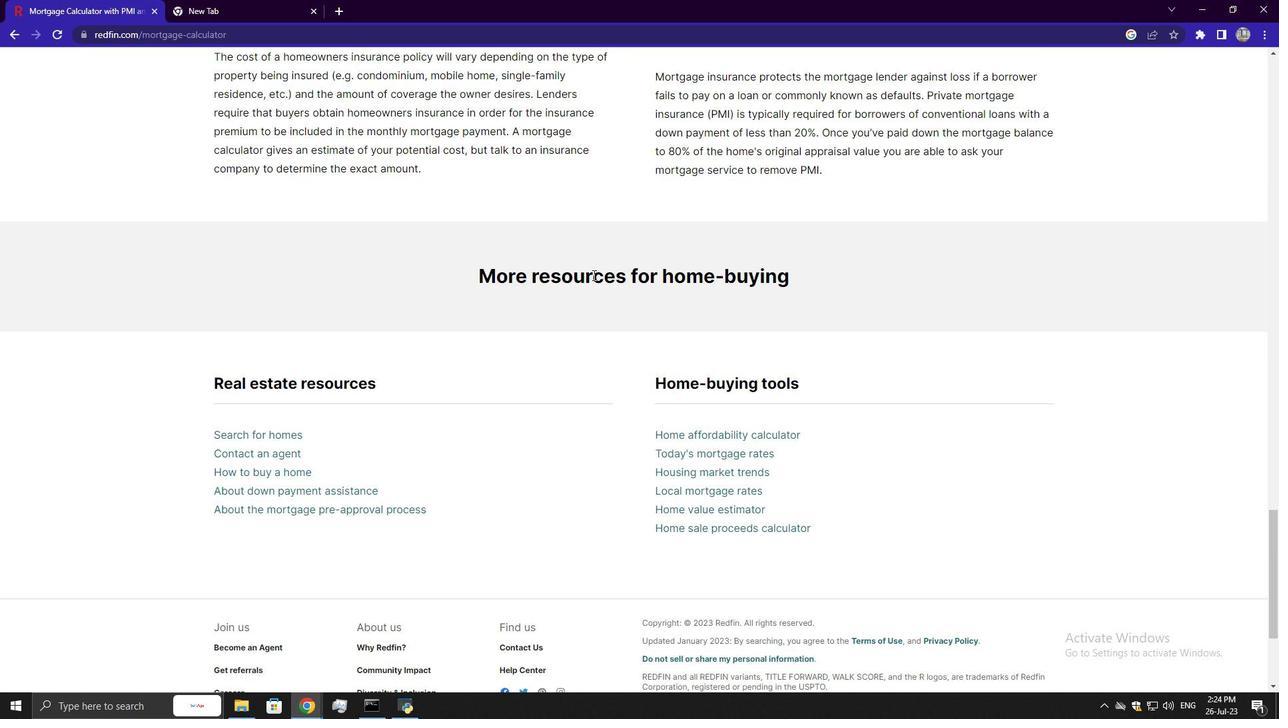 
Action: Mouse scrolled (592, 274) with delta (0, 0)
Screenshot: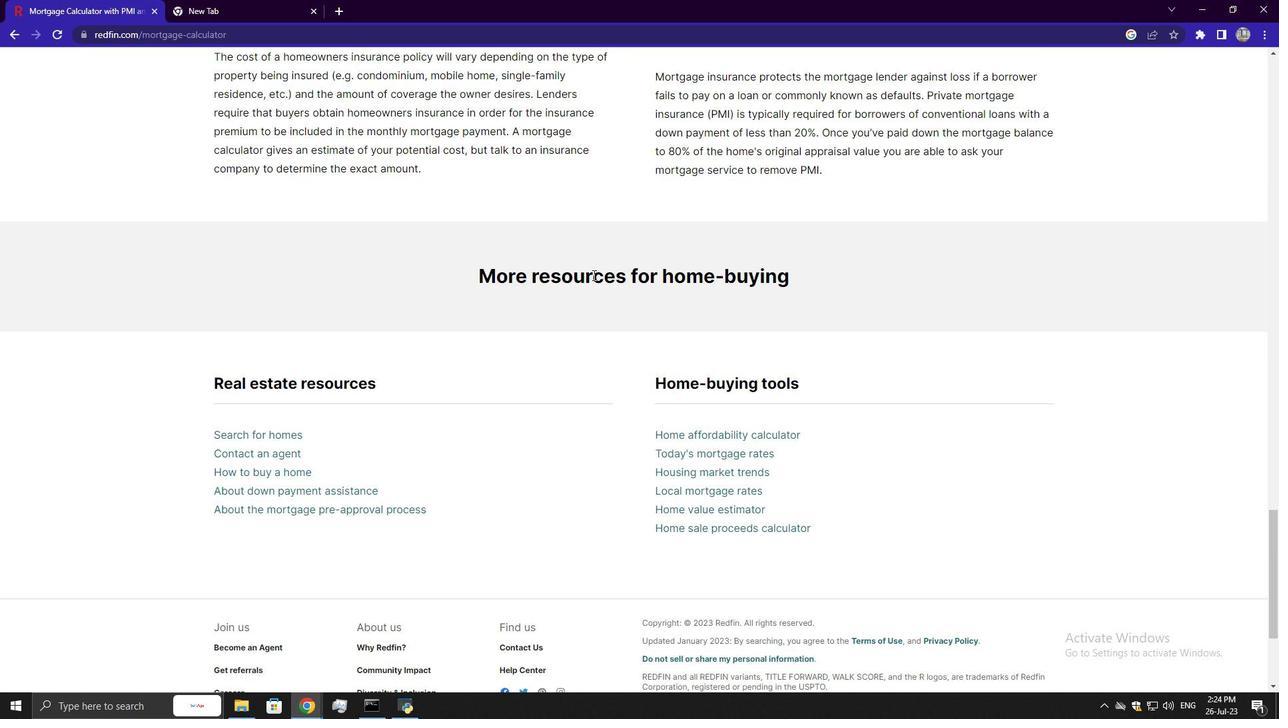 
Action: Mouse scrolled (592, 274) with delta (0, 0)
Screenshot: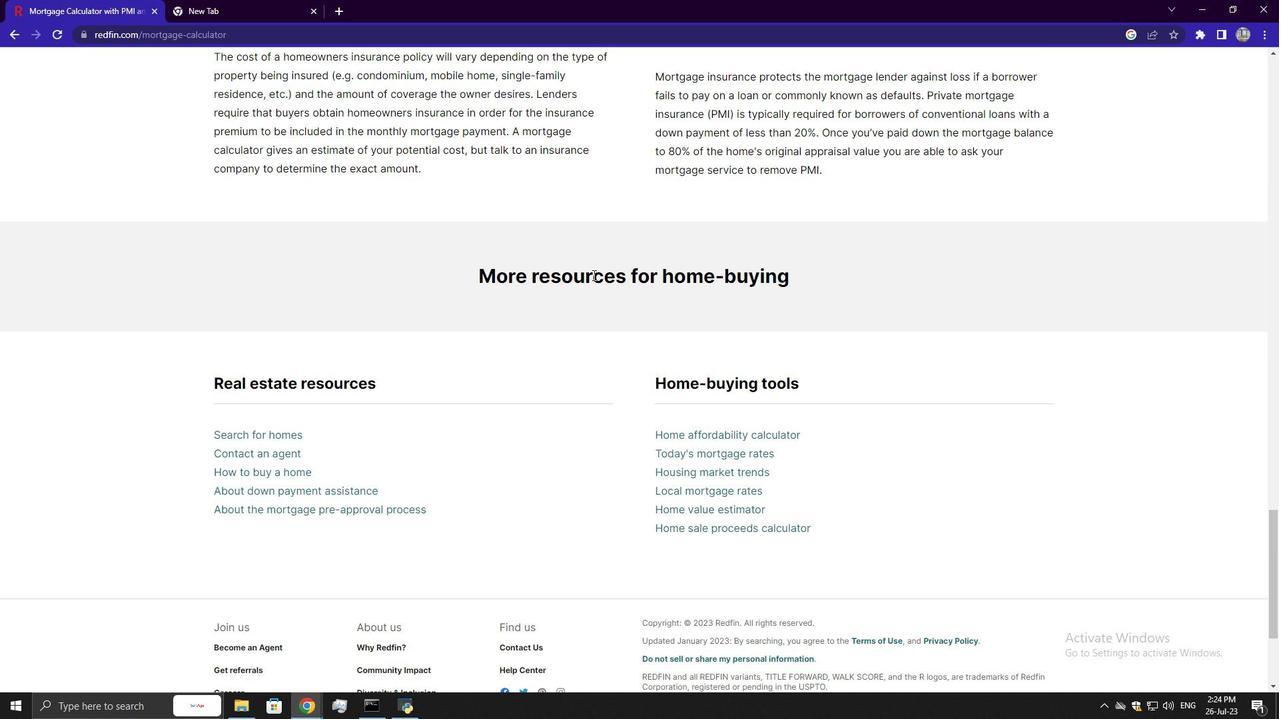 
Action: Mouse scrolled (592, 274) with delta (0, 0)
Screenshot: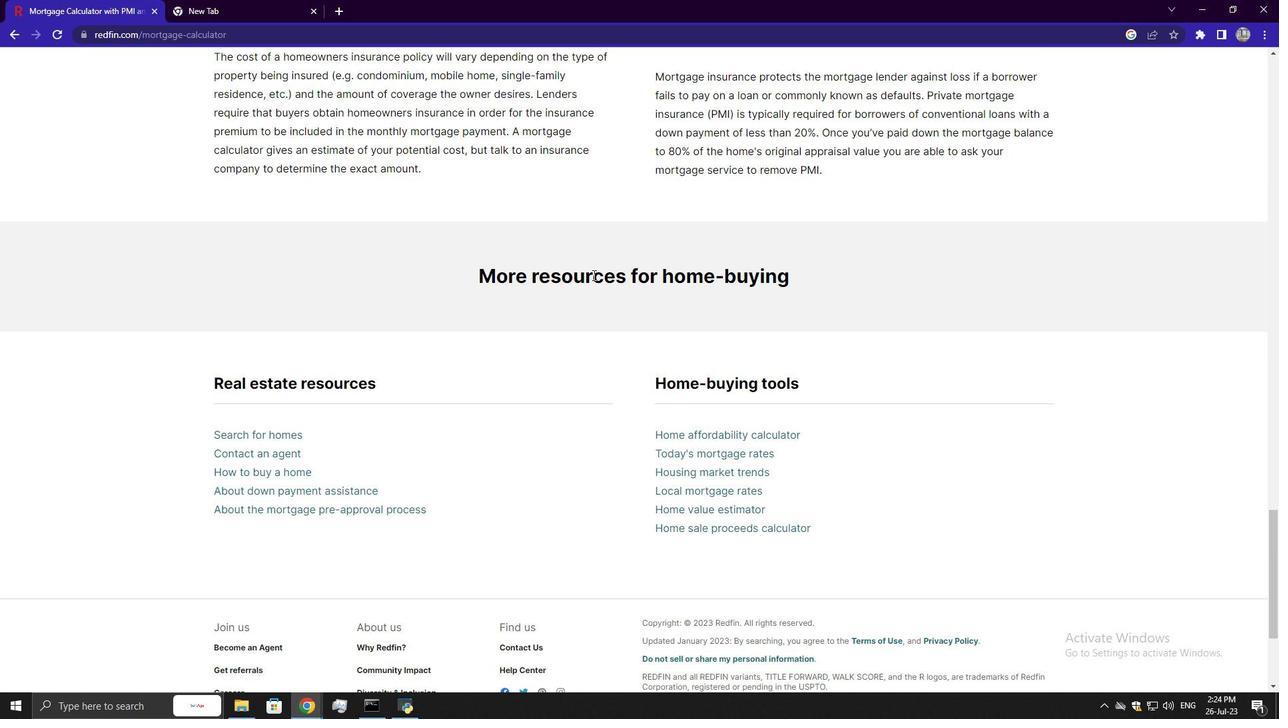 
Action: Mouse scrolled (592, 274) with delta (0, 0)
Screenshot: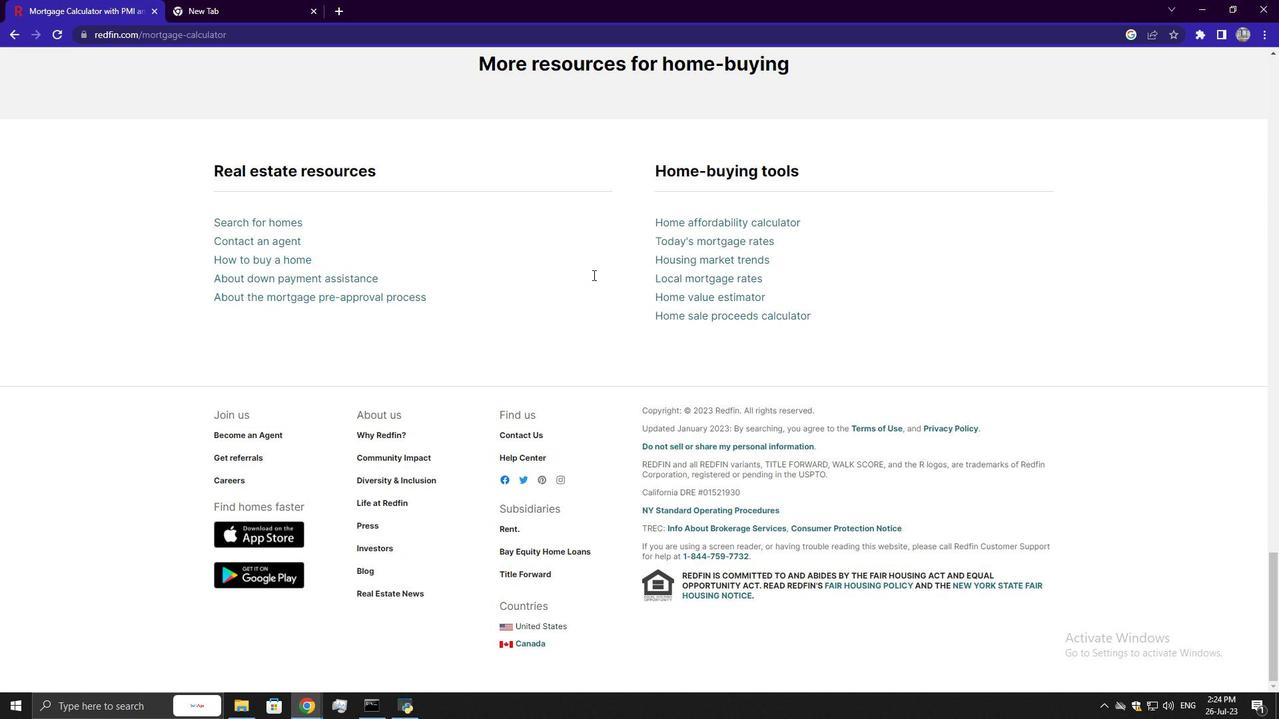
Action: Mouse scrolled (592, 274) with delta (0, 0)
Screenshot: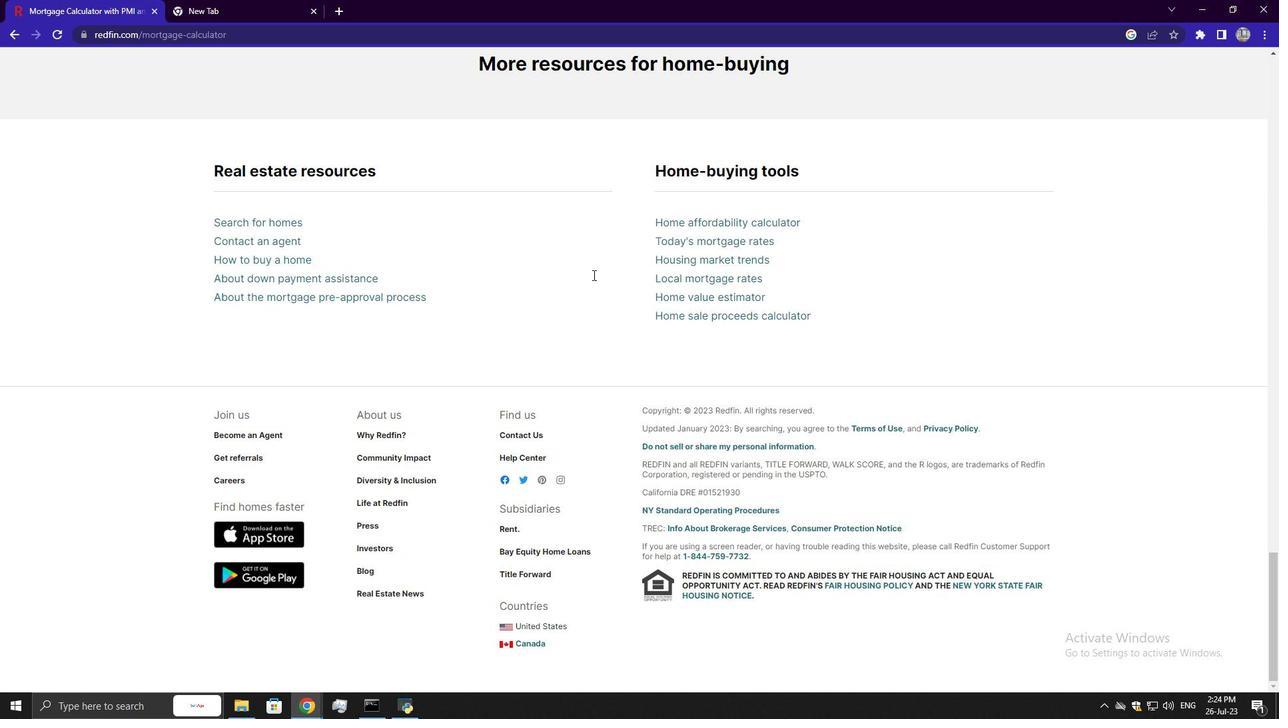
Action: Mouse scrolled (592, 274) with delta (0, 0)
Screenshot: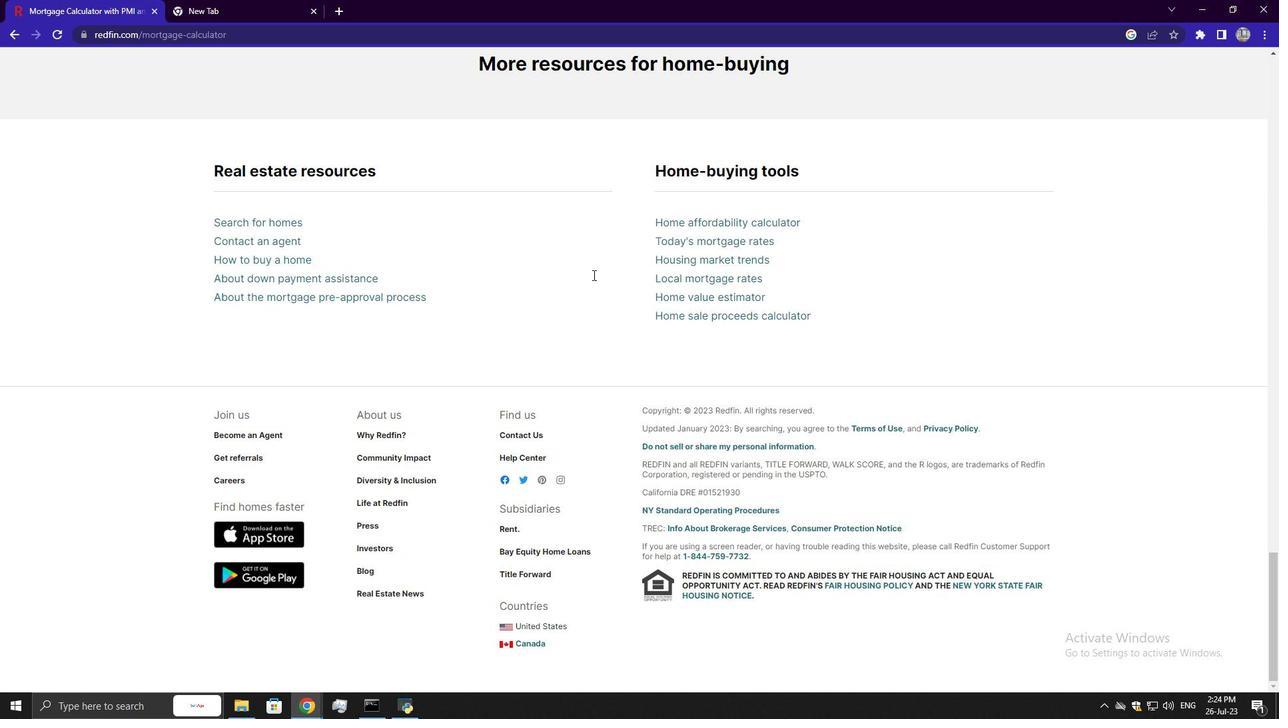 
Action: Mouse scrolled (592, 274) with delta (0, 0)
Screenshot: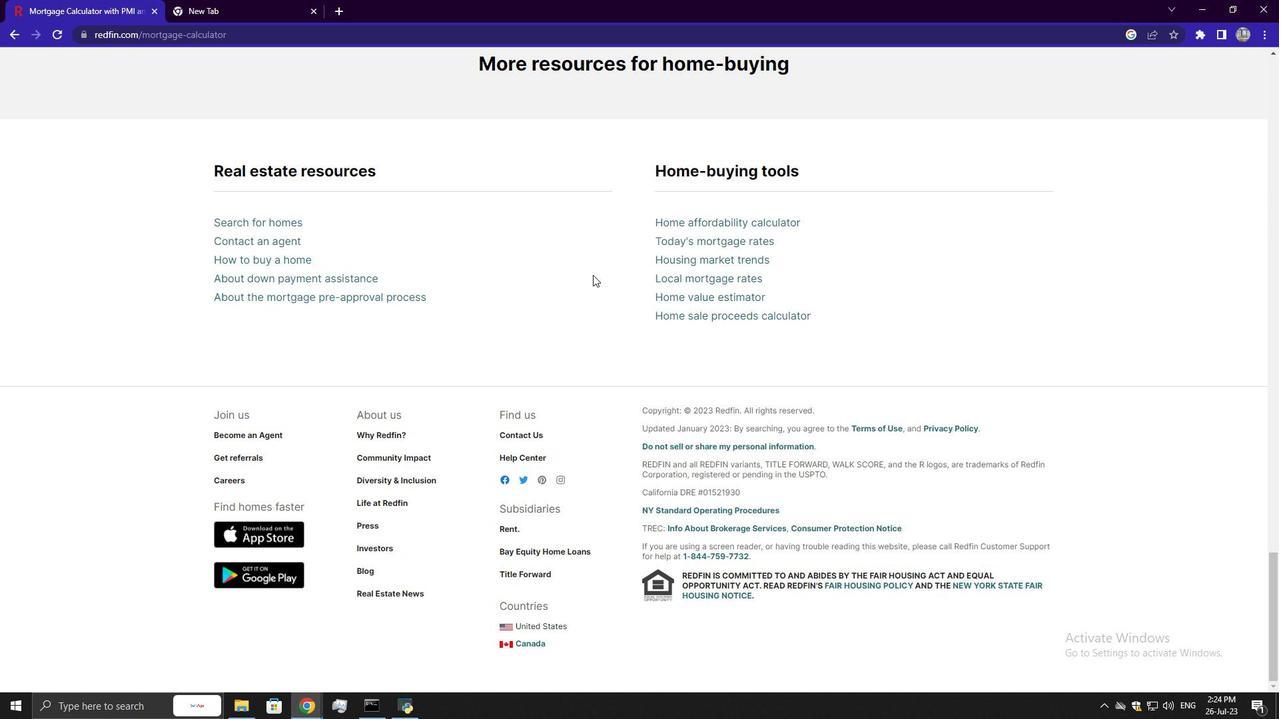 
Action: Mouse scrolled (592, 274) with delta (0, 0)
Screenshot: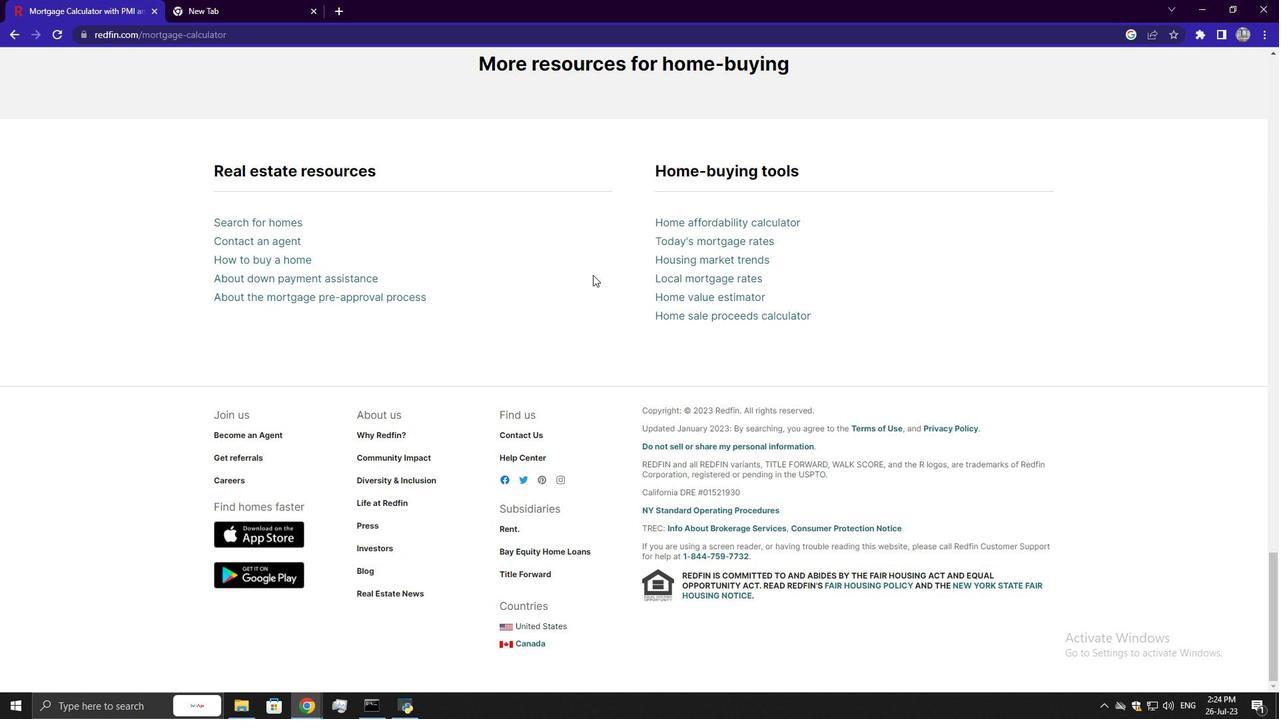 
Action: Mouse scrolled (592, 275) with delta (0, 0)
Screenshot: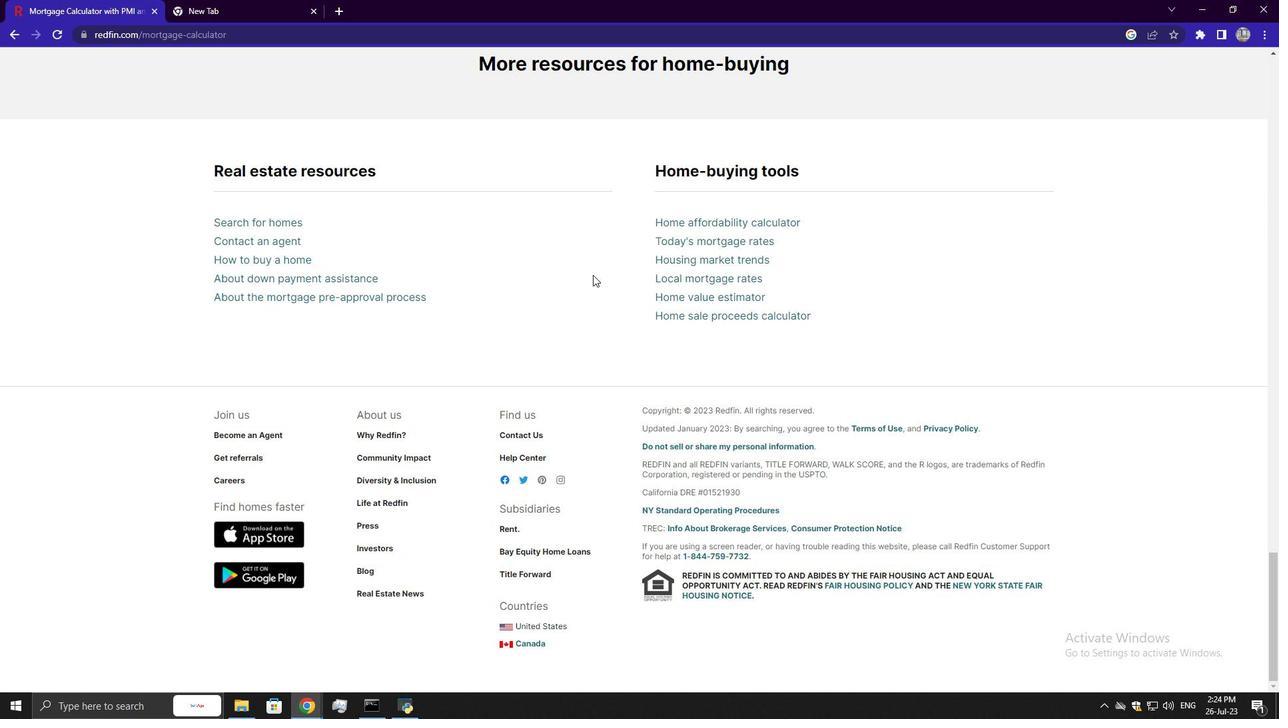 
Action: Mouse scrolled (592, 275) with delta (0, 0)
Screenshot: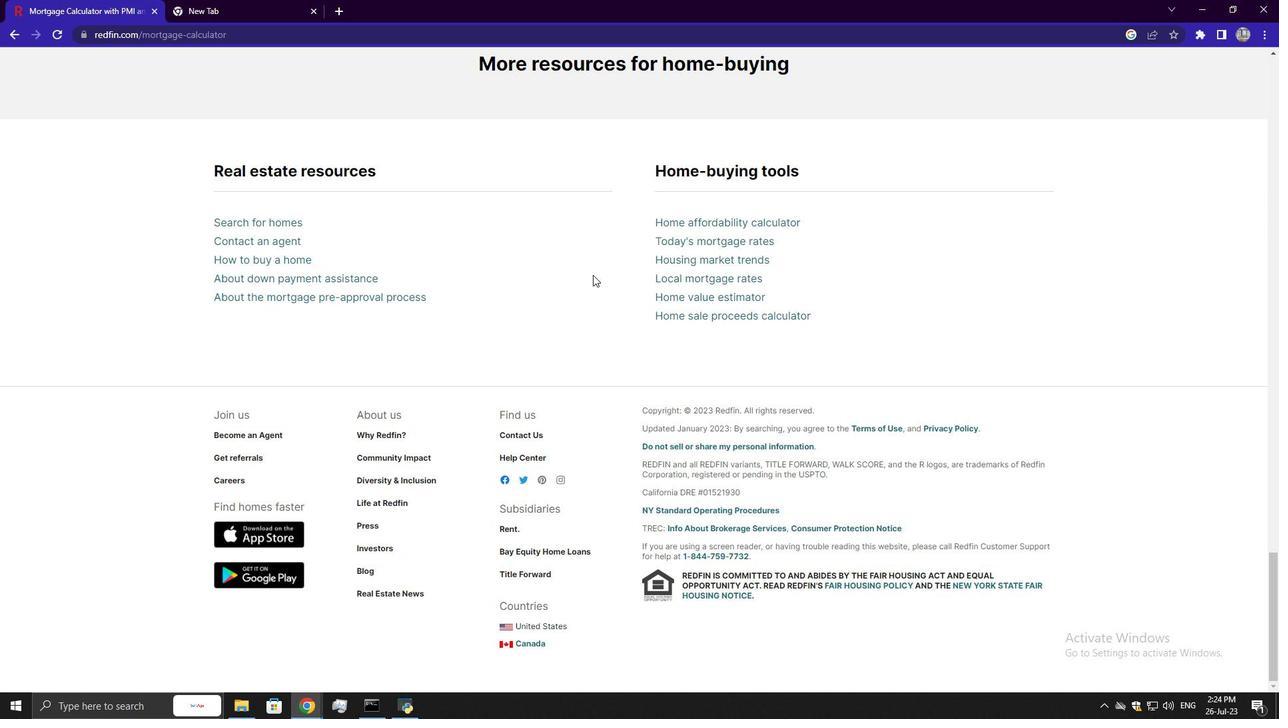 
Action: Mouse scrolled (592, 275) with delta (0, 0)
Screenshot: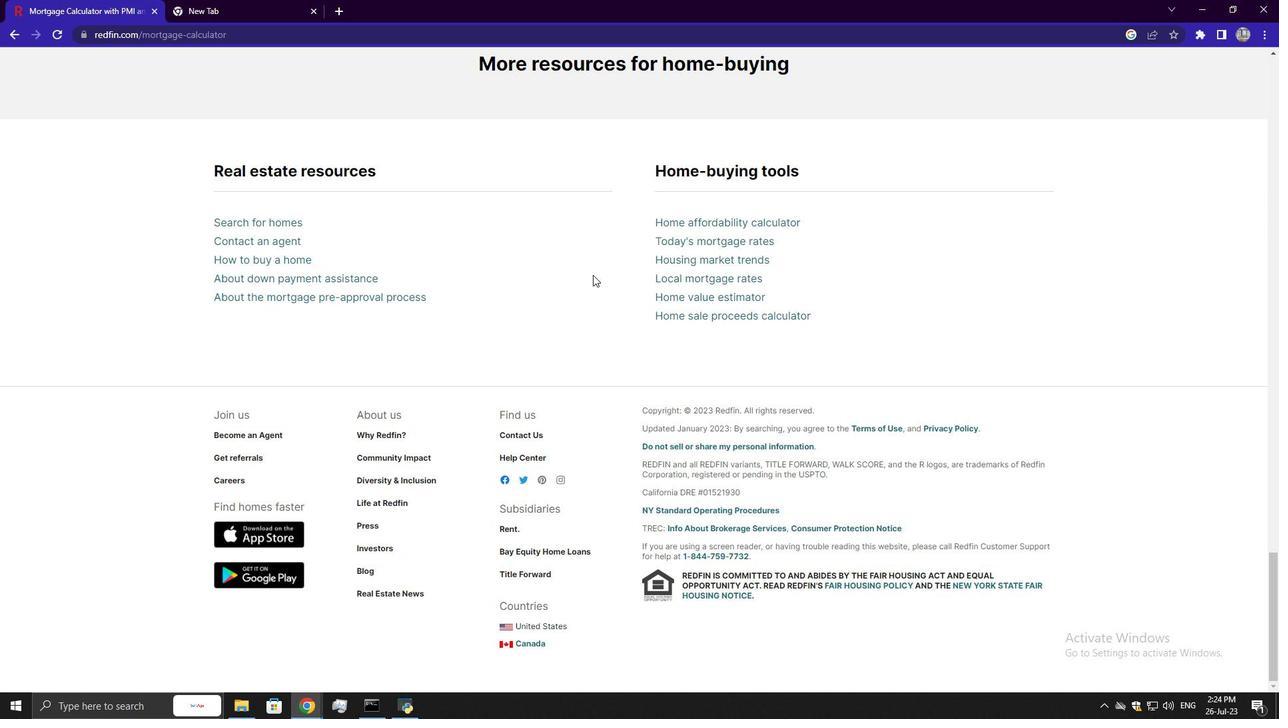 
Action: Mouse scrolled (592, 275) with delta (0, 0)
Screenshot: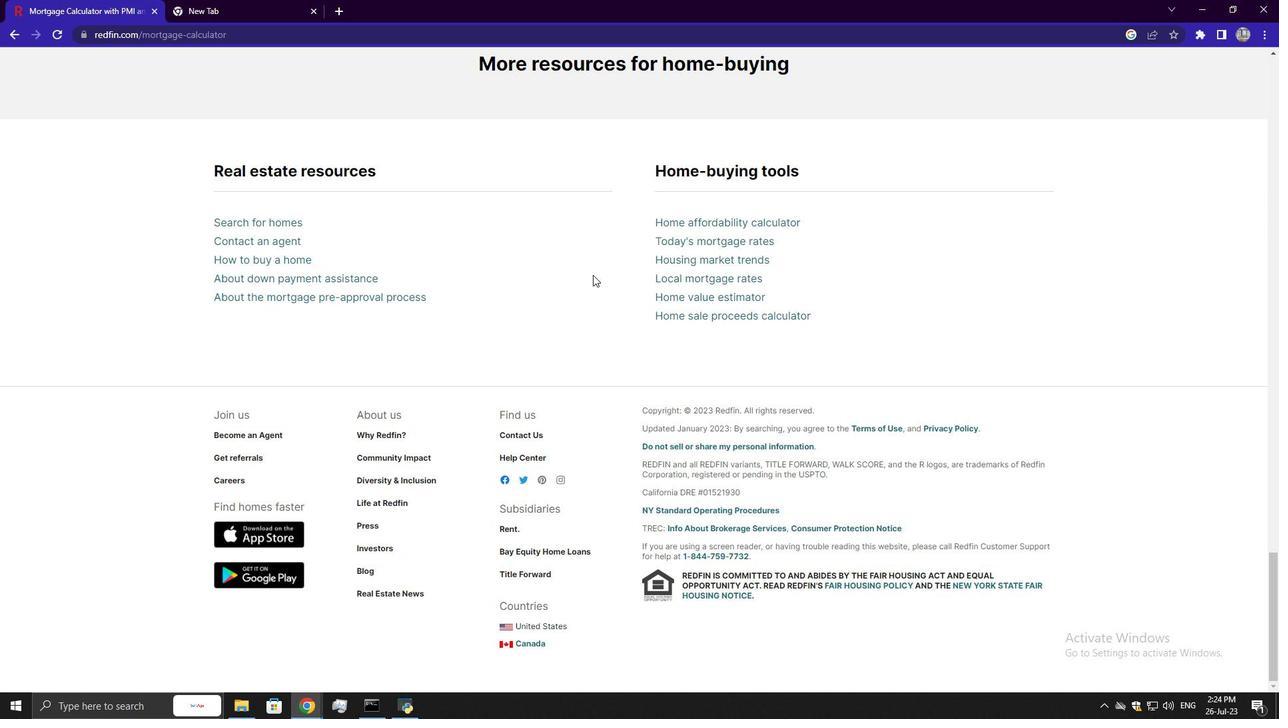 
Action: Mouse scrolled (592, 275) with delta (0, 0)
Screenshot: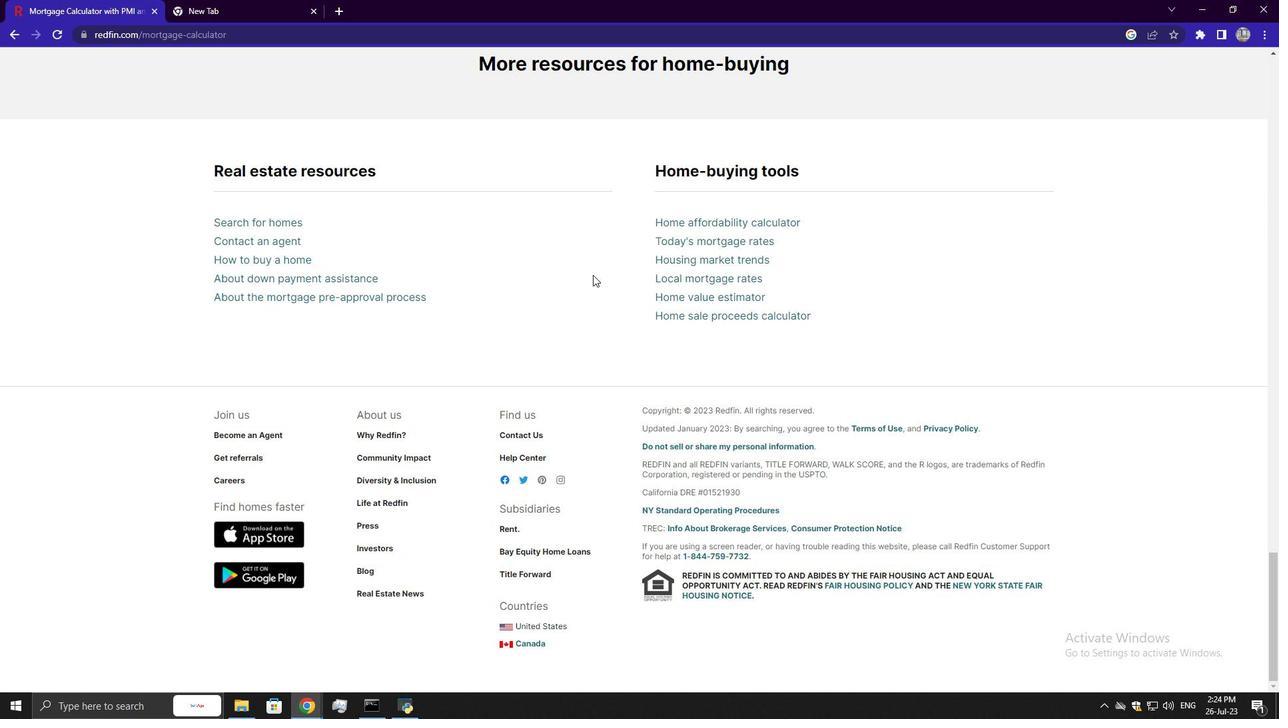 
Action: Mouse scrolled (592, 275) with delta (0, 0)
Screenshot: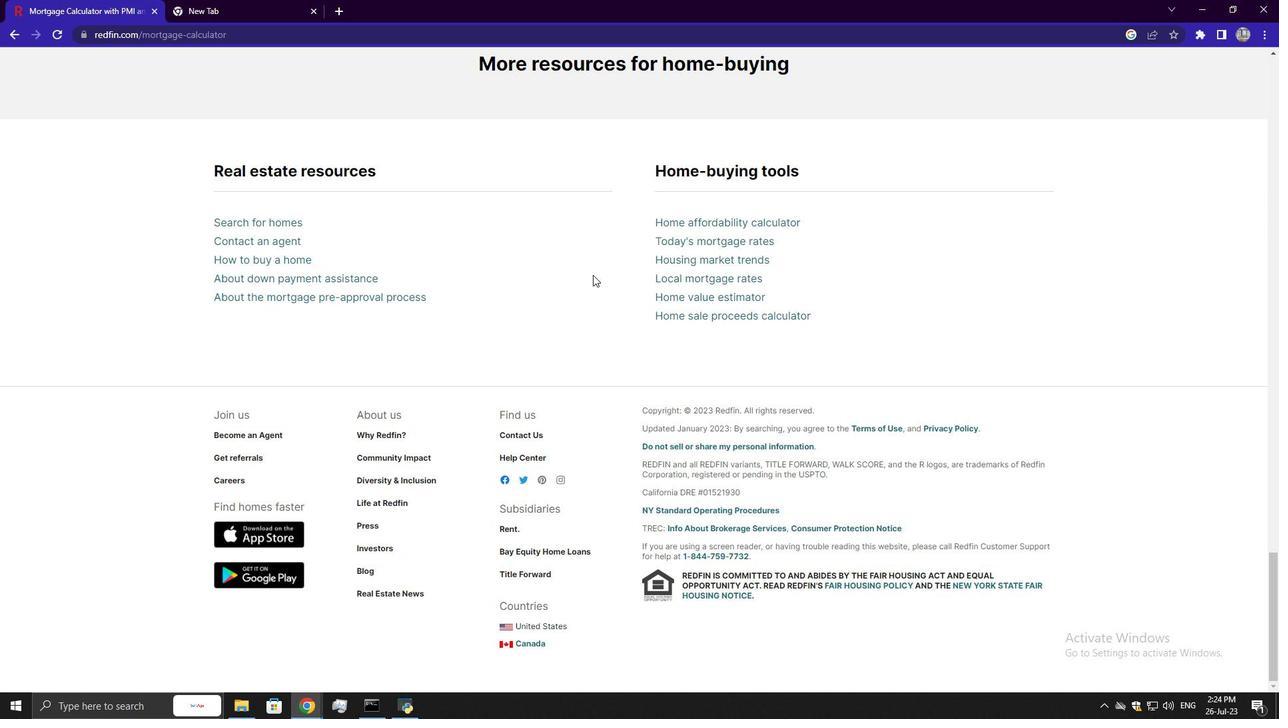 
Action: Mouse scrolled (592, 275) with delta (0, 0)
Screenshot: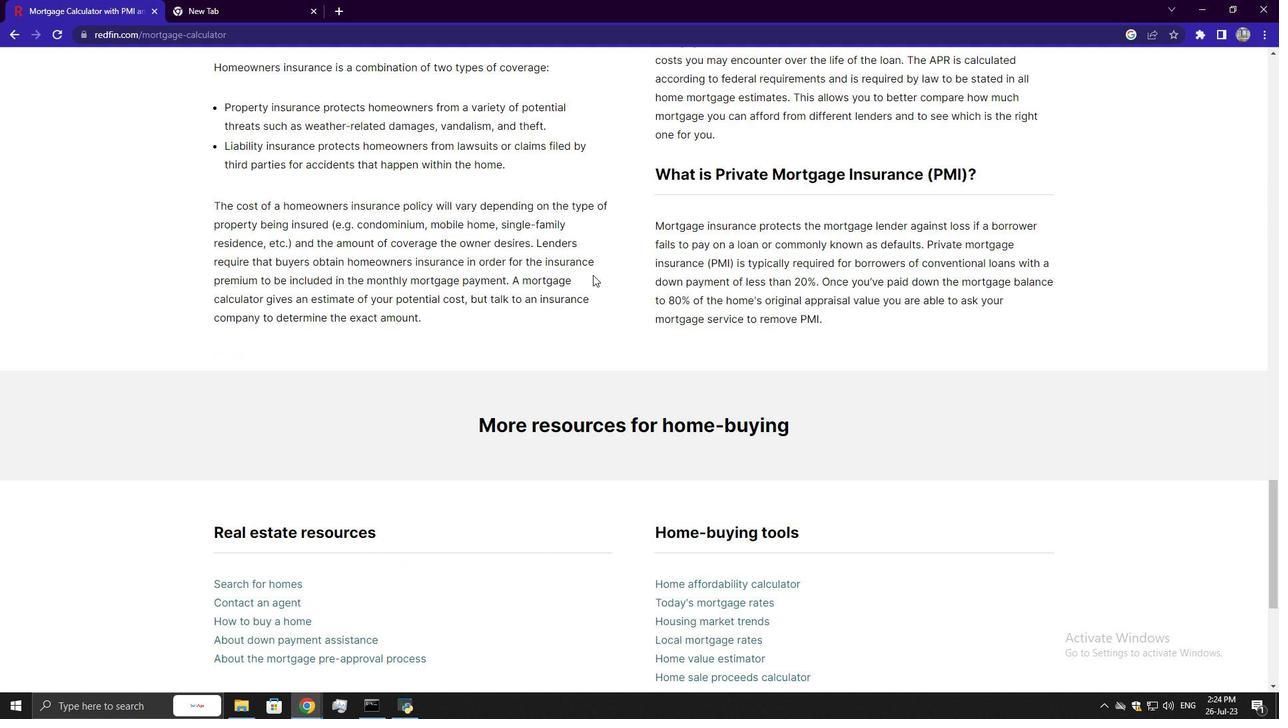 
Action: Mouse scrolled (592, 275) with delta (0, 0)
Screenshot: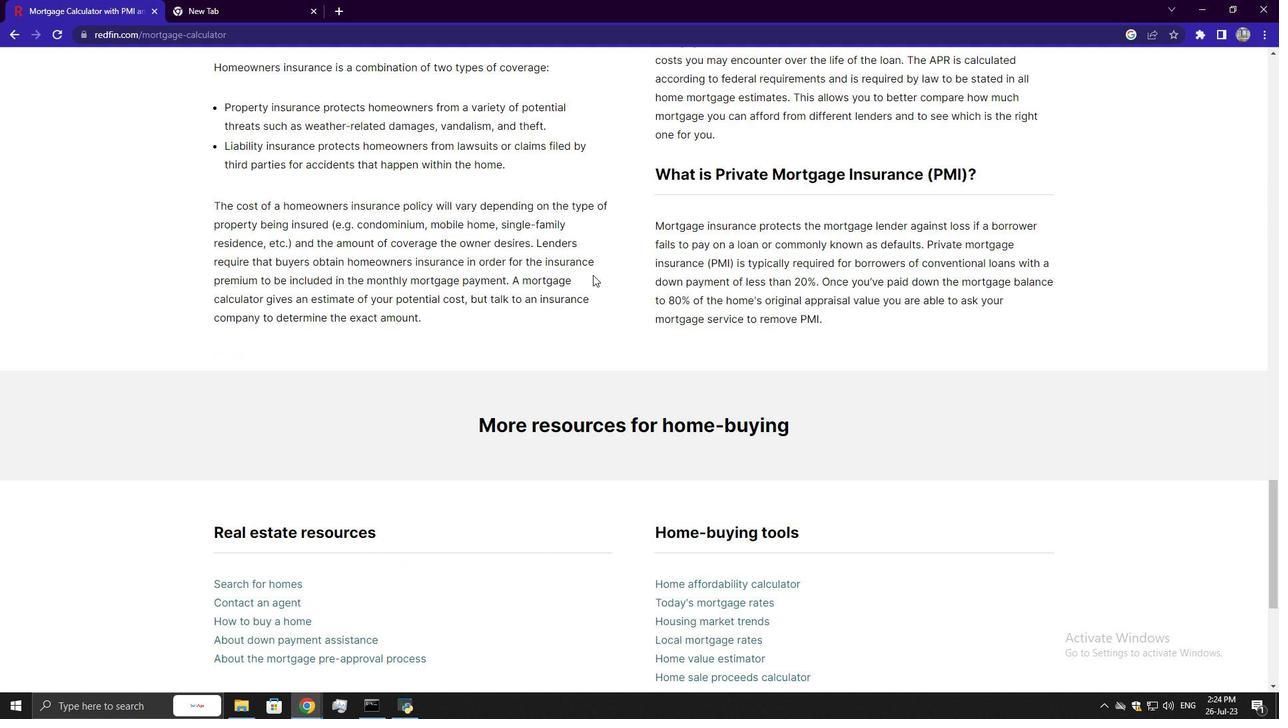 
Action: Mouse scrolled (592, 275) with delta (0, 0)
Screenshot: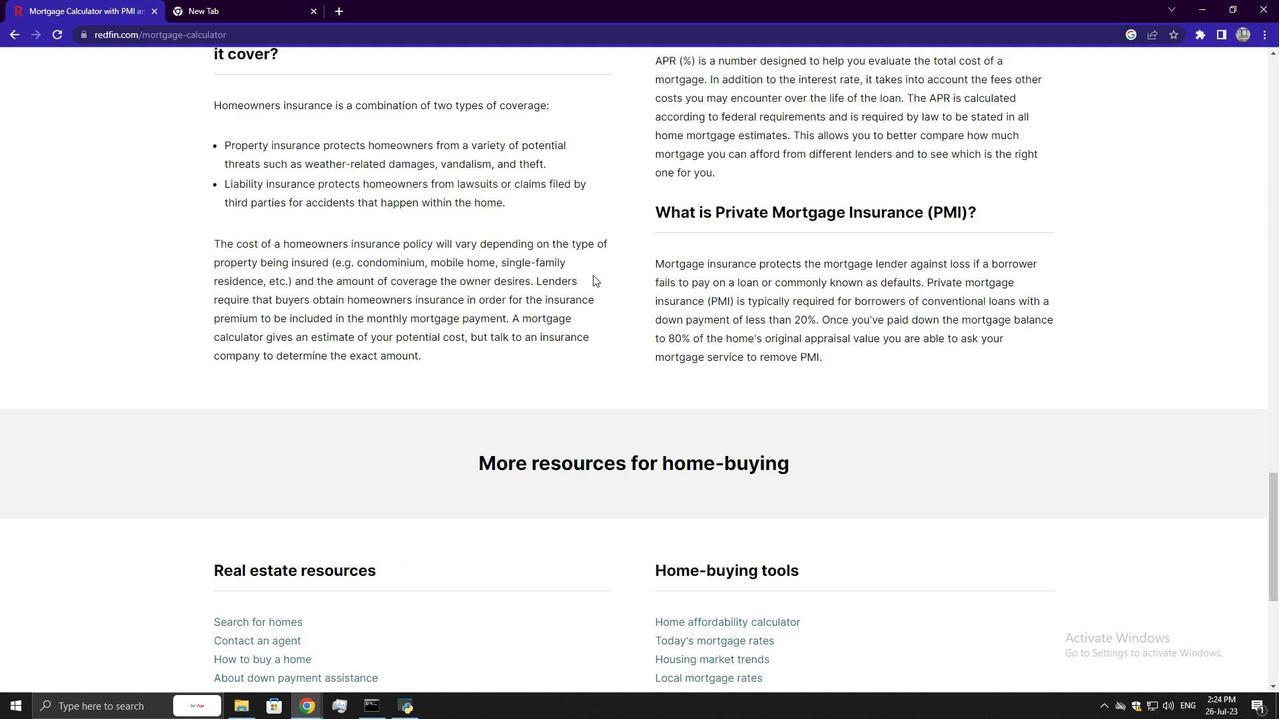 
Action: Mouse scrolled (592, 275) with delta (0, 0)
Screenshot: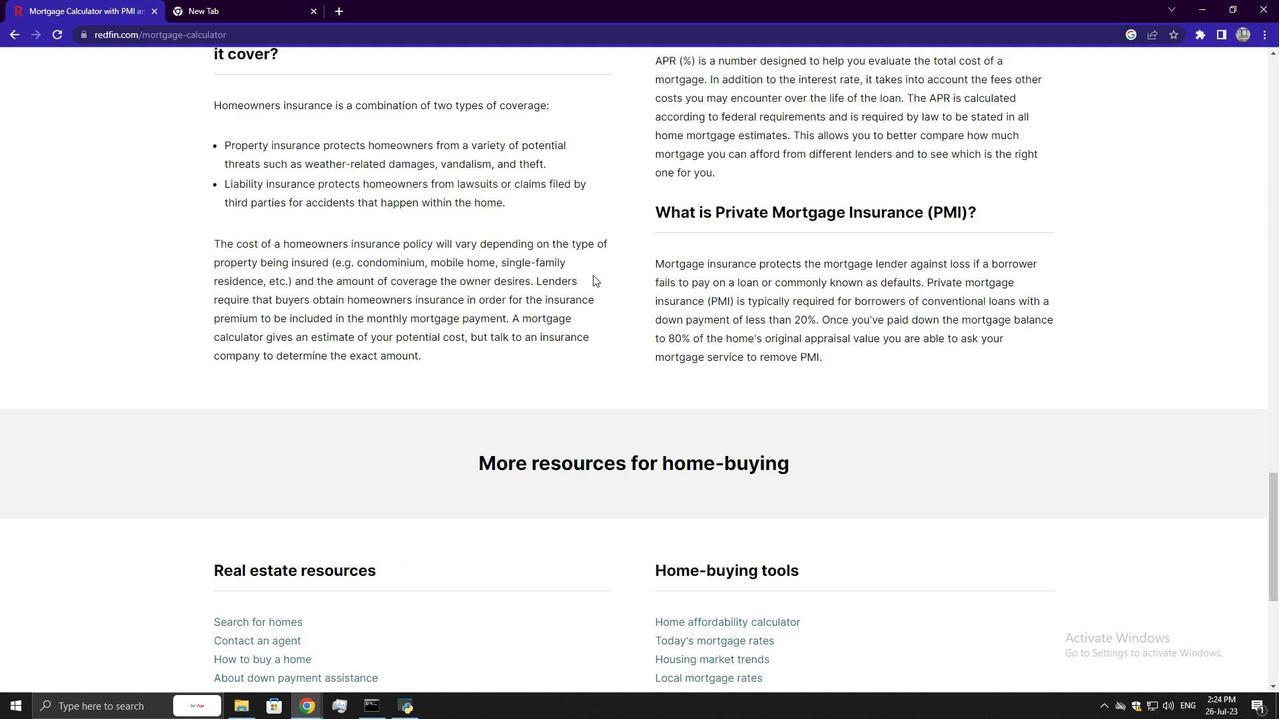 
Action: Mouse scrolled (592, 275) with delta (0, 0)
Screenshot: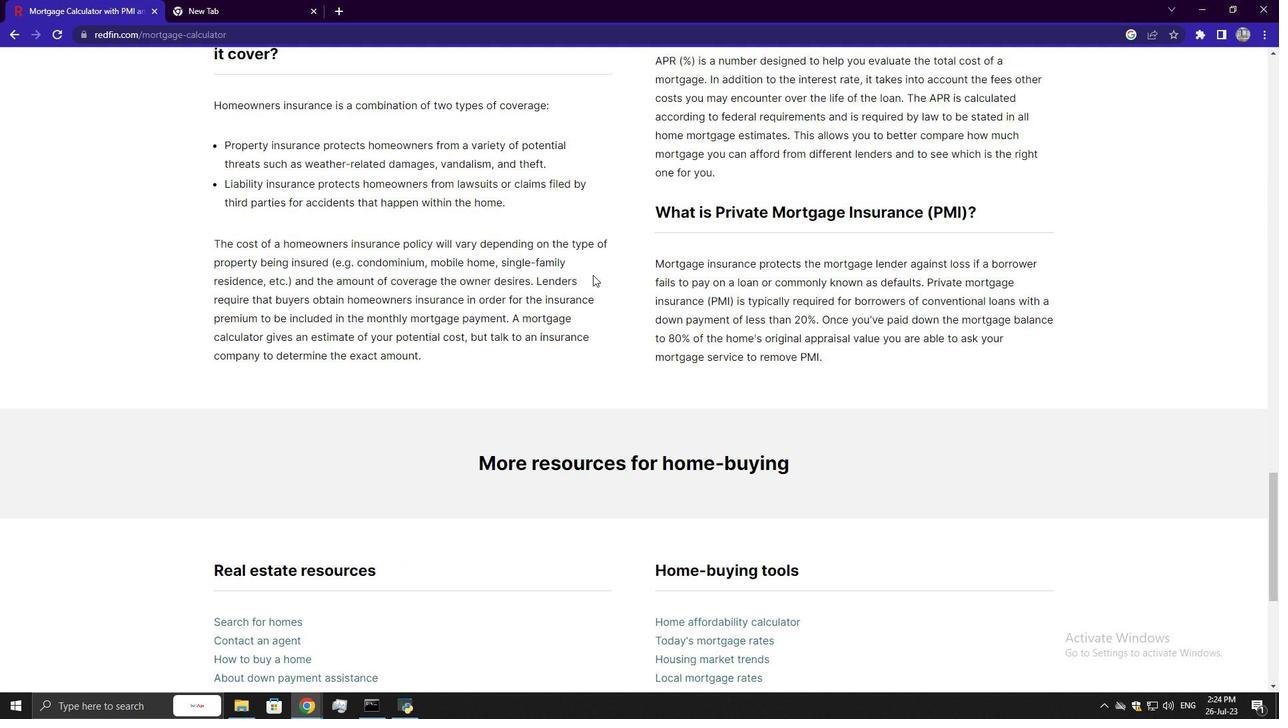 
Action: Mouse scrolled (592, 275) with delta (0, 0)
Screenshot: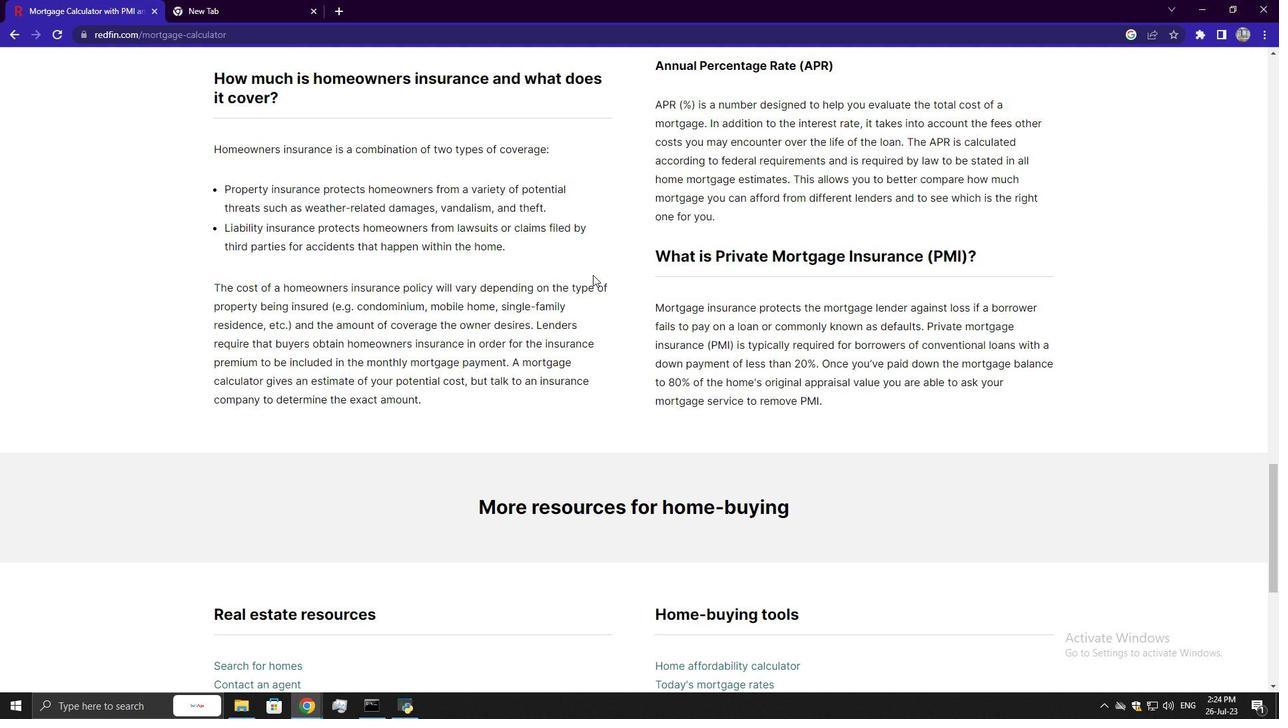 
Action: Mouse scrolled (592, 275) with delta (0, 0)
Screenshot: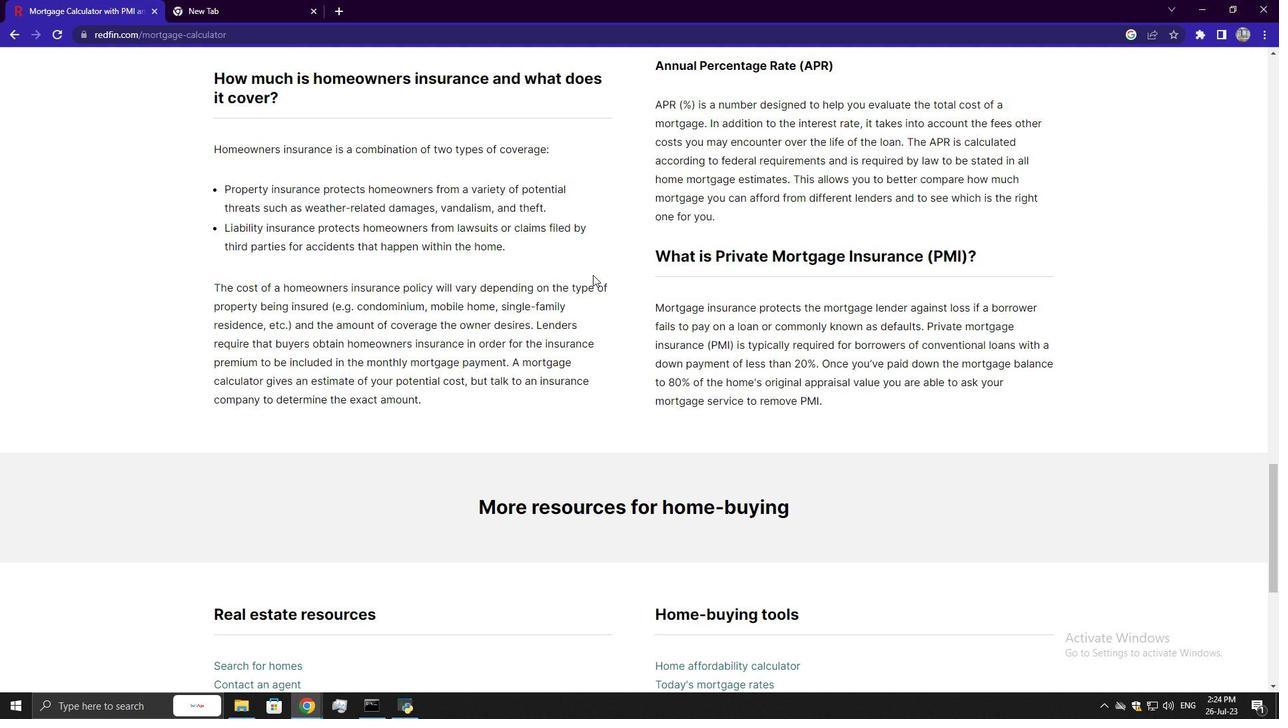 
Action: Mouse scrolled (592, 275) with delta (0, 0)
Screenshot: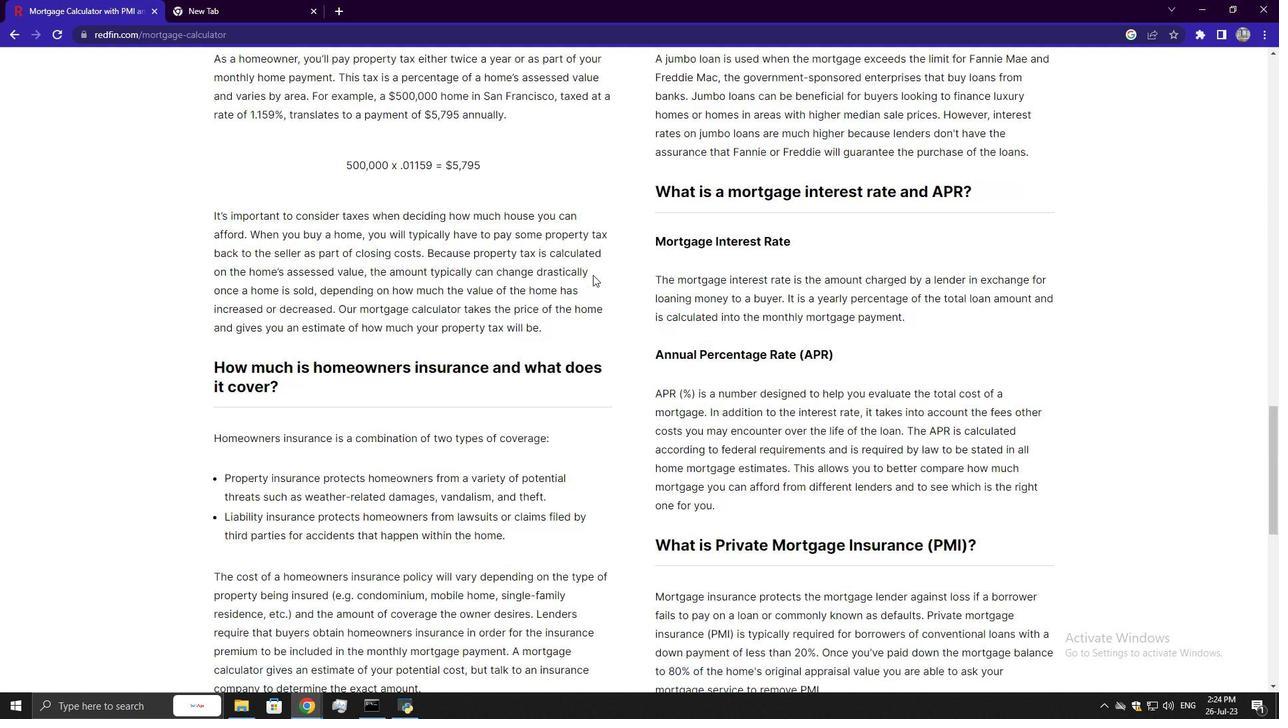 
Action: Mouse scrolled (592, 275) with delta (0, 0)
Screenshot: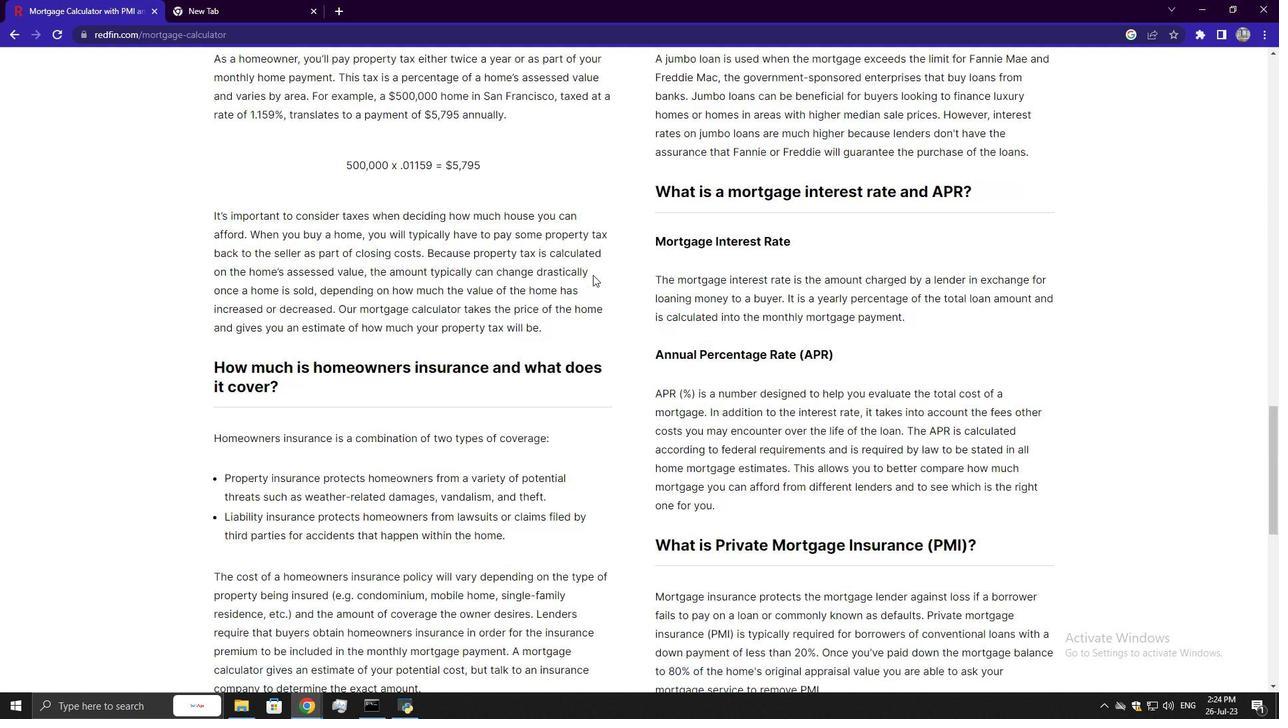 
Action: Mouse scrolled (592, 275) with delta (0, 0)
Screenshot: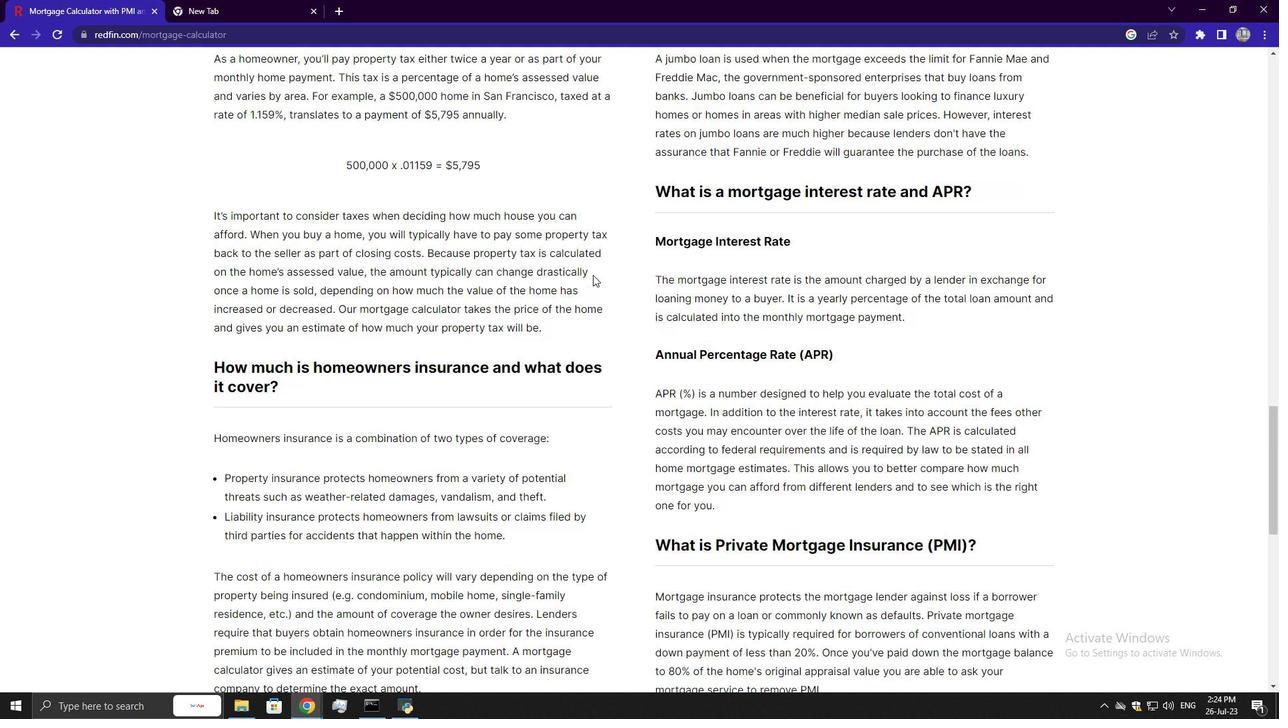 
Action: Mouse scrolled (592, 275) with delta (0, 0)
Screenshot: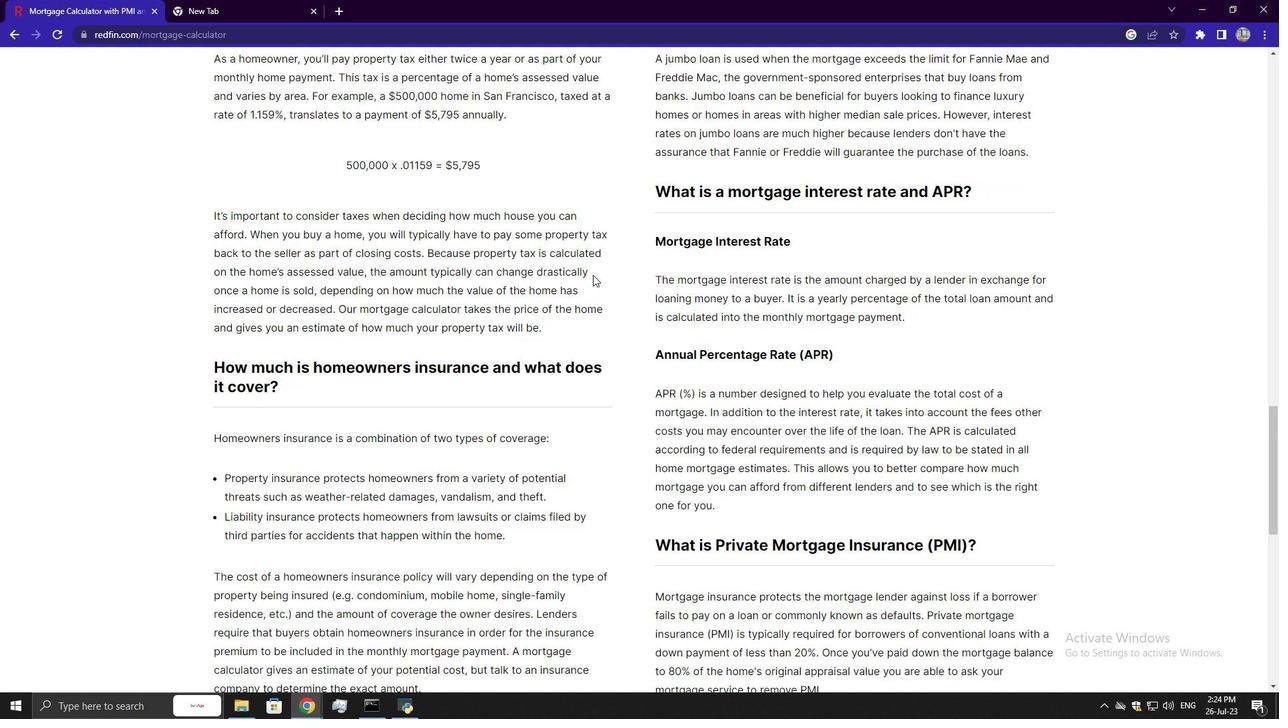 
Action: Mouse scrolled (592, 275) with delta (0, 0)
Screenshot: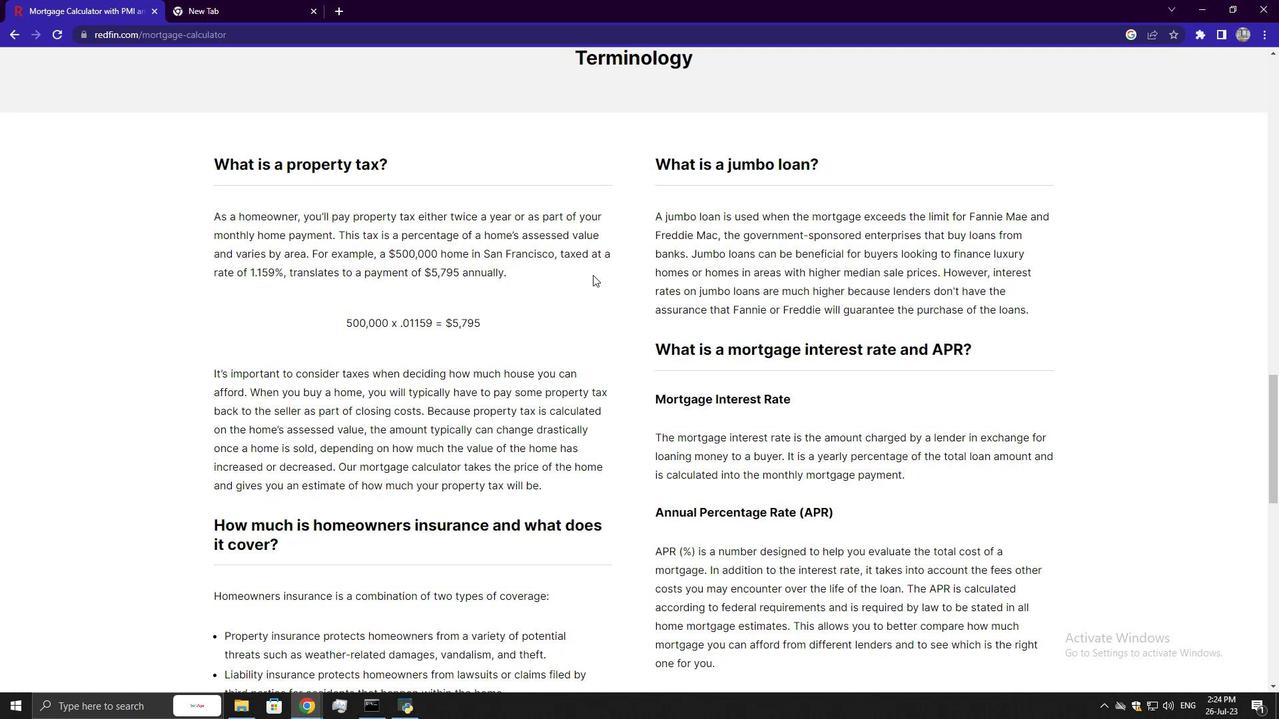 
Action: Mouse scrolled (592, 275) with delta (0, 0)
Screenshot: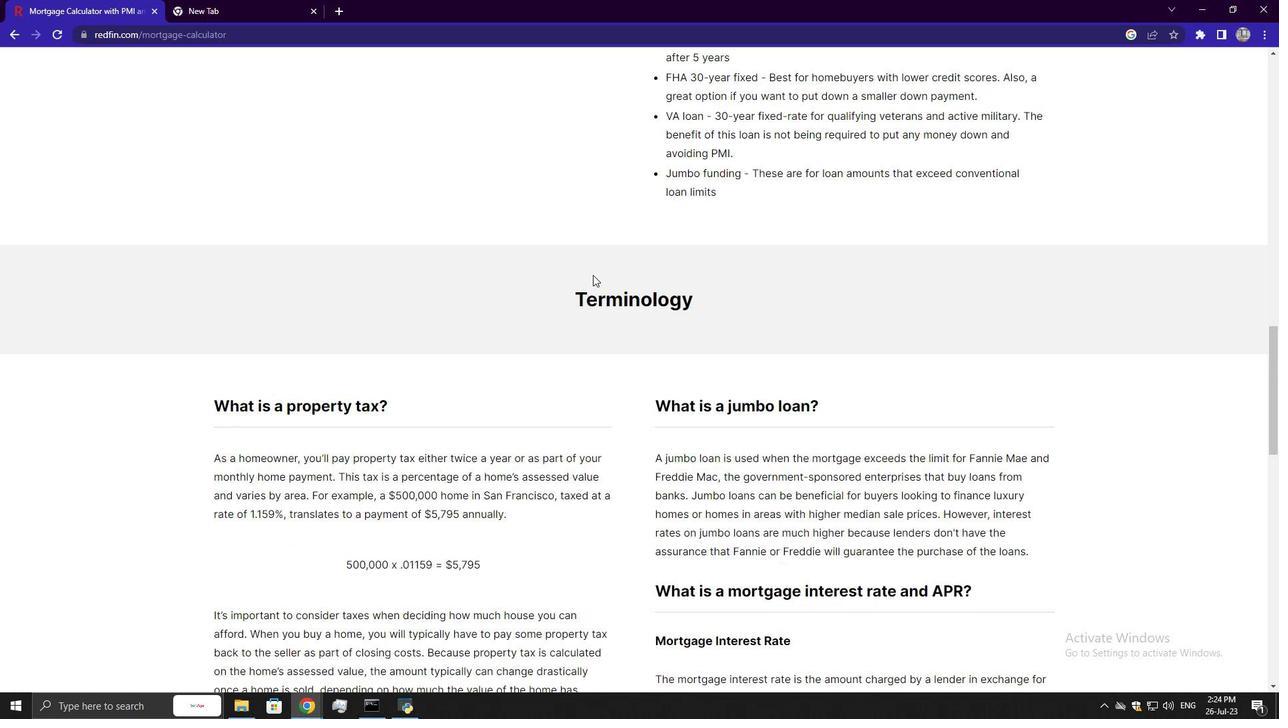 
Action: Mouse scrolled (592, 275) with delta (0, 0)
Screenshot: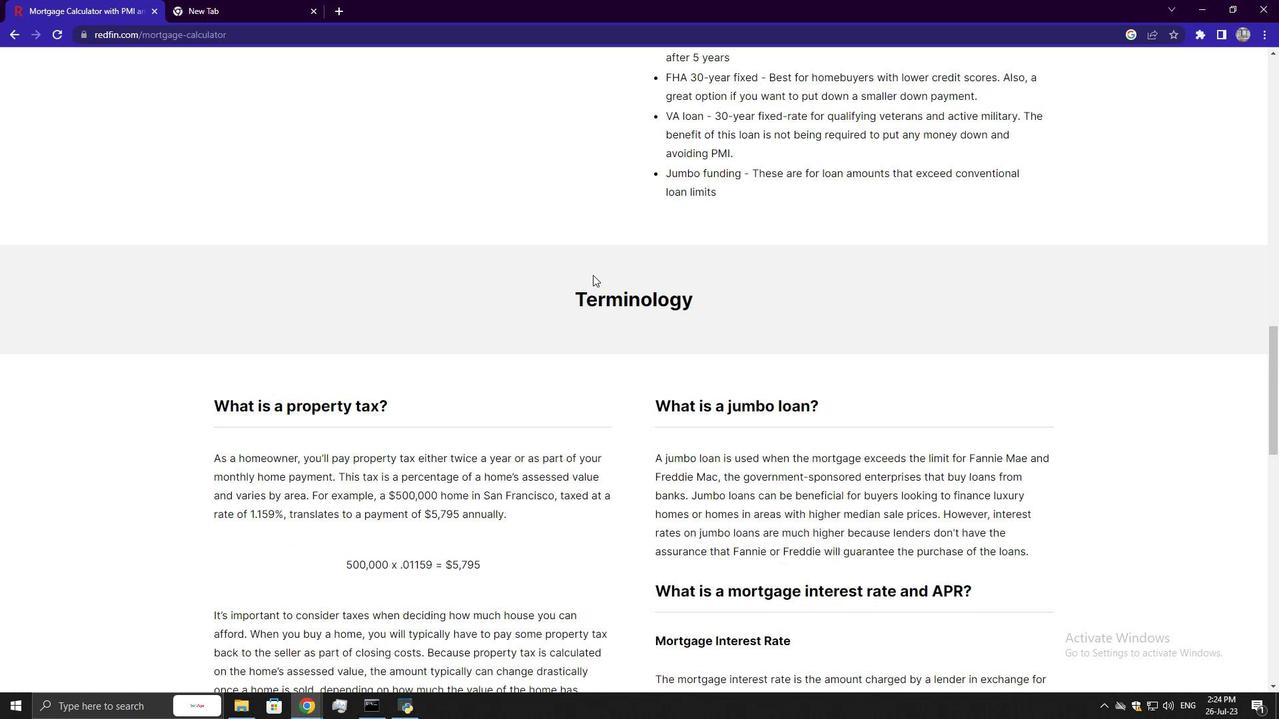 
Action: Mouse scrolled (592, 275) with delta (0, 0)
Screenshot: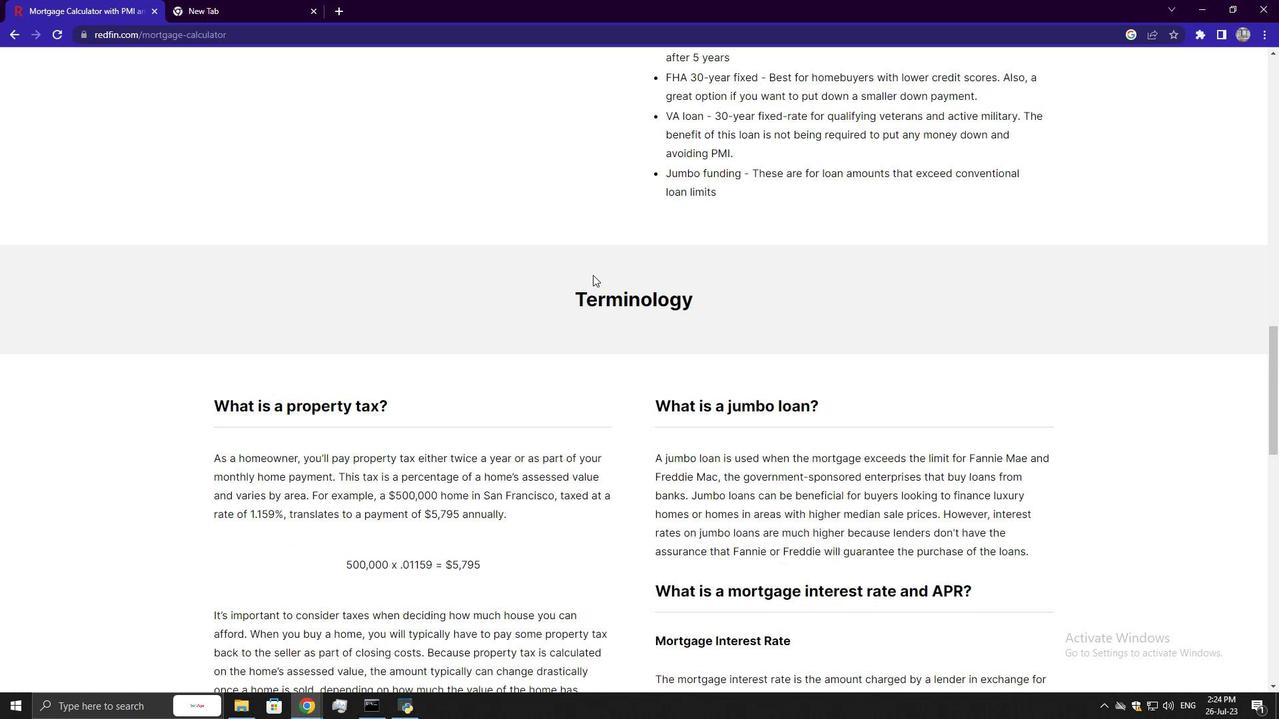 
Action: Mouse scrolled (592, 275) with delta (0, 0)
Screenshot: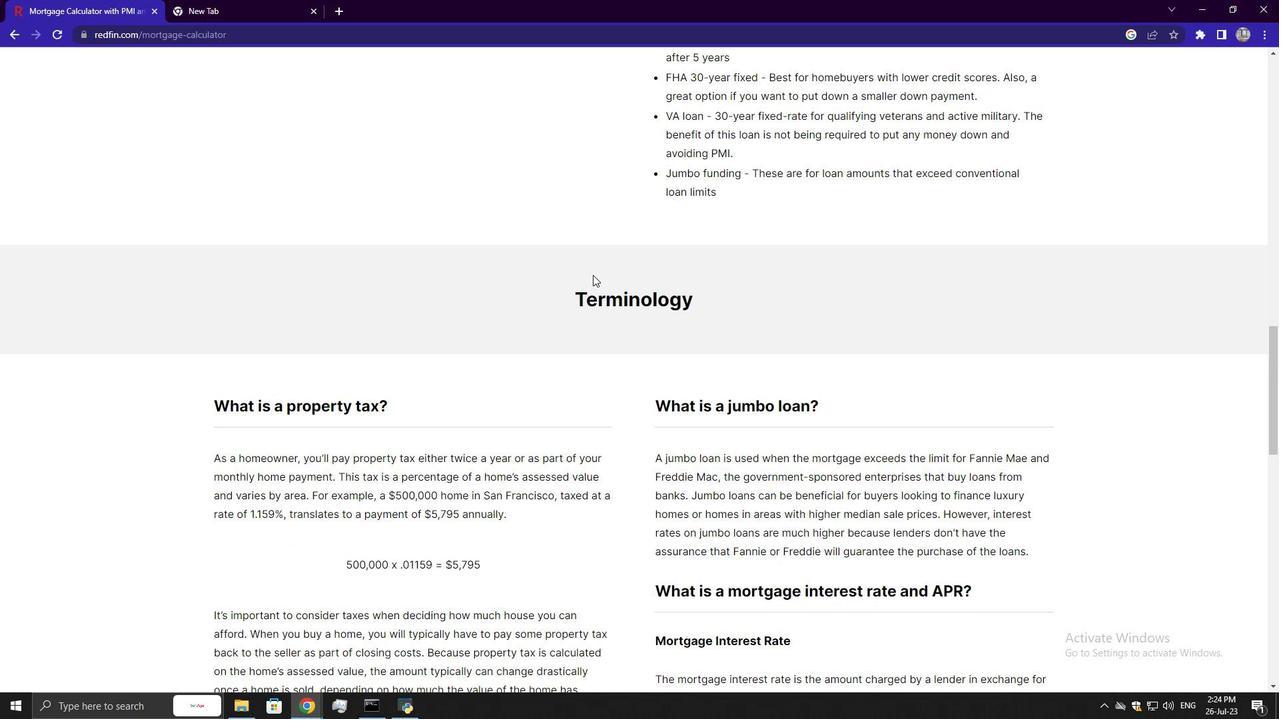 
Action: Mouse scrolled (592, 275) with delta (0, 0)
Screenshot: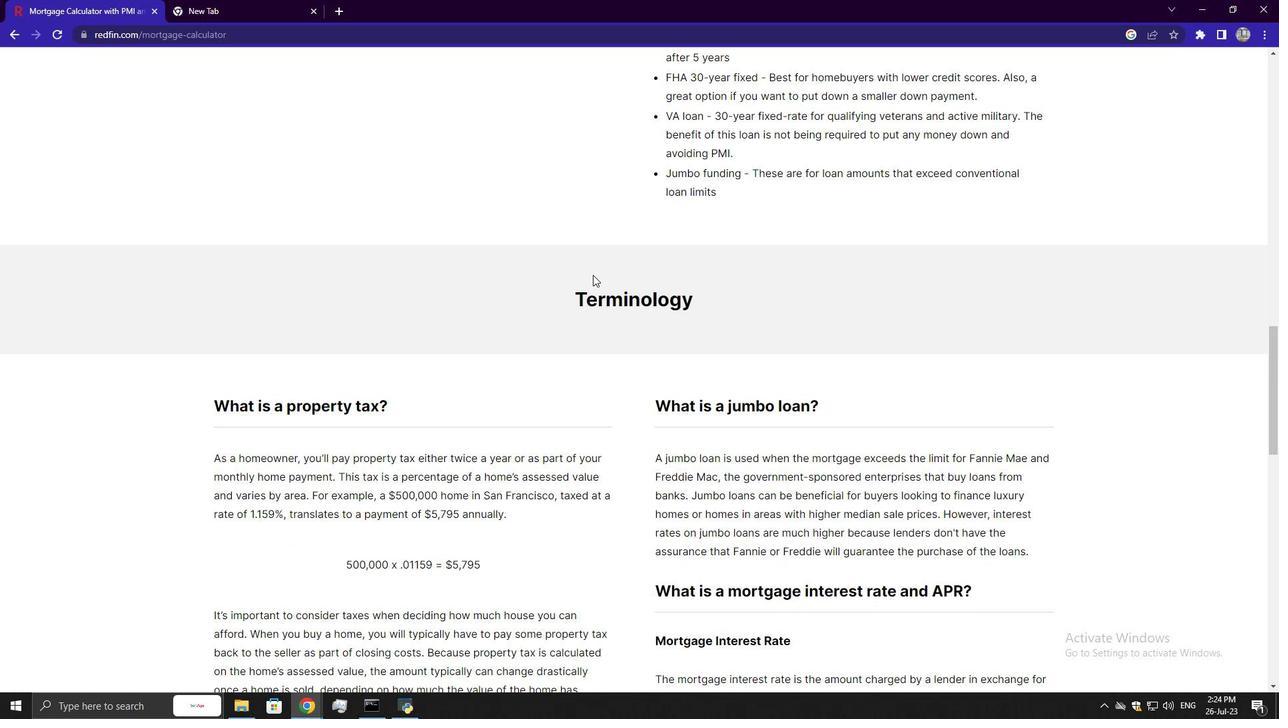 
Action: Mouse scrolled (592, 275) with delta (0, 0)
Screenshot: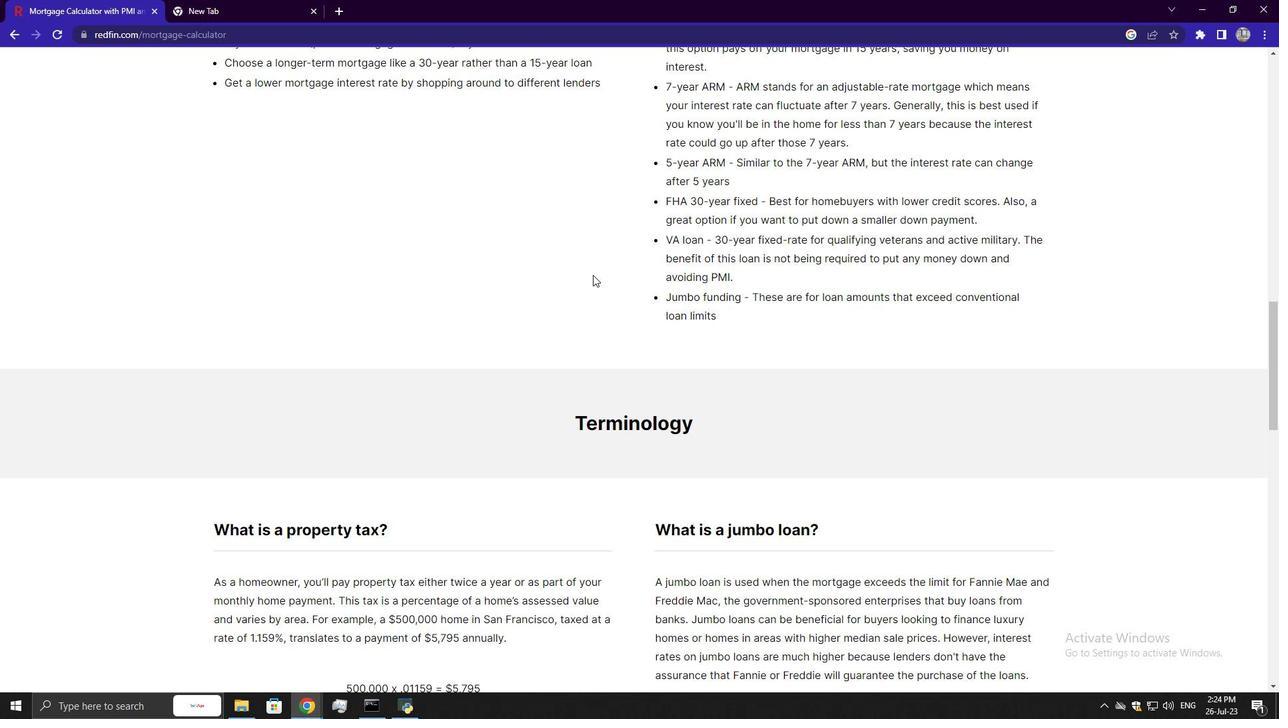 
Action: Mouse scrolled (592, 275) with delta (0, 0)
Screenshot: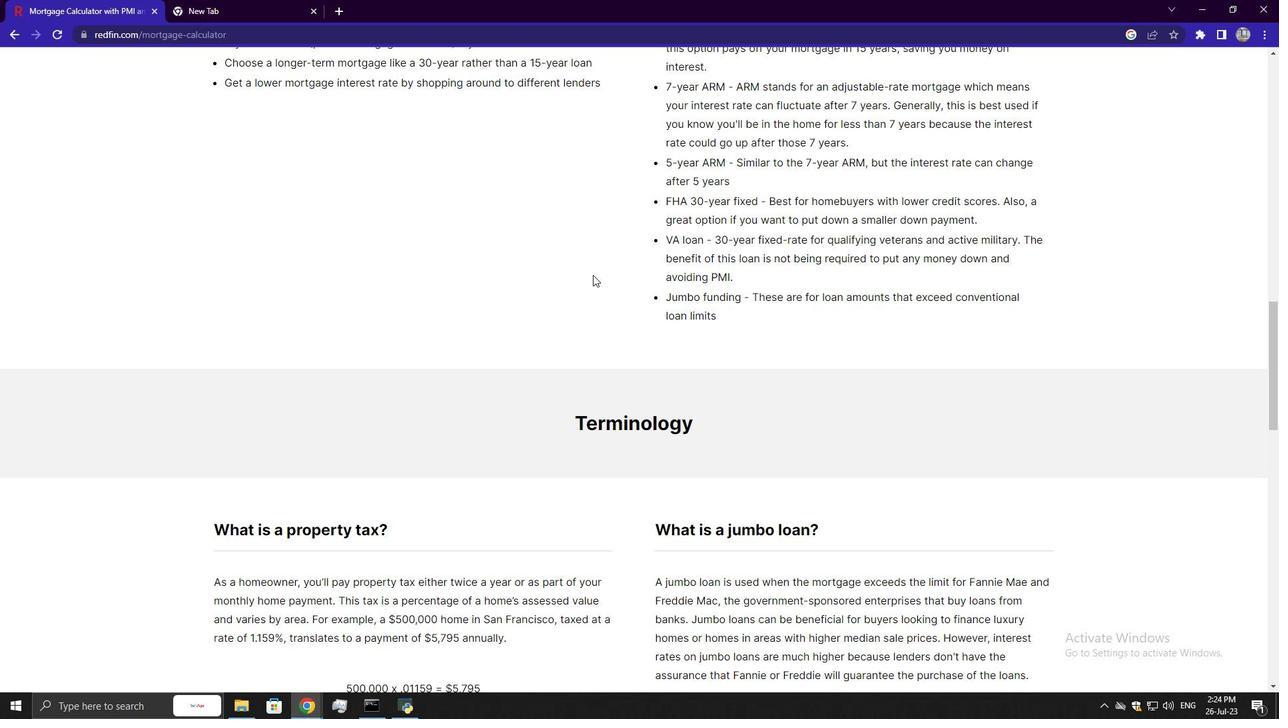 
Action: Mouse scrolled (592, 275) with delta (0, 0)
Screenshot: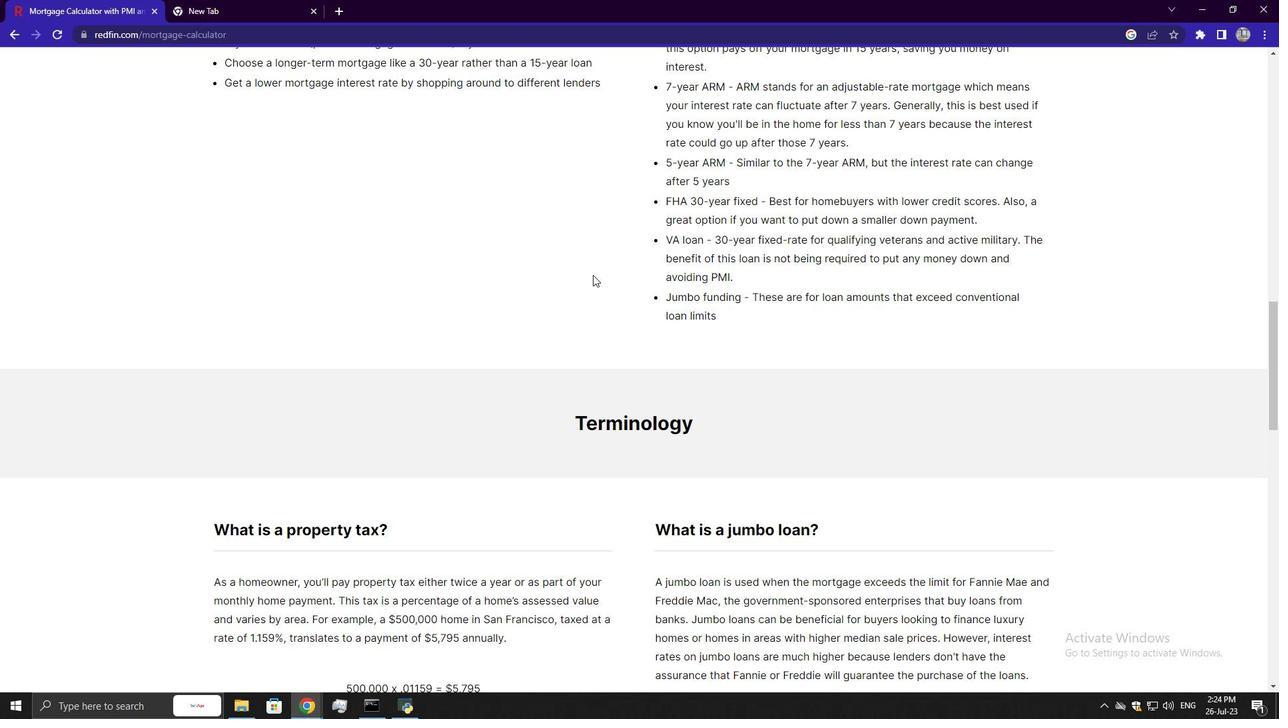 
Action: Mouse scrolled (592, 275) with delta (0, 0)
Screenshot: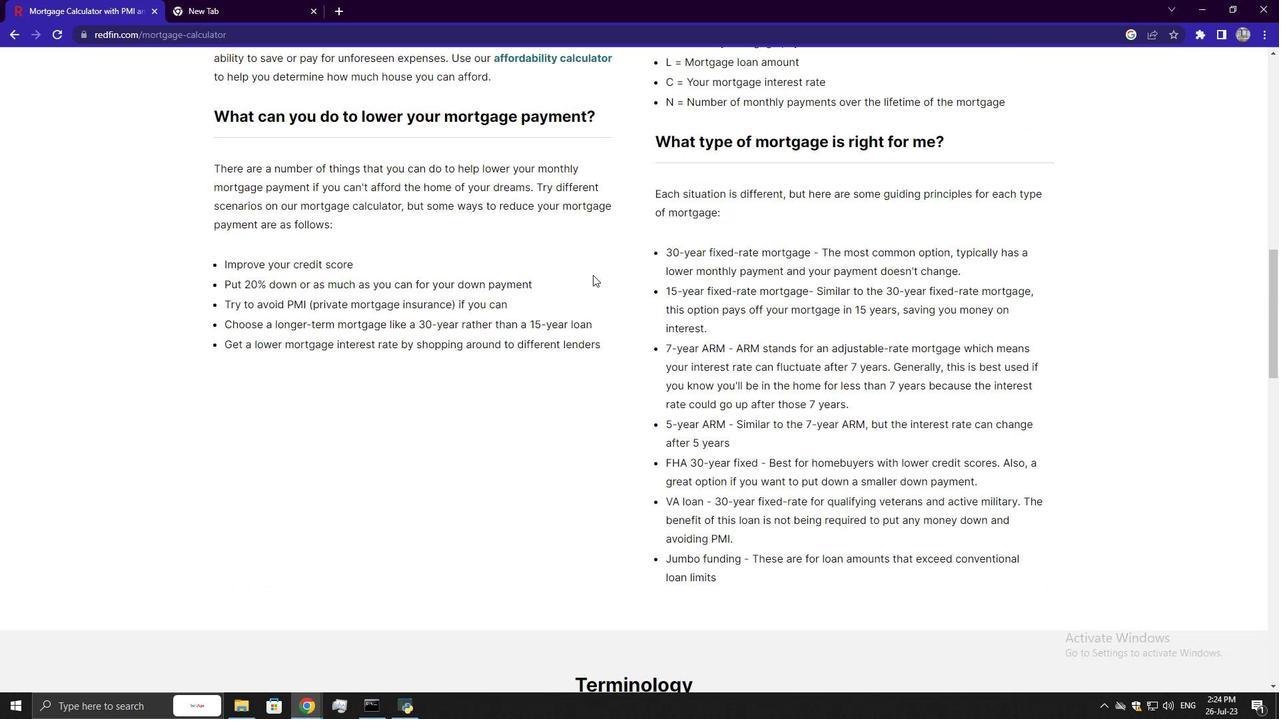 
Action: Mouse scrolled (592, 275) with delta (0, 0)
Screenshot: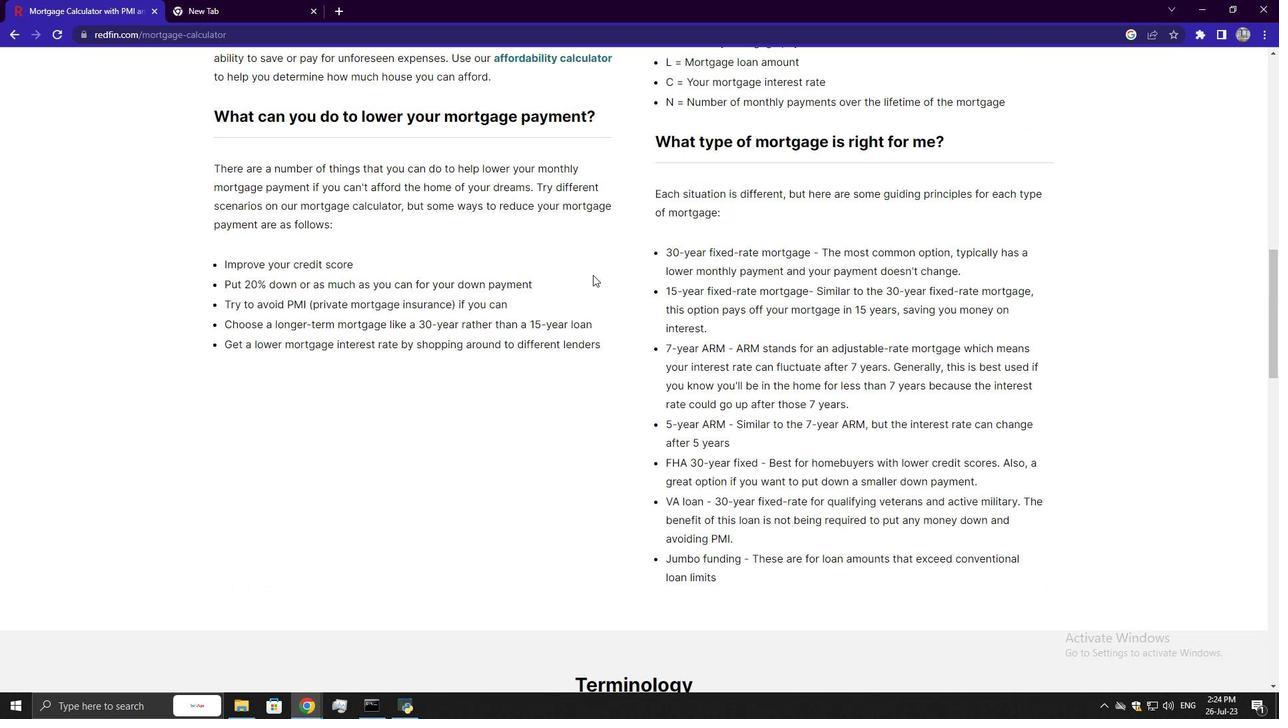 
Action: Mouse scrolled (592, 275) with delta (0, 0)
Screenshot: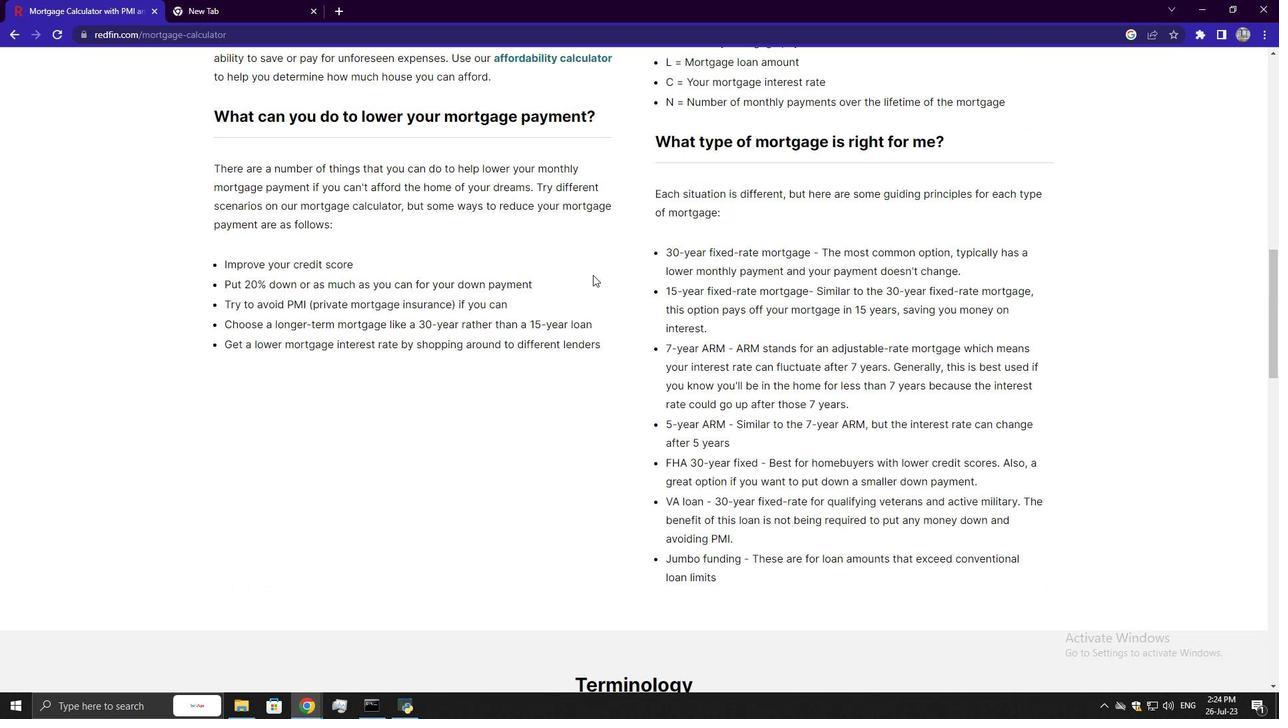 
Action: Mouse scrolled (592, 275) with delta (0, 0)
Screenshot: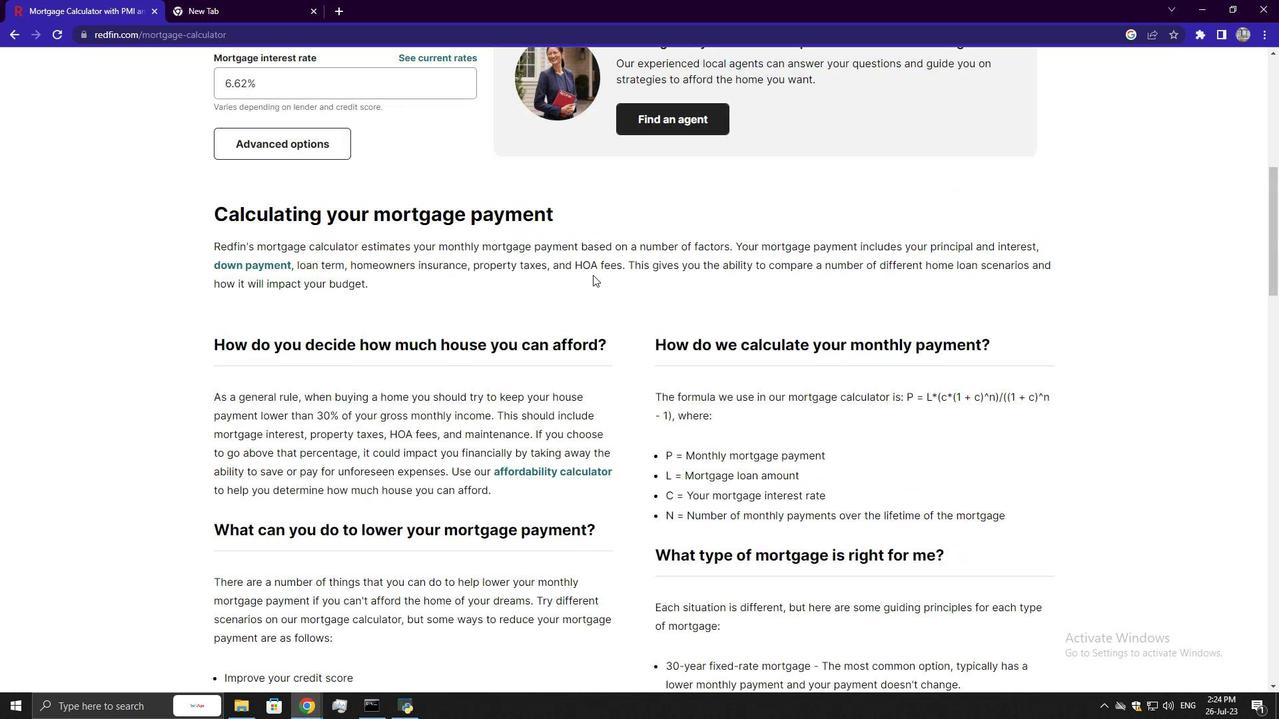
Action: Mouse scrolled (592, 275) with delta (0, 0)
Screenshot: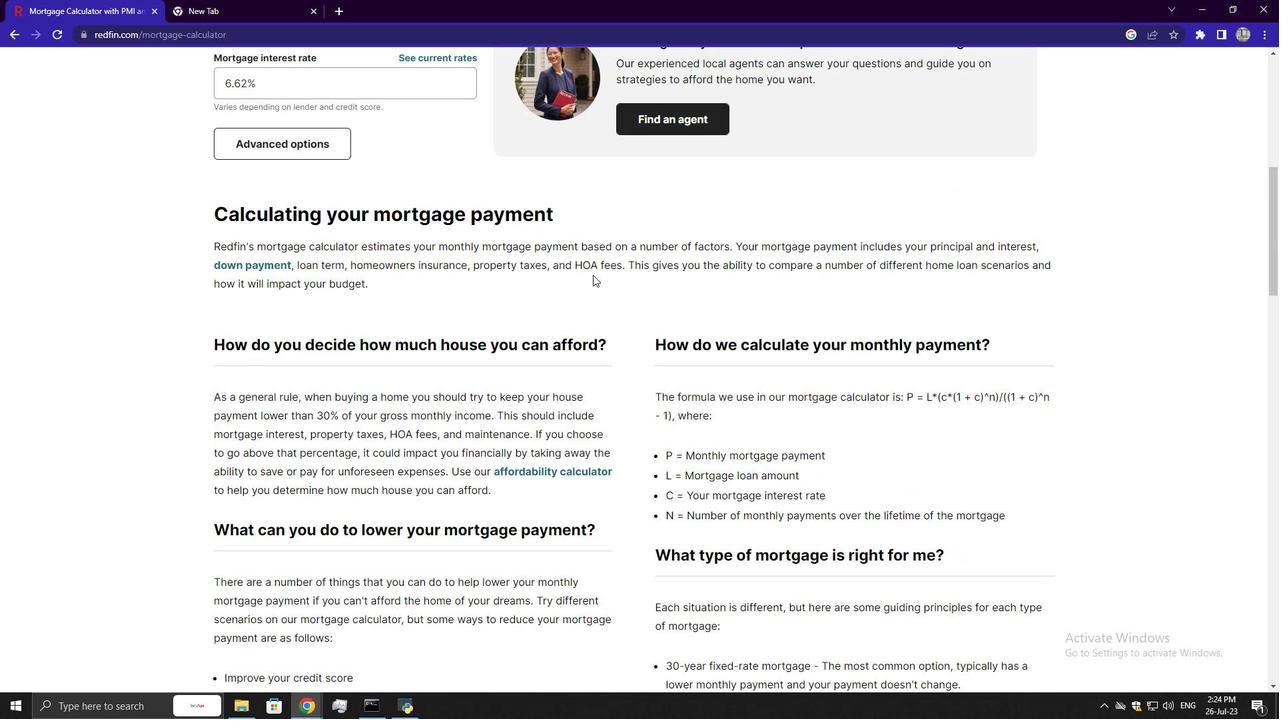 
Action: Mouse scrolled (592, 275) with delta (0, 0)
Screenshot: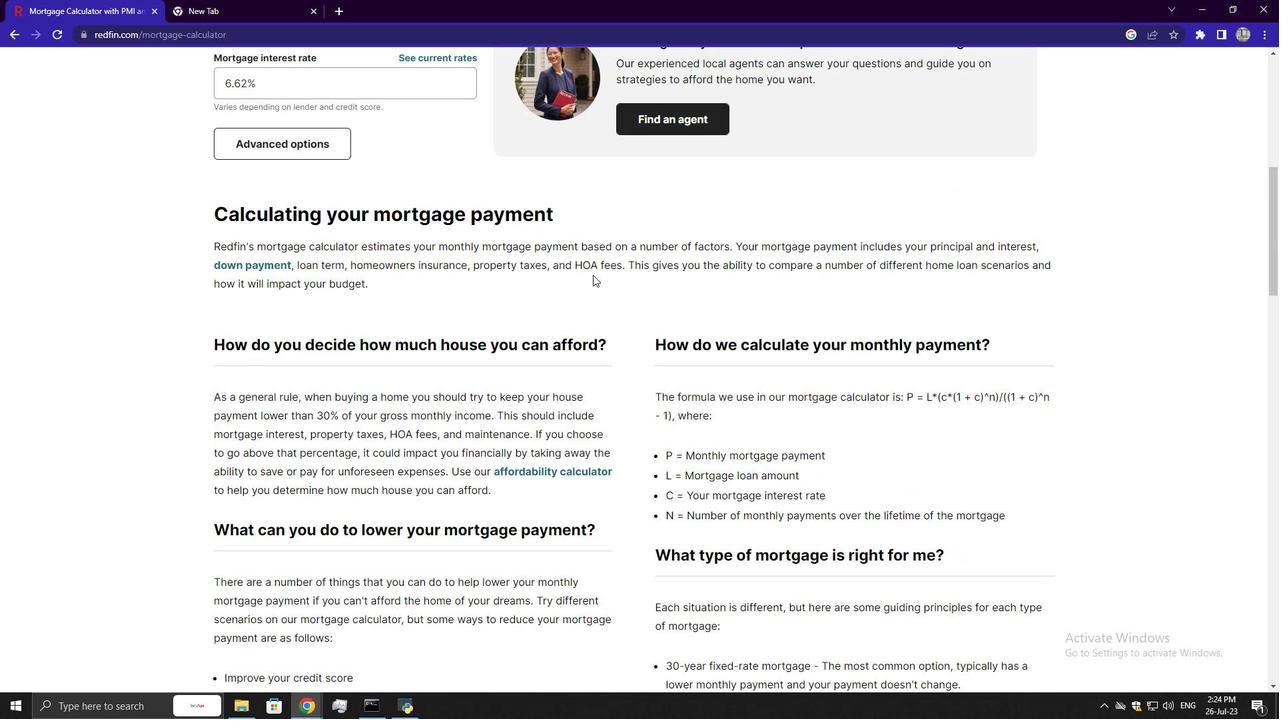 
Action: Mouse scrolled (592, 275) with delta (0, 0)
Screenshot: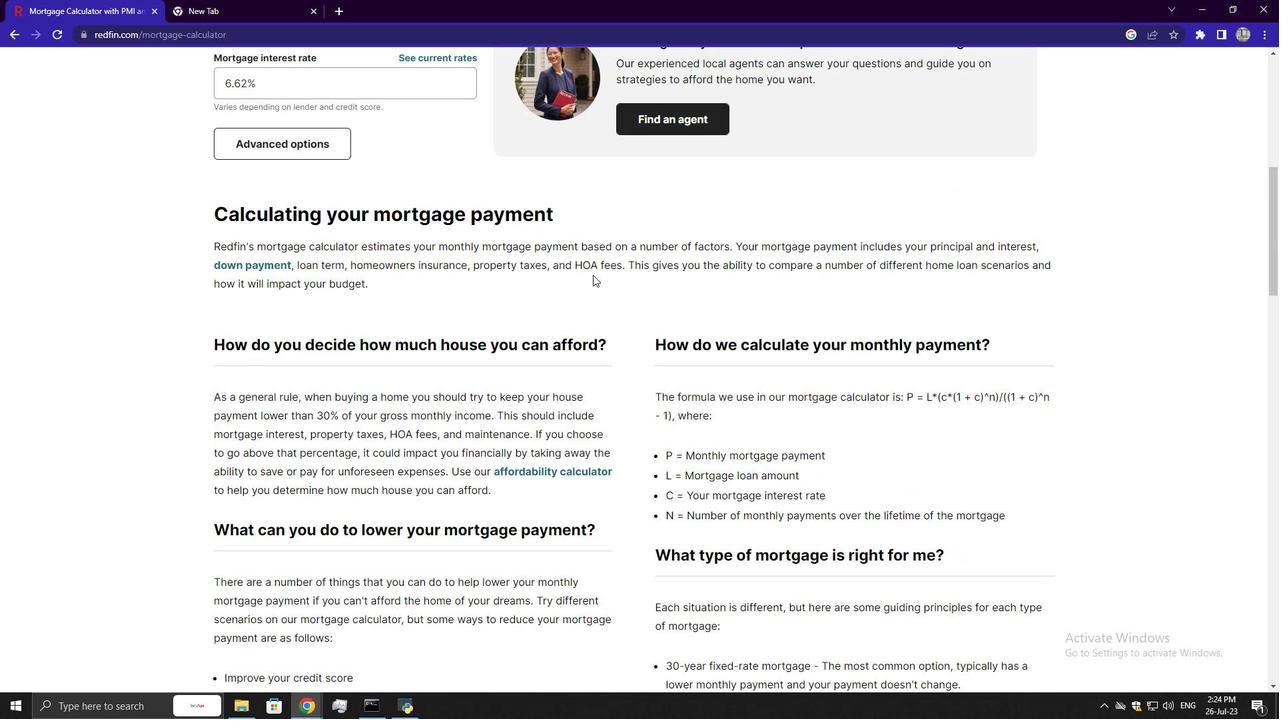 
Action: Mouse scrolled (592, 275) with delta (0, 0)
Screenshot: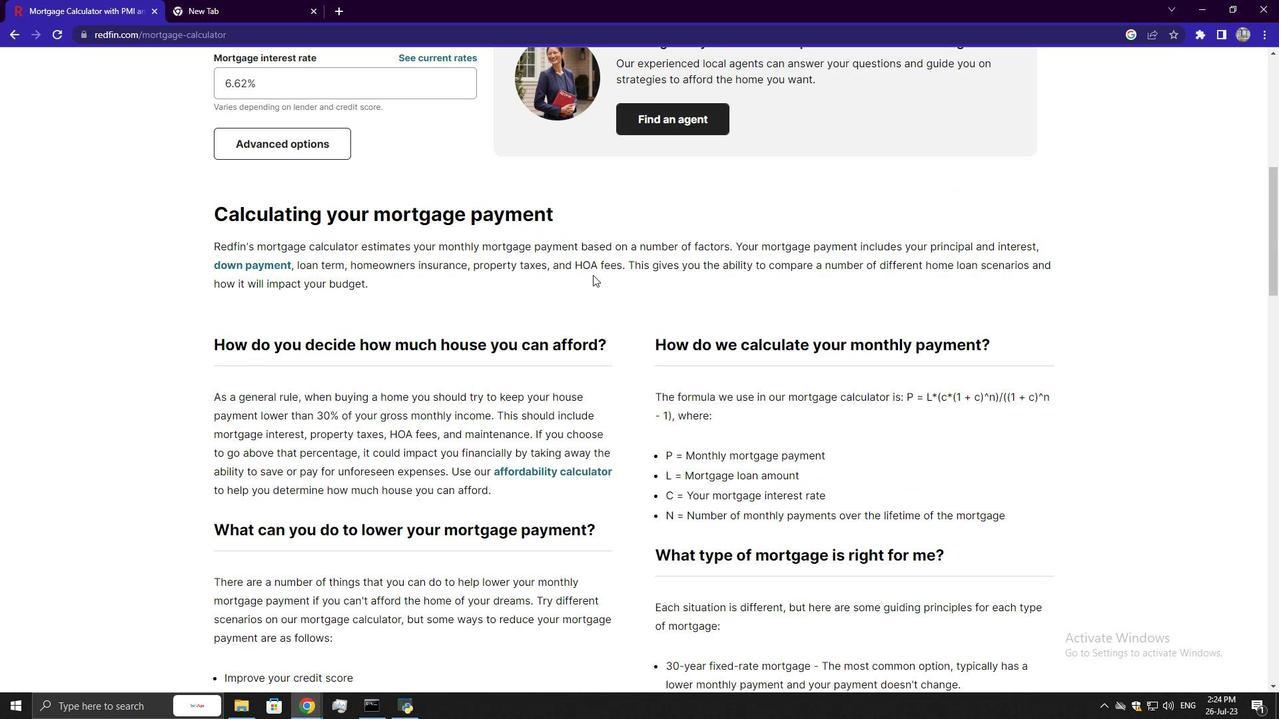 
Action: Mouse scrolled (592, 275) with delta (0, 0)
Screenshot: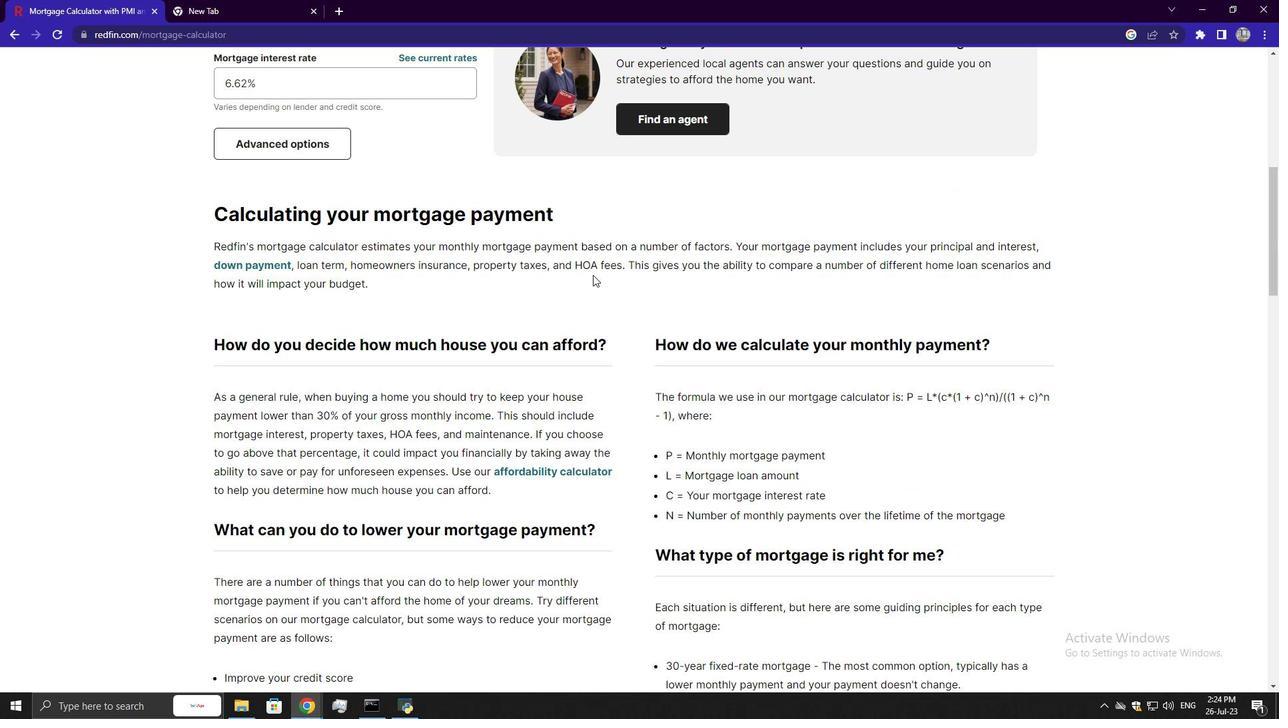 
Action: Mouse scrolled (592, 275) with delta (0, 0)
Screenshot: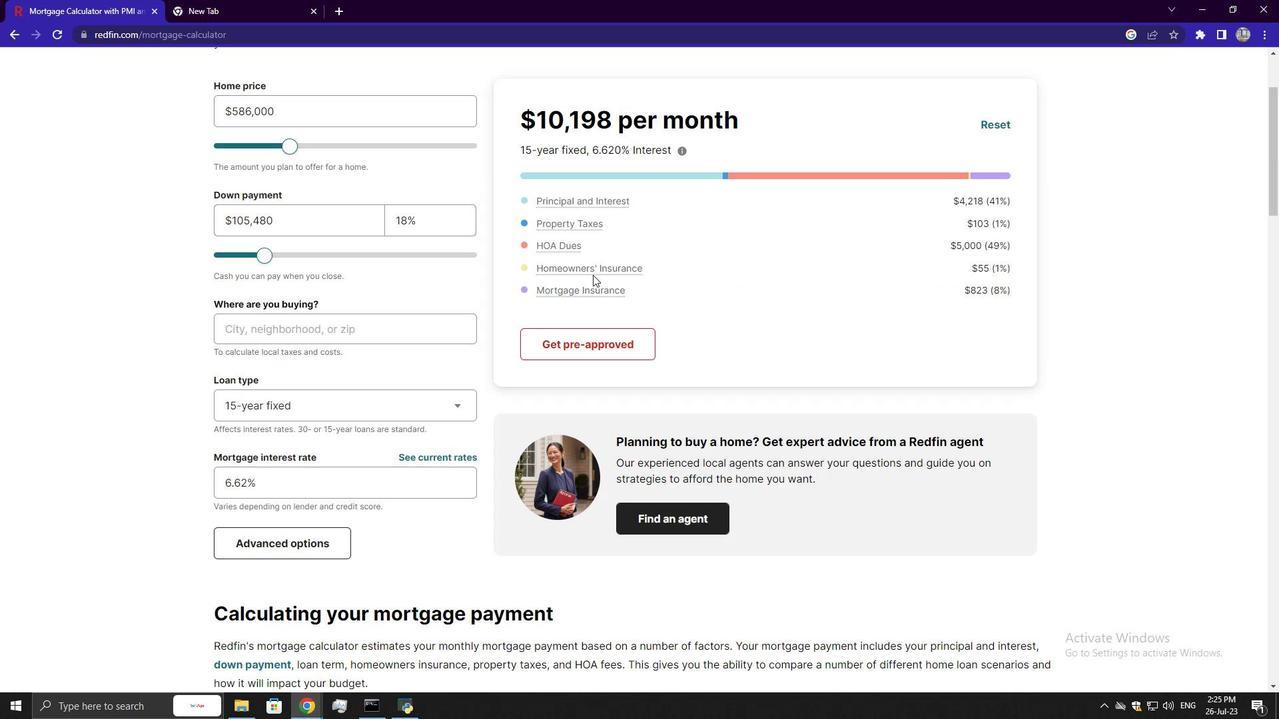 
Action: Mouse scrolled (592, 275) with delta (0, 0)
Screenshot: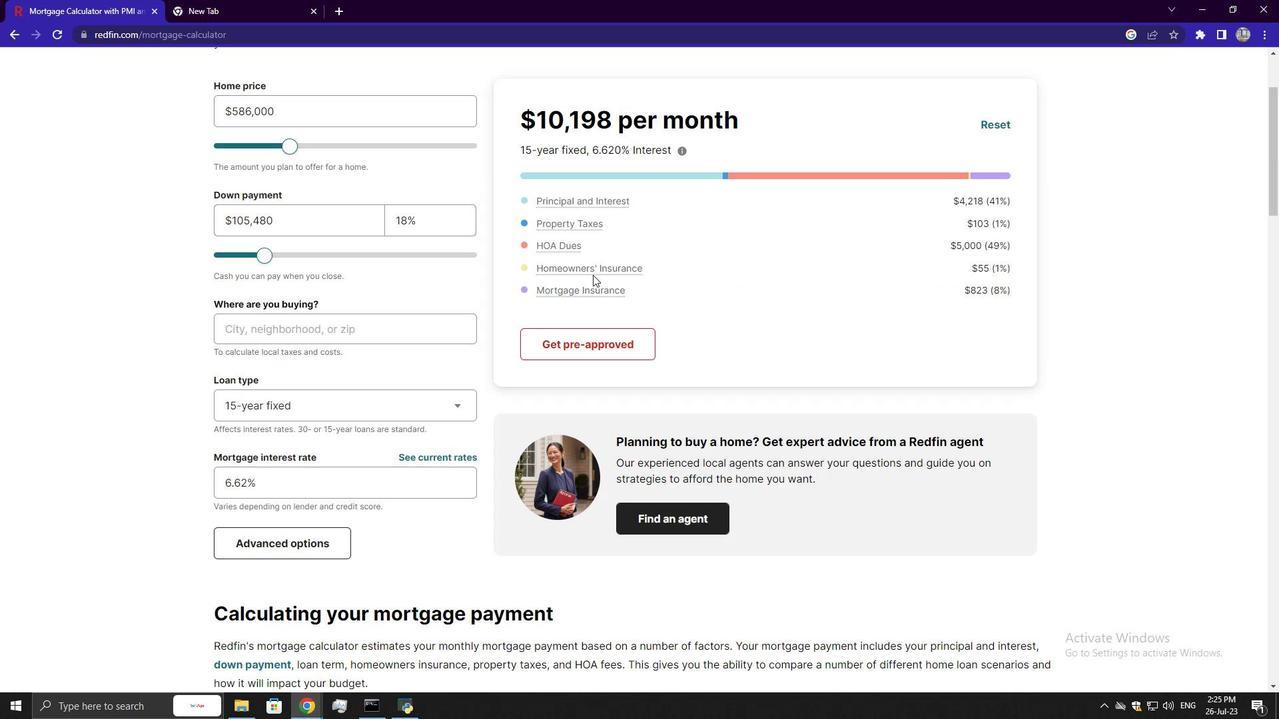 
Action: Mouse scrolled (592, 275) with delta (0, 0)
Screenshot: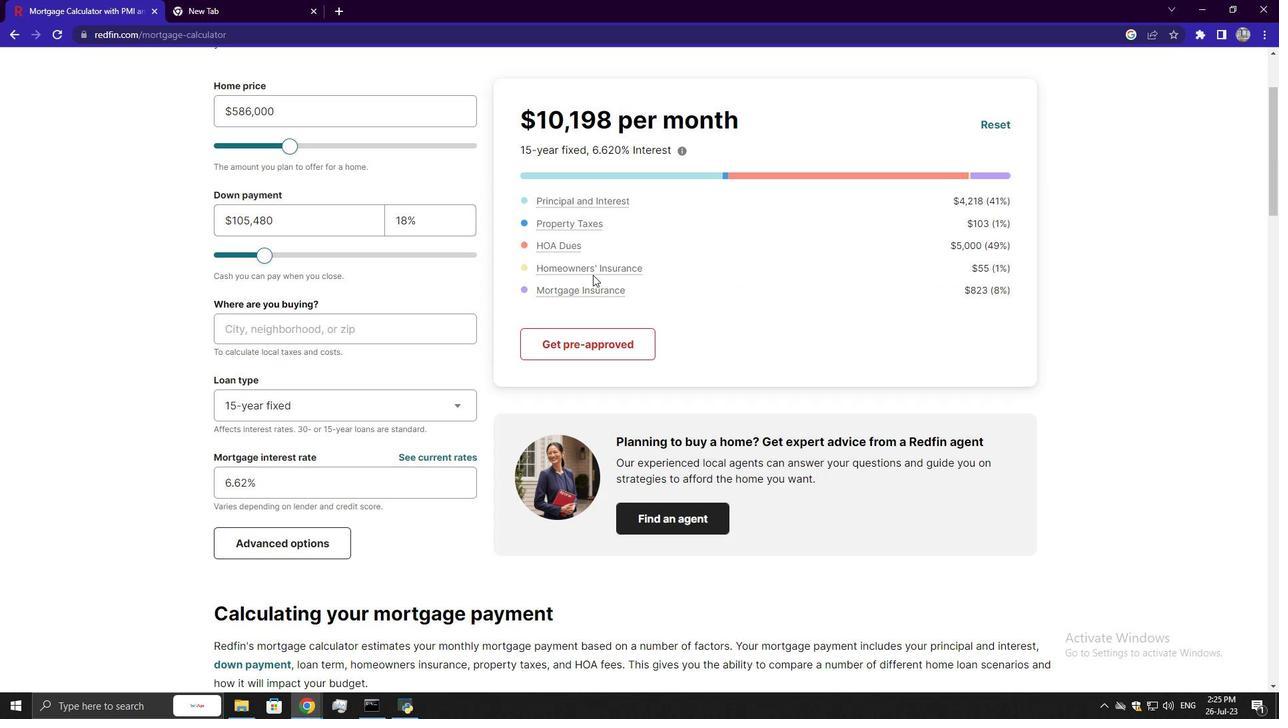 
Action: Mouse scrolled (592, 275) with delta (0, 0)
Screenshot: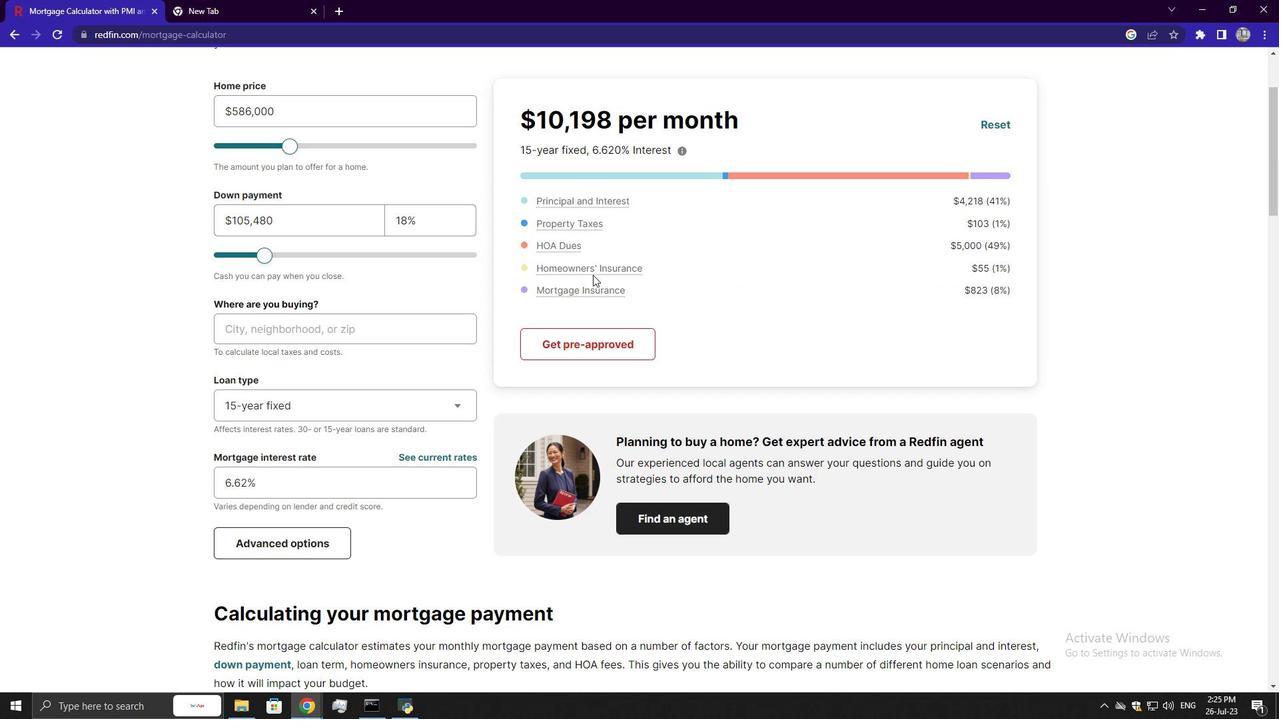 
Action: Mouse scrolled (592, 275) with delta (0, 0)
Screenshot: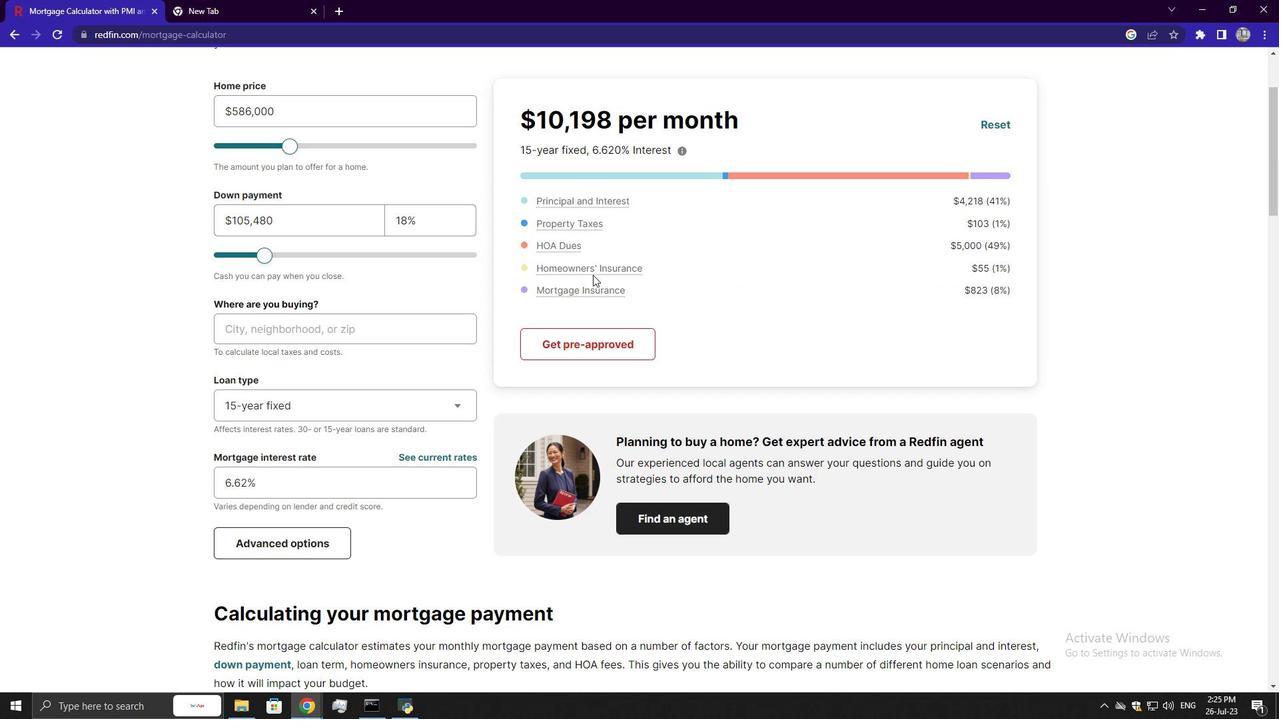 
Action: Mouse scrolled (592, 275) with delta (0, 0)
Screenshot: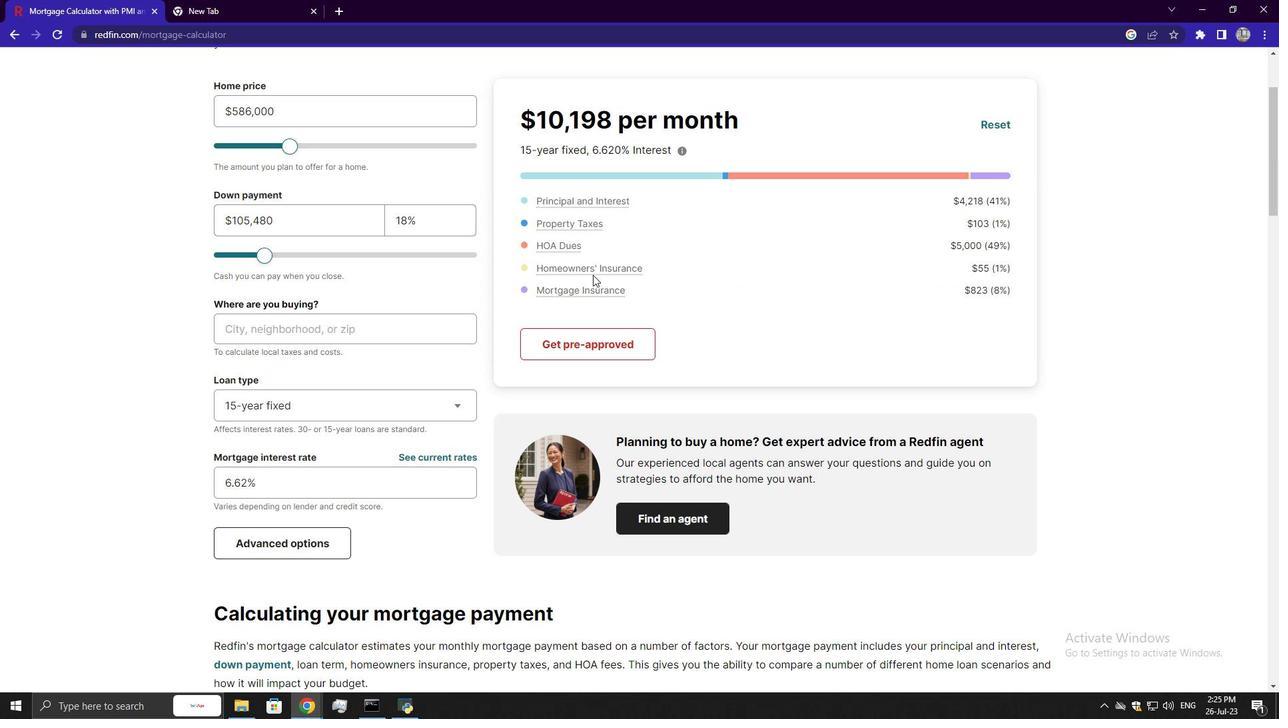 
Action: Mouse scrolled (592, 275) with delta (0, 0)
Screenshot: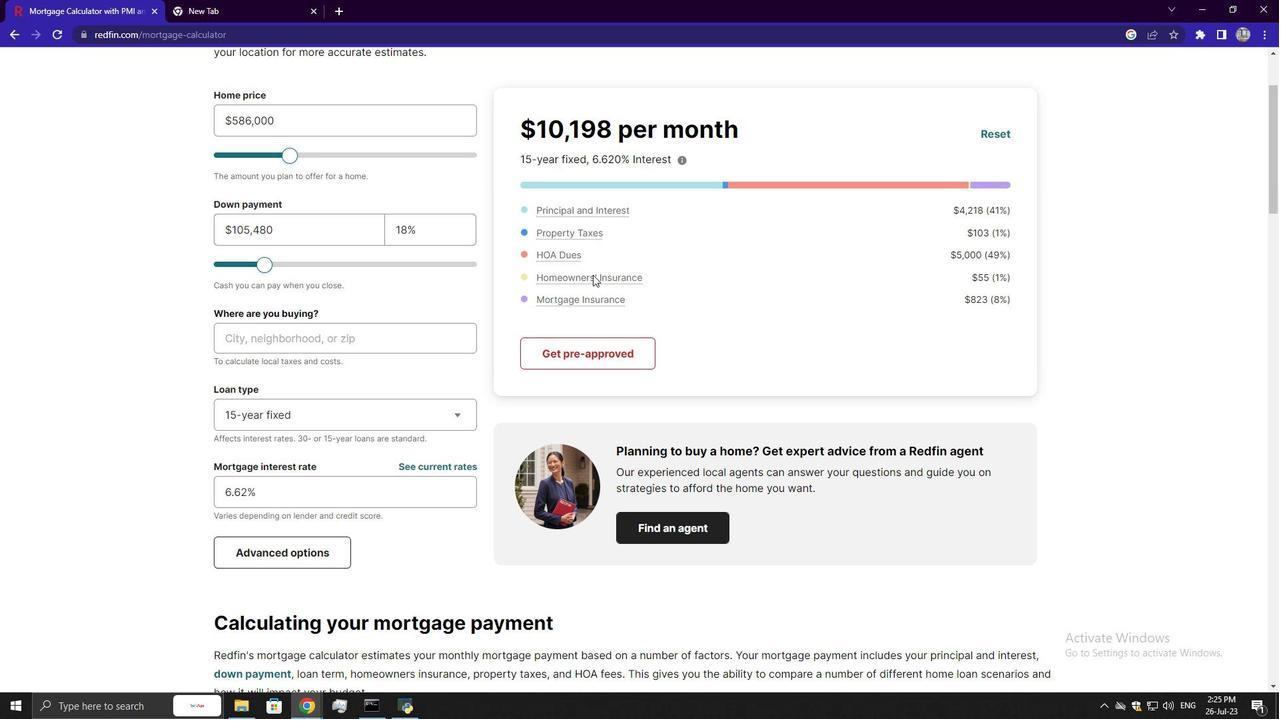 
Action: Mouse scrolled (592, 275) with delta (0, 0)
Screenshot: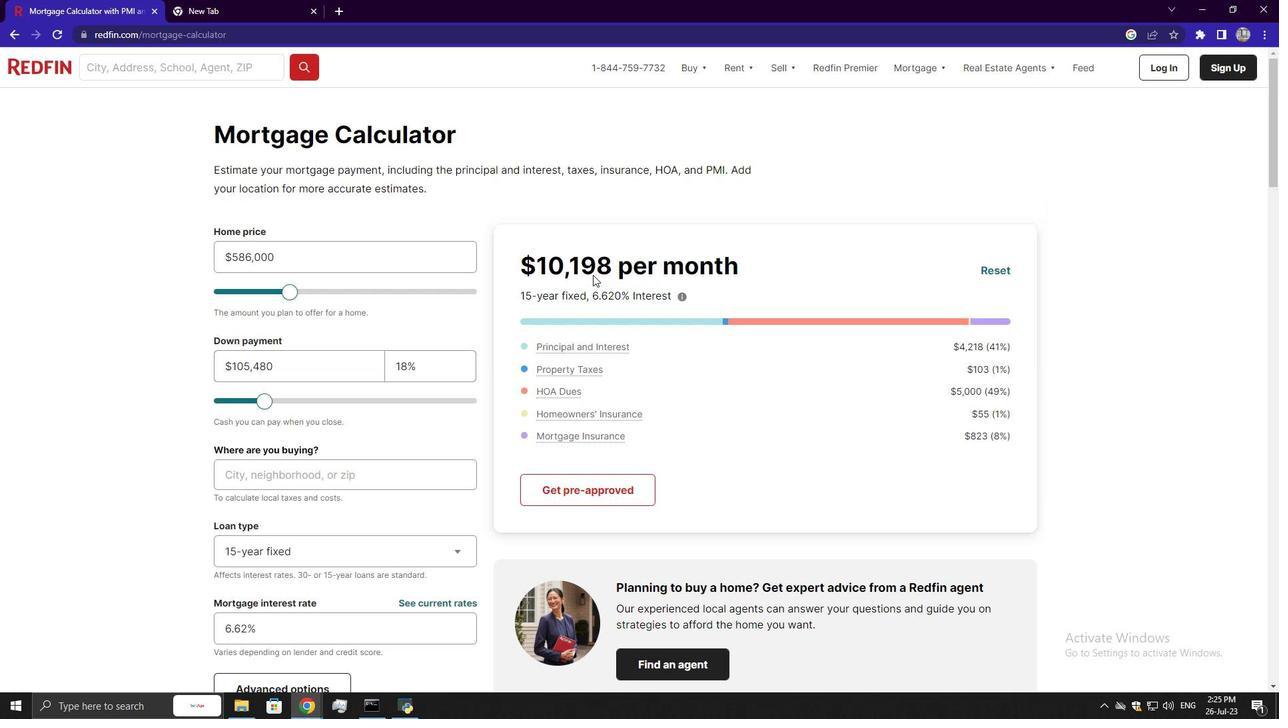 
Action: Mouse scrolled (592, 275) with delta (0, 0)
Screenshot: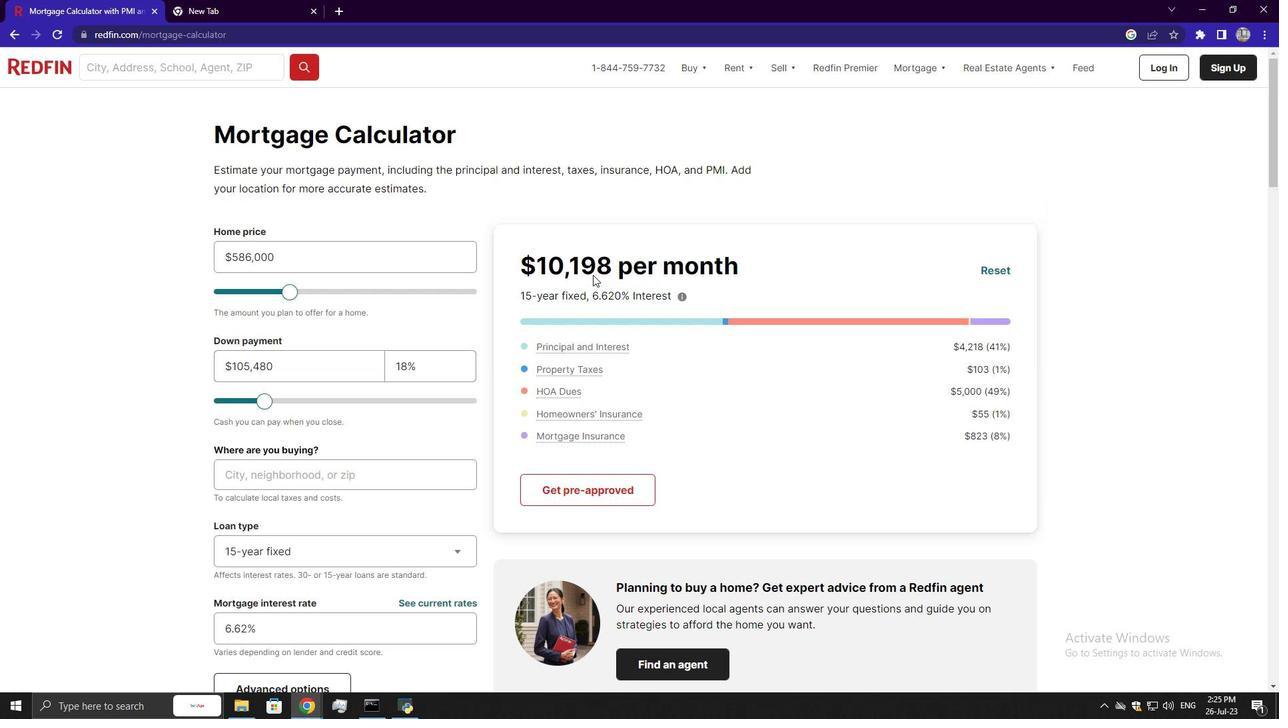 
Action: Mouse scrolled (592, 275) with delta (0, 0)
Screenshot: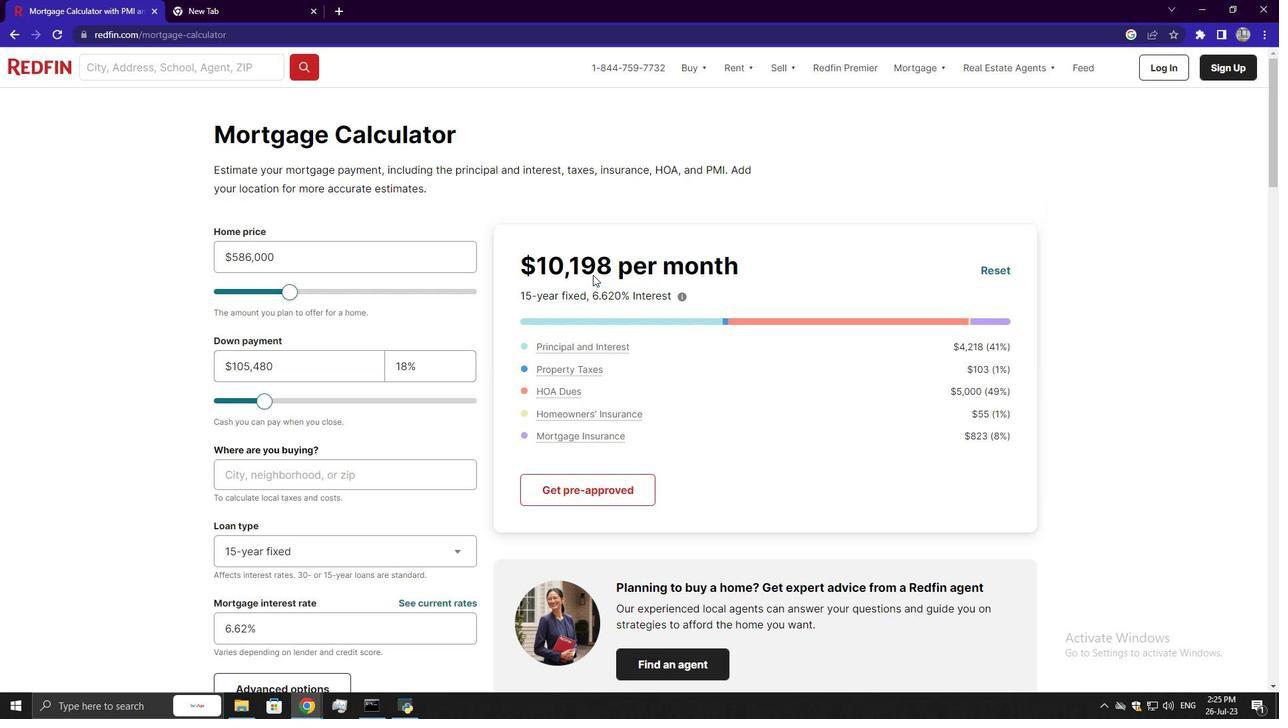 
Action: Mouse scrolled (592, 275) with delta (0, 0)
Screenshot: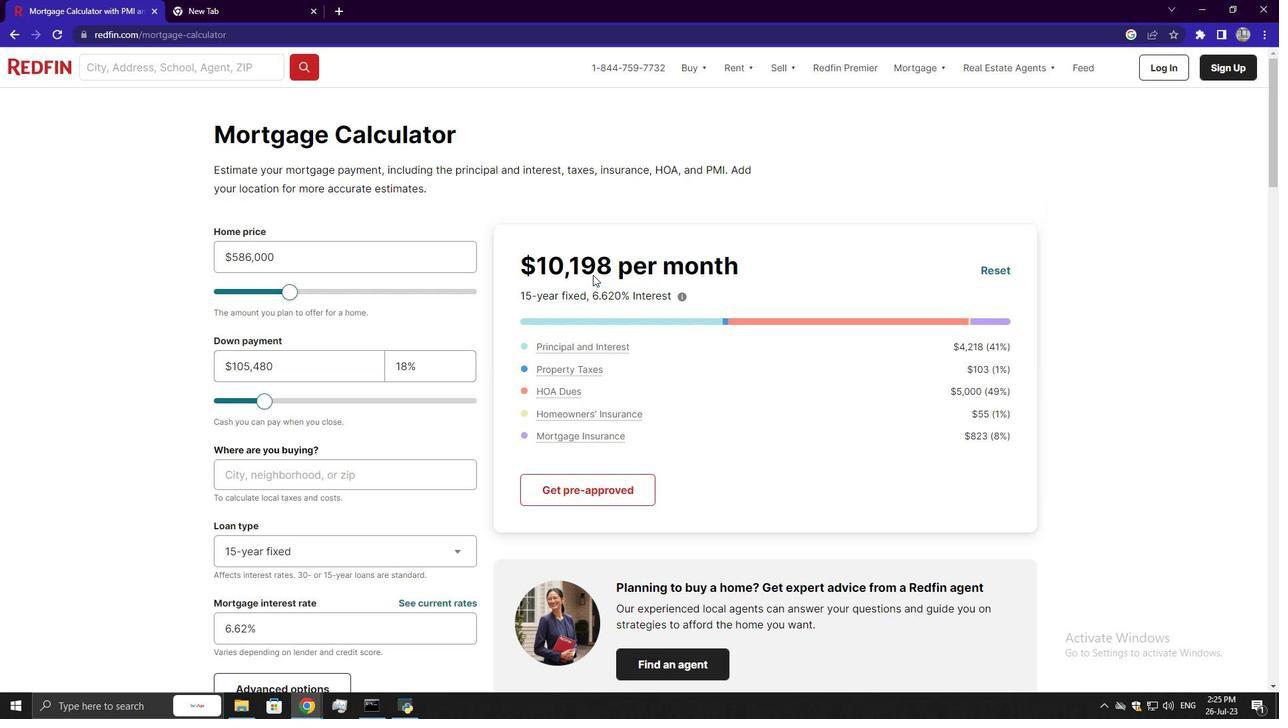 
Action: Mouse scrolled (592, 275) with delta (0, 0)
Screenshot: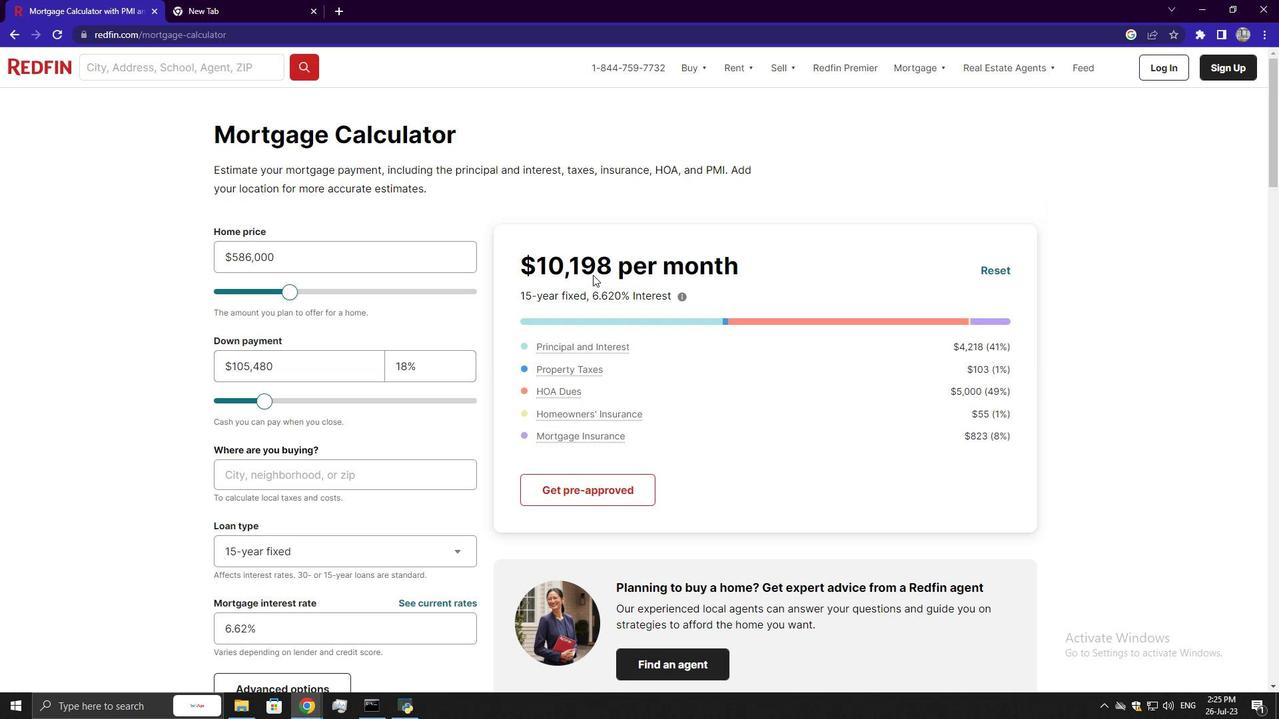 
Action: Mouse scrolled (592, 275) with delta (0, 0)
Screenshot: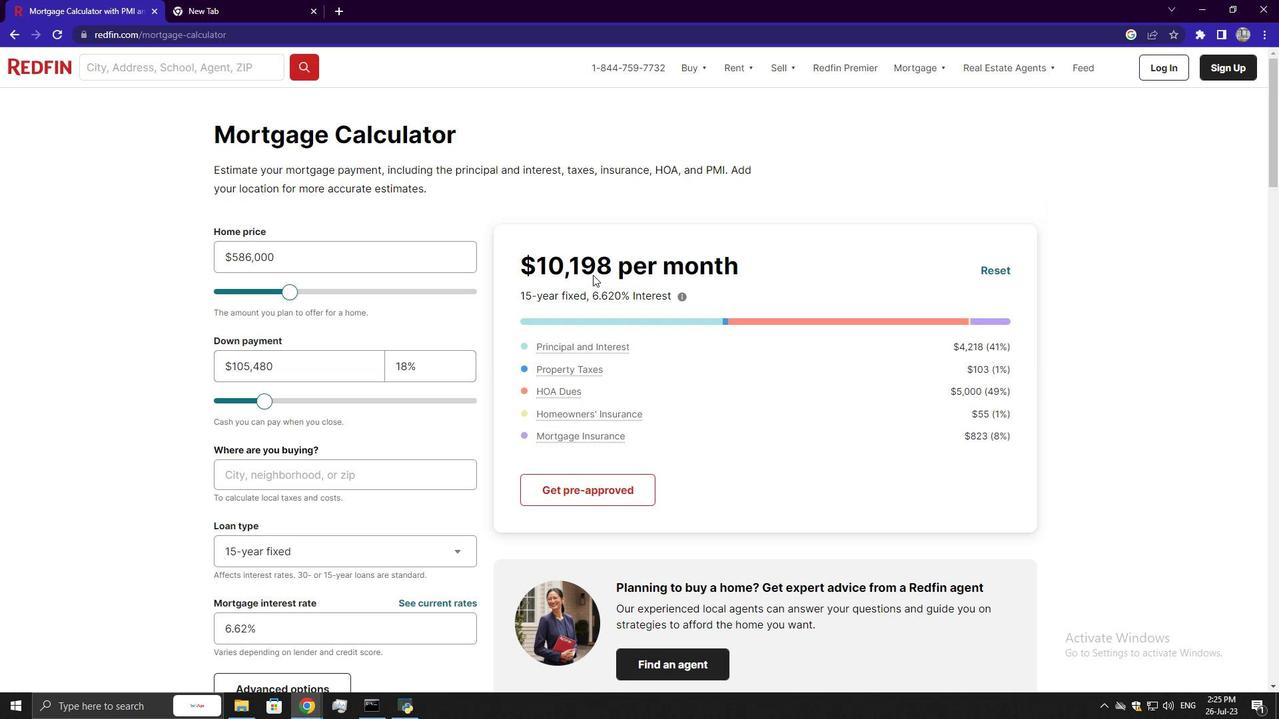 
Action: Mouse moved to (716, 149)
Screenshot: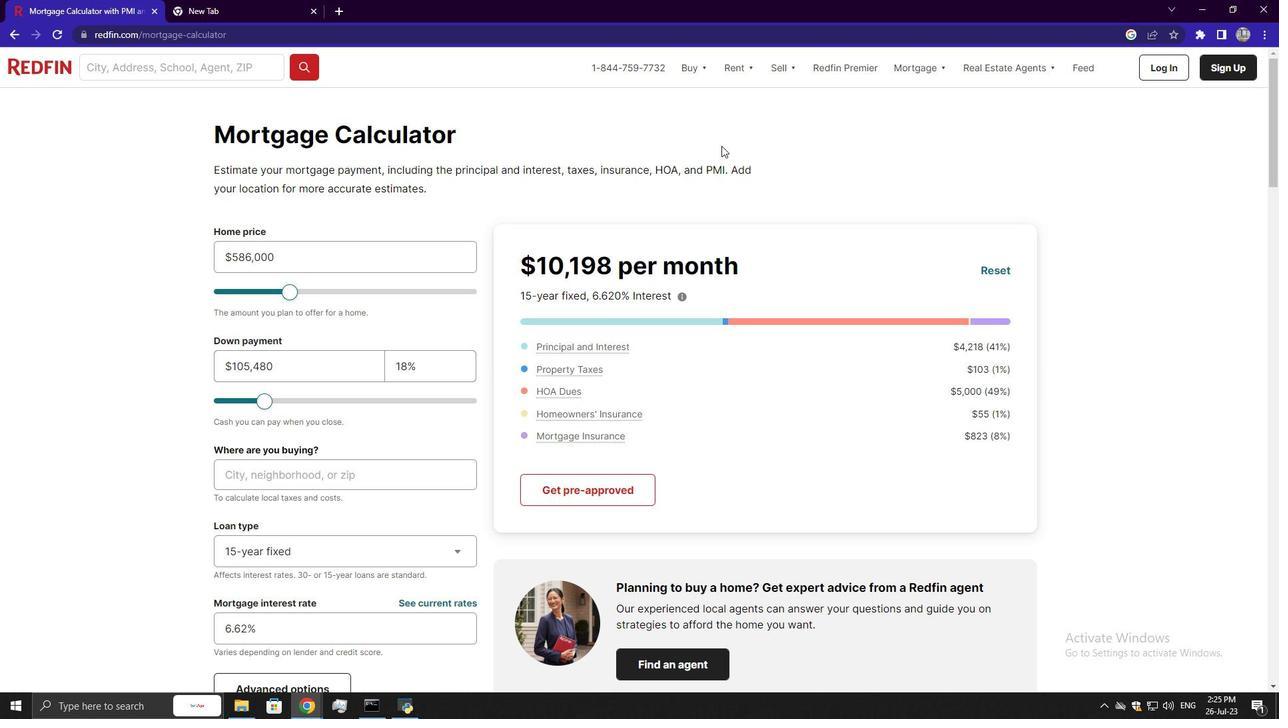 
